Task: Research Airbnb accommodation in Yokkaichi, Japan from 5th November, 2023 to 16th November, 2023 for 2 adults.1  bedroom having 1 bed and 1 bathroom. Property type can be hotel. Booking option can be shelf check-in. Look for 3 properties as per requirement.
Action: Mouse moved to (569, 83)
Screenshot: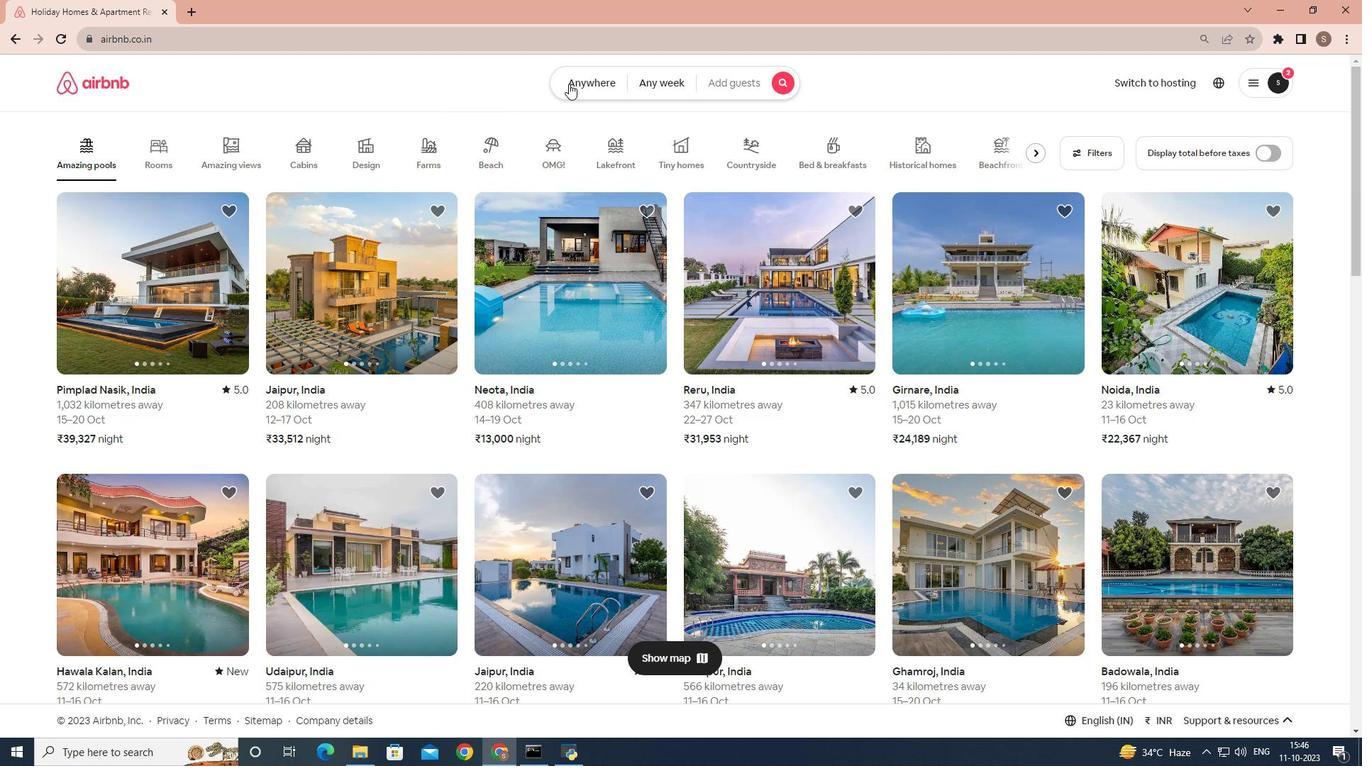 
Action: Mouse pressed left at (569, 83)
Screenshot: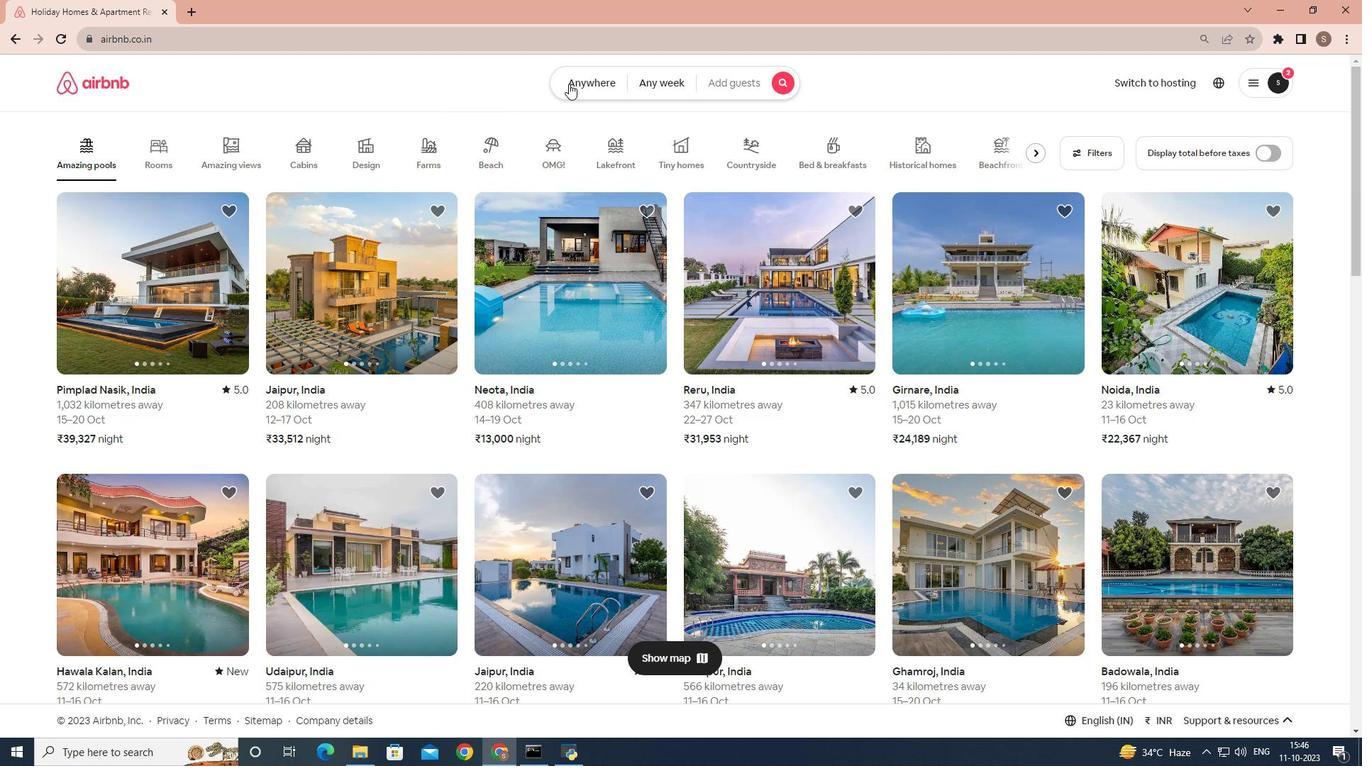 
Action: Mouse moved to (493, 141)
Screenshot: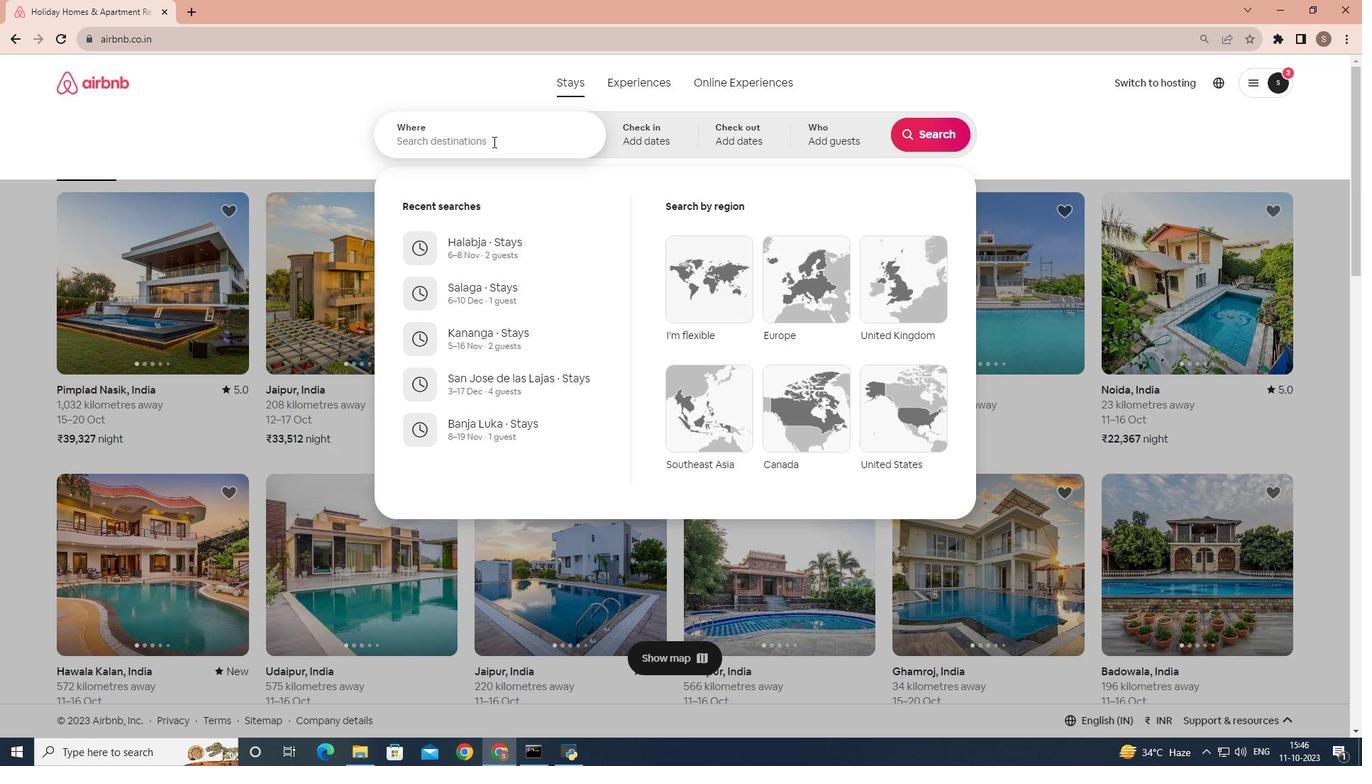 
Action: Mouse pressed left at (493, 141)
Screenshot: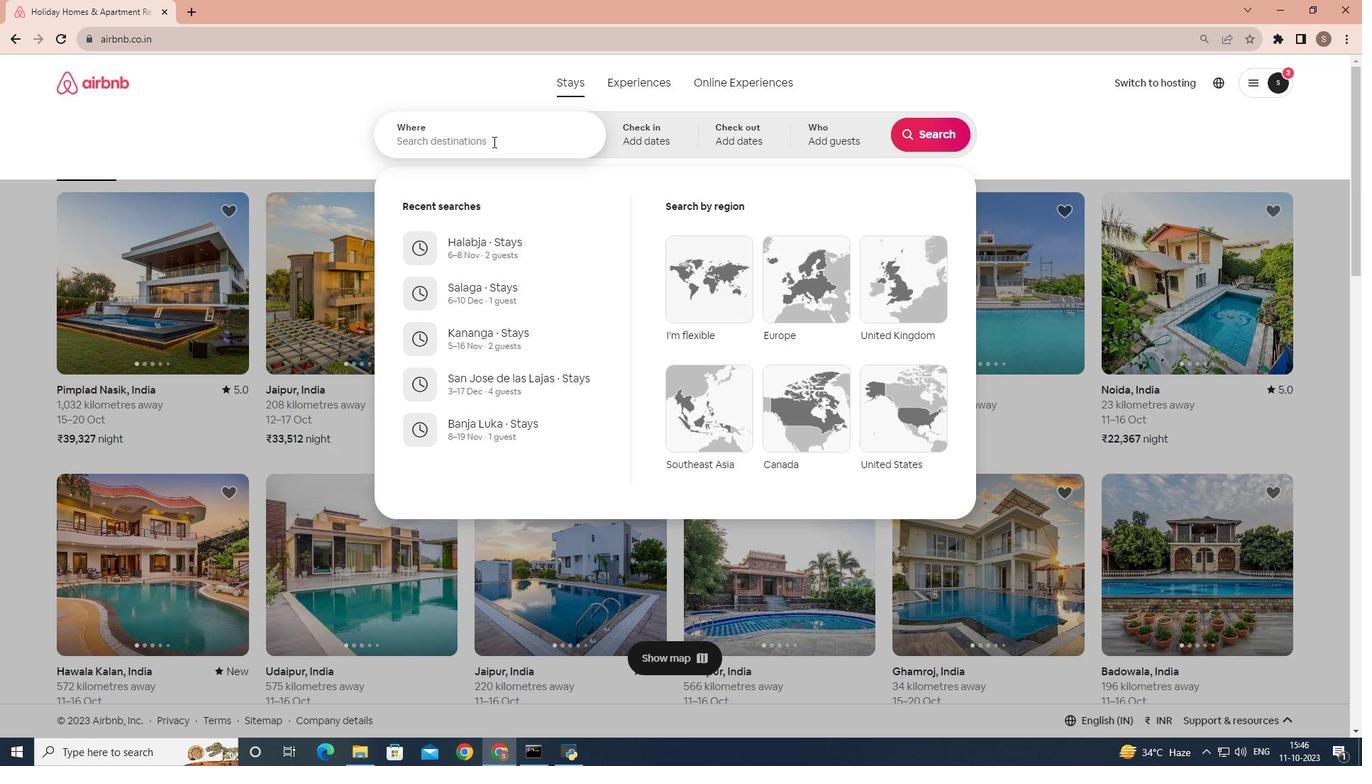 
Action: Mouse moved to (464, 154)
Screenshot: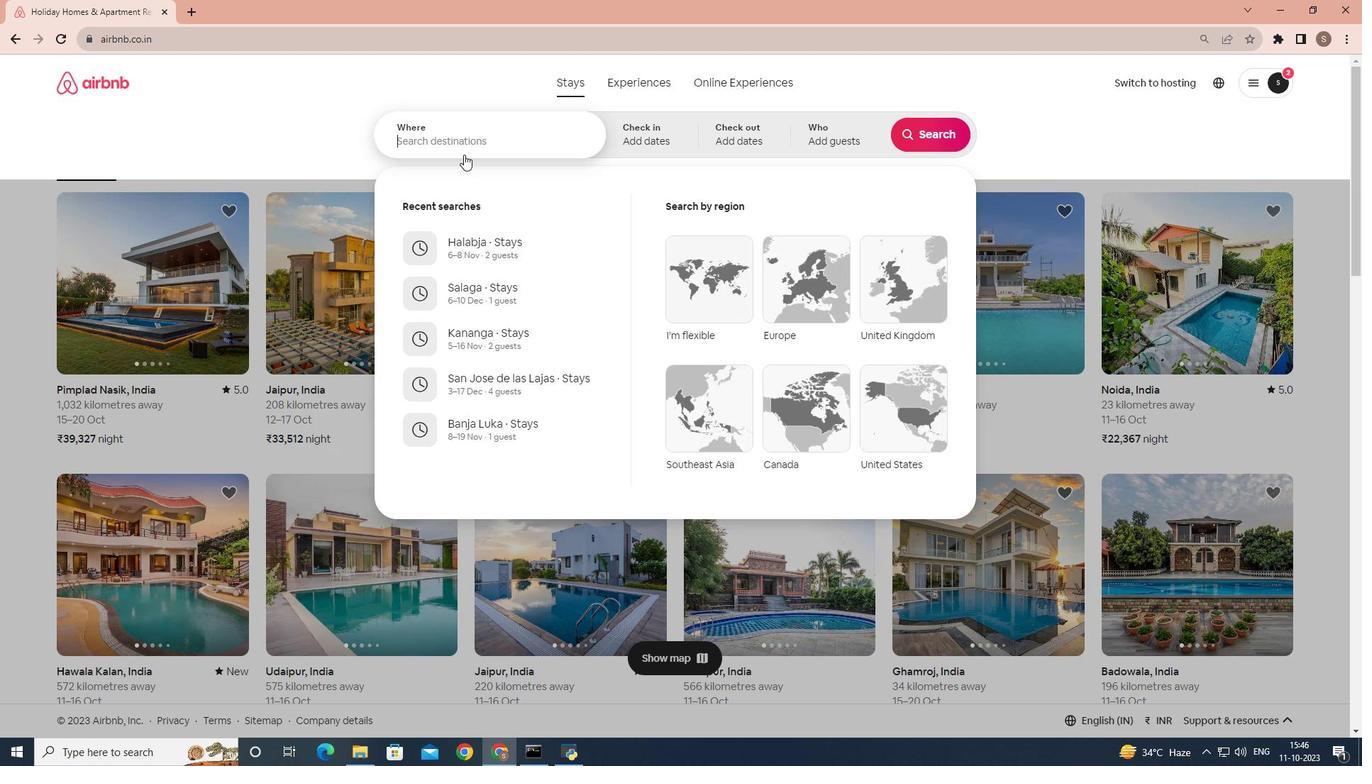 
Action: Key pressed <Key.shift><Key.shift><Key.shift><Key.shift><Key.shift><Key.shift><Key.shift><Key.shift><Key.shift><Key.shift>Yokkaichi,<Key.space><Key.shift>Japan
Screenshot: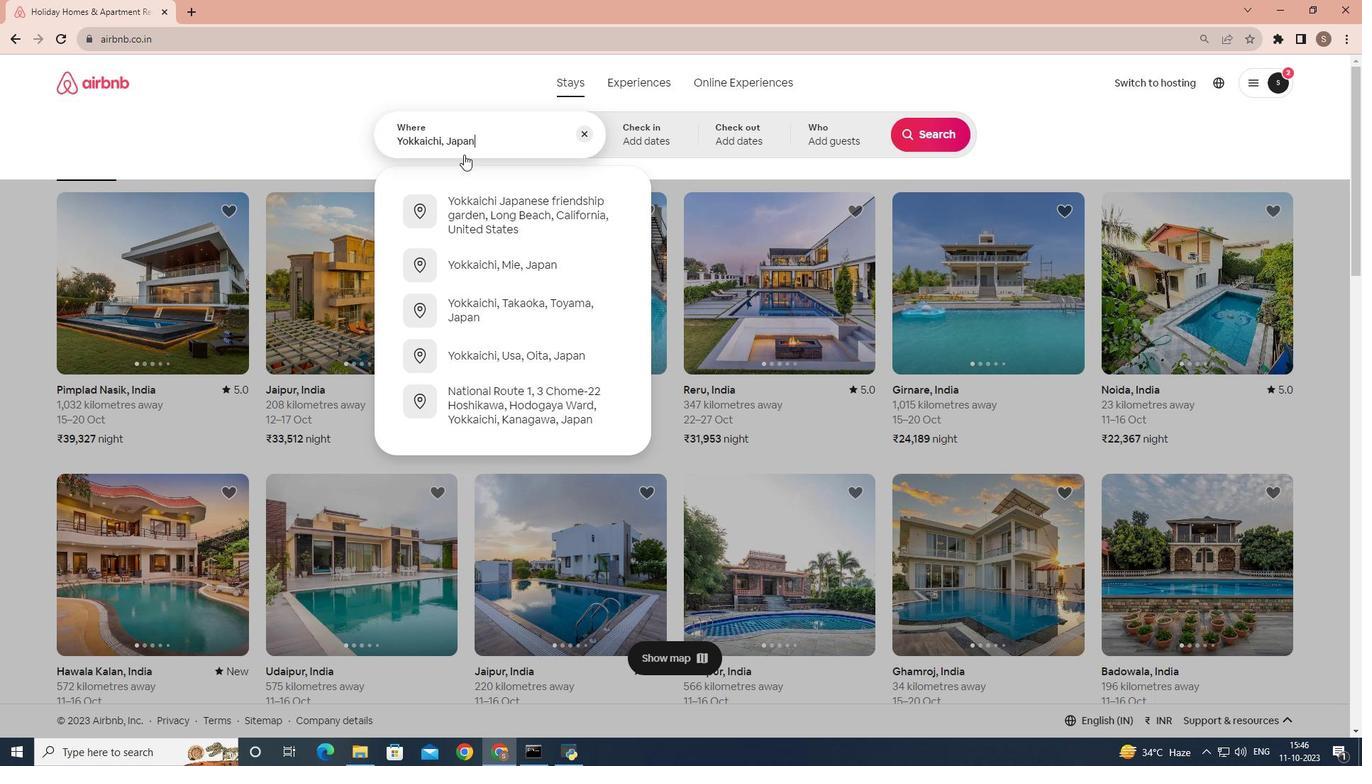
Action: Mouse moved to (641, 133)
Screenshot: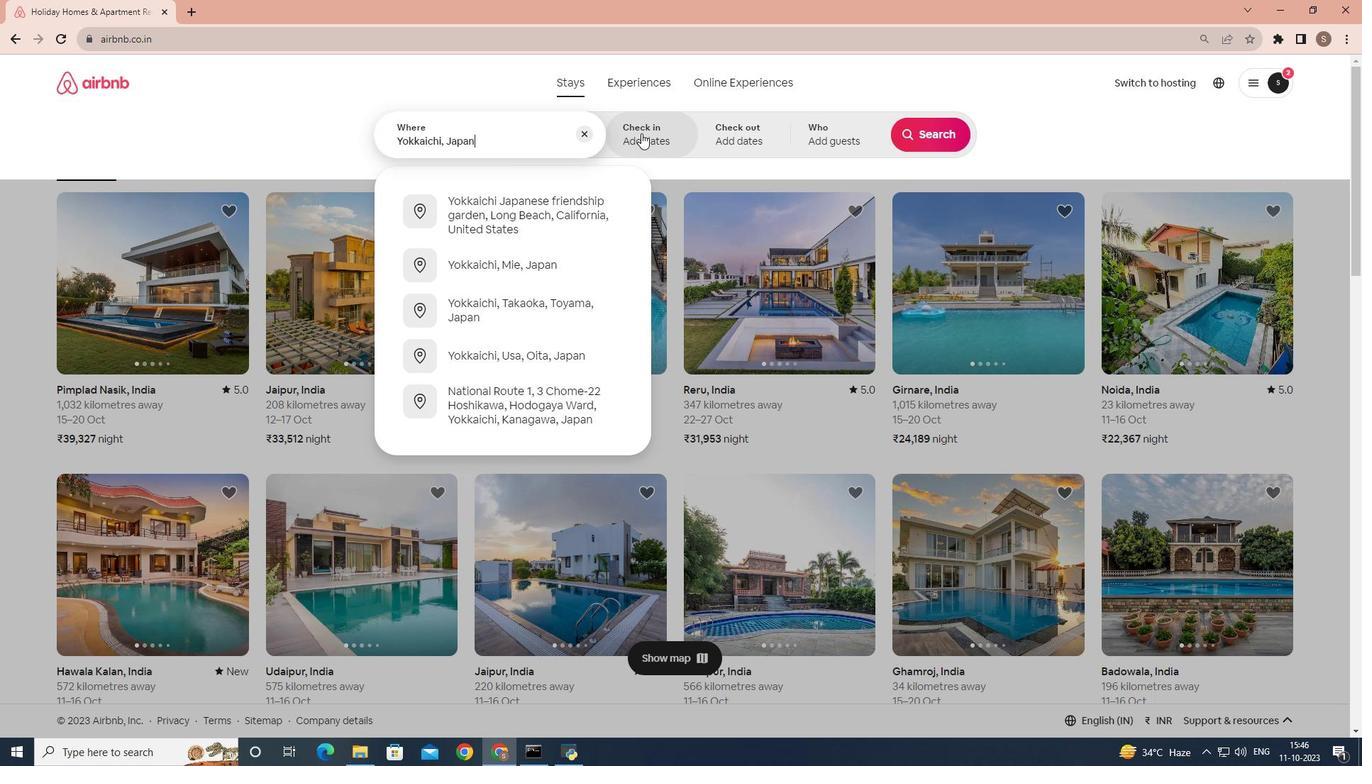
Action: Mouse pressed left at (641, 133)
Screenshot: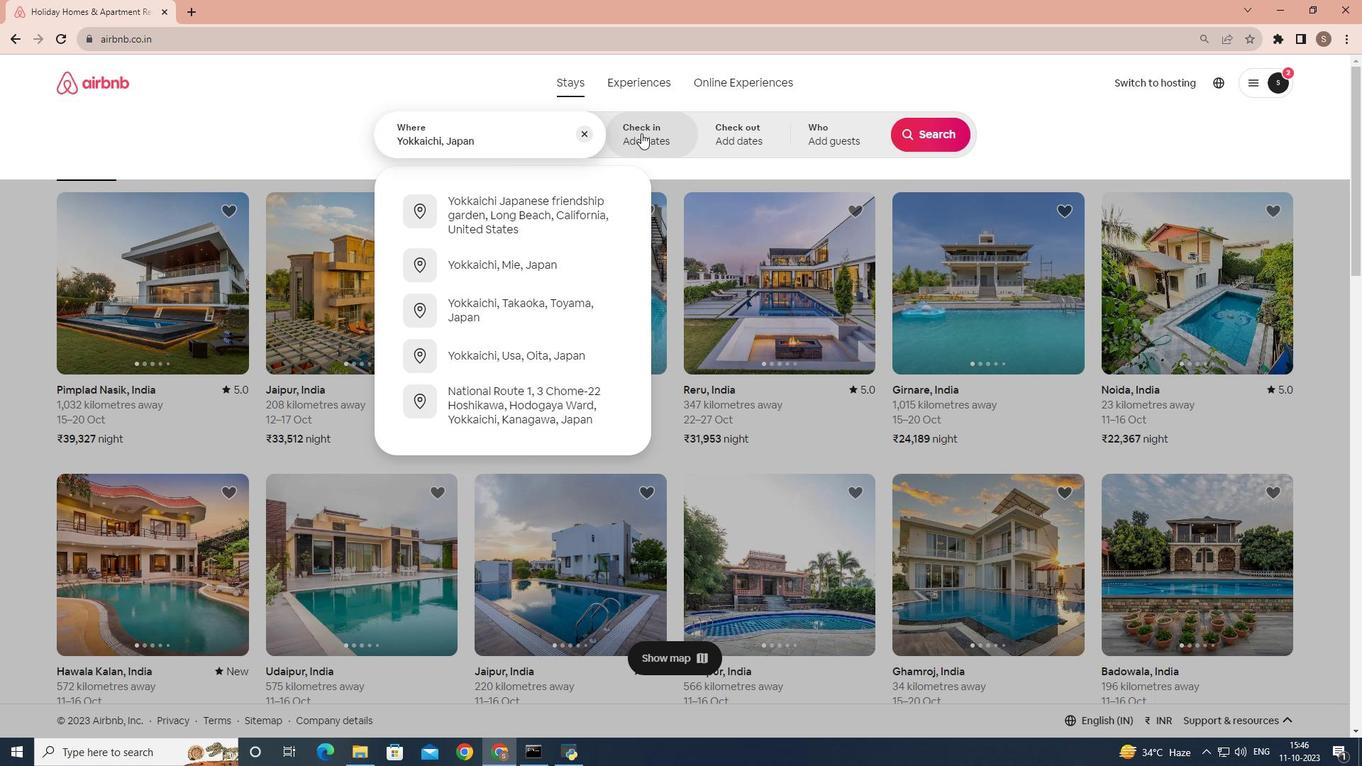
Action: Mouse moved to (723, 336)
Screenshot: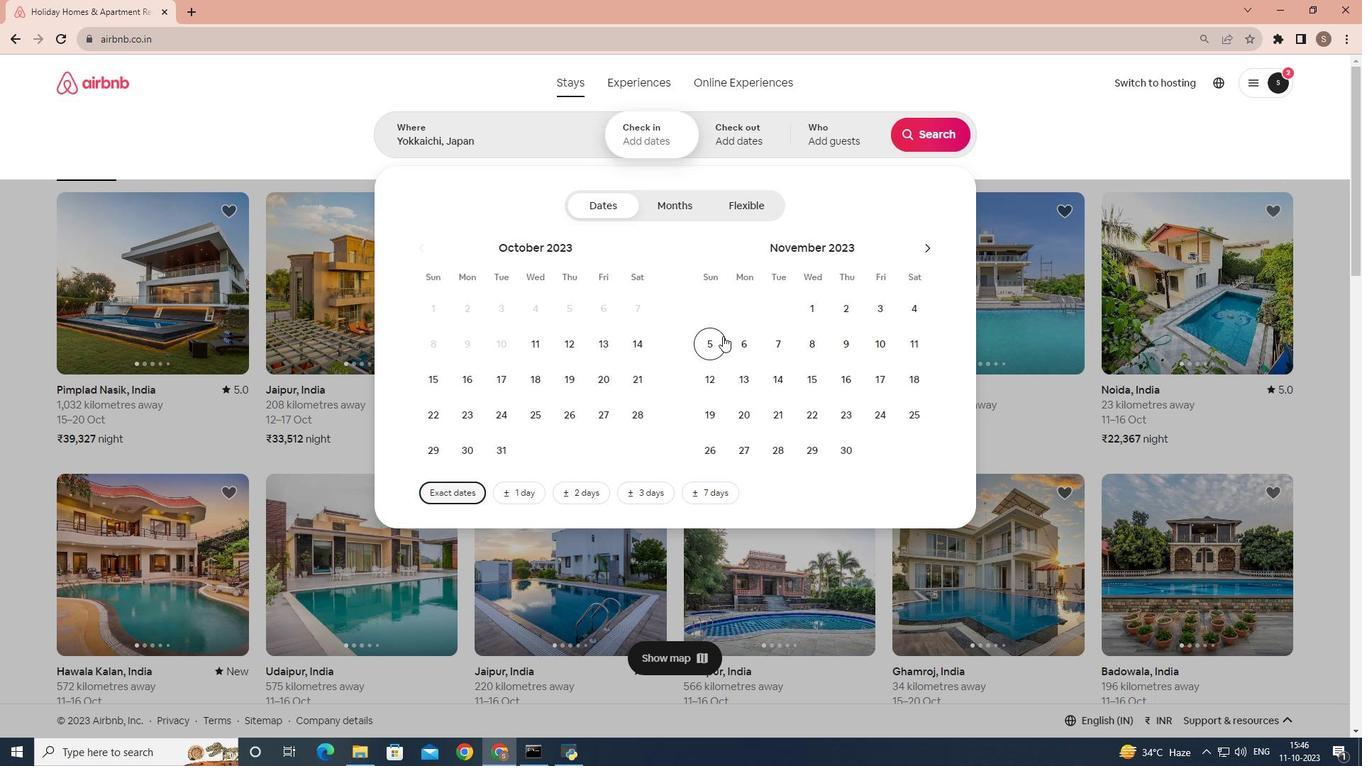 
Action: Mouse pressed left at (723, 336)
Screenshot: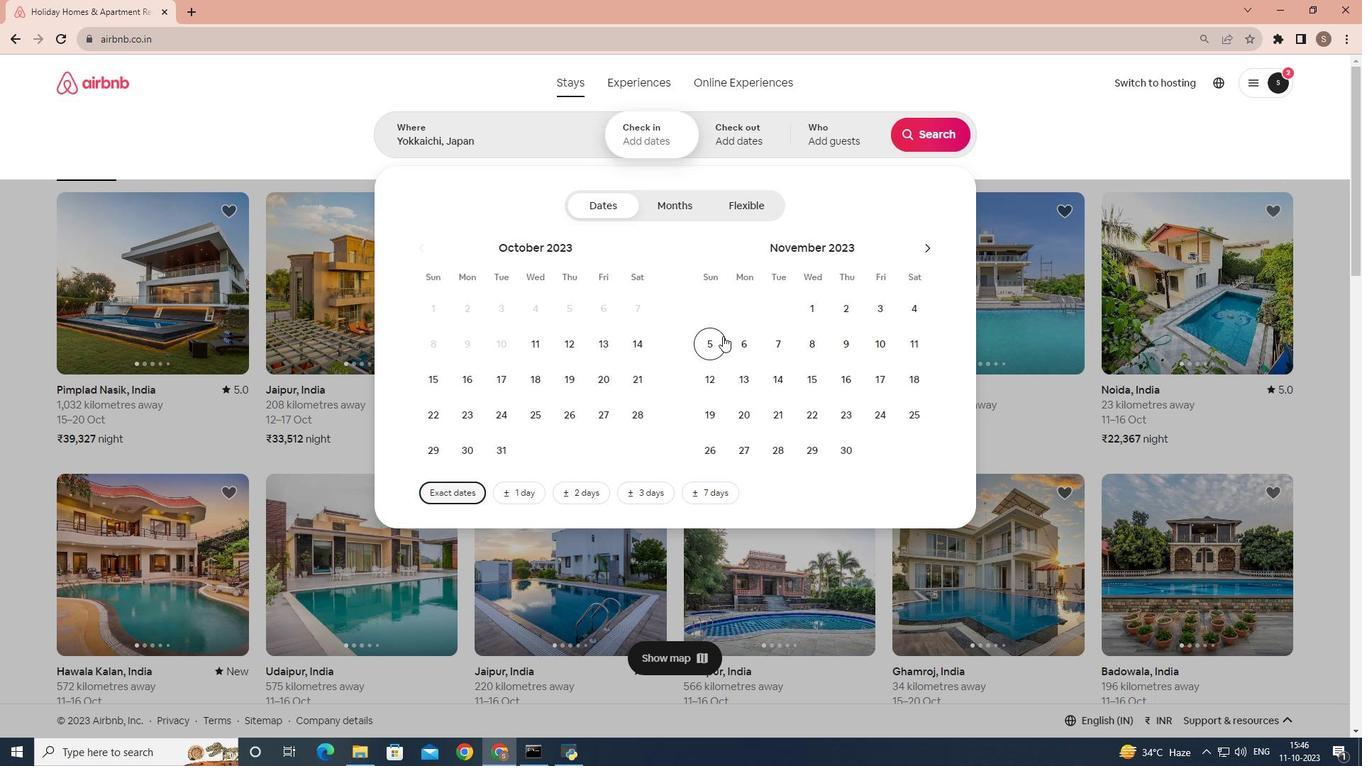 
Action: Mouse moved to (835, 381)
Screenshot: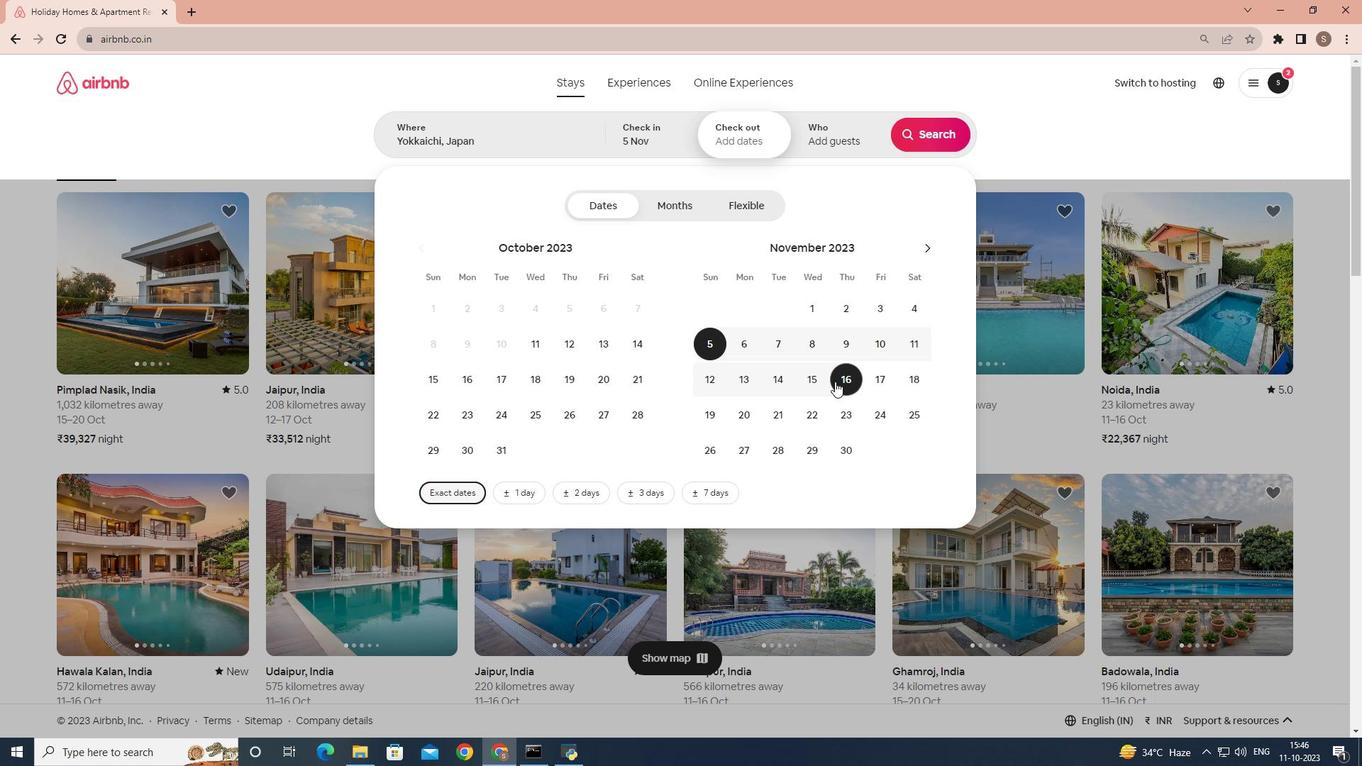 
Action: Mouse pressed left at (835, 381)
Screenshot: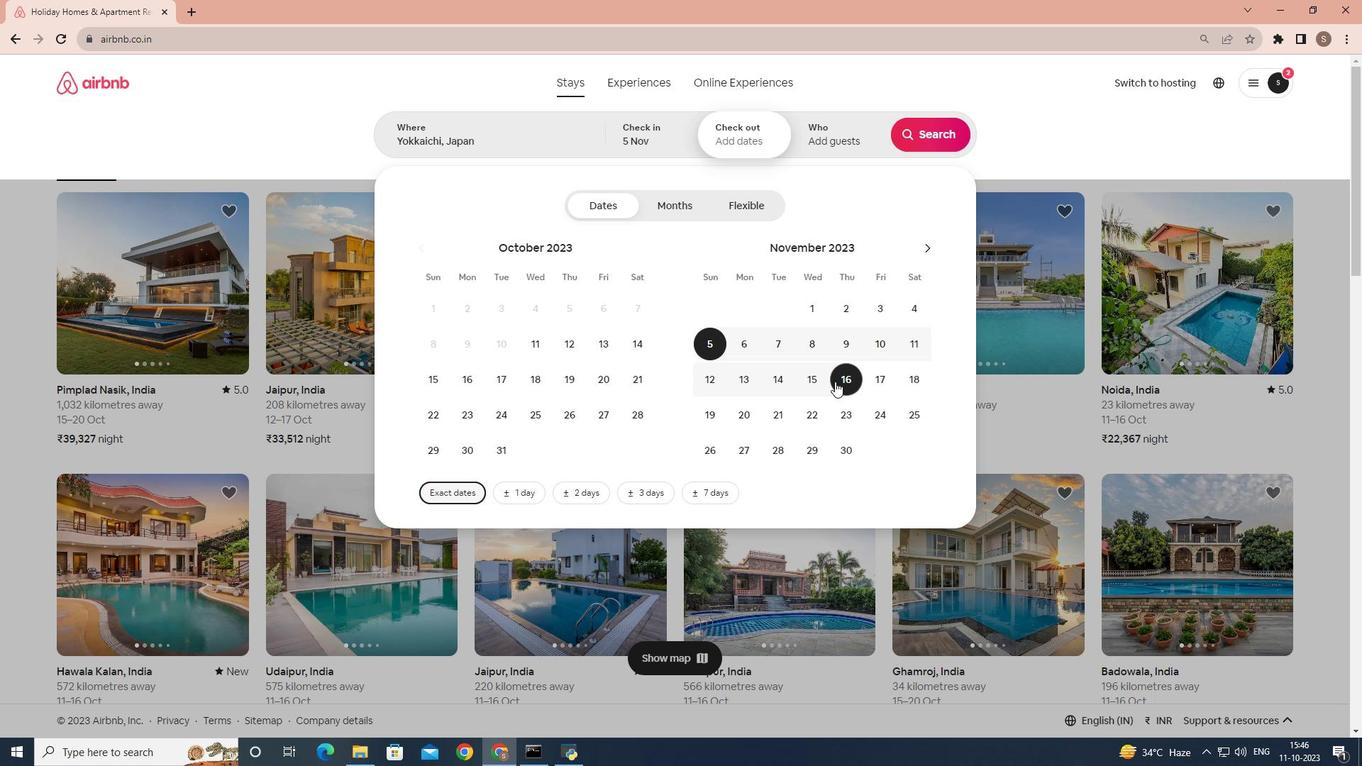 
Action: Mouse moved to (816, 140)
Screenshot: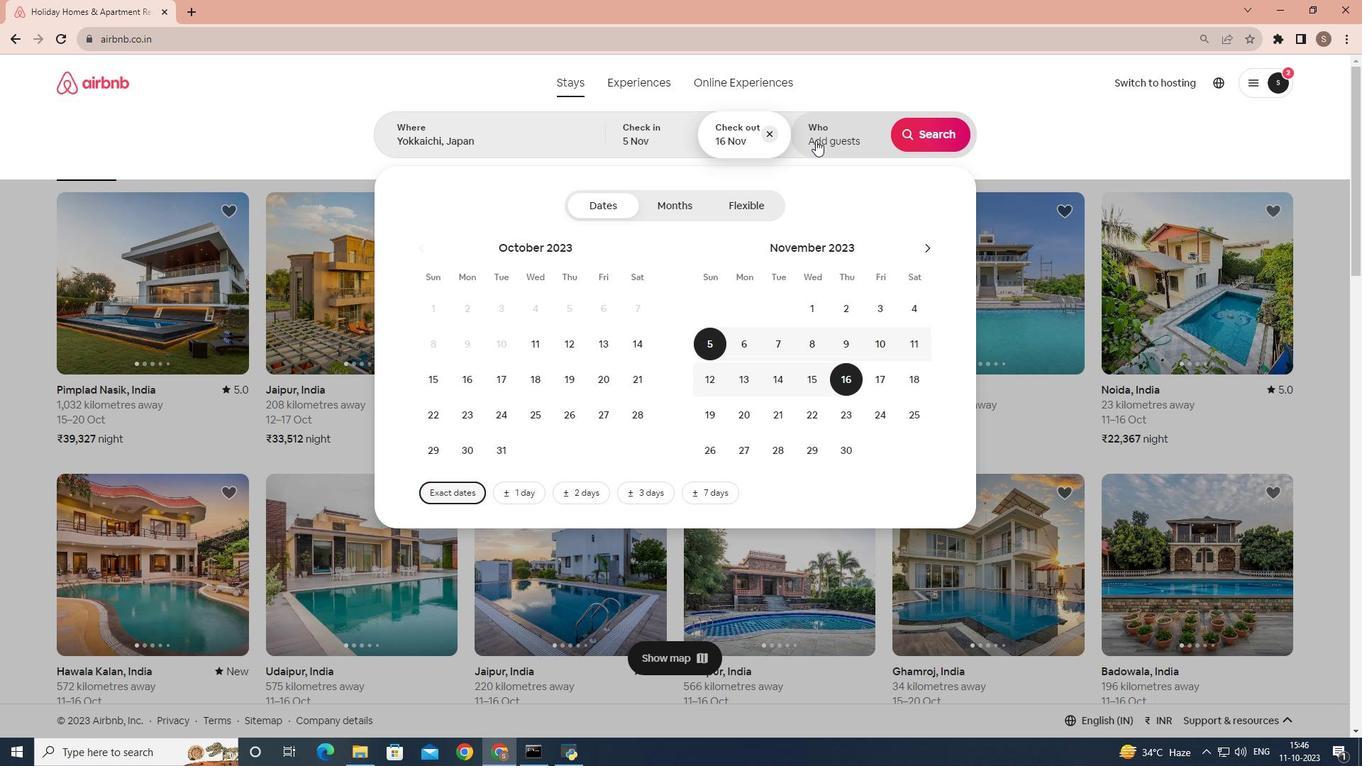 
Action: Mouse pressed left at (816, 140)
Screenshot: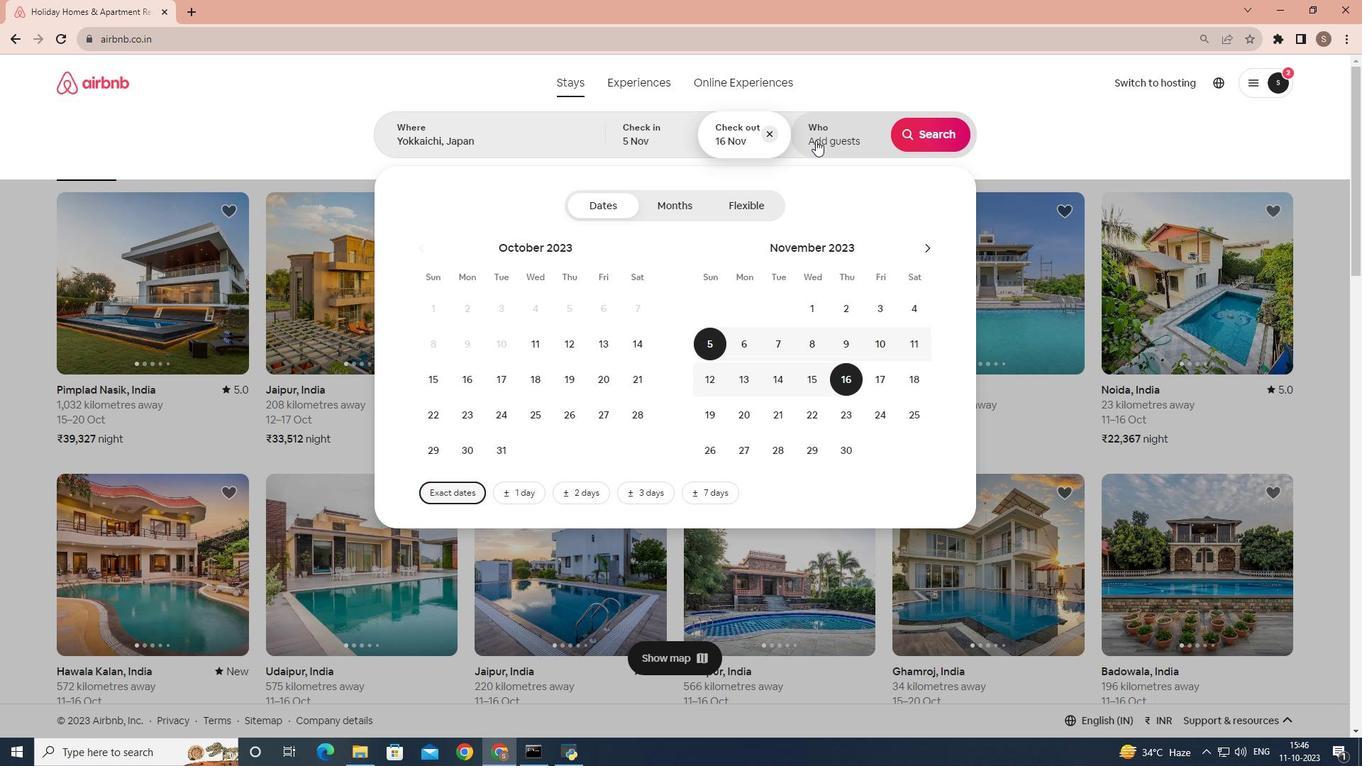 
Action: Mouse moved to (926, 210)
Screenshot: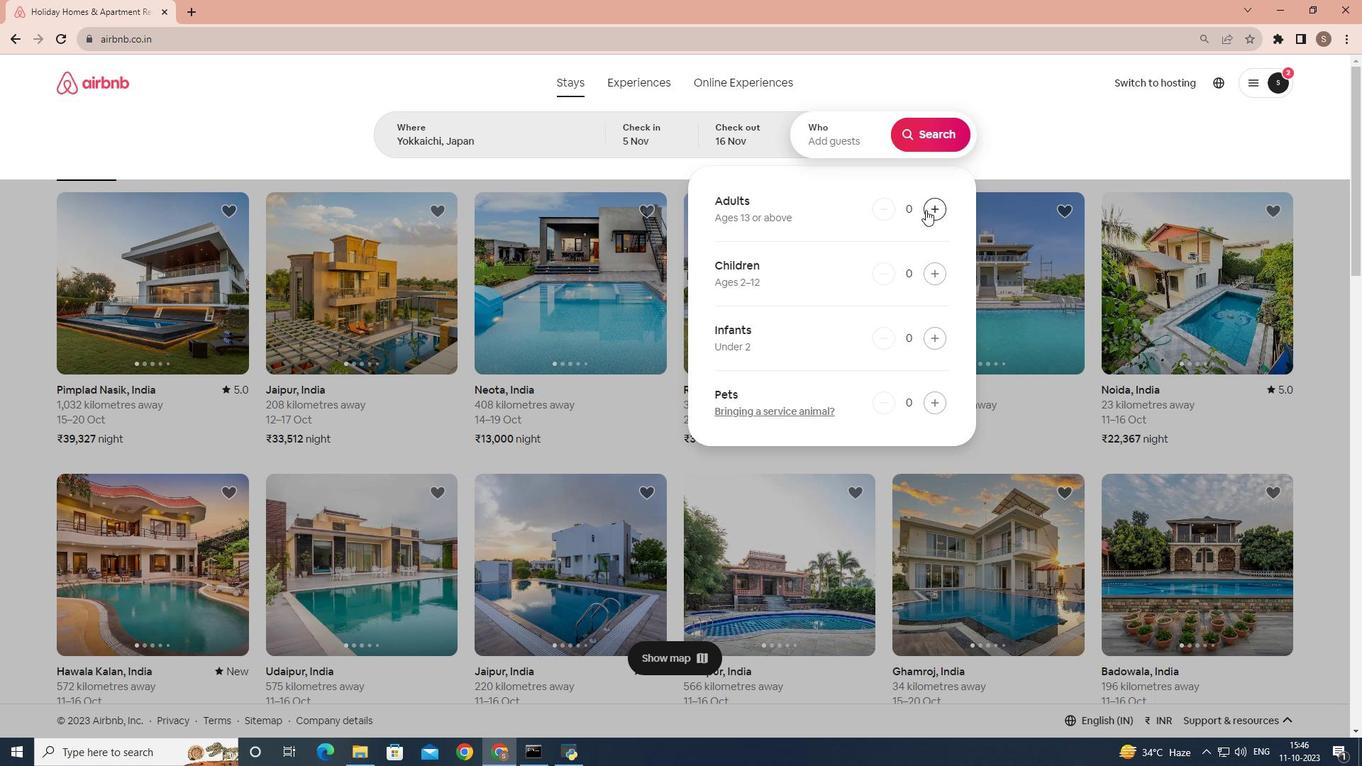 
Action: Mouse pressed left at (926, 210)
Screenshot: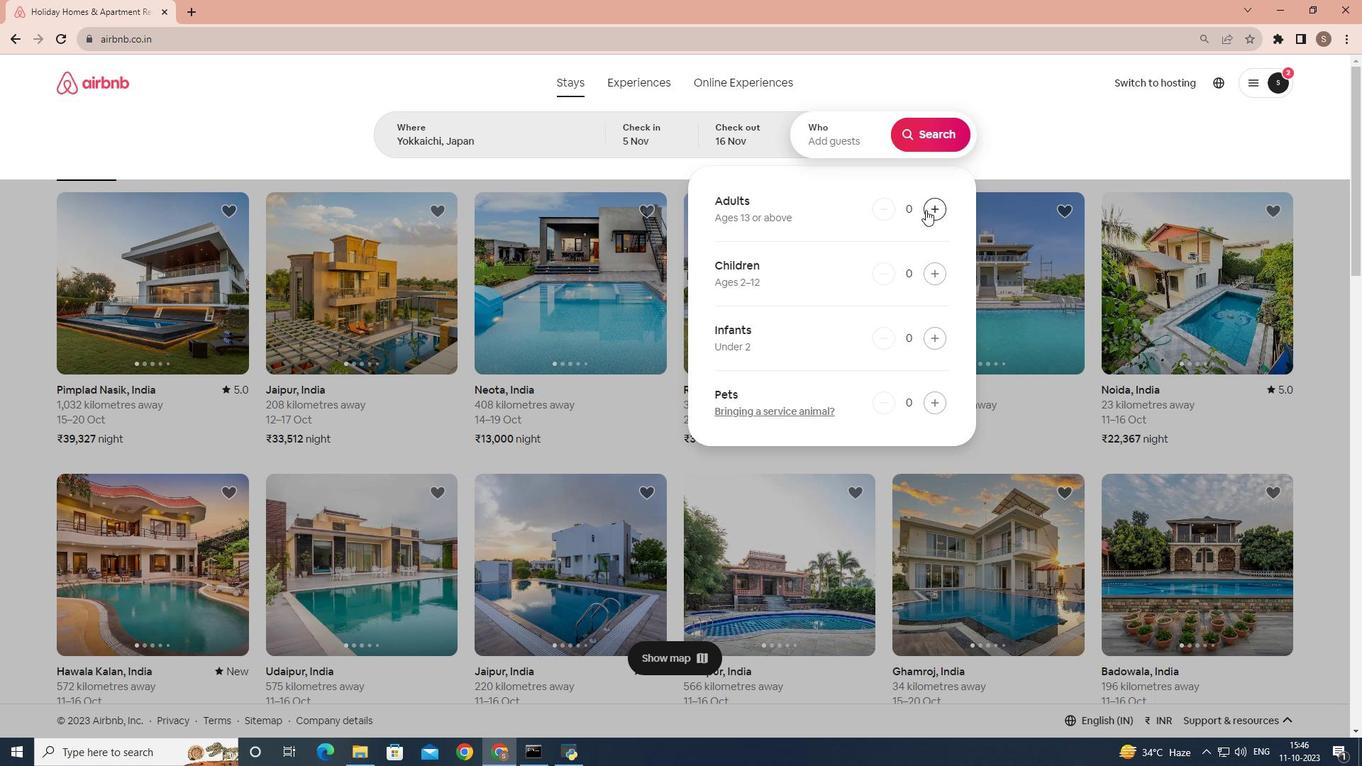 
Action: Mouse pressed left at (926, 210)
Screenshot: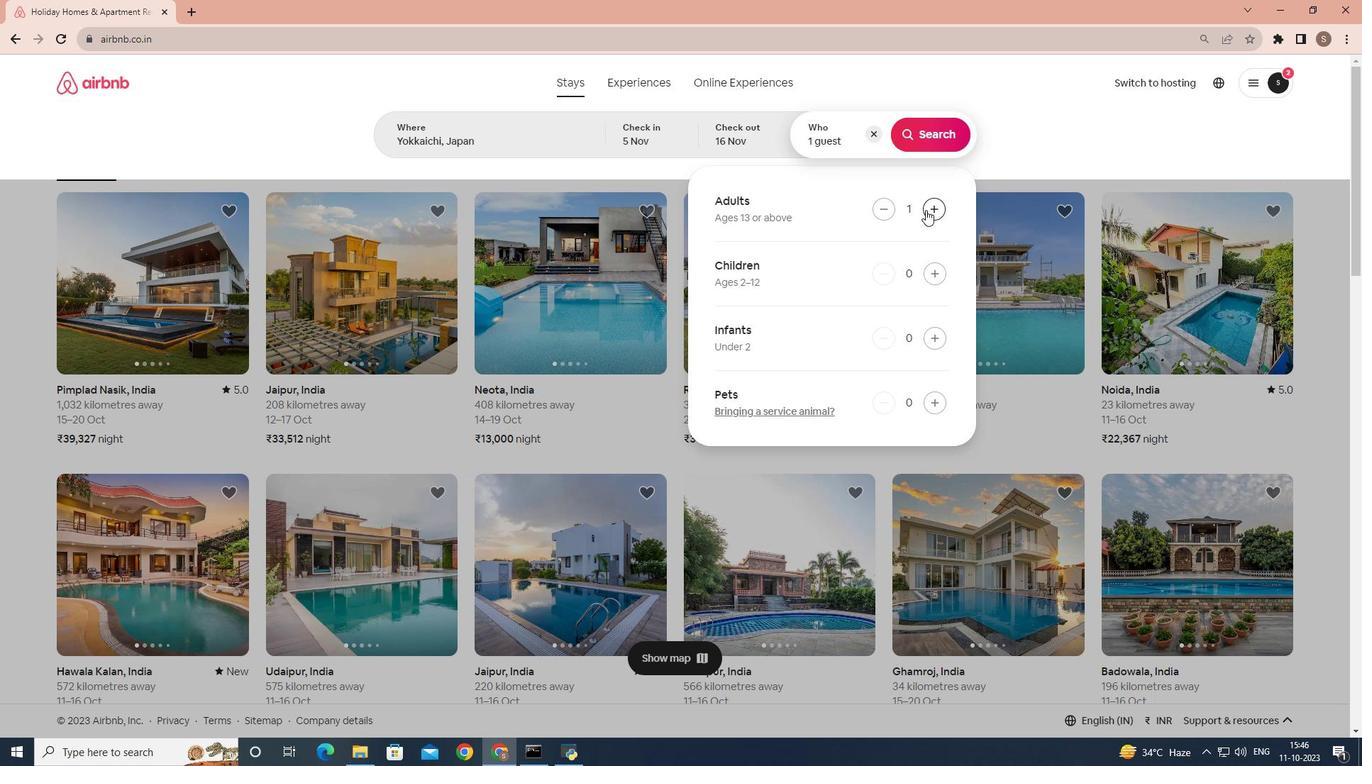 
Action: Mouse moved to (938, 124)
Screenshot: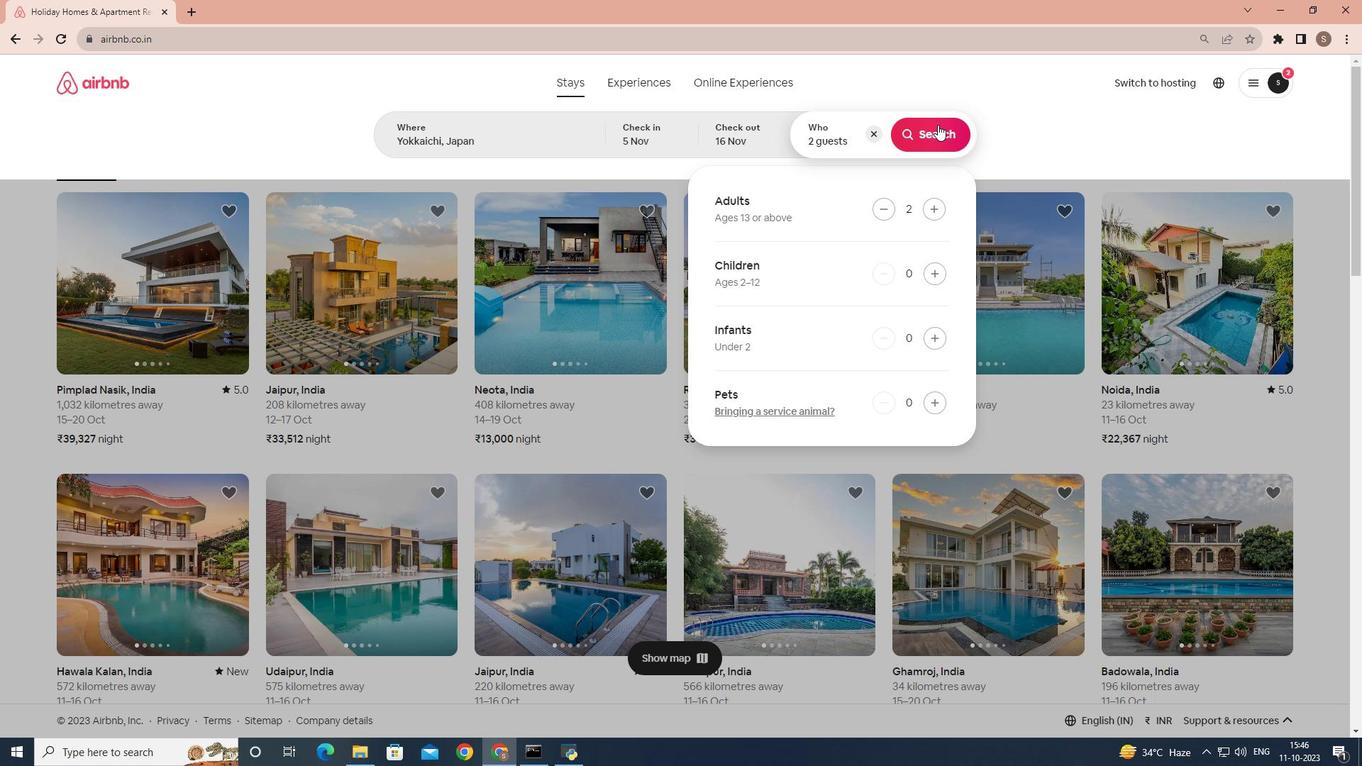 
Action: Mouse pressed left at (938, 124)
Screenshot: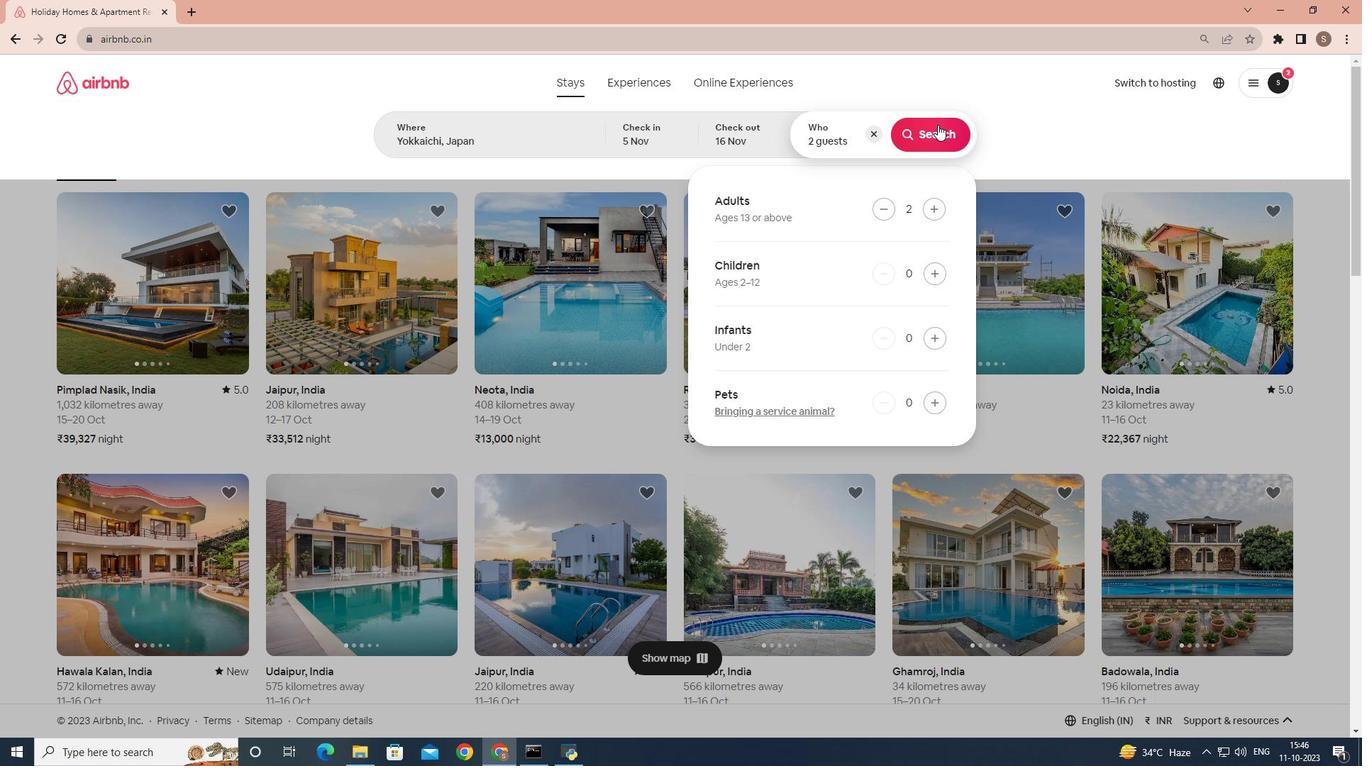 
Action: Mouse moved to (1137, 137)
Screenshot: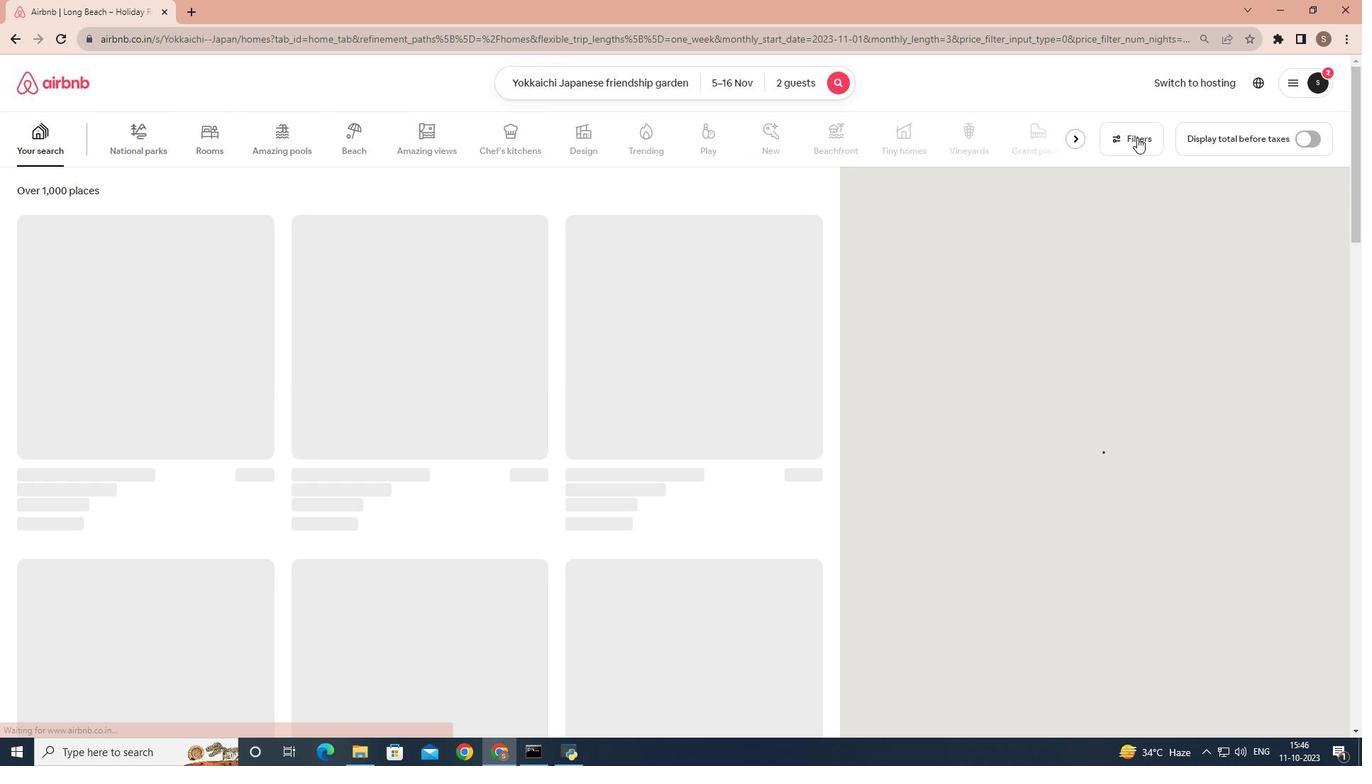 
Action: Mouse pressed left at (1137, 137)
Screenshot: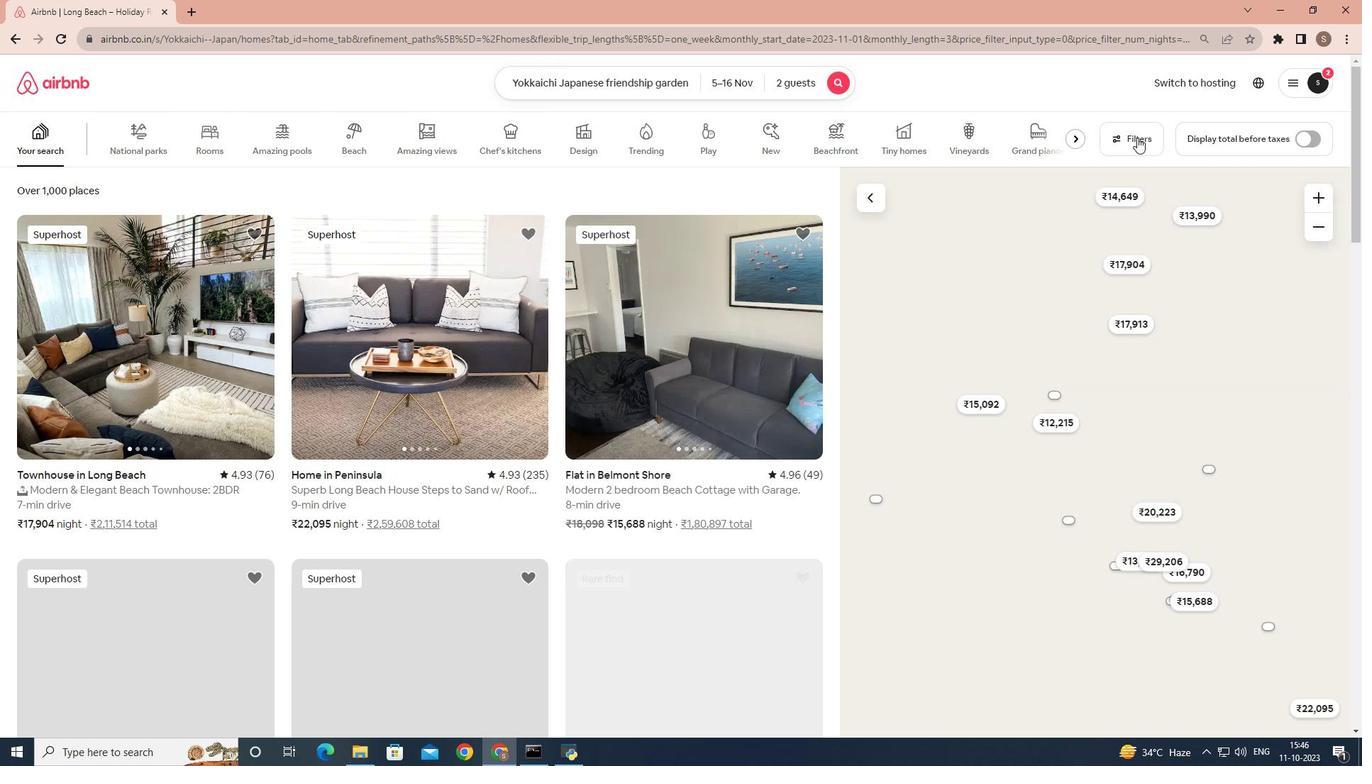 
Action: Mouse moved to (687, 389)
Screenshot: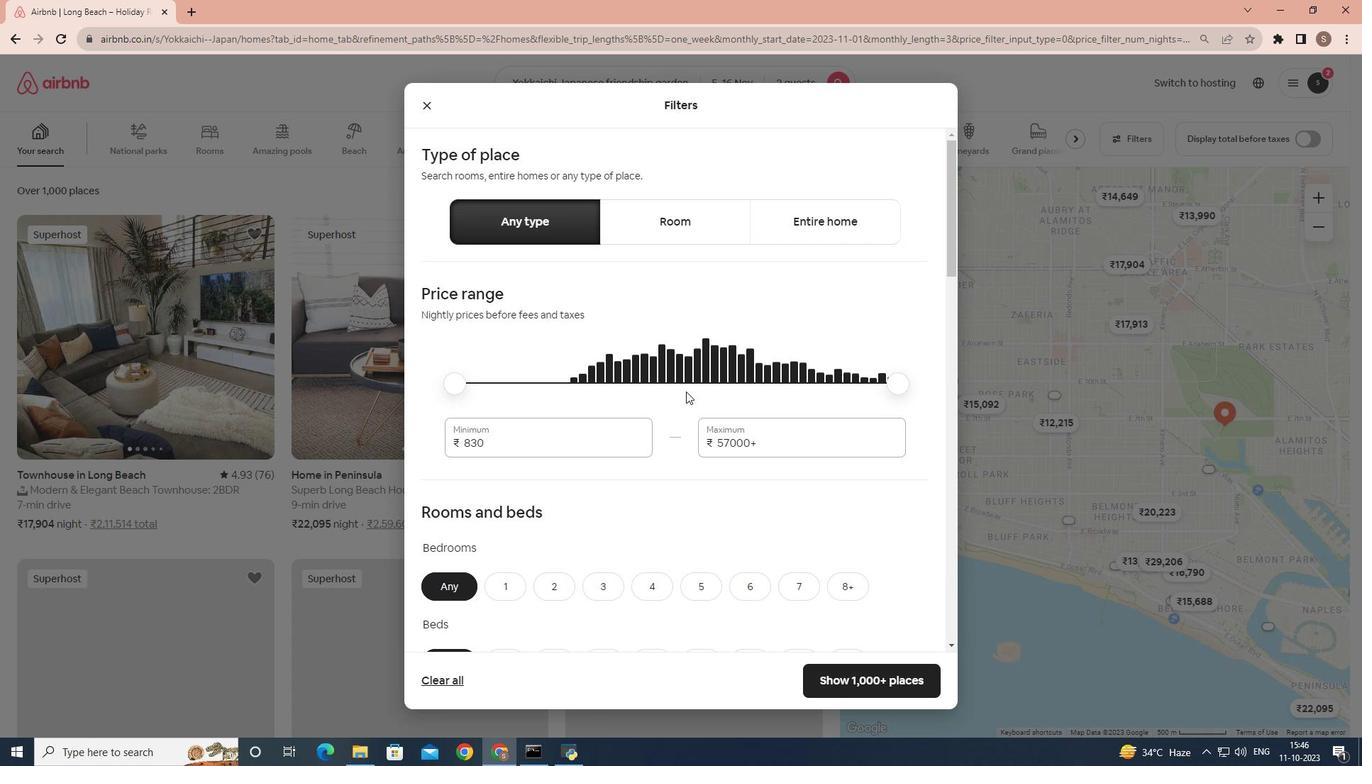 
Action: Mouse scrolled (687, 388) with delta (0, 0)
Screenshot: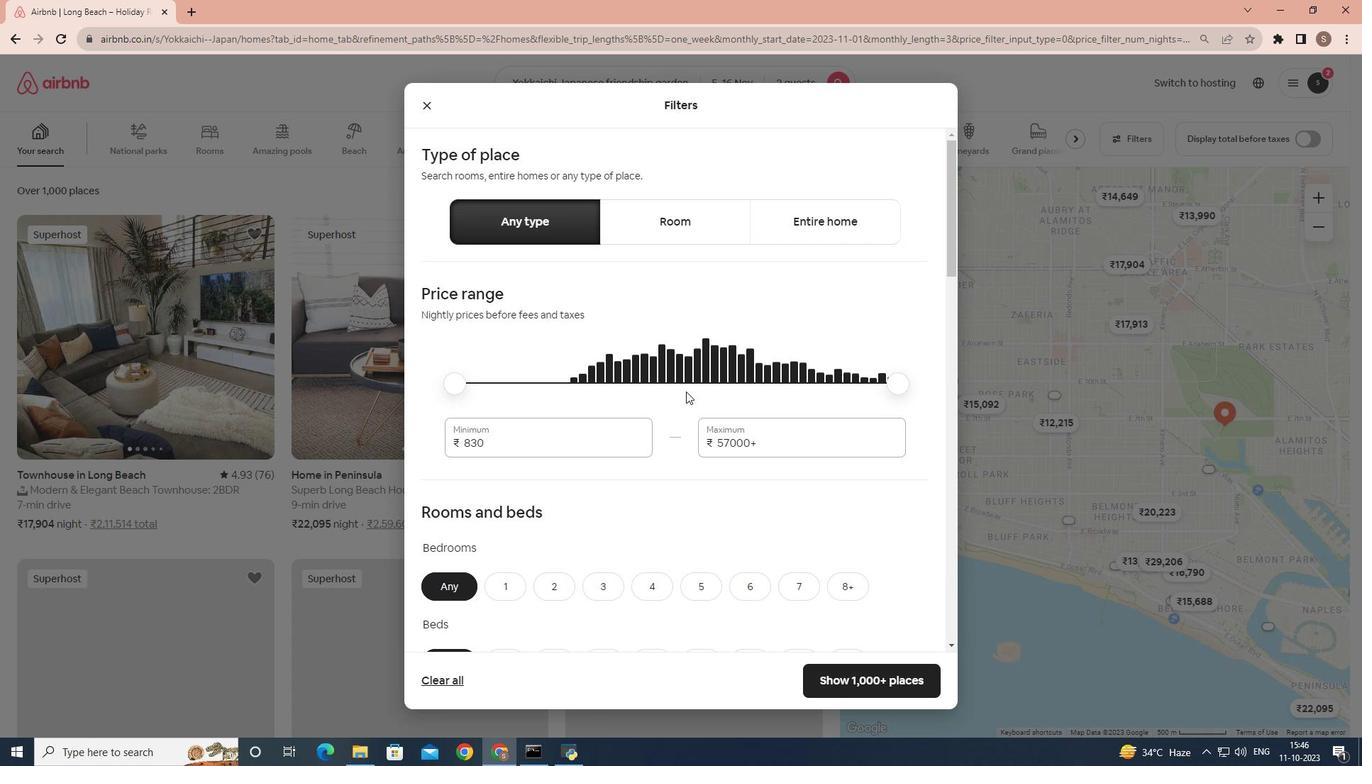 
Action: Mouse moved to (686, 391)
Screenshot: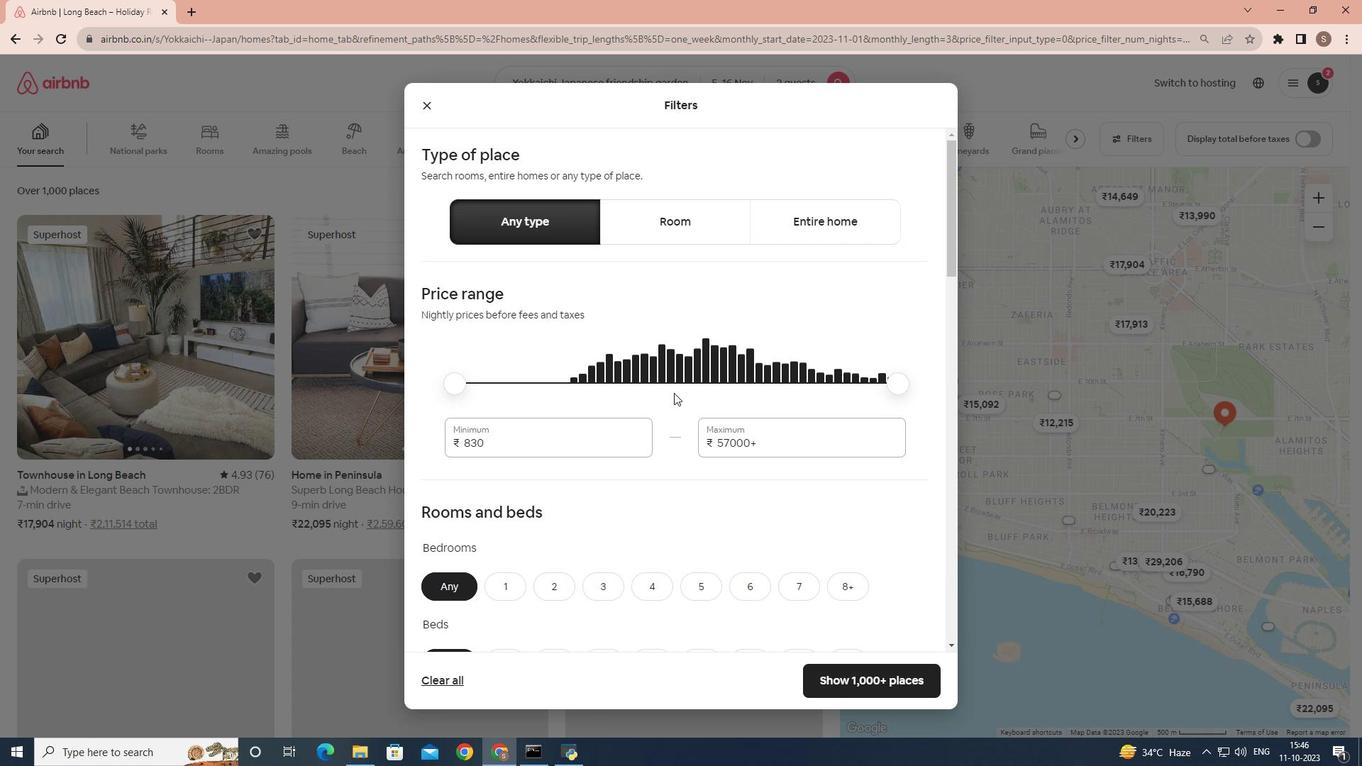 
Action: Mouse scrolled (686, 391) with delta (0, 0)
Screenshot: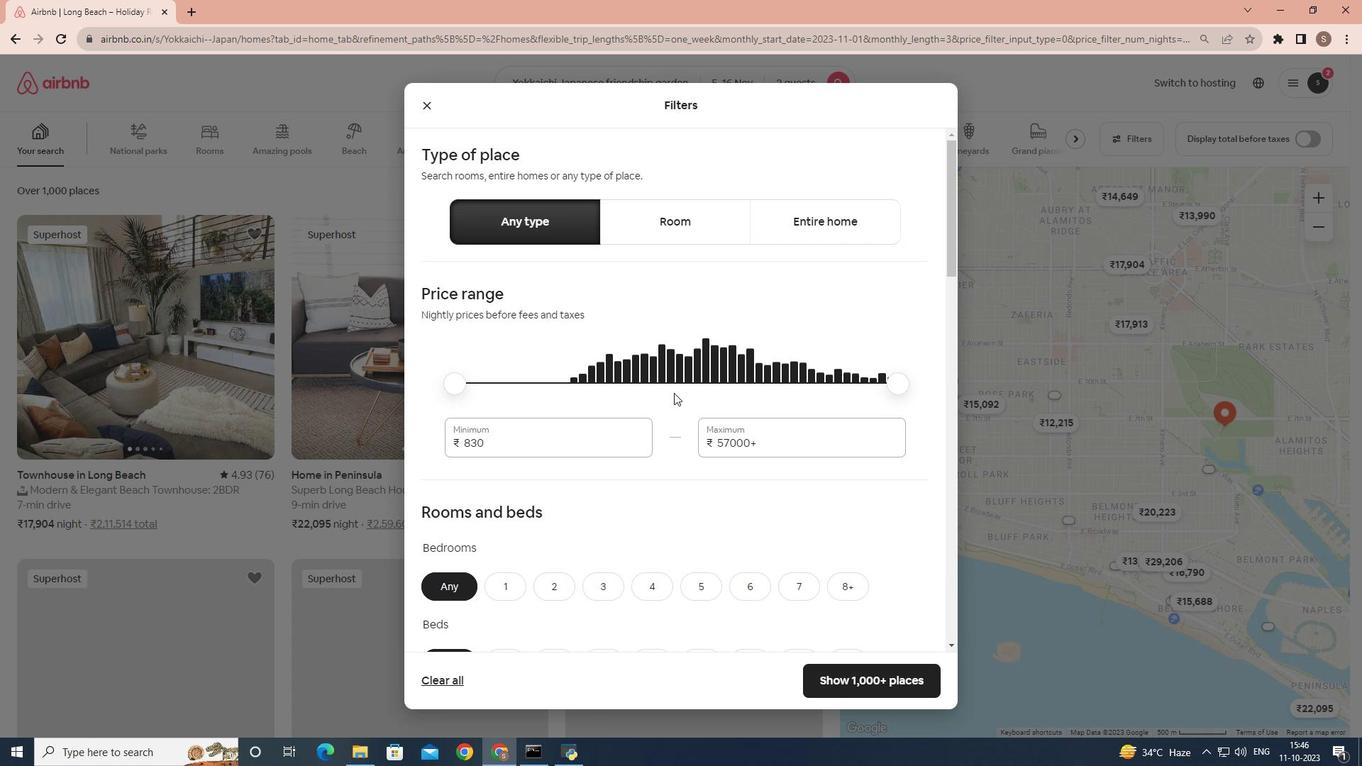 
Action: Mouse moved to (506, 444)
Screenshot: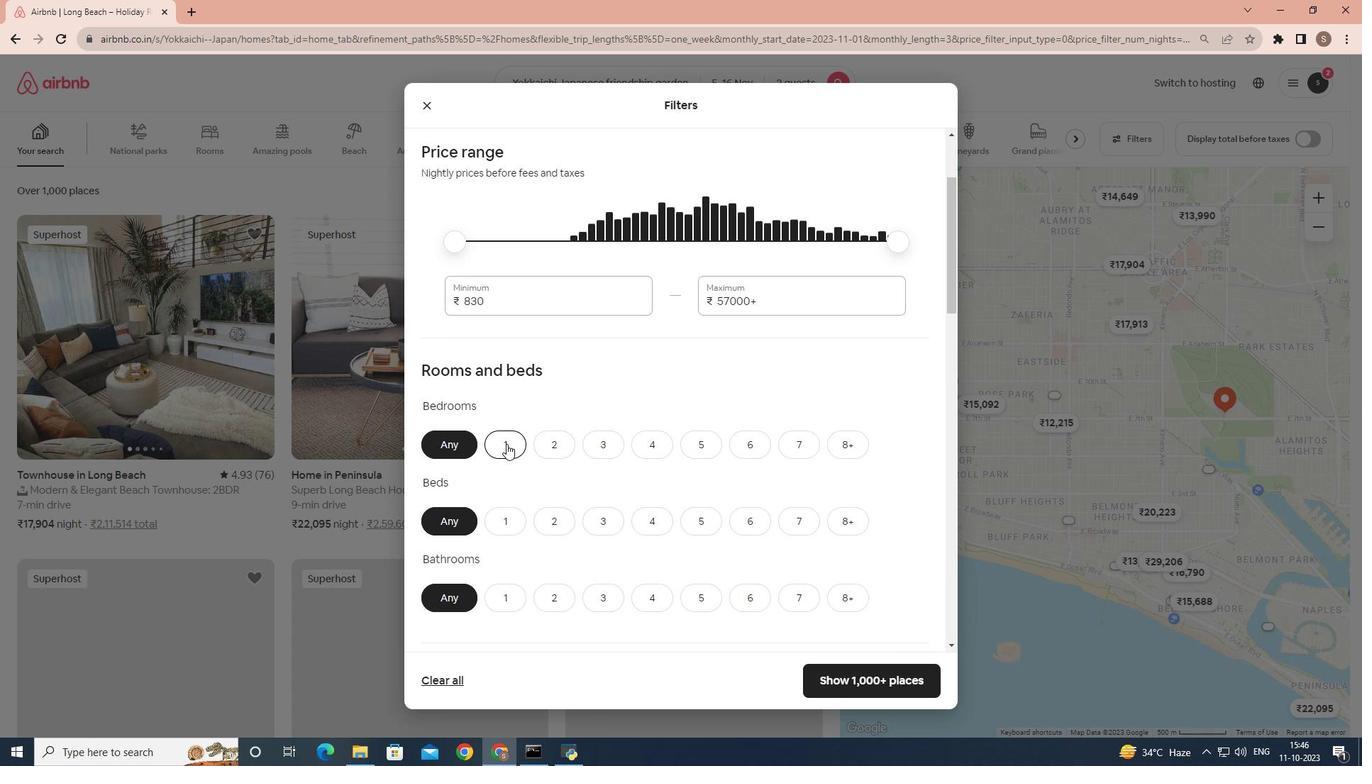 
Action: Mouse pressed left at (506, 444)
Screenshot: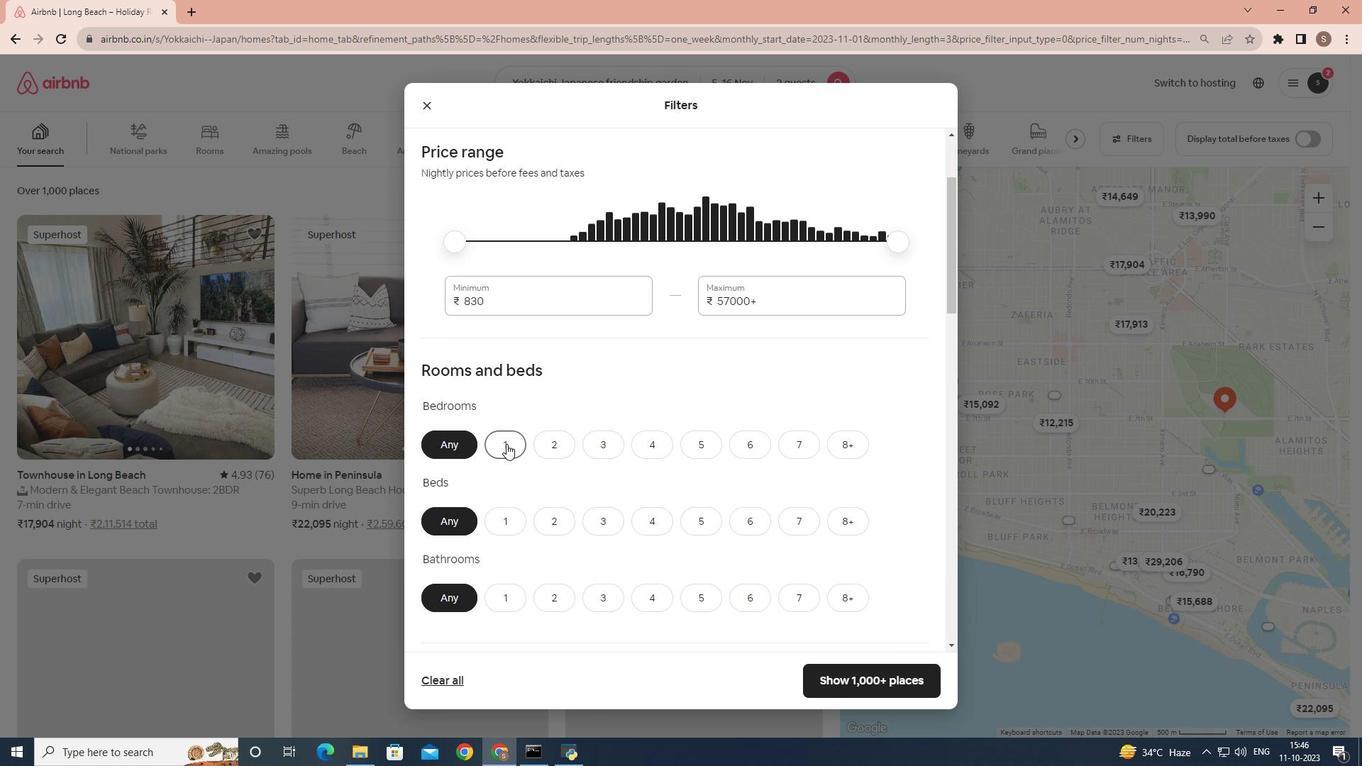 
Action: Mouse scrolled (506, 443) with delta (0, 0)
Screenshot: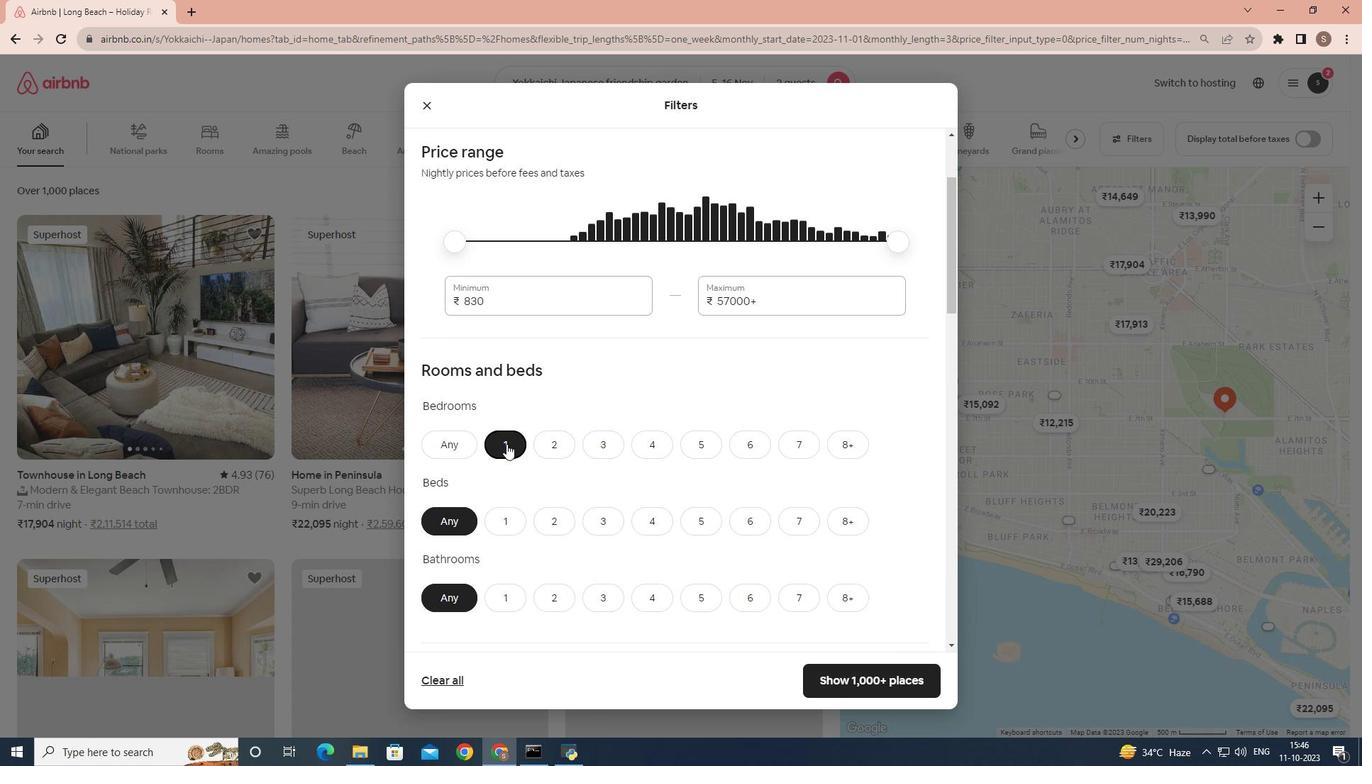 
Action: Mouse moved to (503, 459)
Screenshot: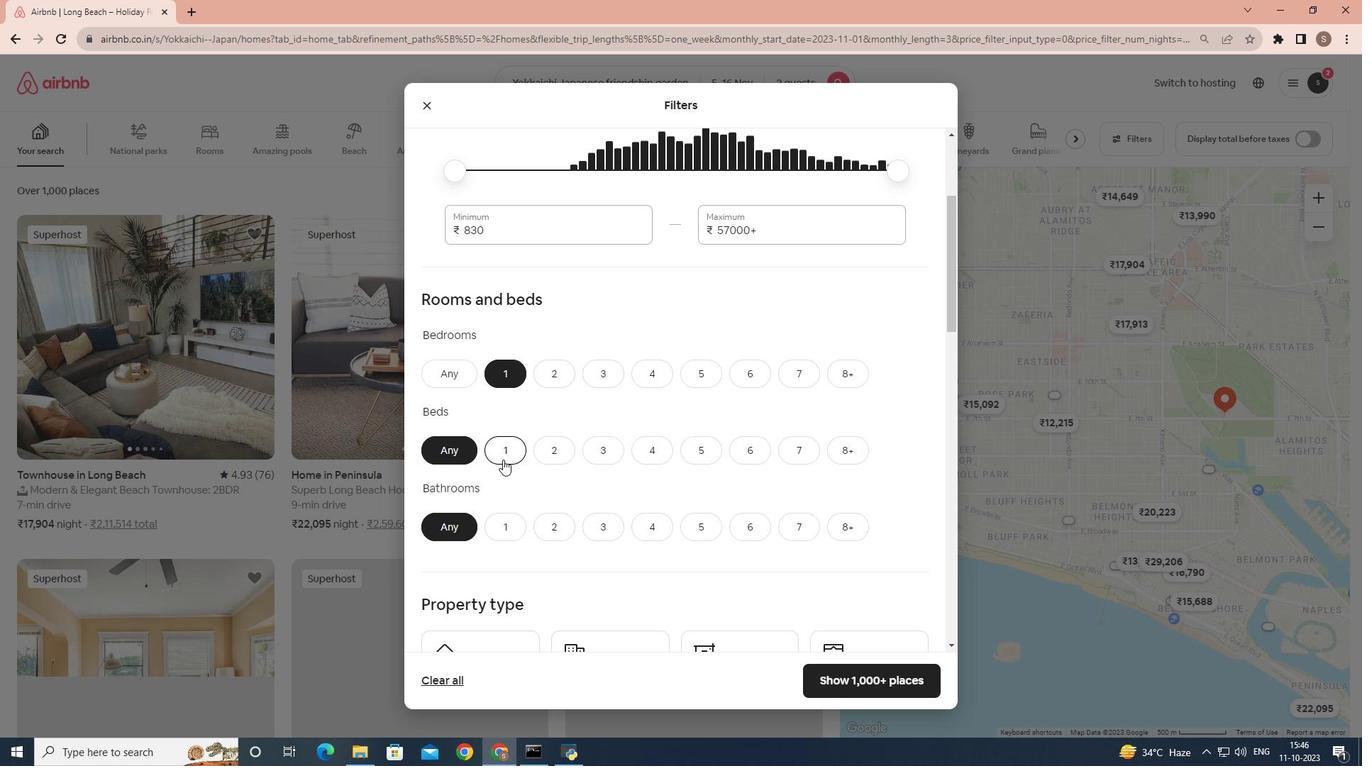 
Action: Mouse pressed left at (503, 459)
Screenshot: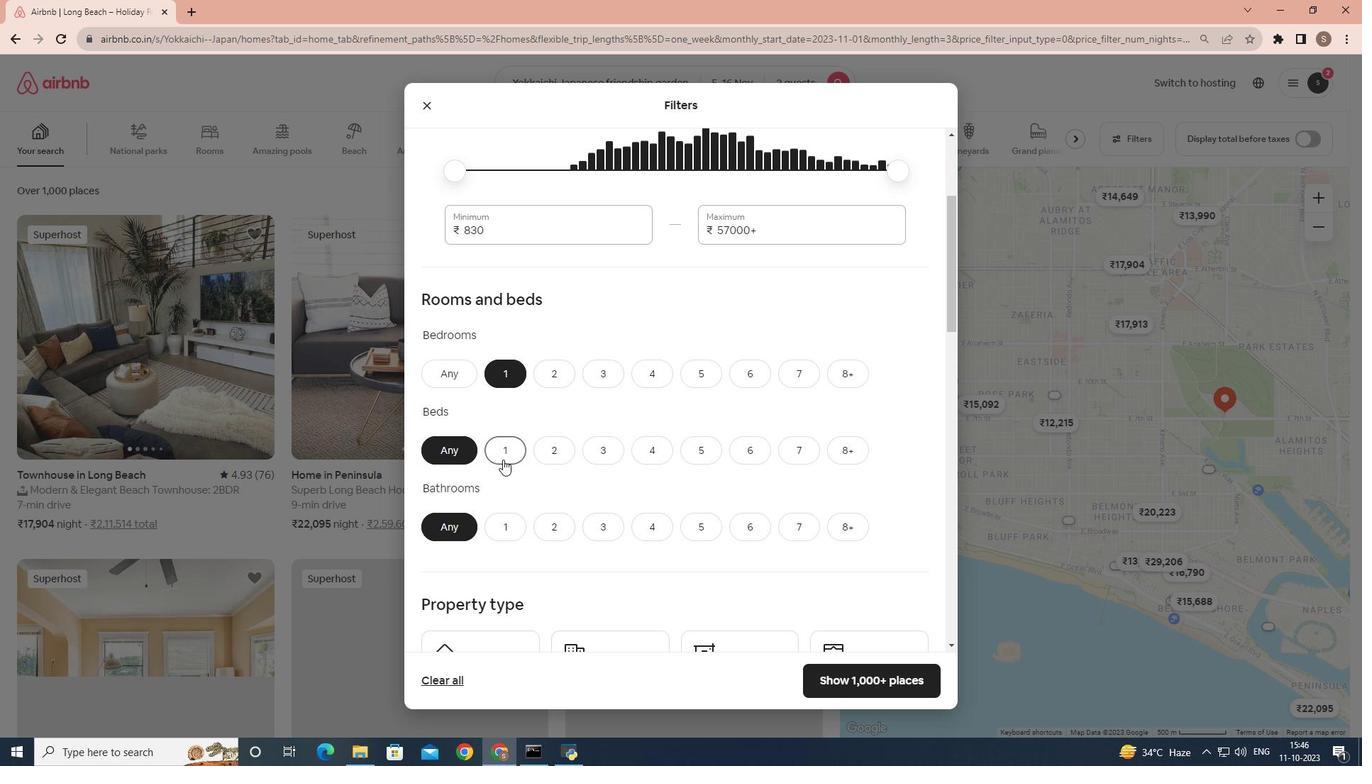 
Action: Mouse moved to (504, 520)
Screenshot: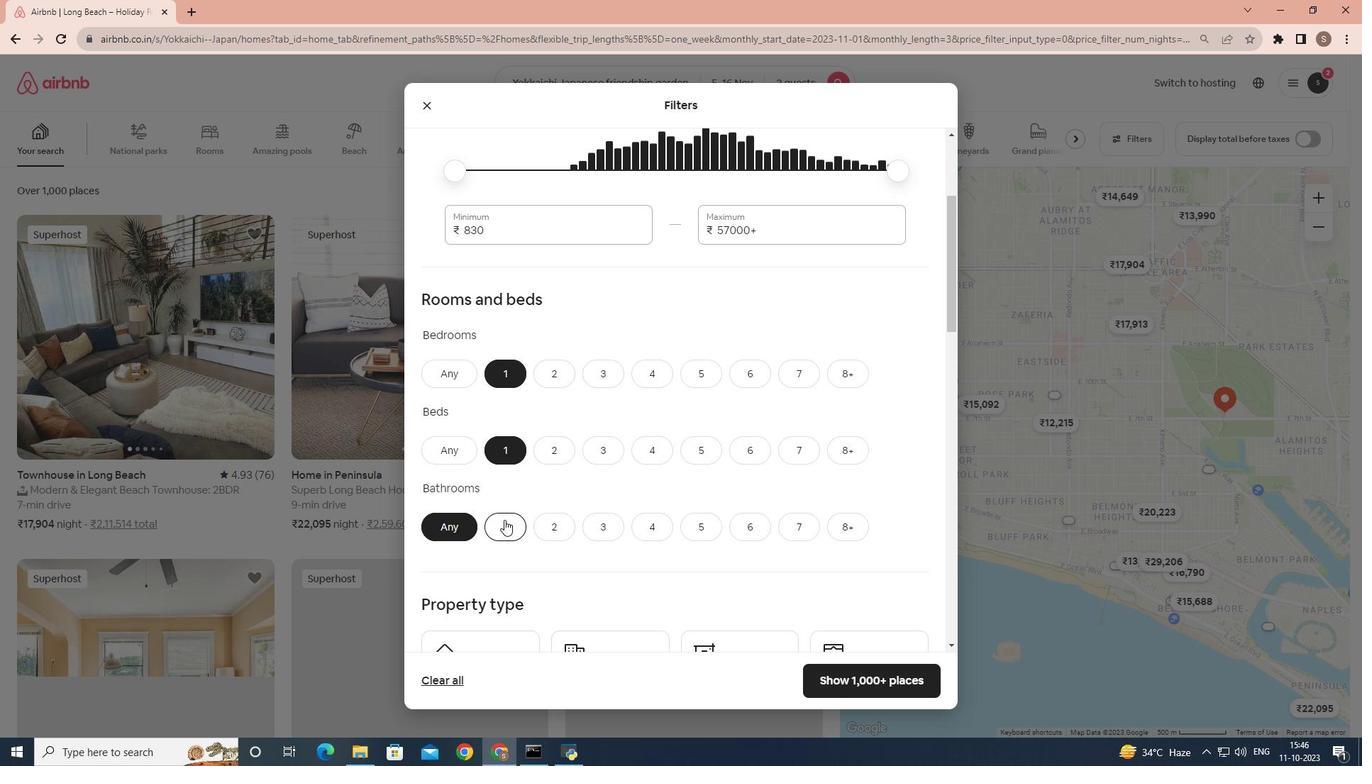 
Action: Mouse pressed left at (504, 520)
Screenshot: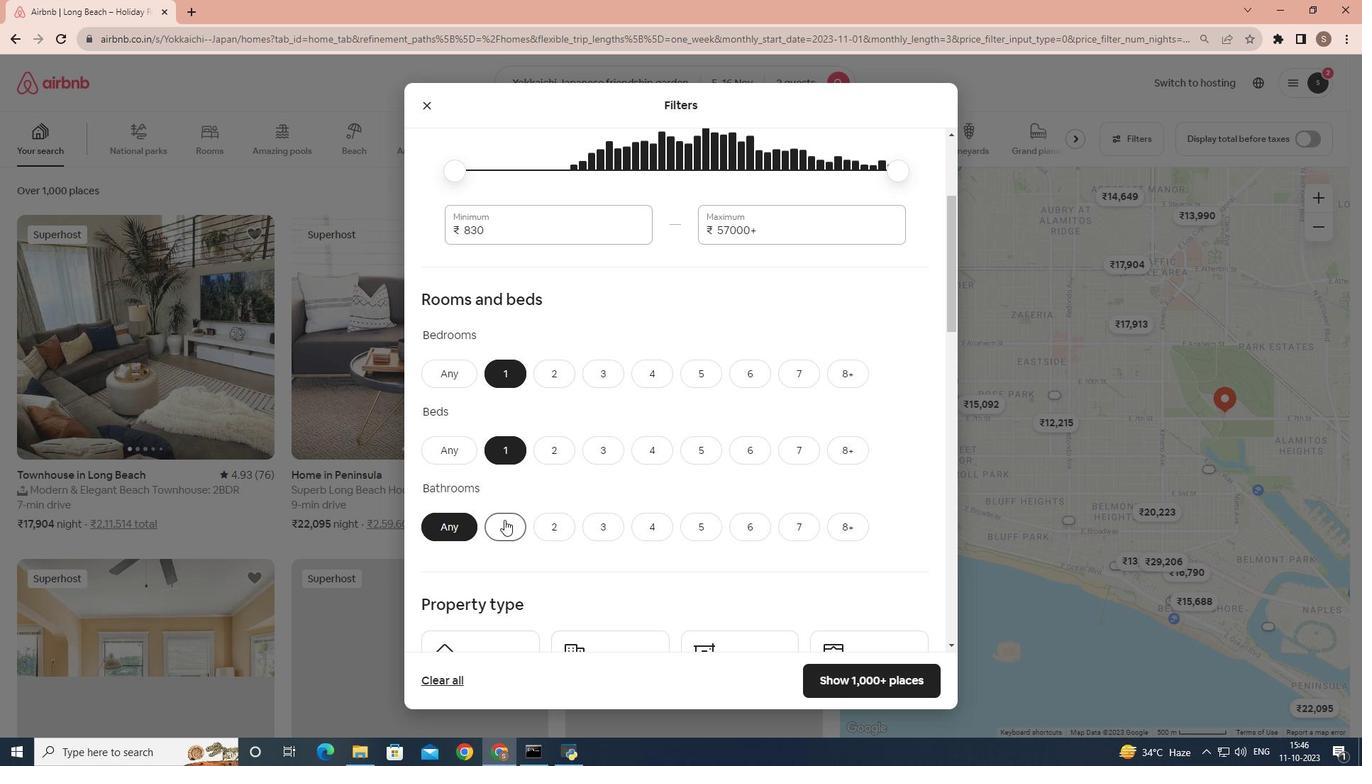 
Action: Mouse scrolled (504, 519) with delta (0, 0)
Screenshot: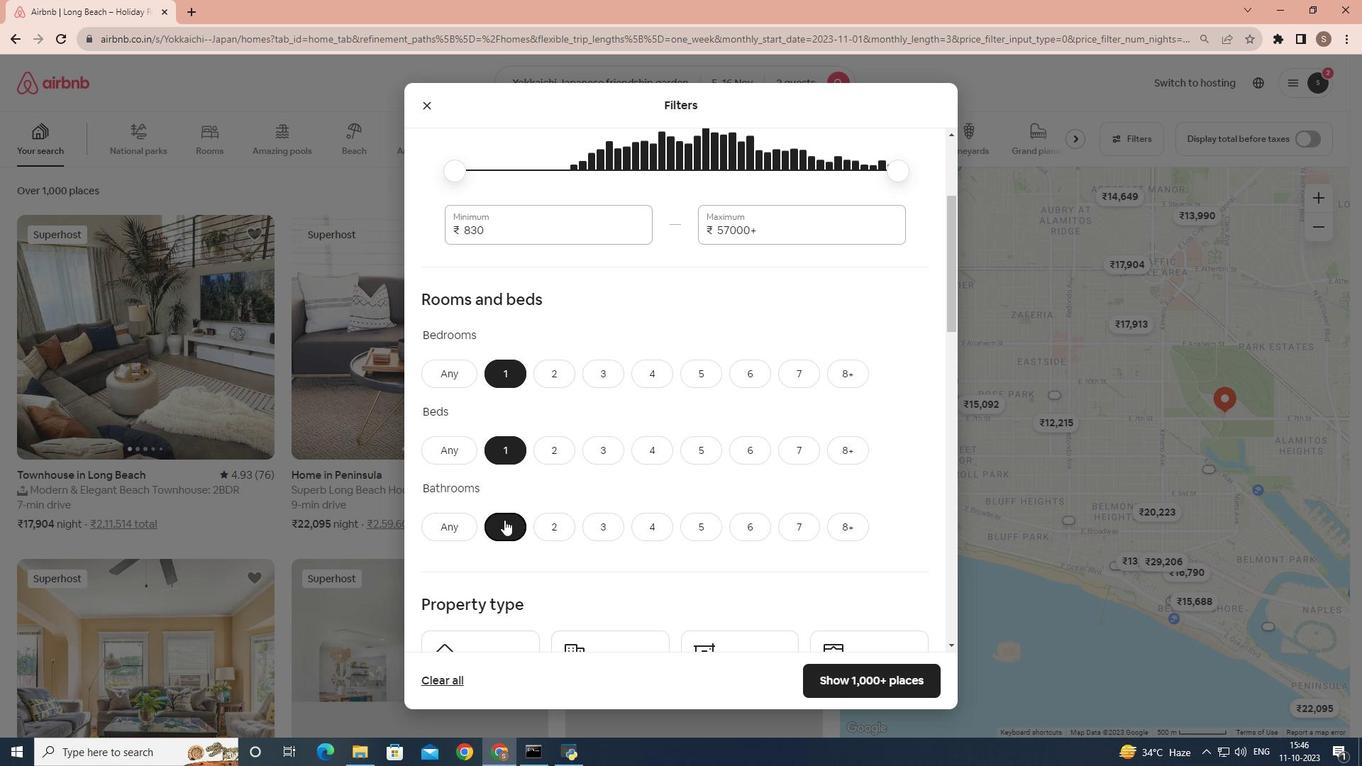 
Action: Mouse scrolled (504, 519) with delta (0, 0)
Screenshot: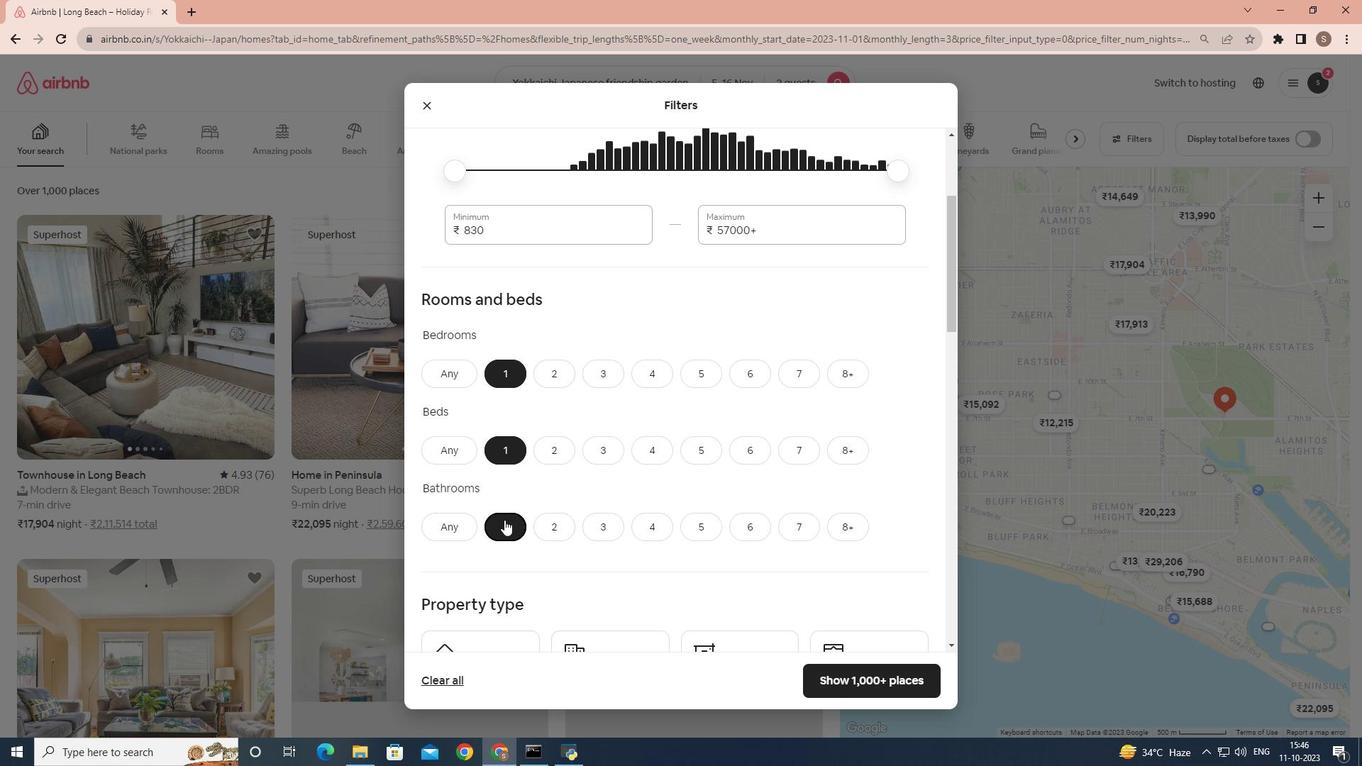 
Action: Mouse moved to (862, 535)
Screenshot: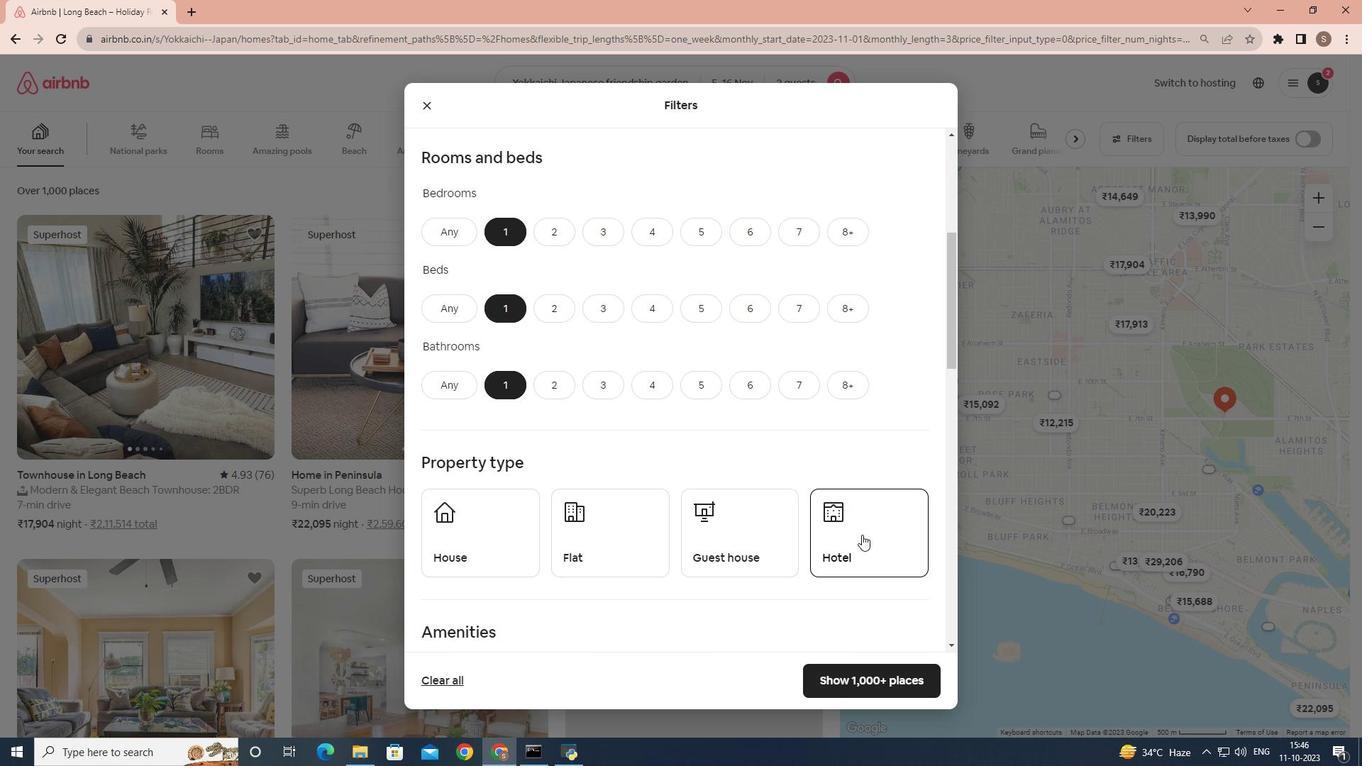 
Action: Mouse pressed left at (862, 535)
Screenshot: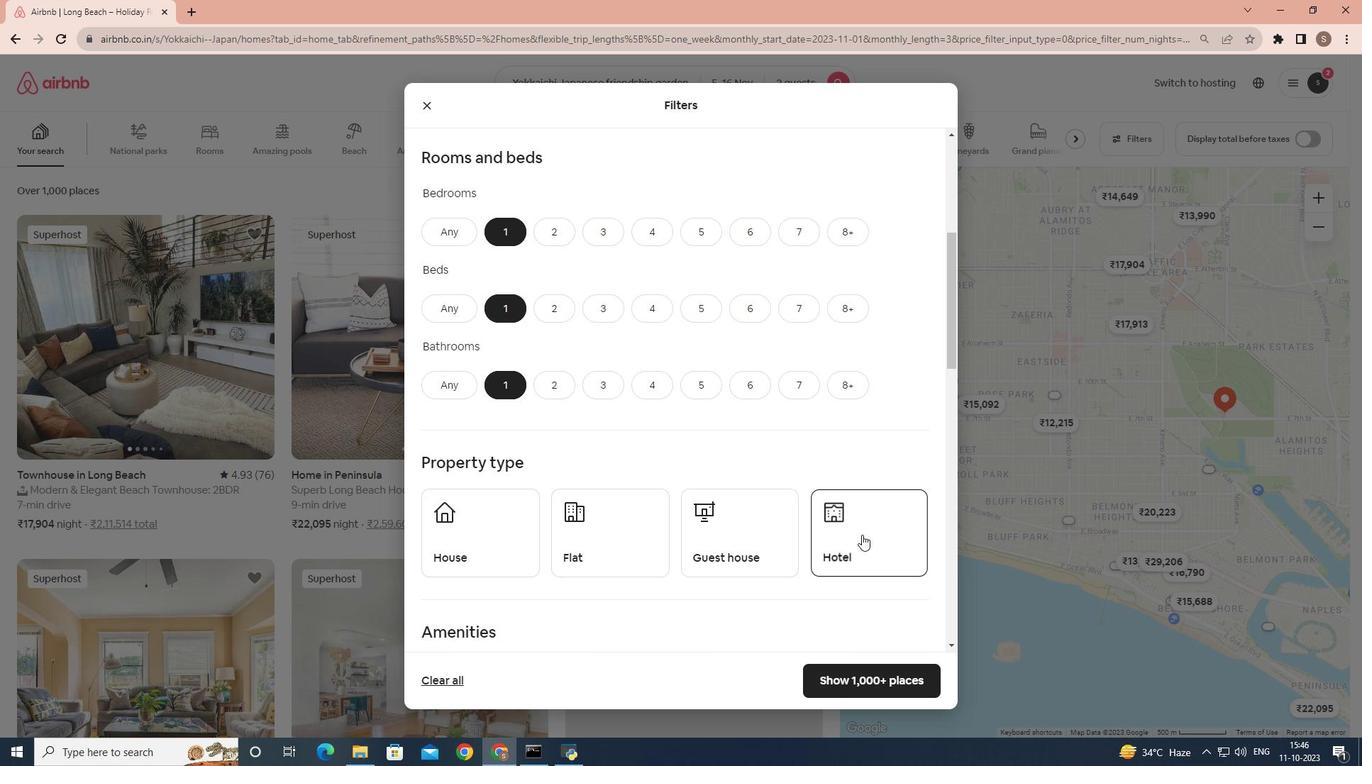 
Action: Mouse moved to (710, 471)
Screenshot: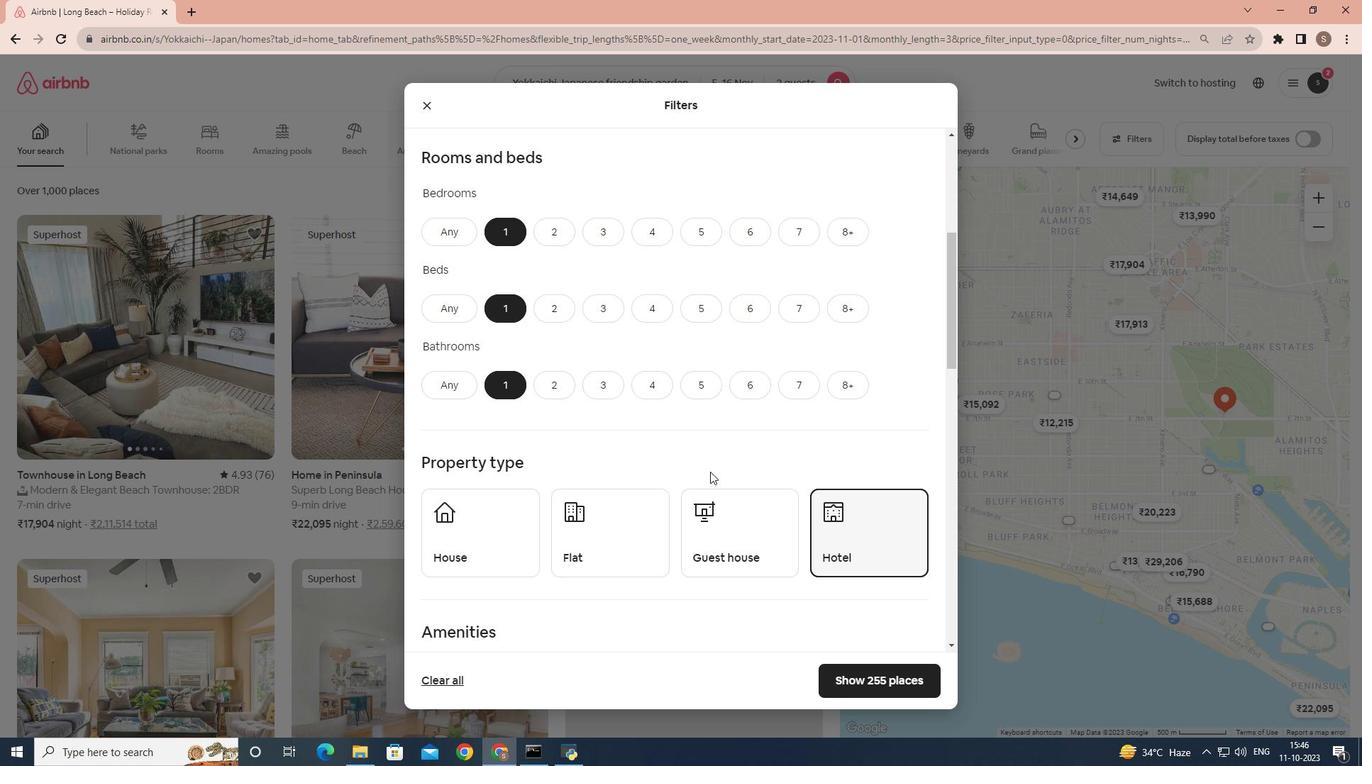 
Action: Mouse scrolled (710, 471) with delta (0, 0)
Screenshot: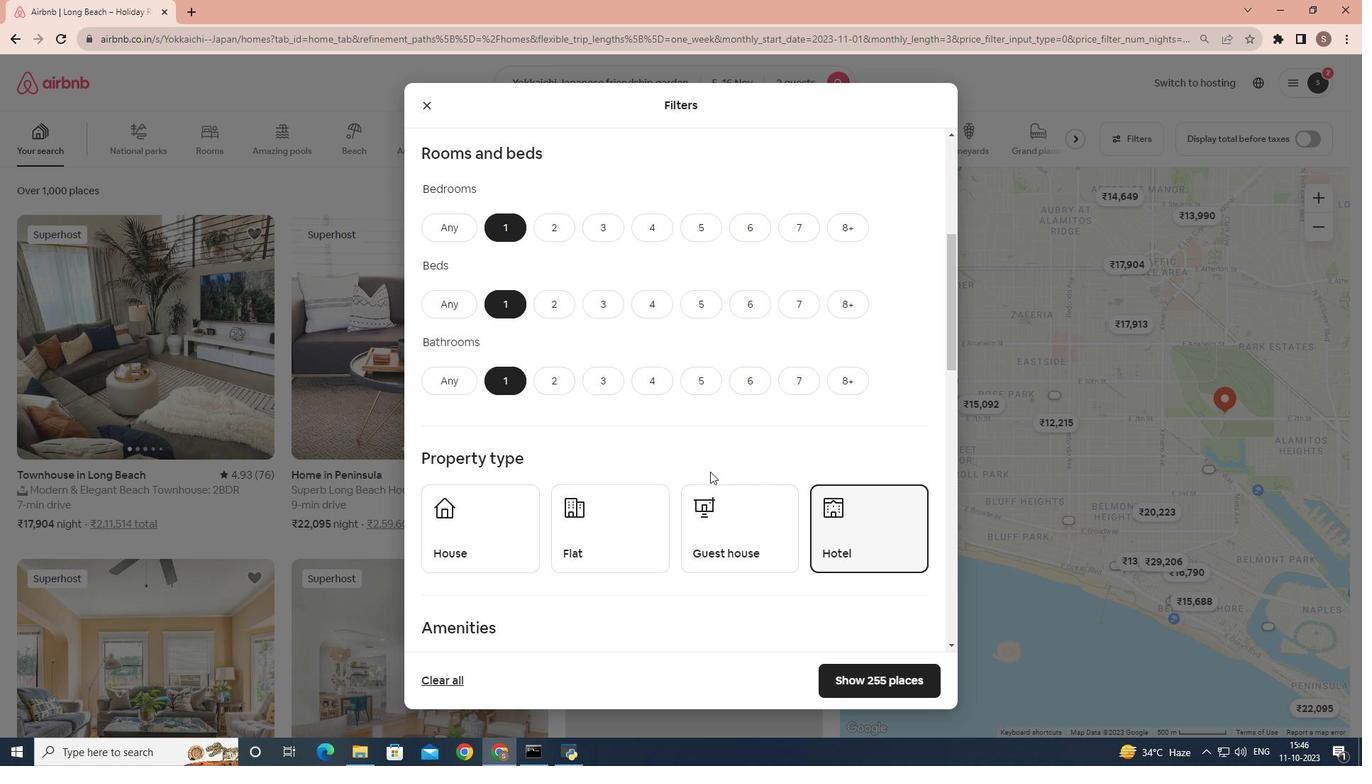 
Action: Mouse scrolled (710, 471) with delta (0, 0)
Screenshot: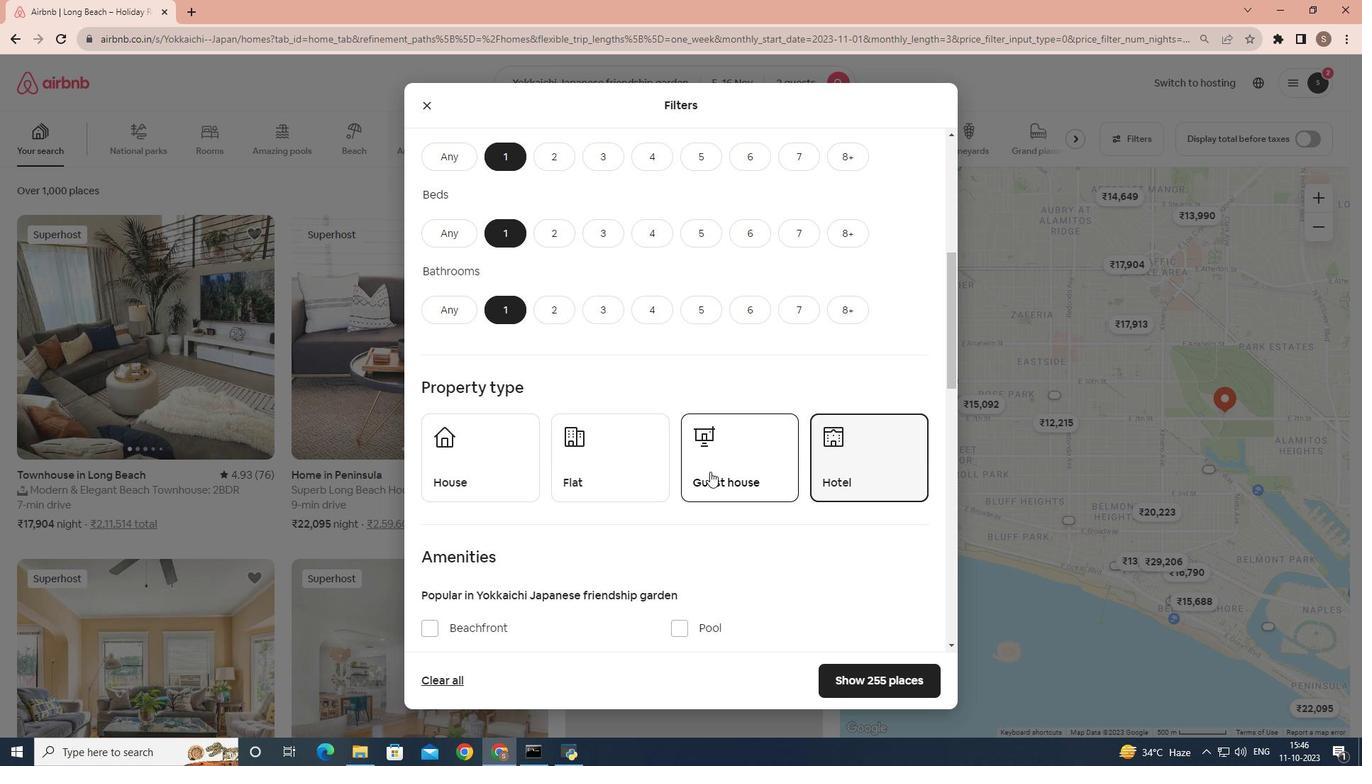 
Action: Mouse scrolled (710, 471) with delta (0, 0)
Screenshot: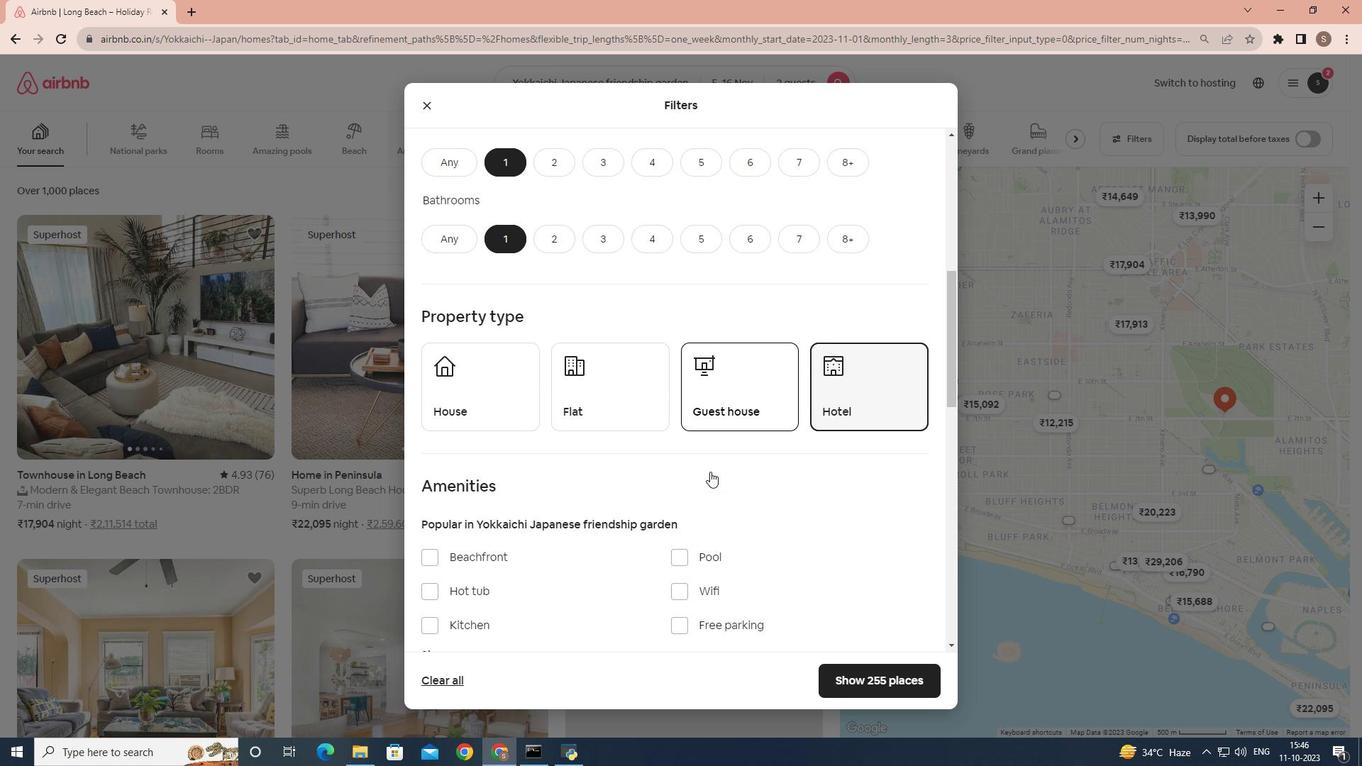 
Action: Mouse scrolled (710, 471) with delta (0, 0)
Screenshot: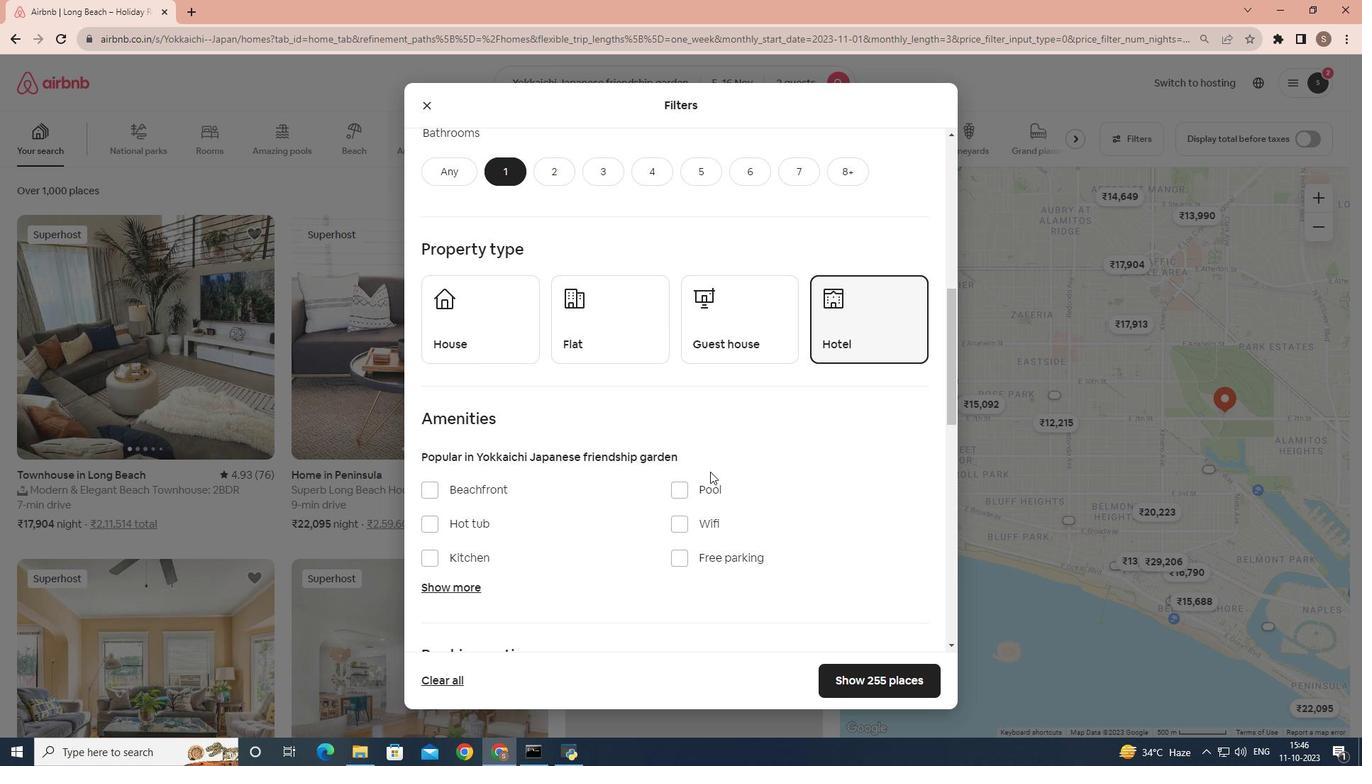 
Action: Mouse moved to (710, 471)
Screenshot: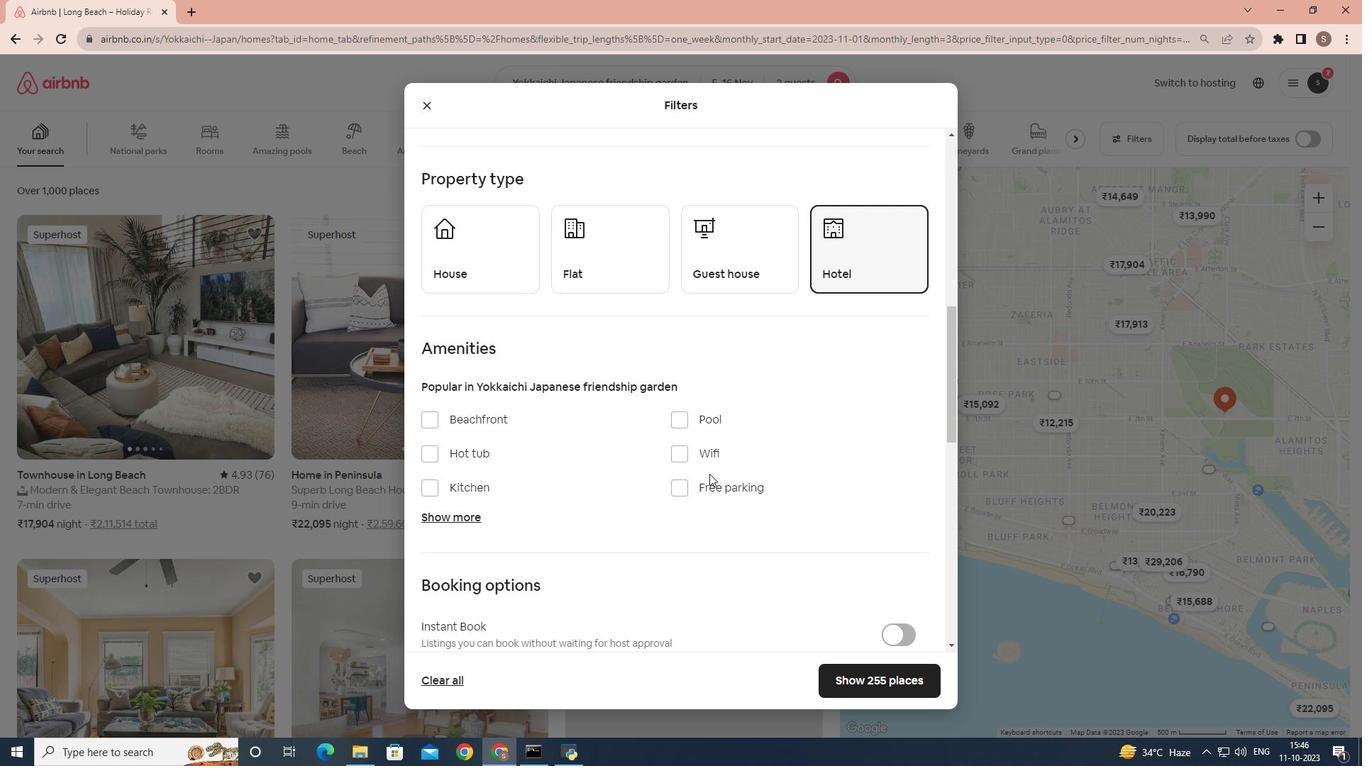 
Action: Mouse scrolled (710, 471) with delta (0, 0)
Screenshot: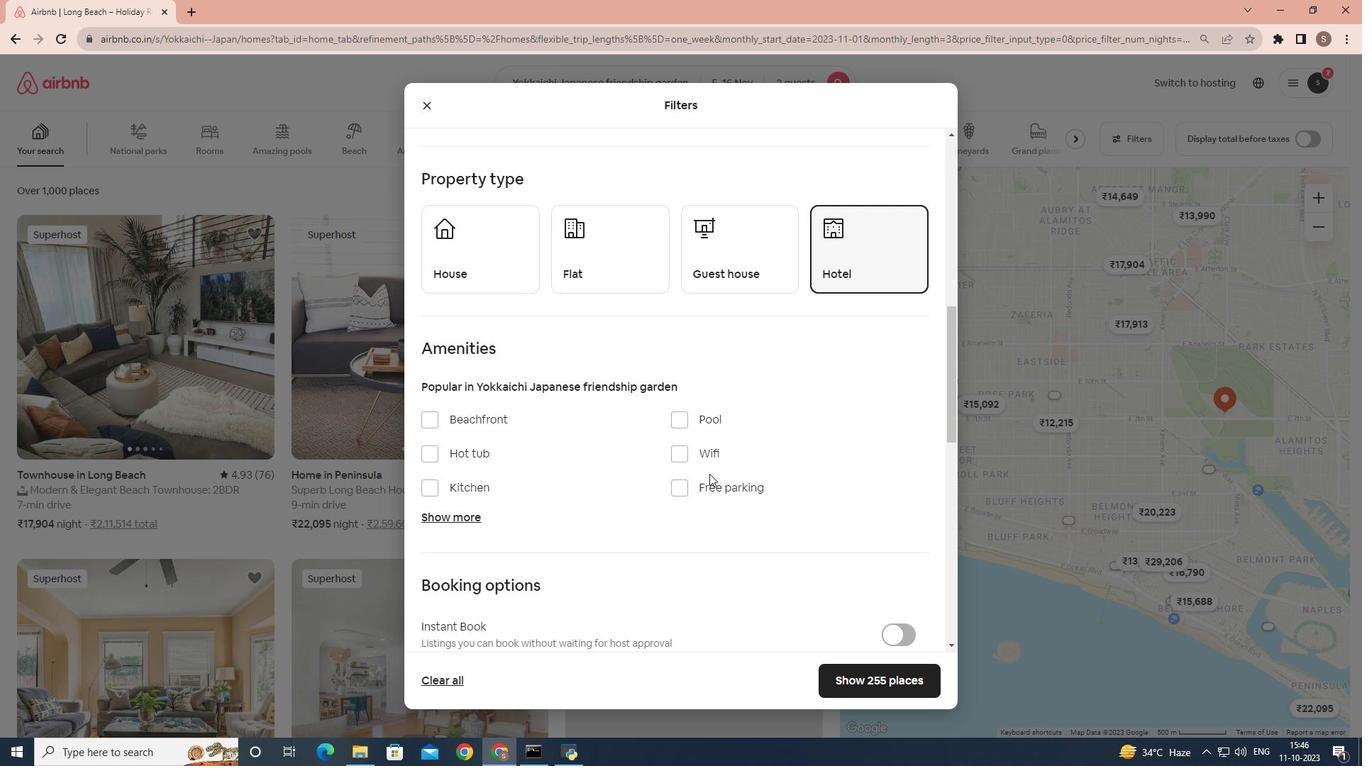 
Action: Mouse moved to (709, 474)
Screenshot: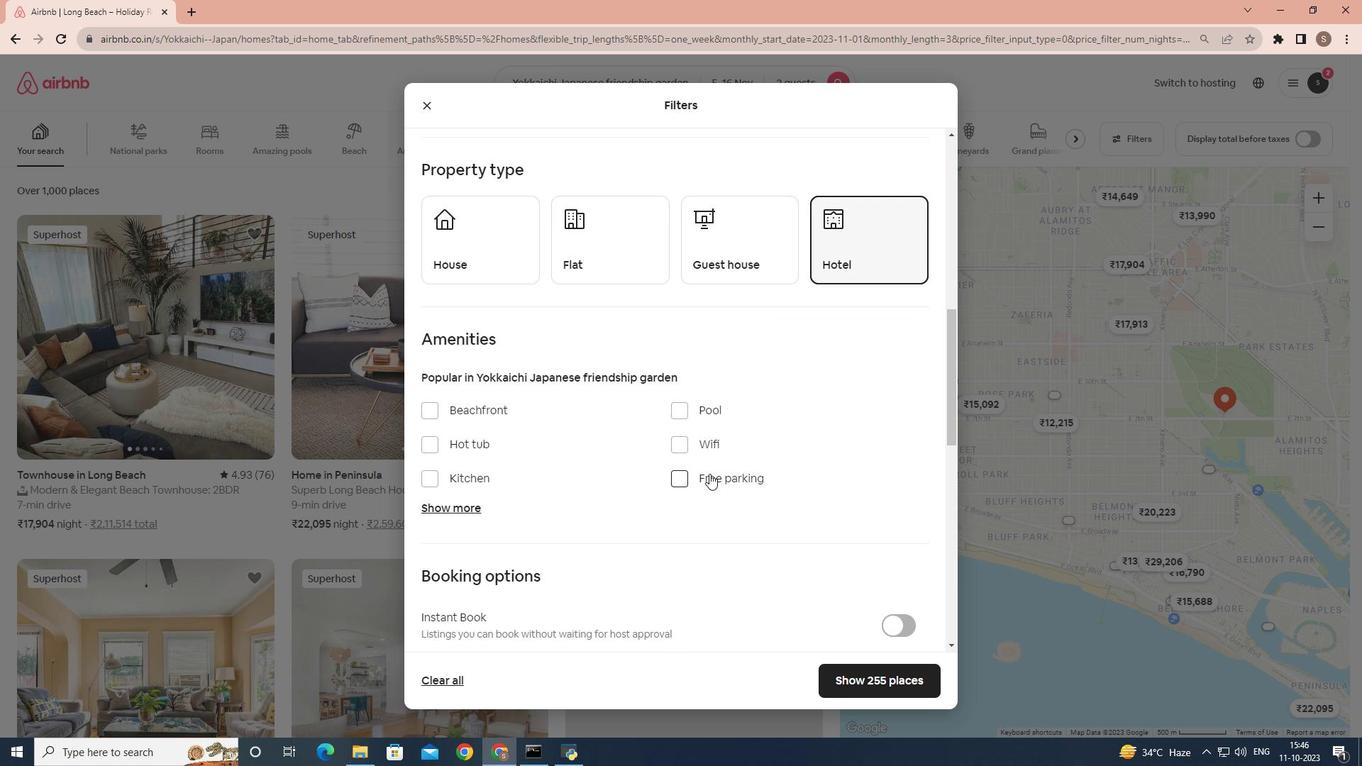
Action: Mouse scrolled (709, 473) with delta (0, 0)
Screenshot: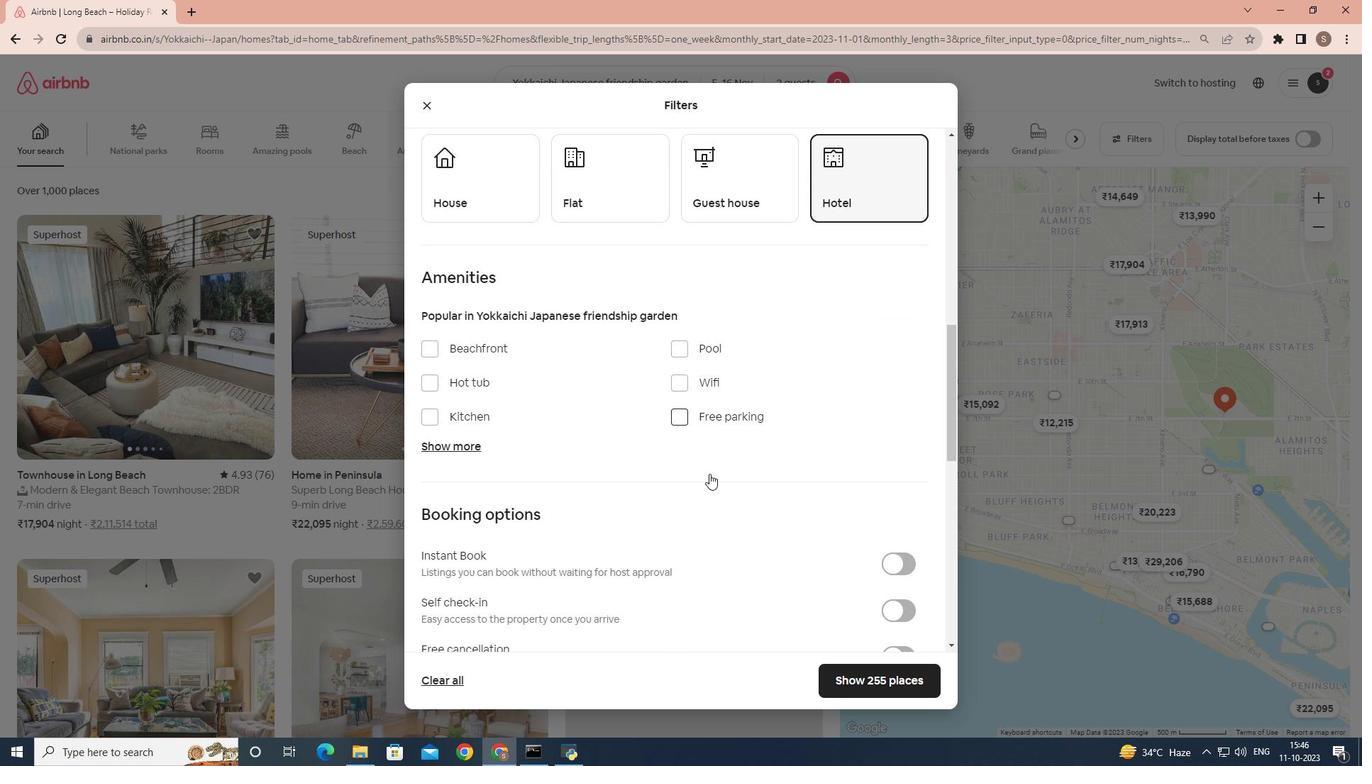 
Action: Mouse scrolled (709, 473) with delta (0, 0)
Screenshot: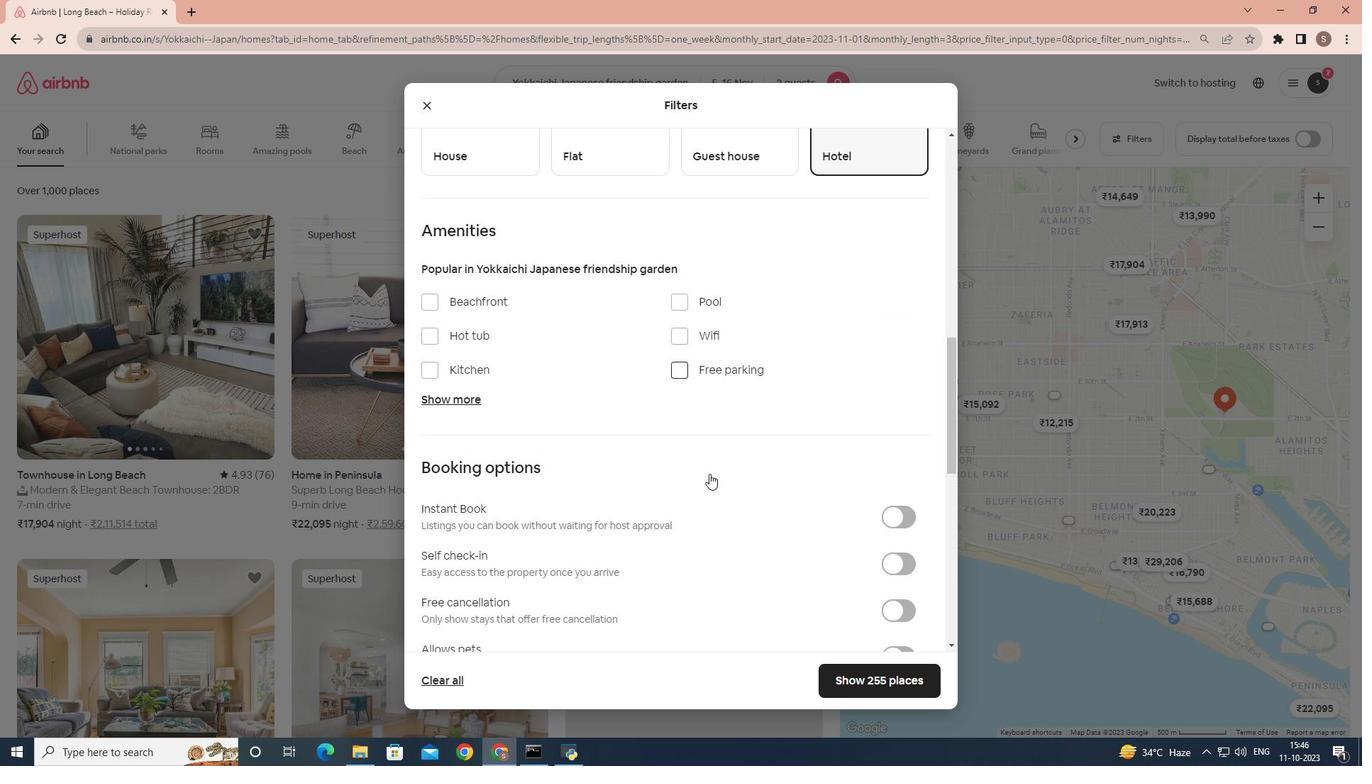 
Action: Mouse moved to (901, 469)
Screenshot: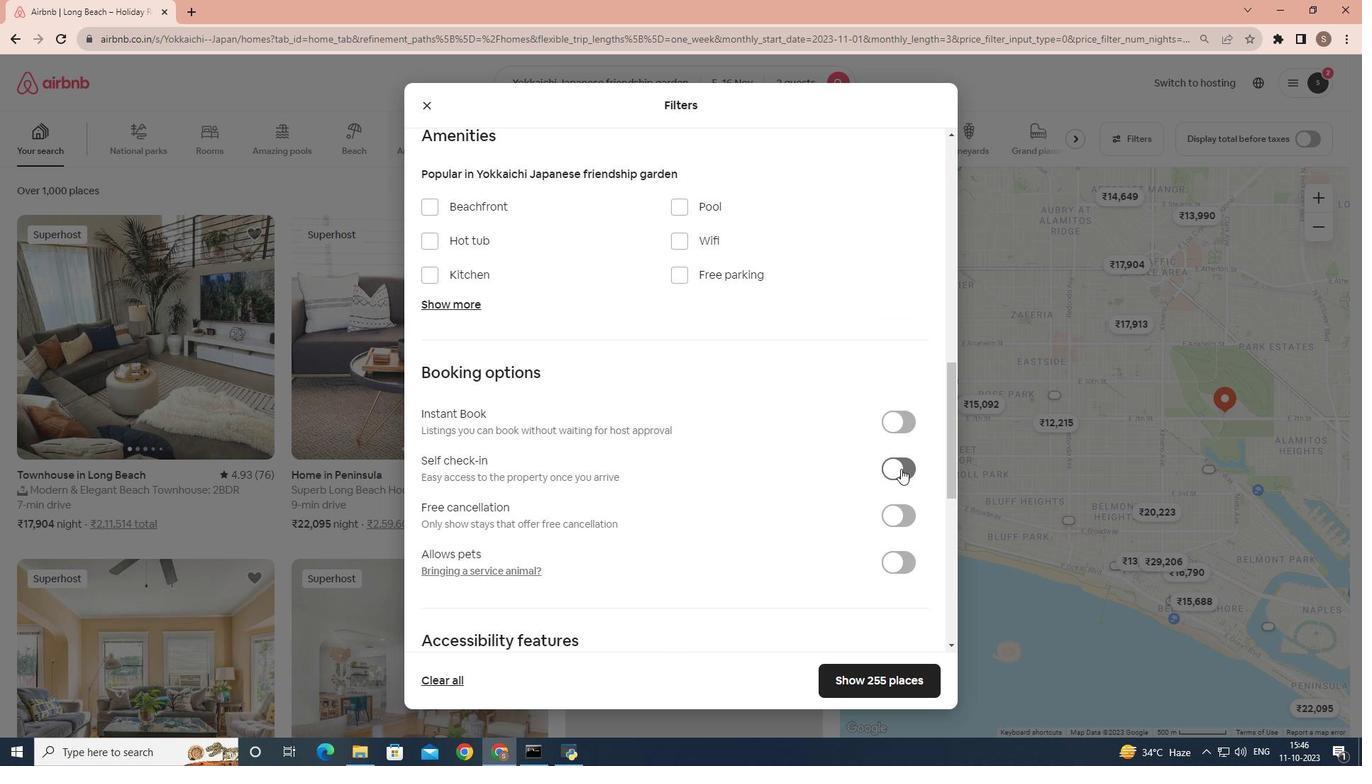 
Action: Mouse pressed left at (901, 469)
Screenshot: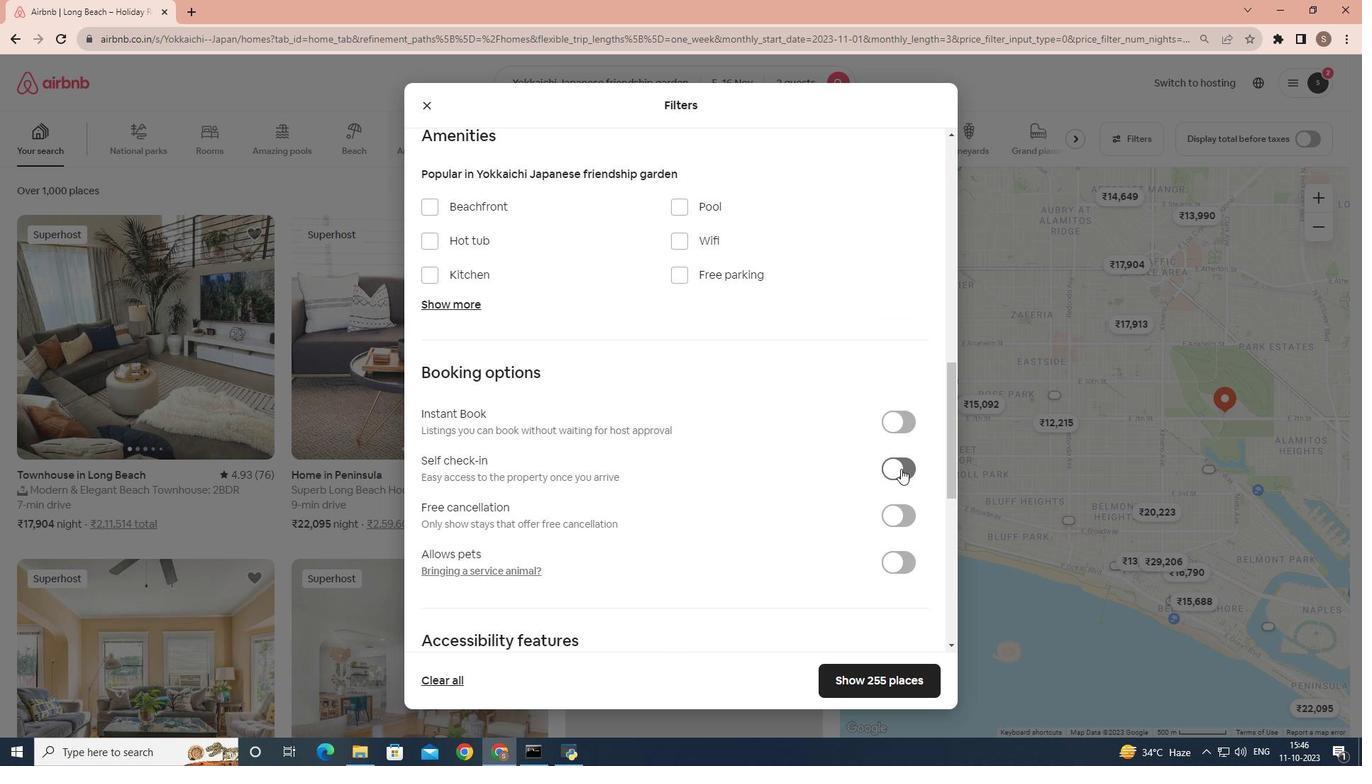 
Action: Mouse moved to (863, 479)
Screenshot: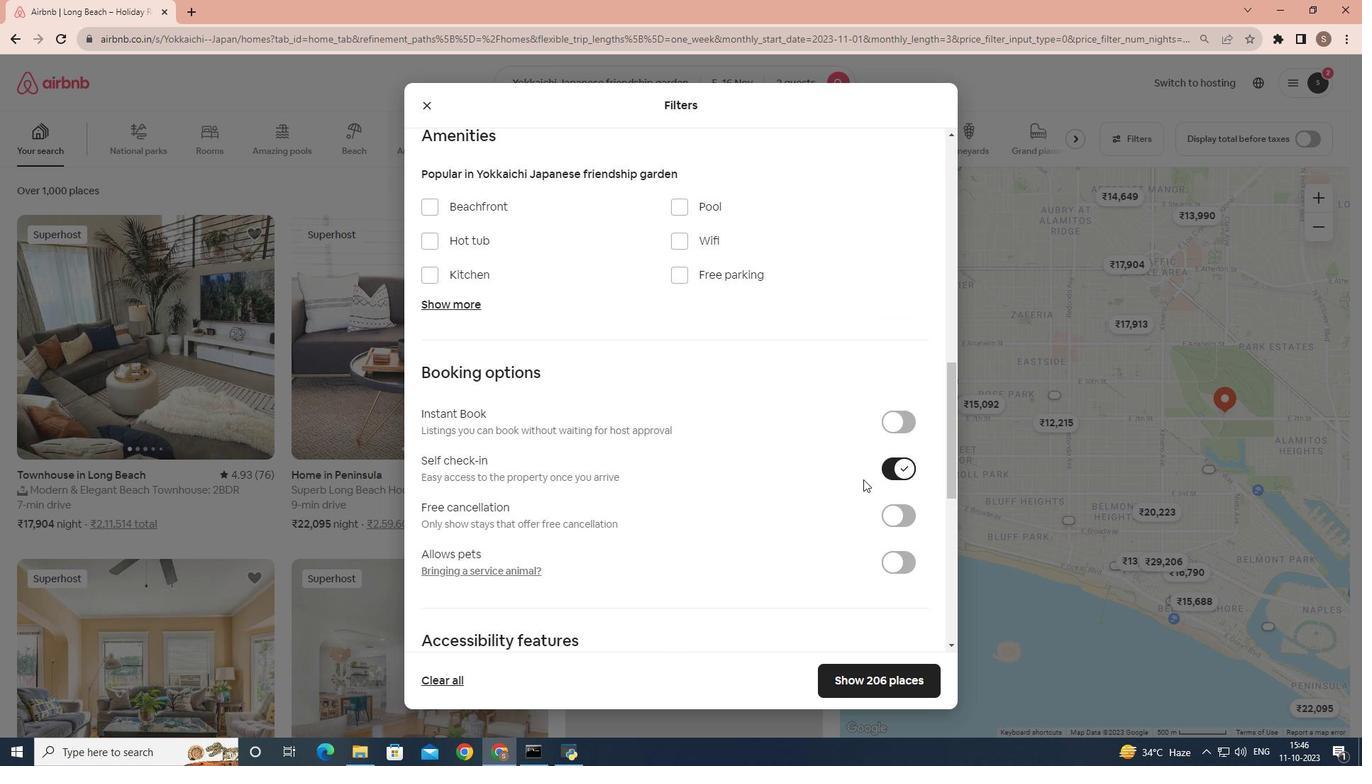 
Action: Mouse scrolled (863, 479) with delta (0, 0)
Screenshot: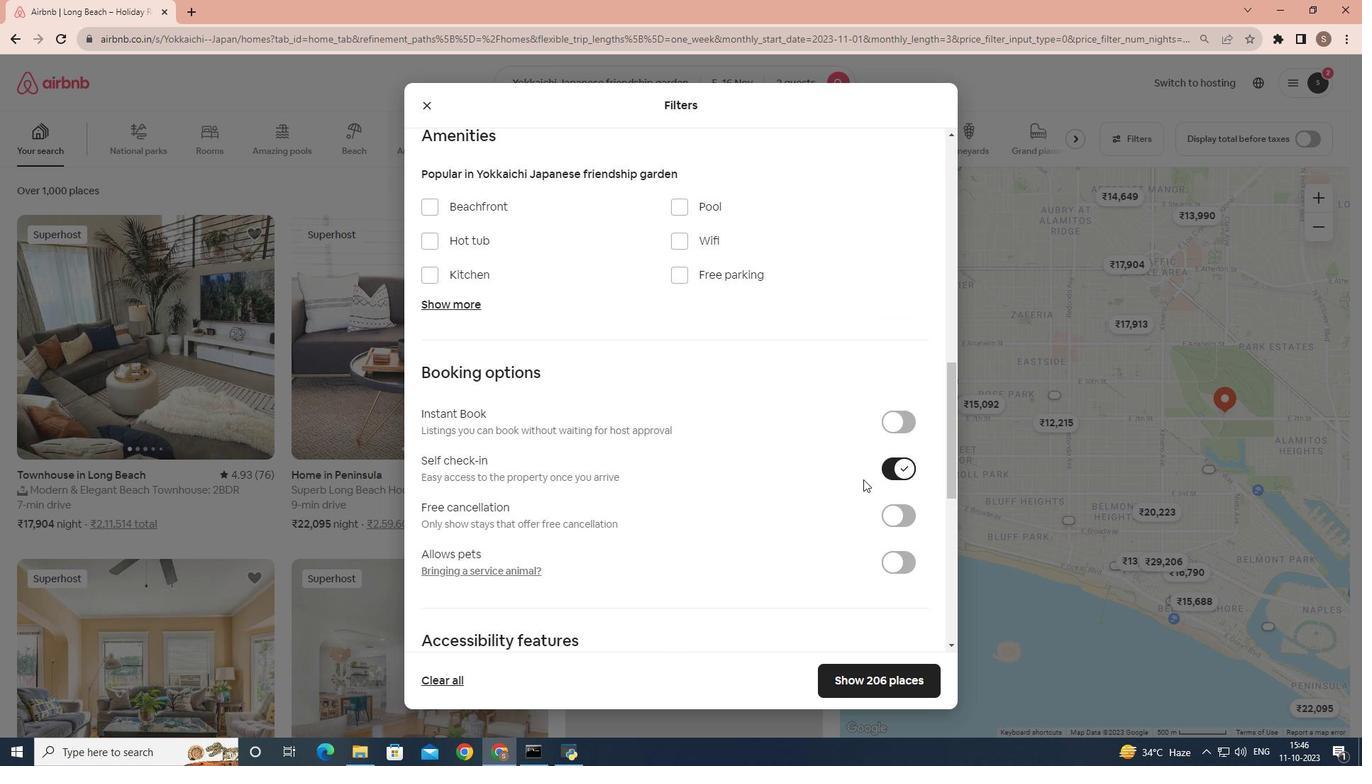
Action: Mouse moved to (877, 674)
Screenshot: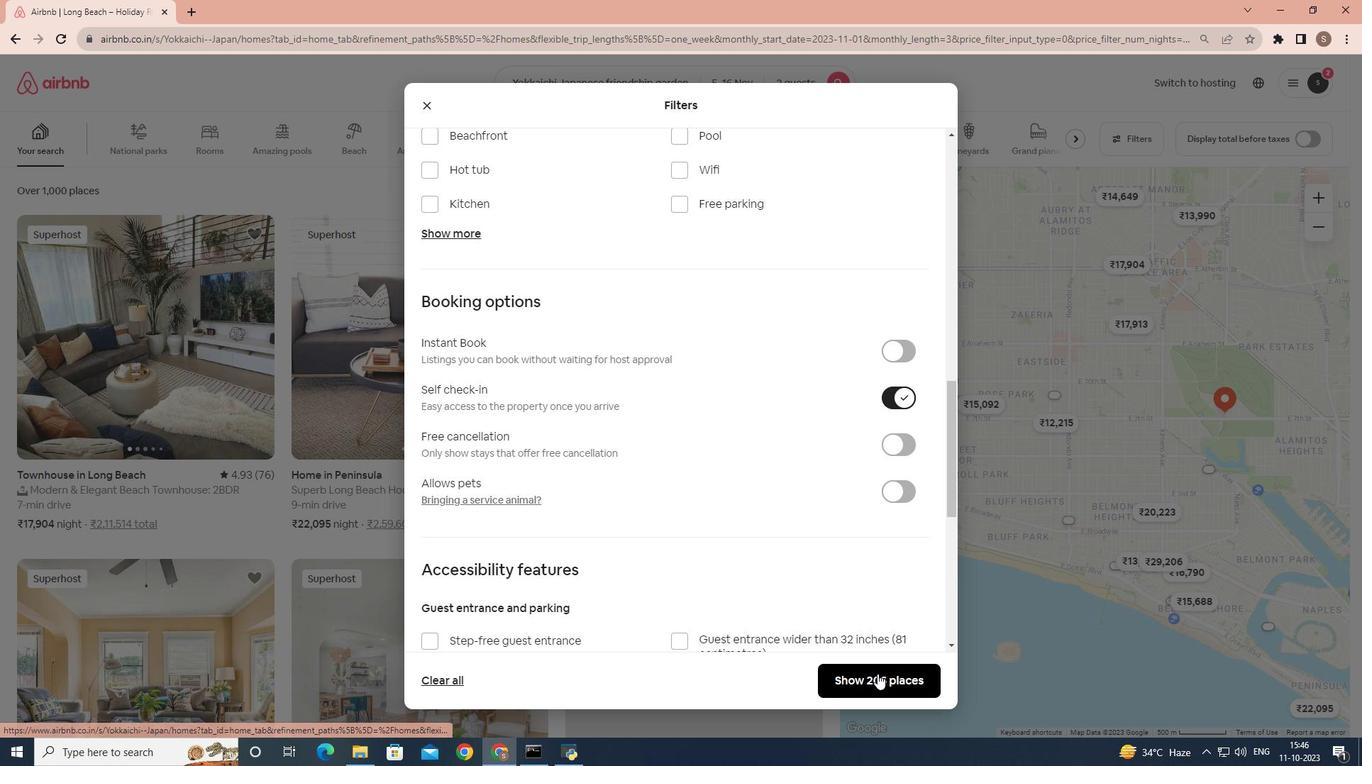 
Action: Mouse pressed left at (877, 674)
Screenshot: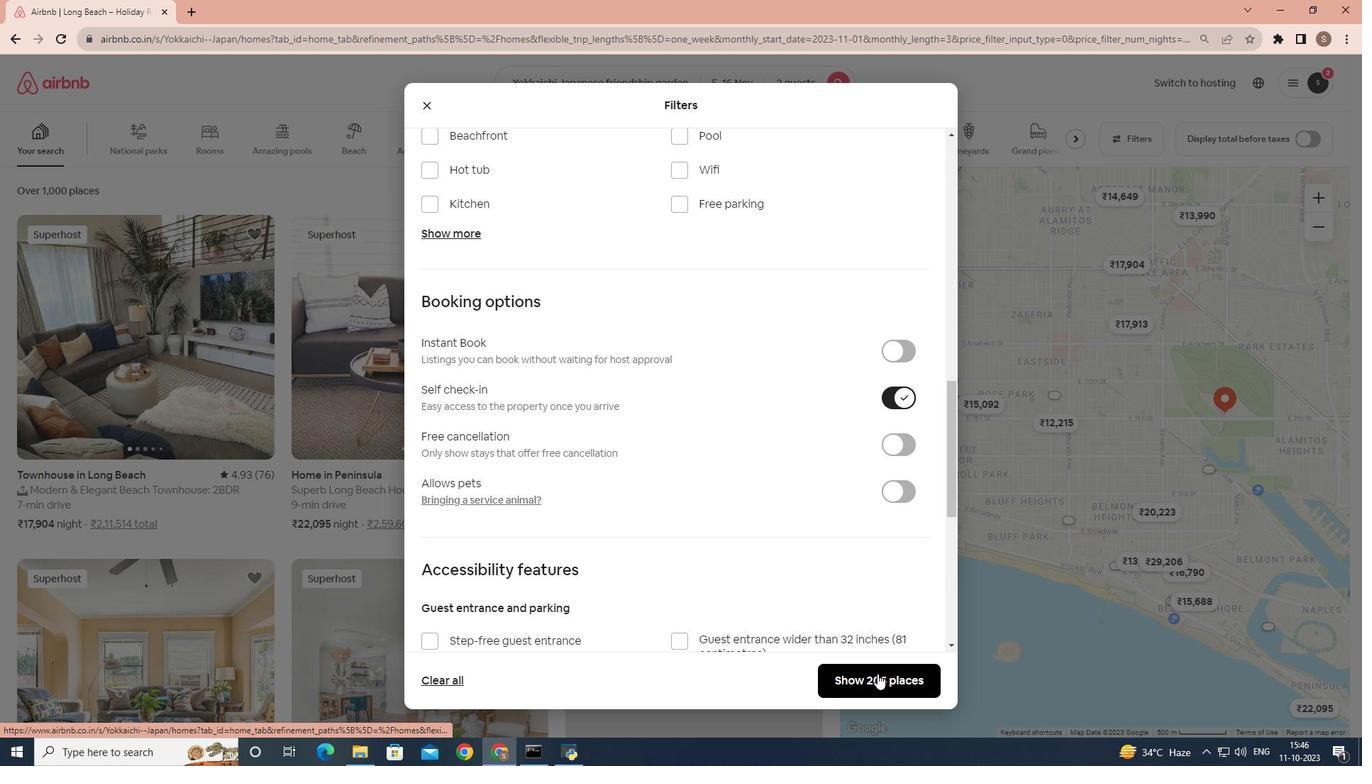 
Action: Mouse moved to (212, 386)
Screenshot: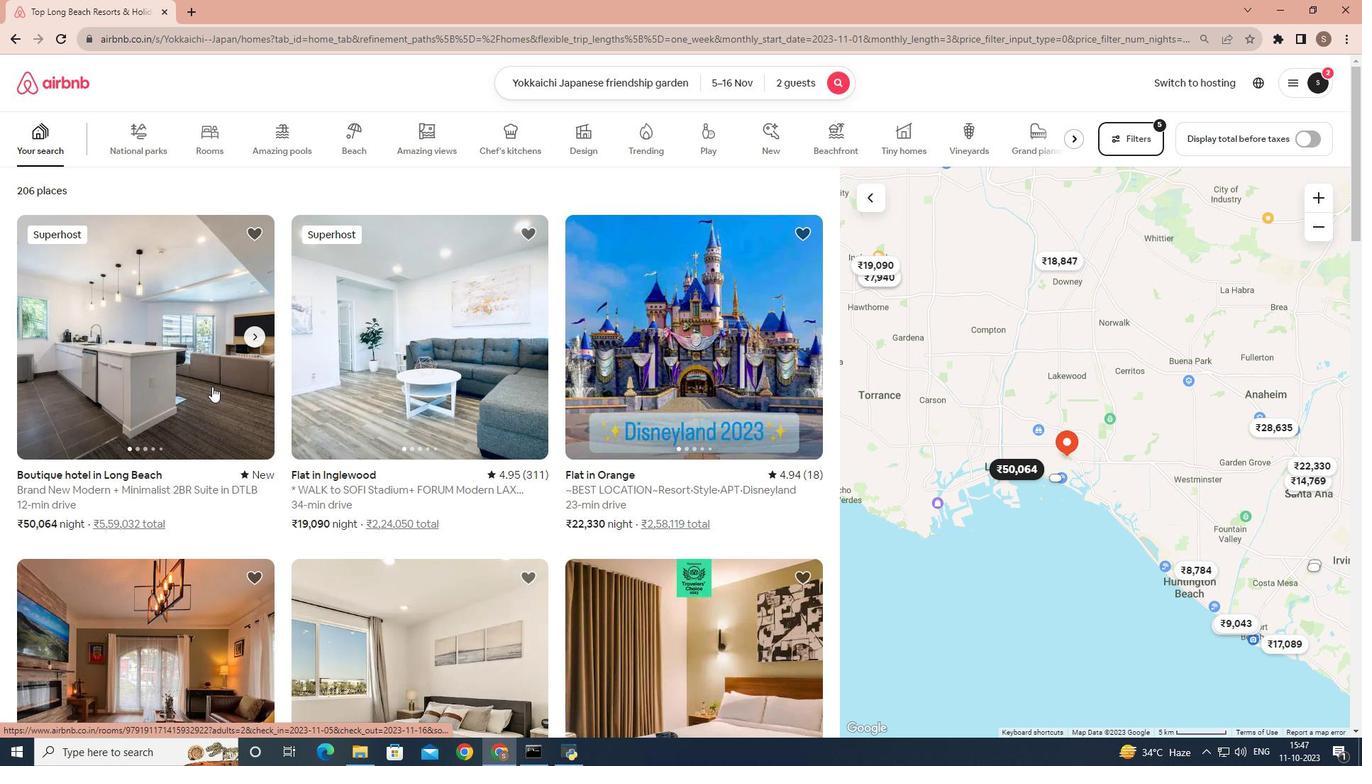 
Action: Mouse pressed left at (212, 386)
Screenshot: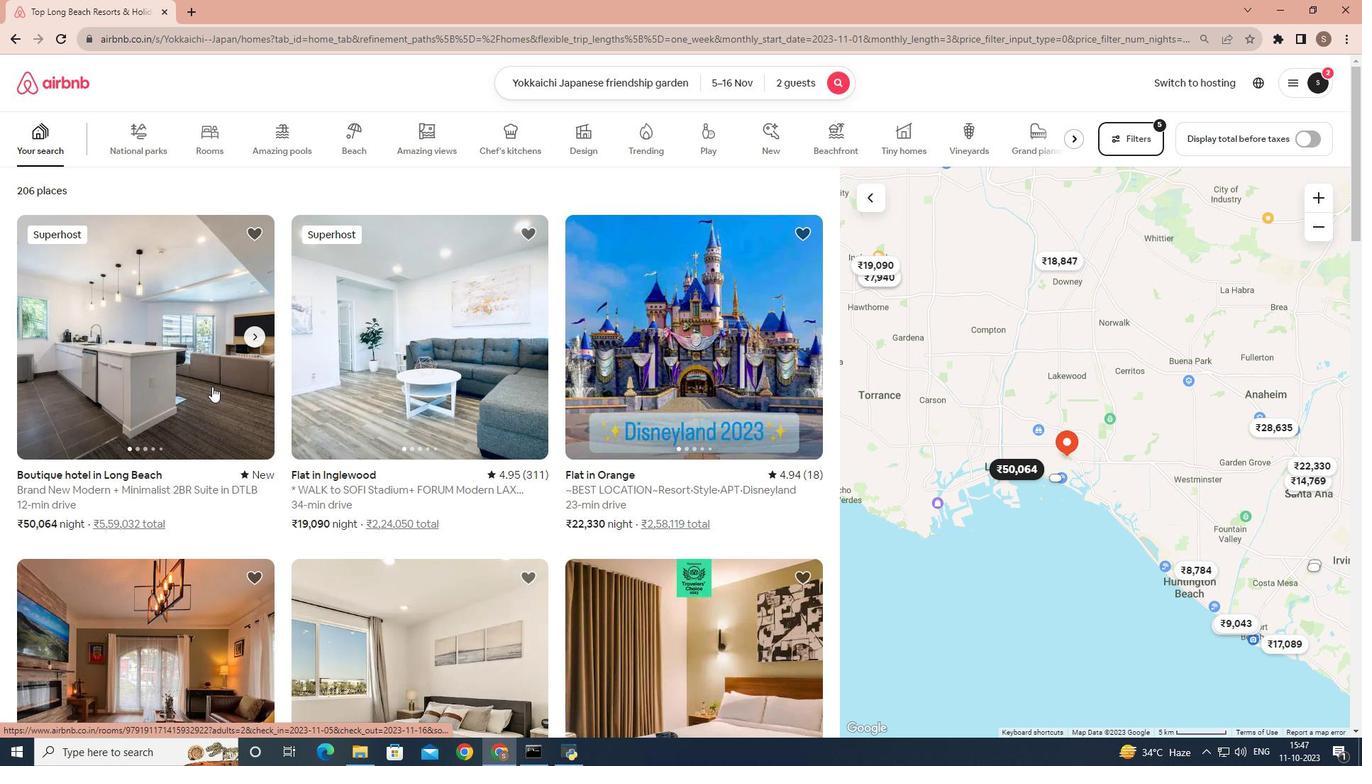 
Action: Mouse moved to (986, 527)
Screenshot: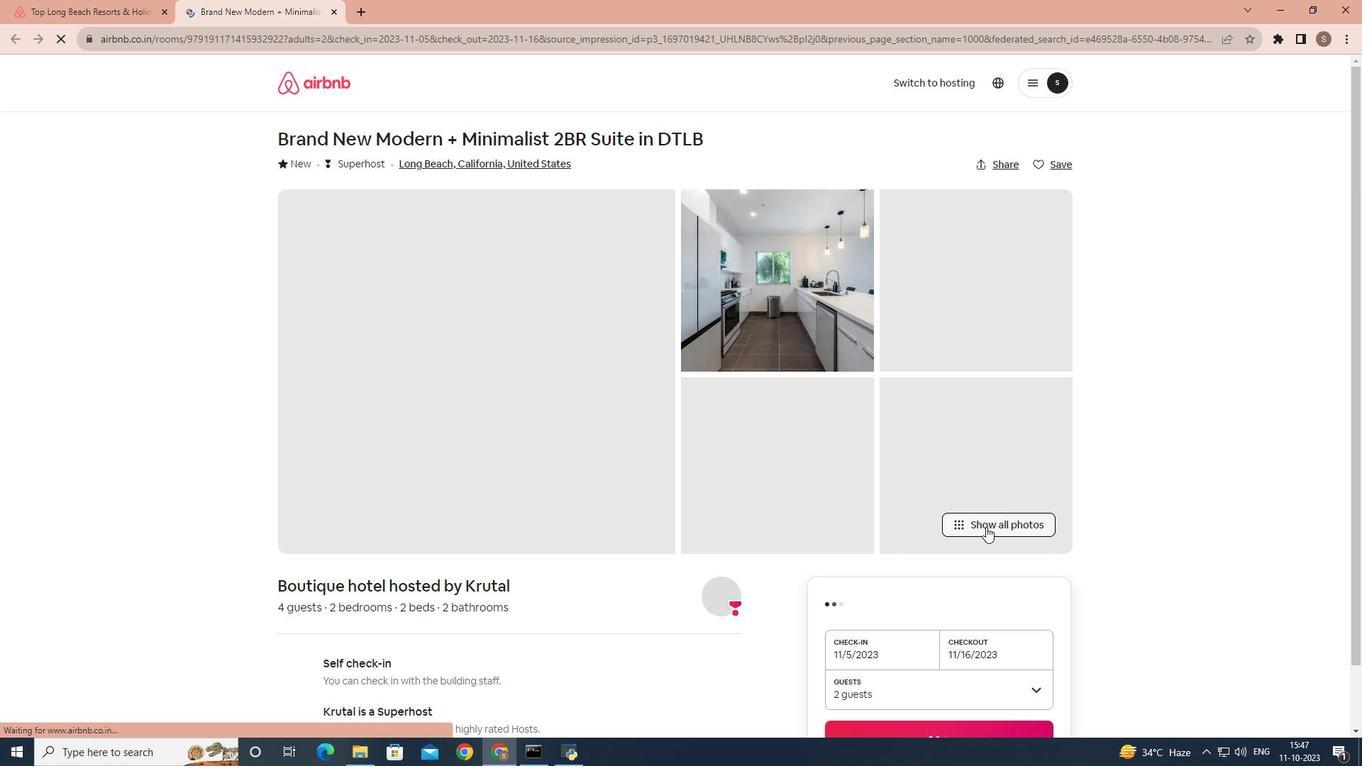 
Action: Mouse pressed left at (986, 527)
Screenshot: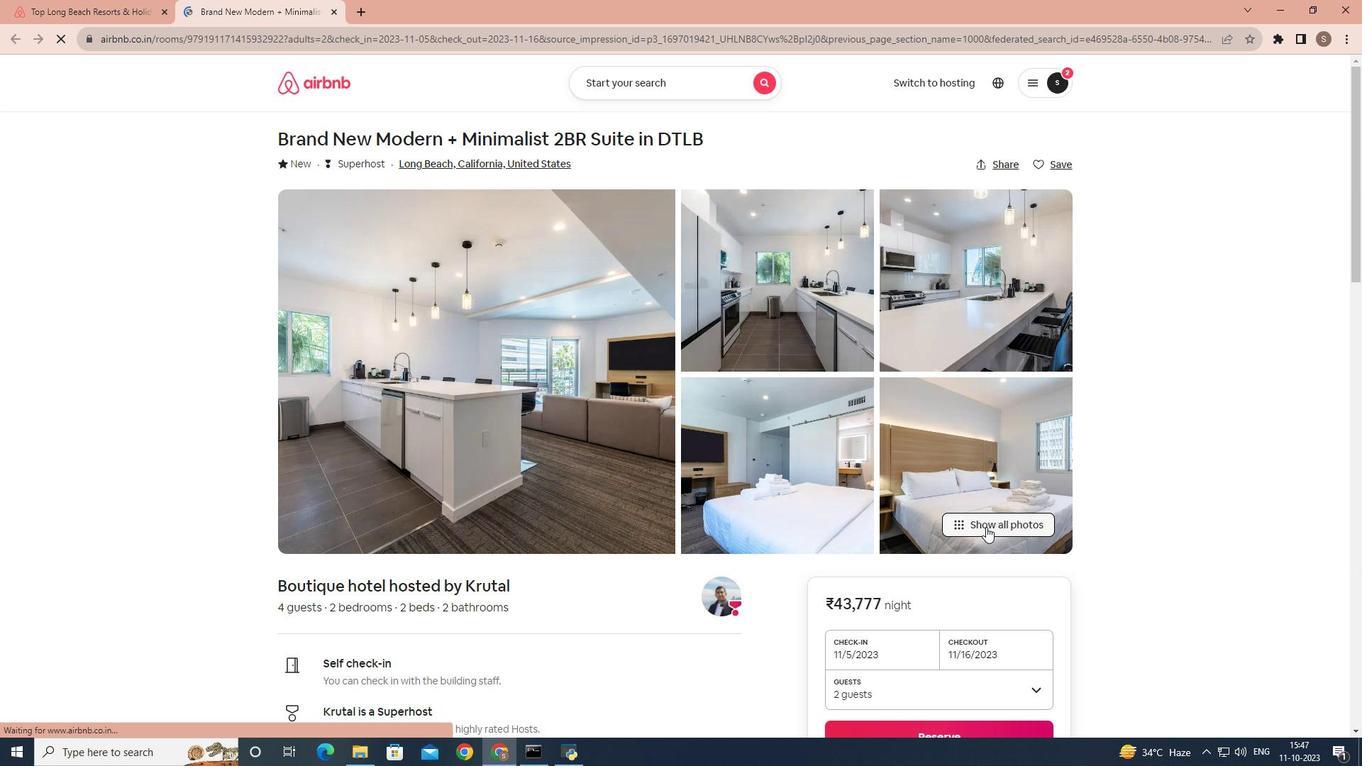 
Action: Mouse moved to (882, 512)
Screenshot: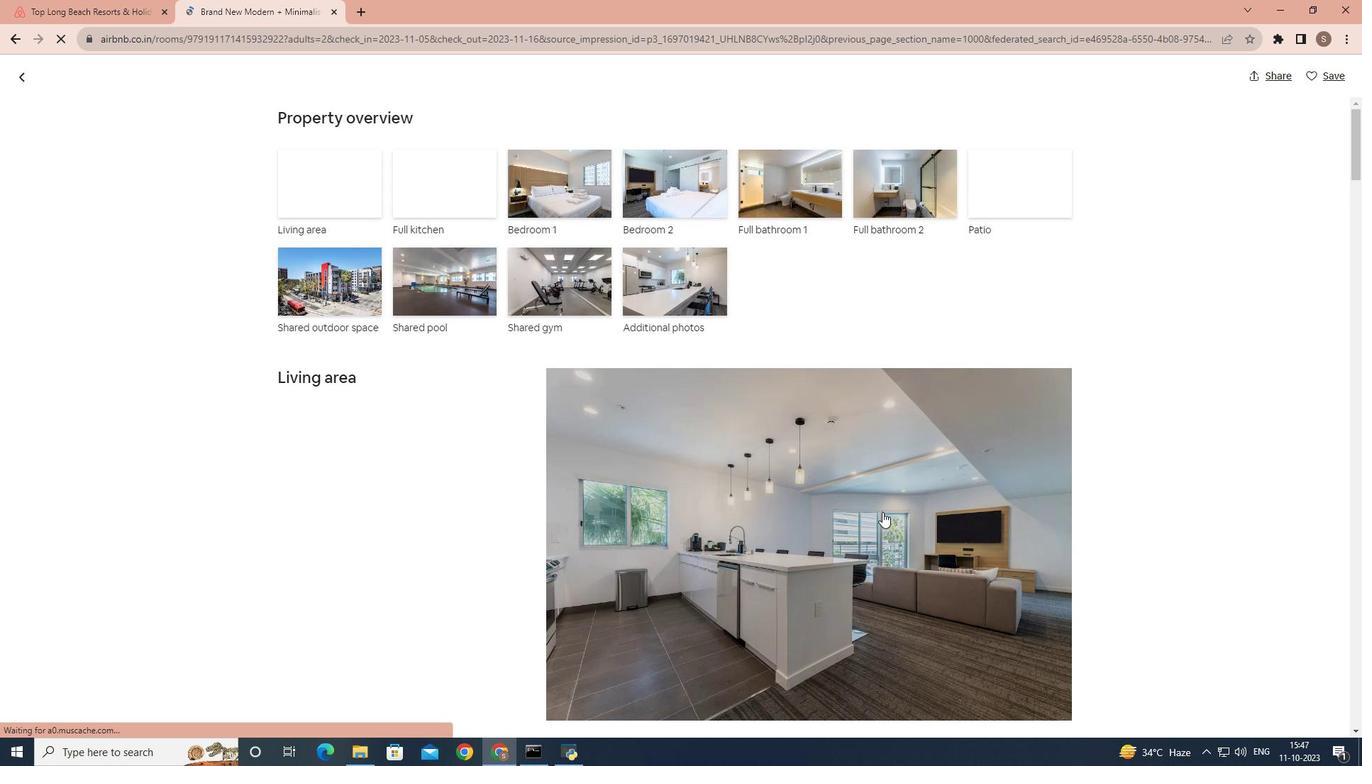 
Action: Mouse scrolled (882, 511) with delta (0, 0)
Screenshot: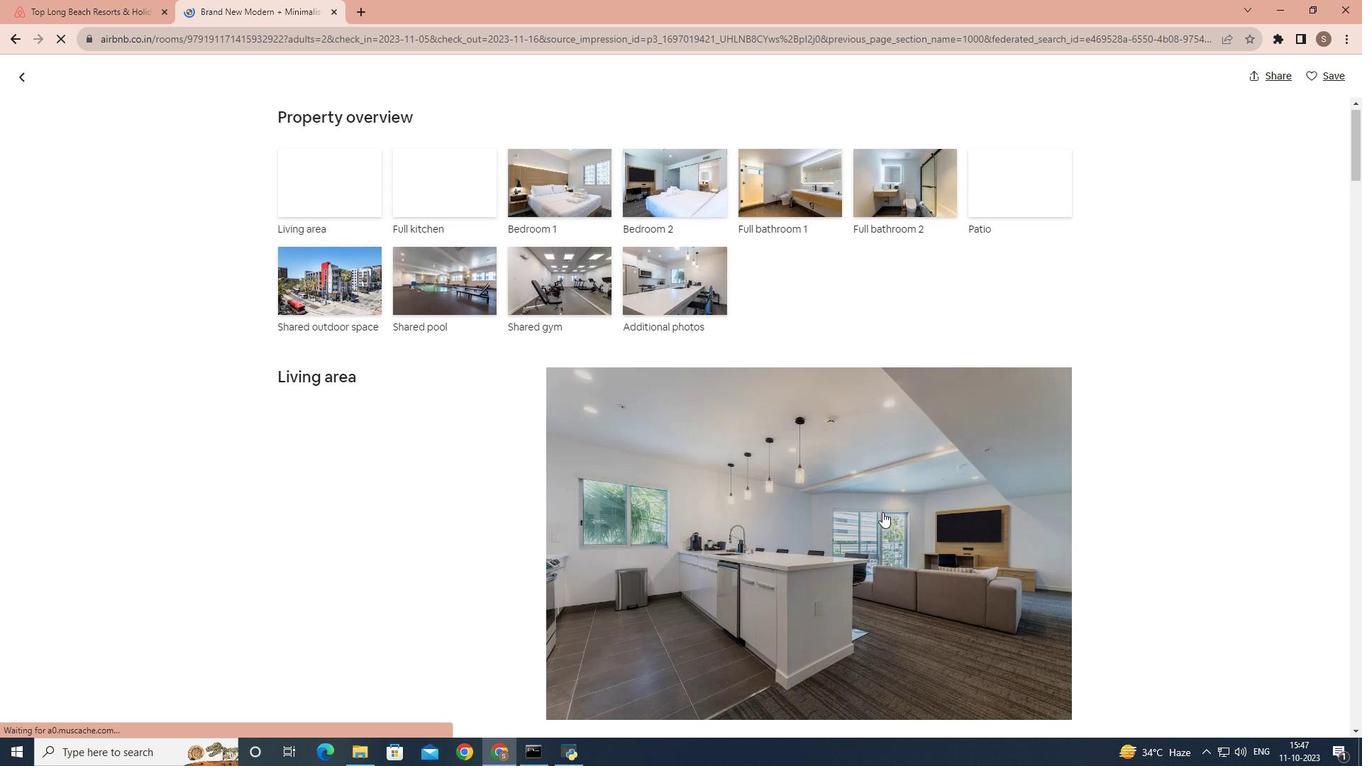 
Action: Mouse scrolled (882, 511) with delta (0, 0)
Screenshot: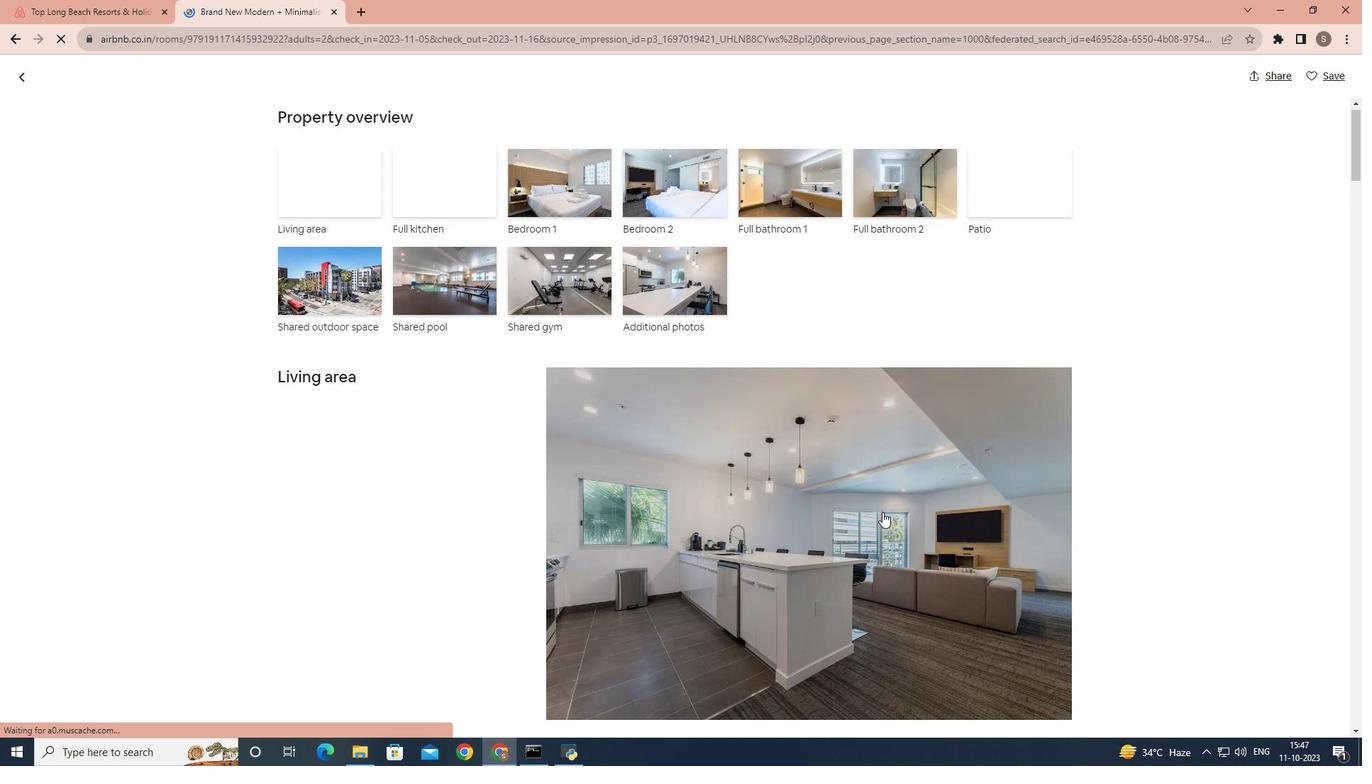 
Action: Mouse scrolled (882, 511) with delta (0, 0)
Screenshot: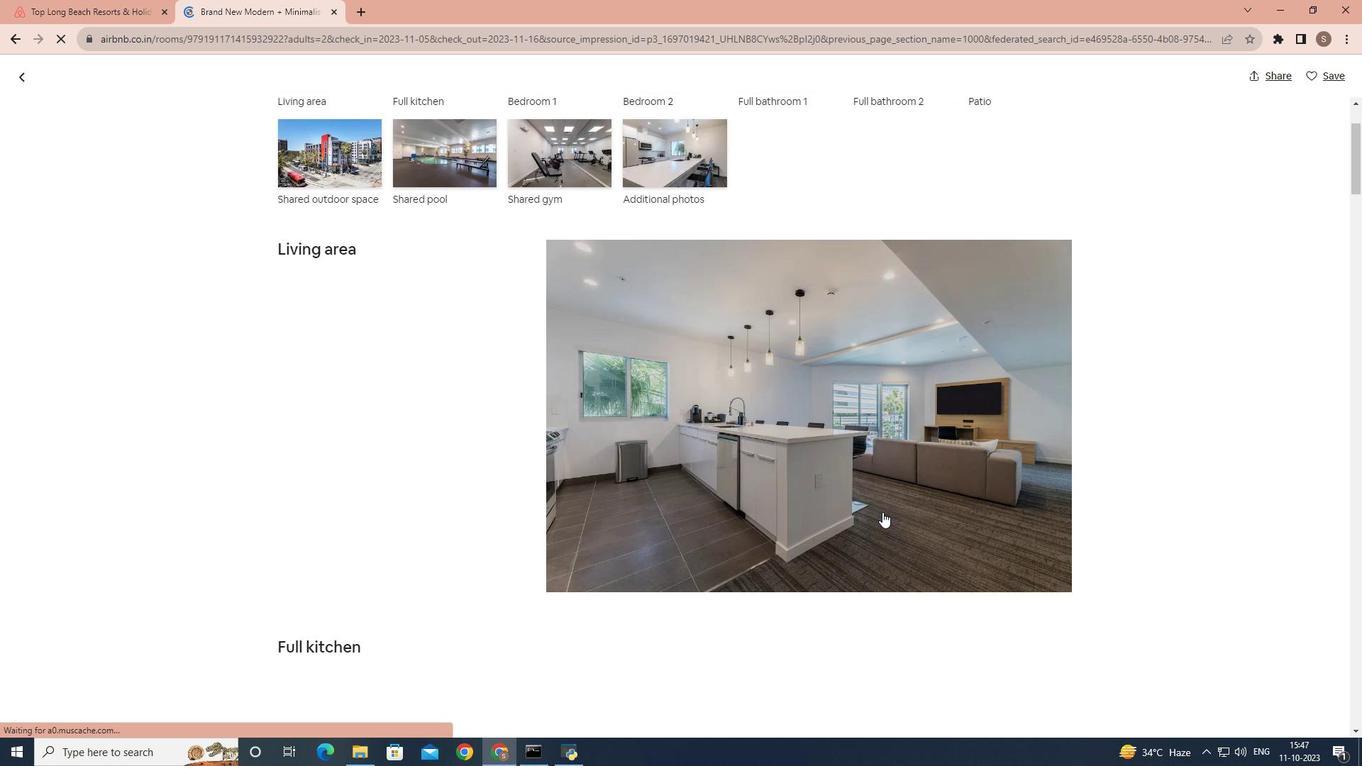 
Action: Mouse scrolled (882, 511) with delta (0, 0)
Screenshot: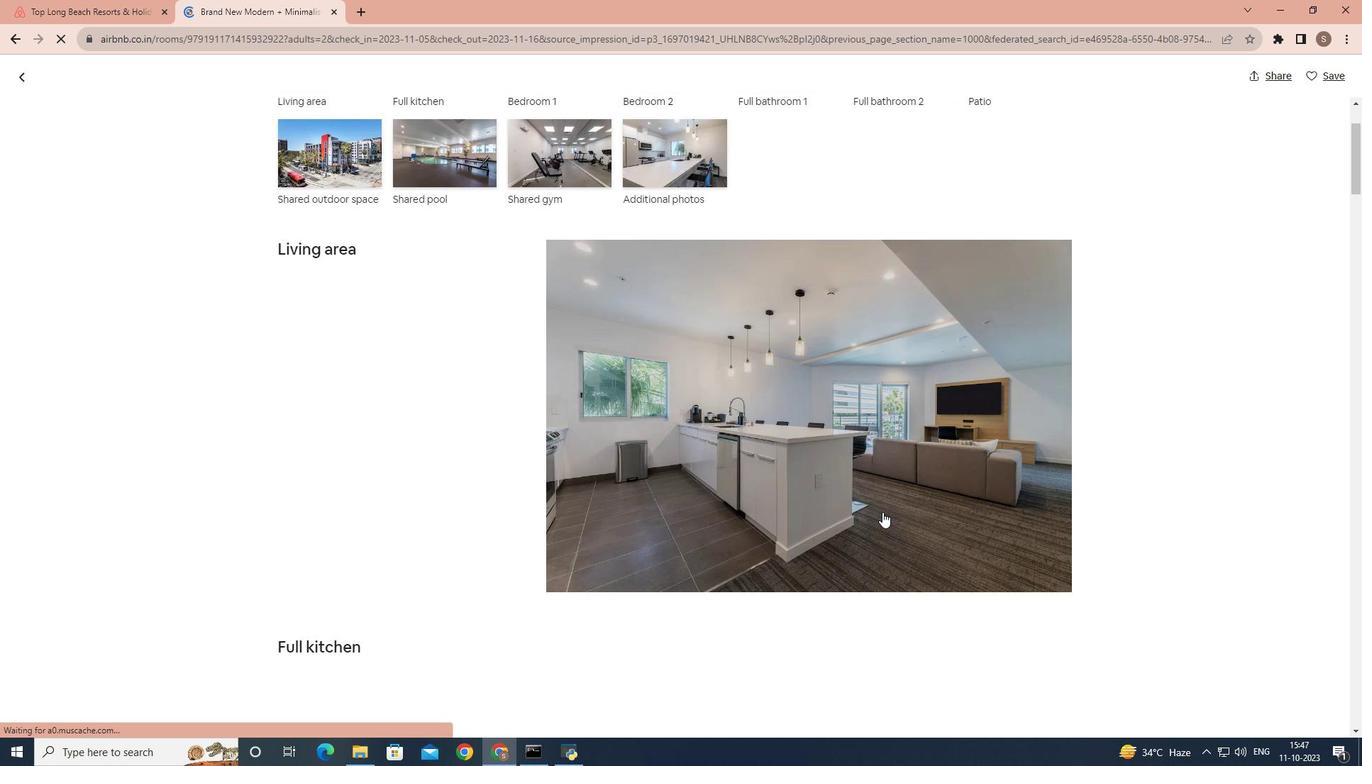 
Action: Mouse scrolled (882, 511) with delta (0, 0)
Screenshot: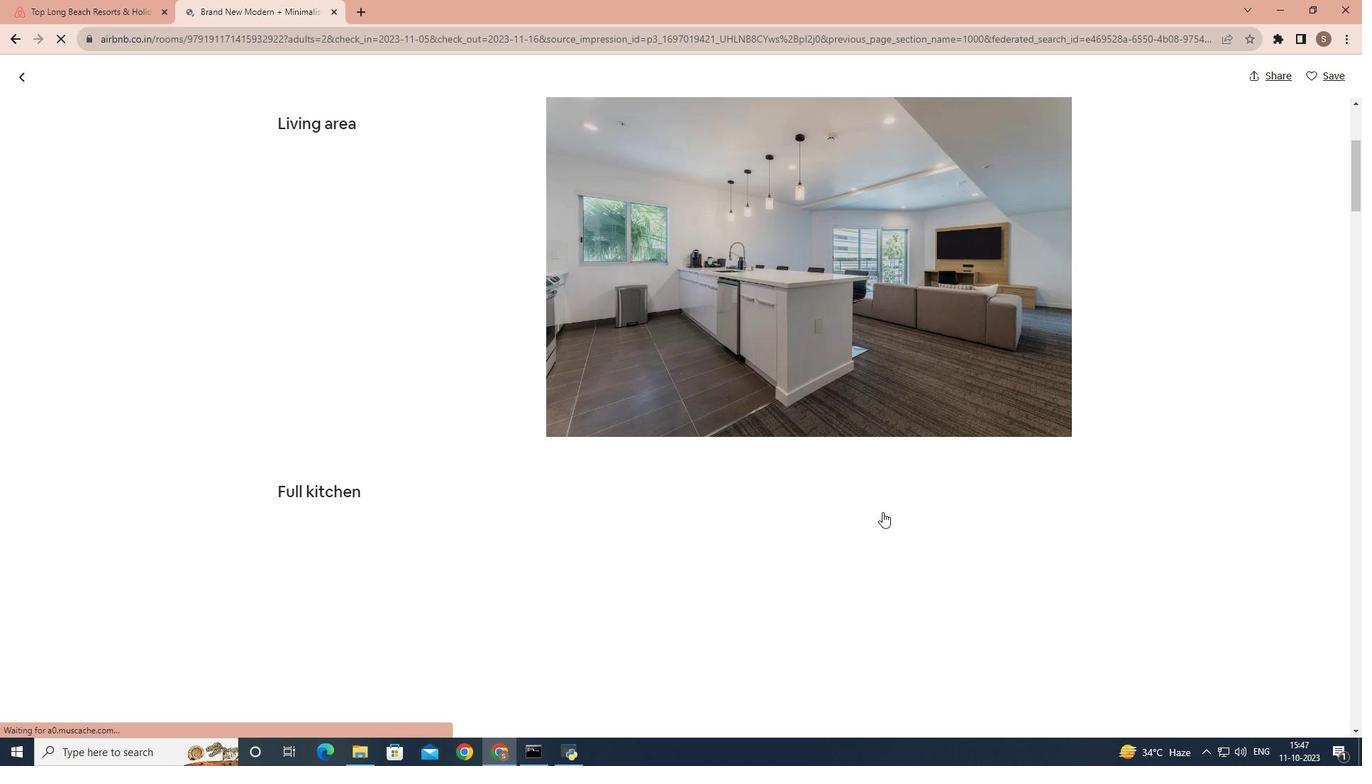 
Action: Mouse scrolled (882, 511) with delta (0, 0)
Screenshot: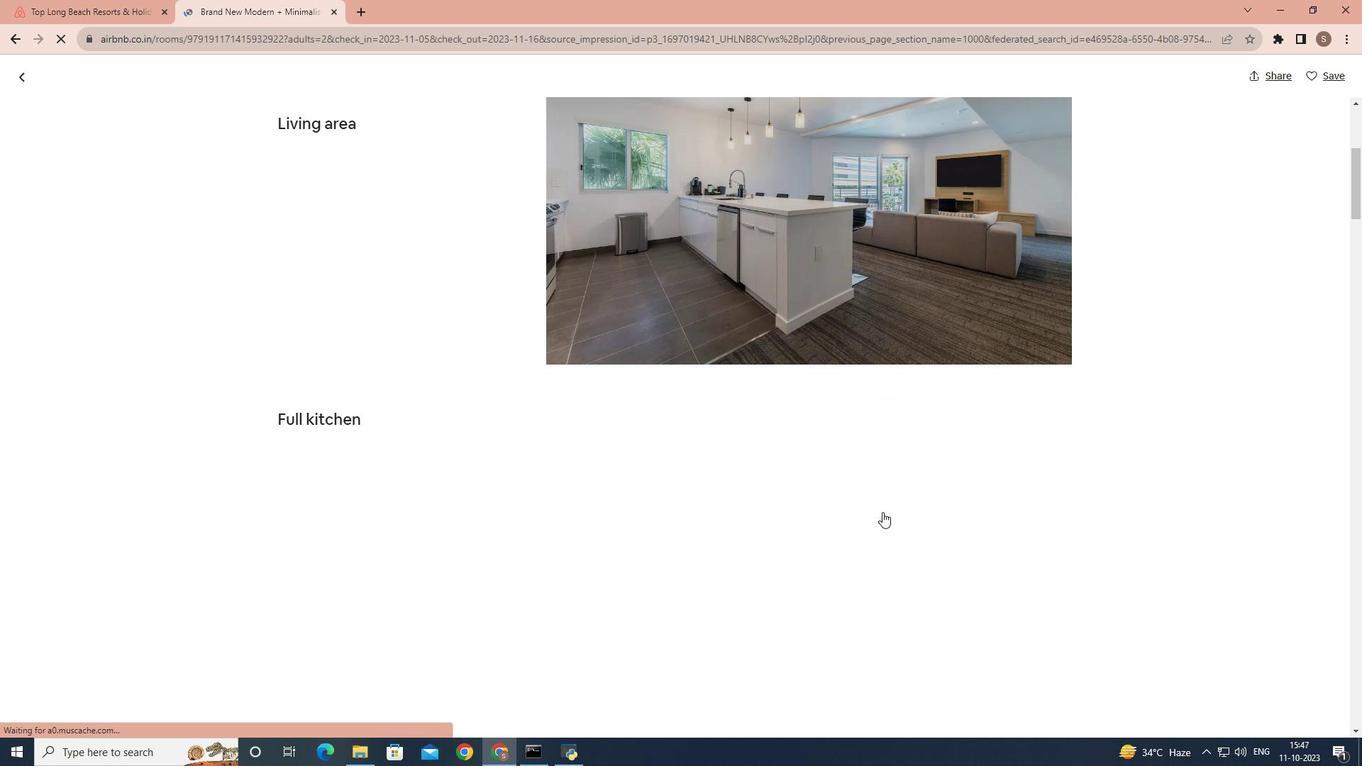 
Action: Mouse scrolled (882, 511) with delta (0, 0)
Screenshot: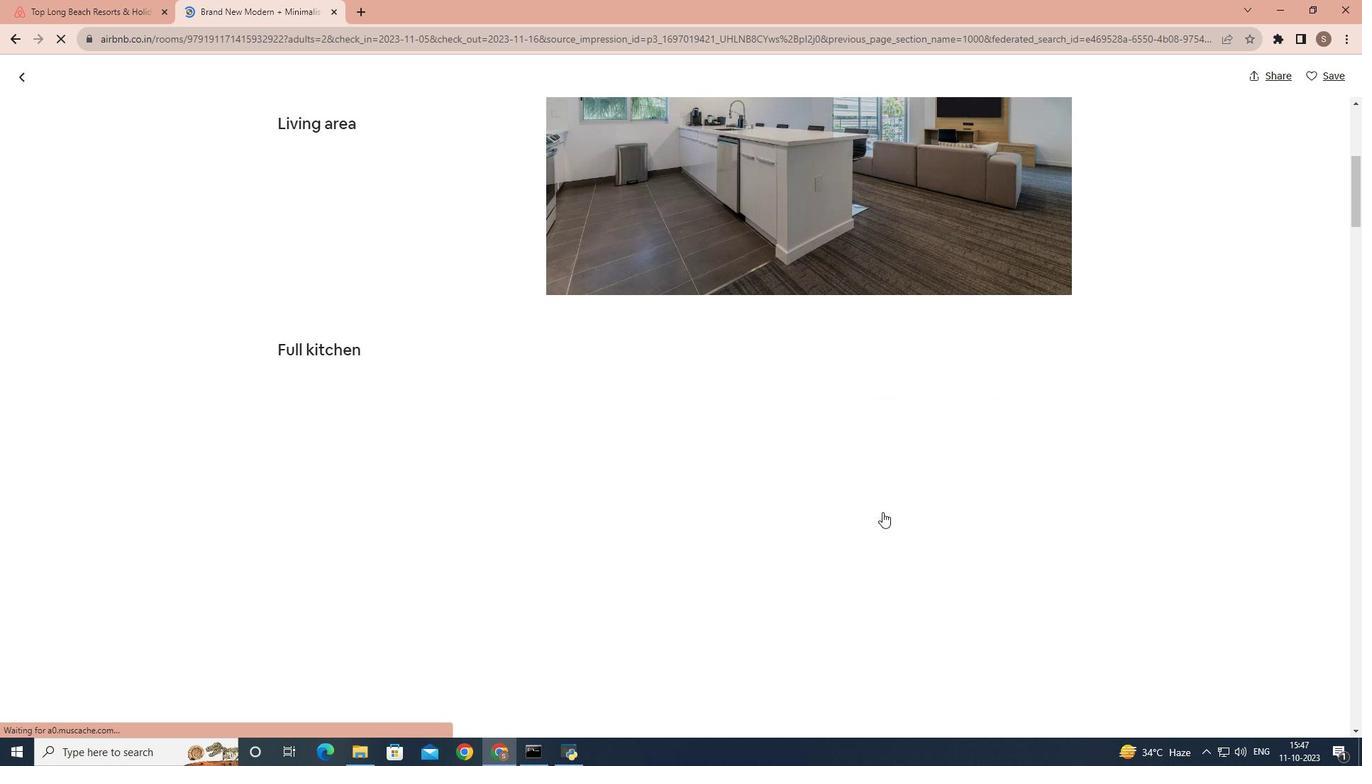 
Action: Mouse scrolled (882, 511) with delta (0, 0)
Screenshot: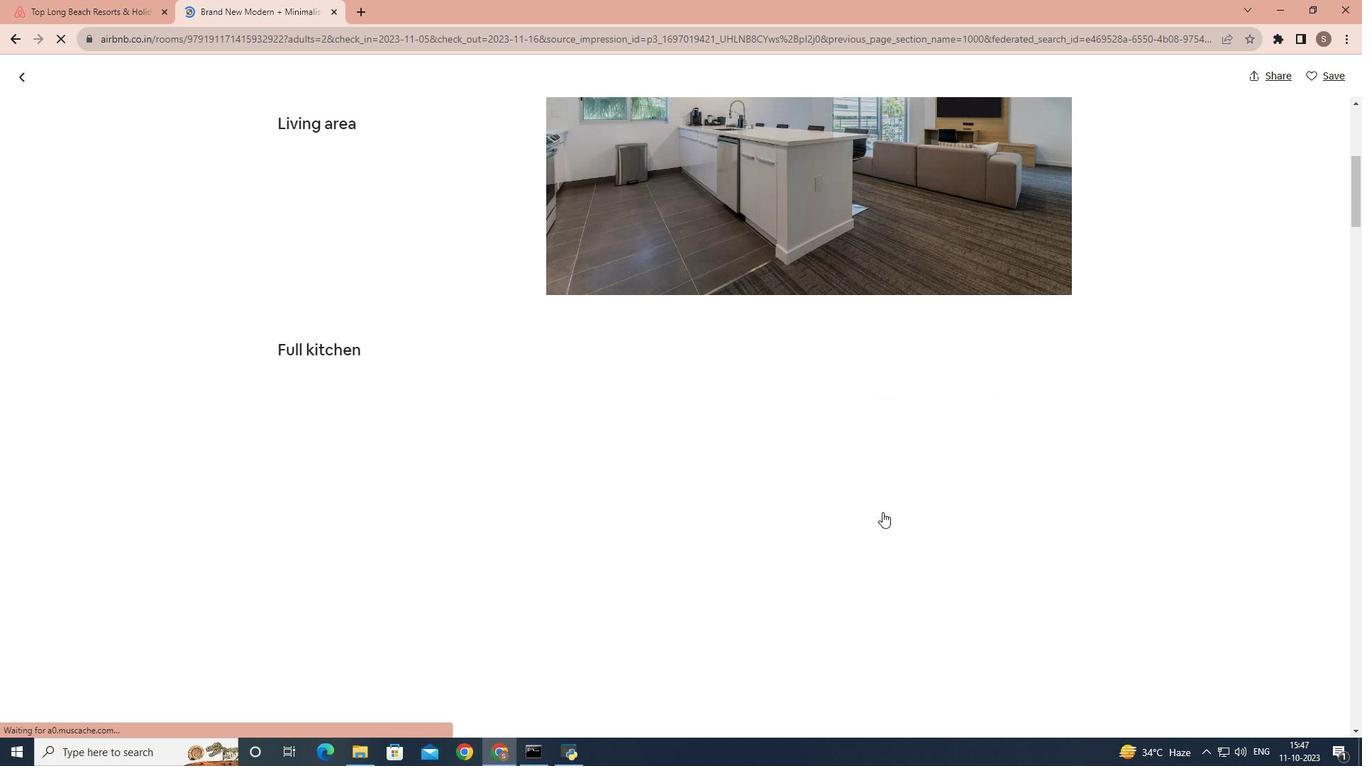 
Action: Mouse scrolled (882, 511) with delta (0, 0)
Screenshot: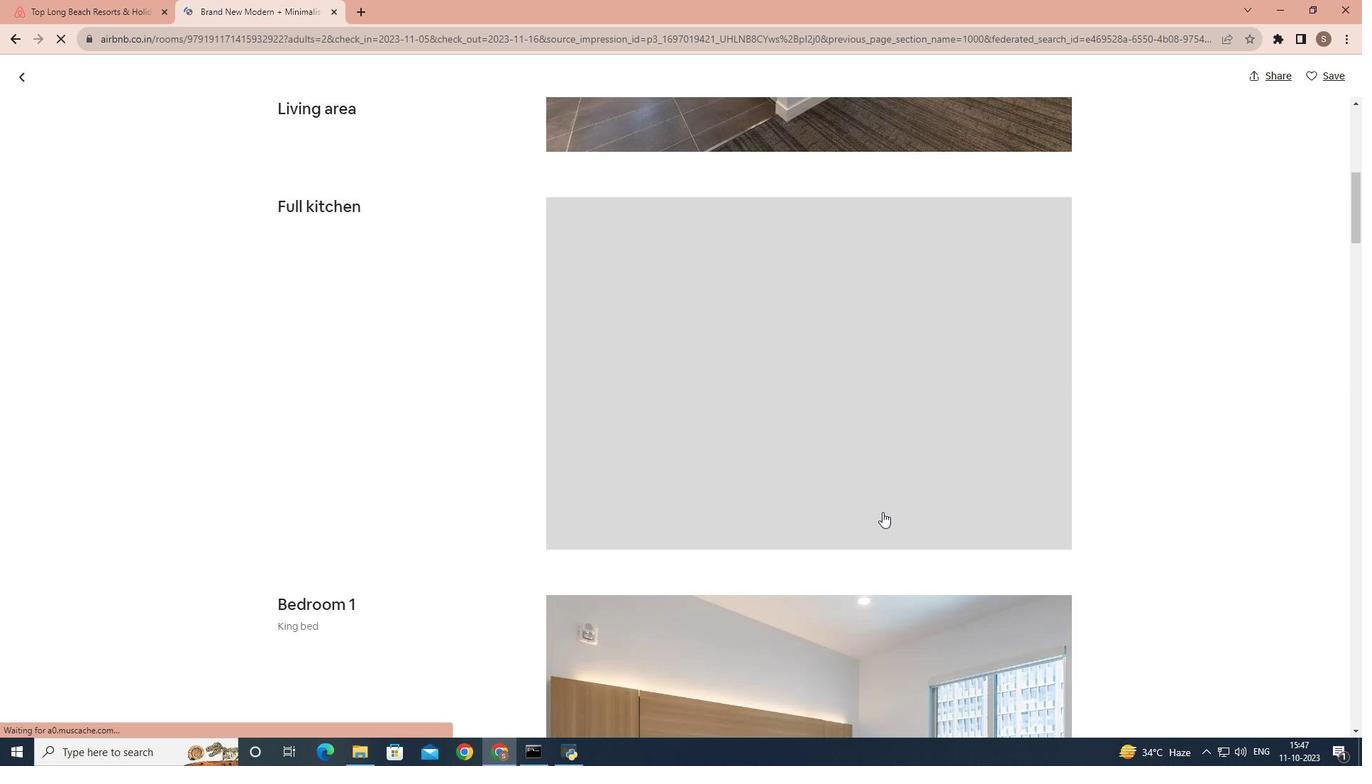 
Action: Mouse scrolled (882, 511) with delta (0, 0)
Screenshot: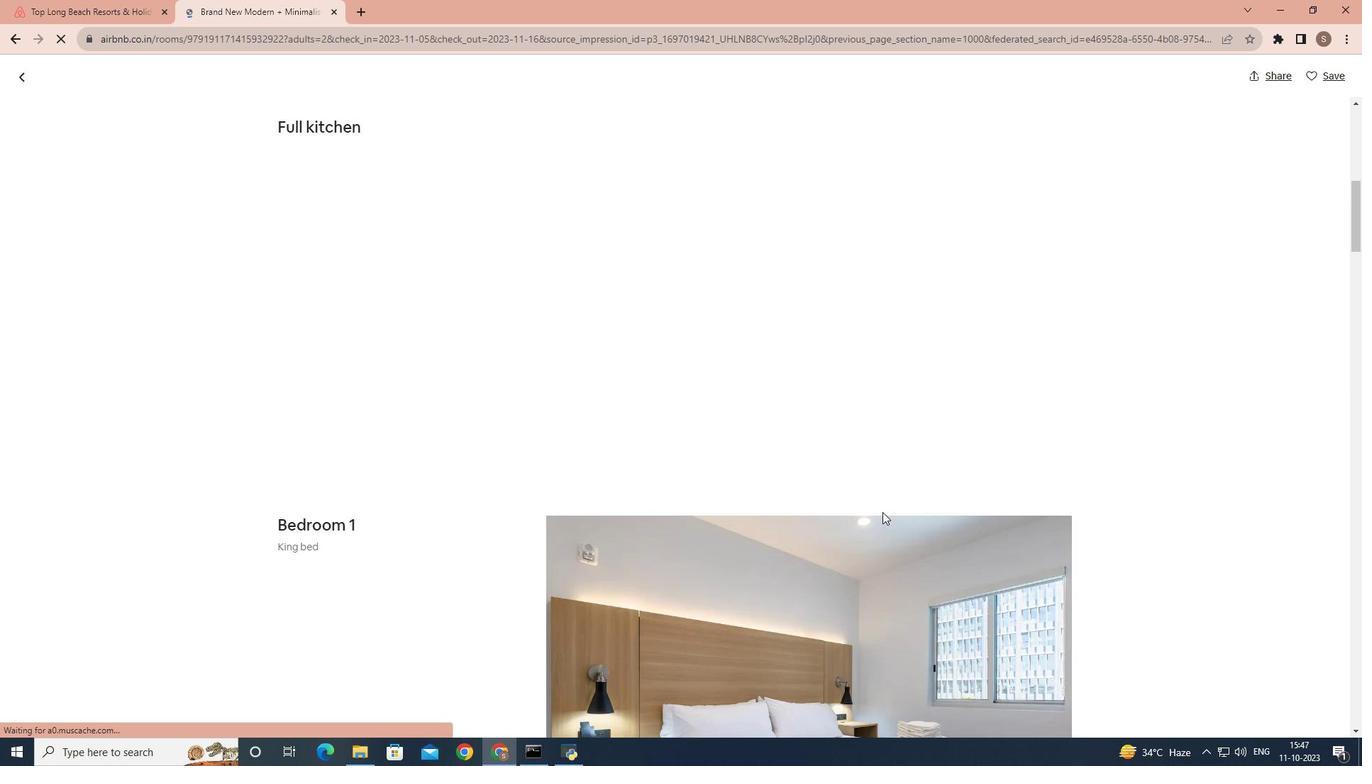 
Action: Mouse scrolled (882, 511) with delta (0, 0)
Screenshot: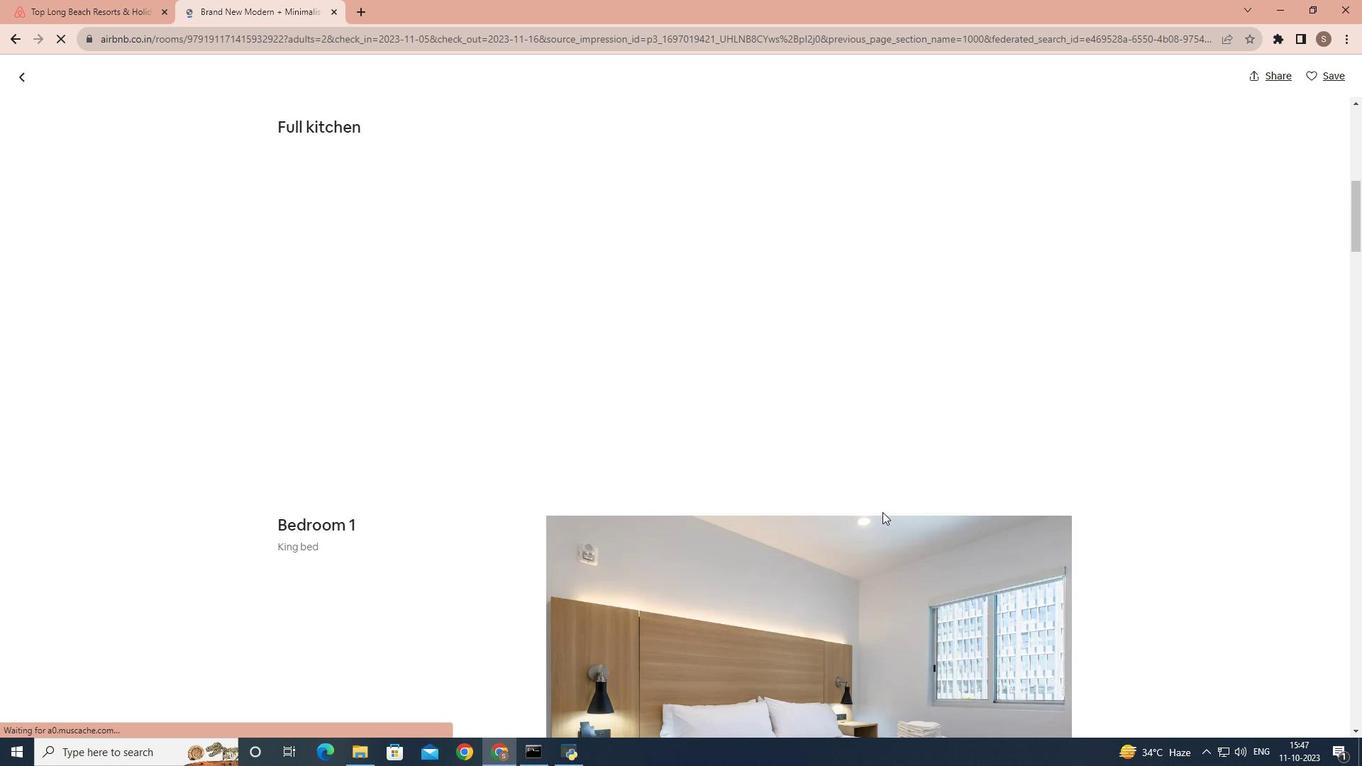 
Action: Mouse scrolled (882, 511) with delta (0, 0)
Screenshot: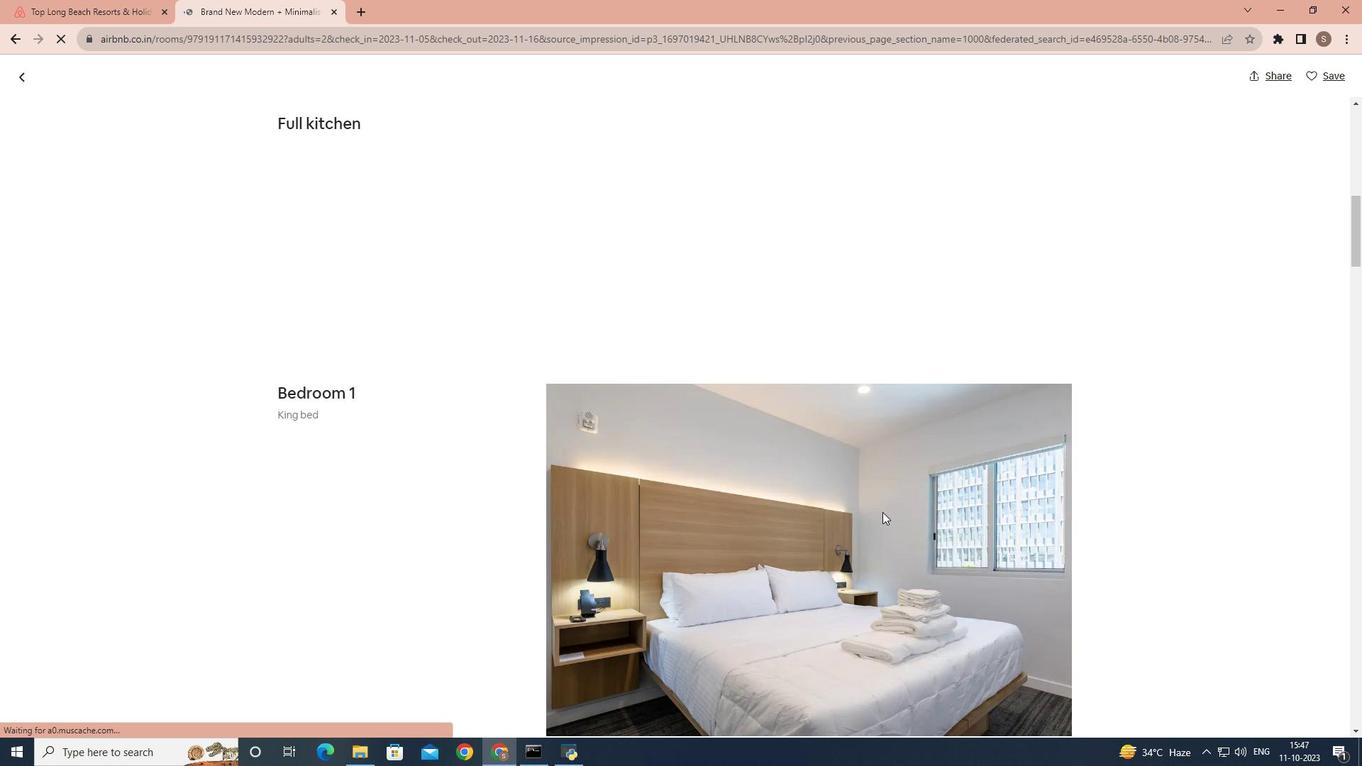 
Action: Mouse scrolled (882, 511) with delta (0, 0)
Screenshot: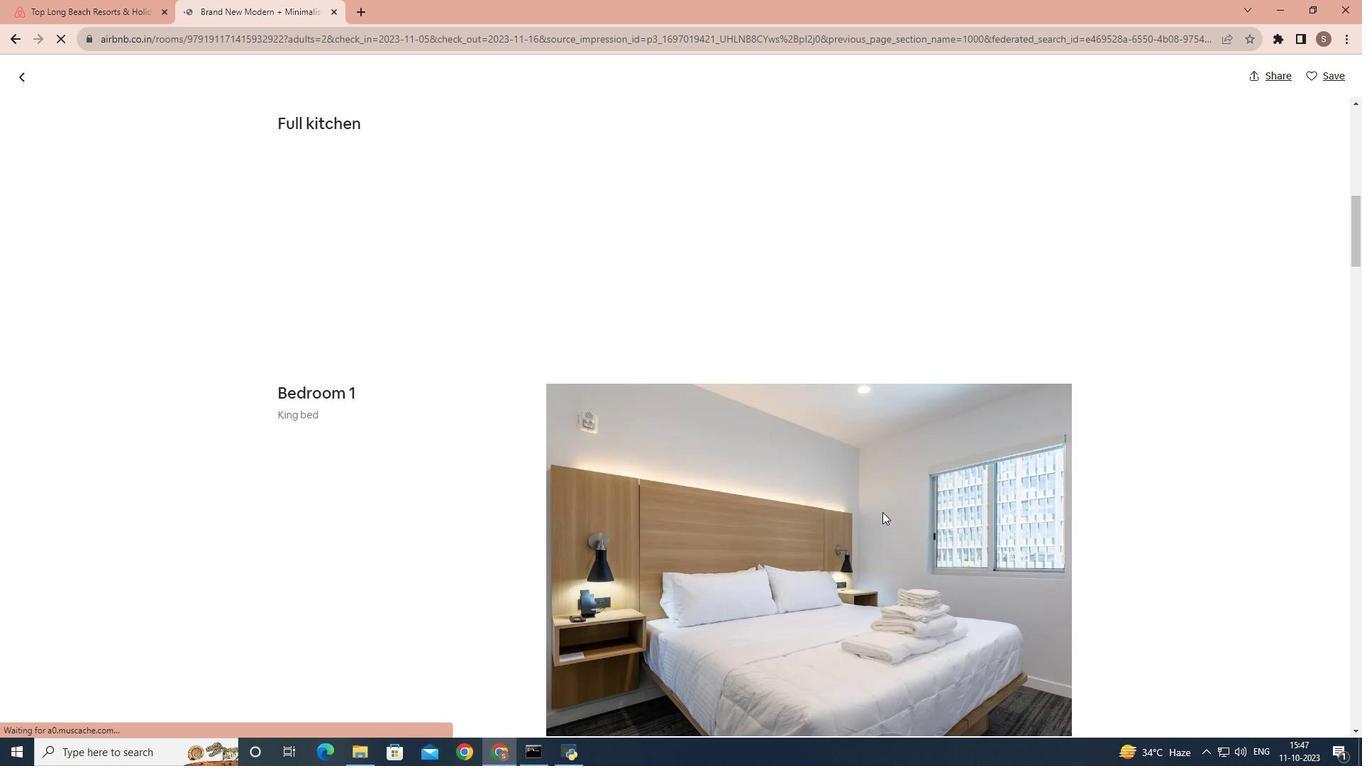 
Action: Mouse scrolled (882, 511) with delta (0, 0)
Screenshot: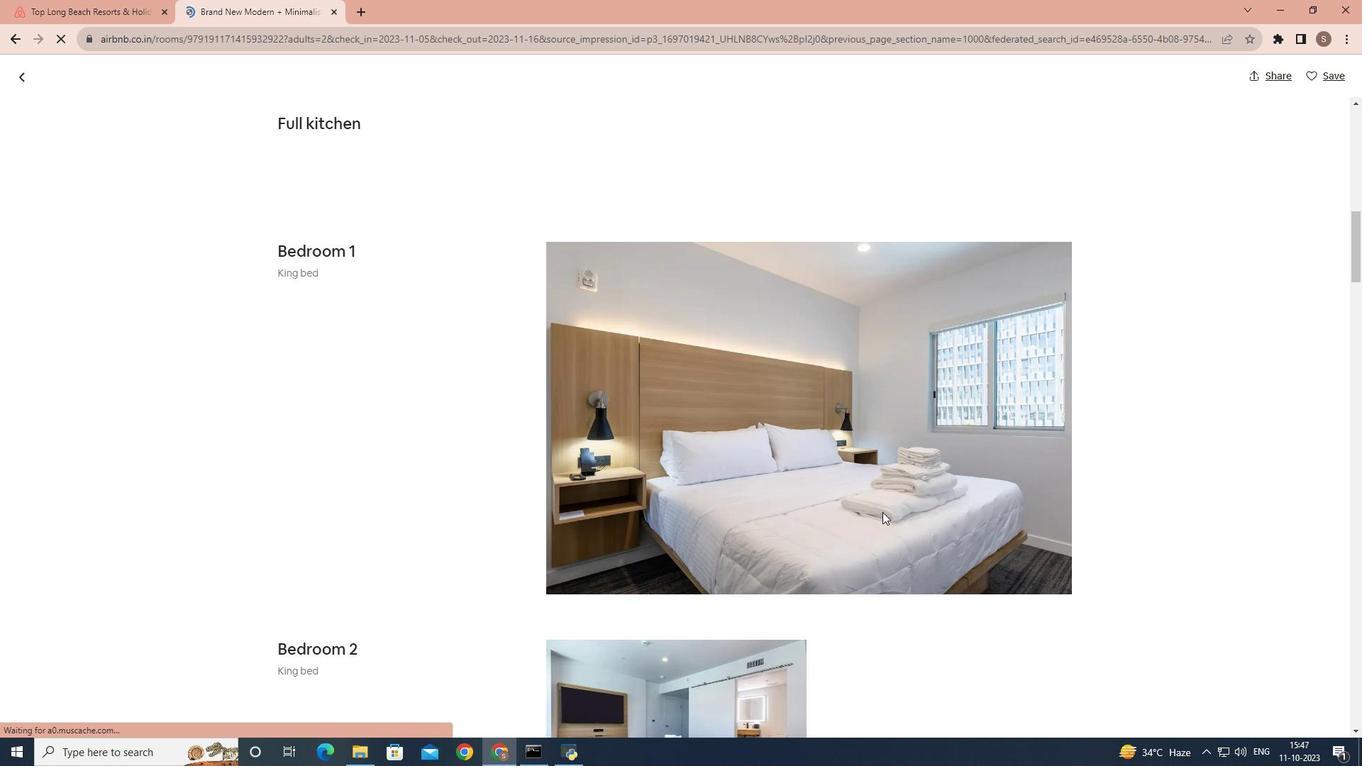 
Action: Mouse scrolled (882, 511) with delta (0, 0)
Screenshot: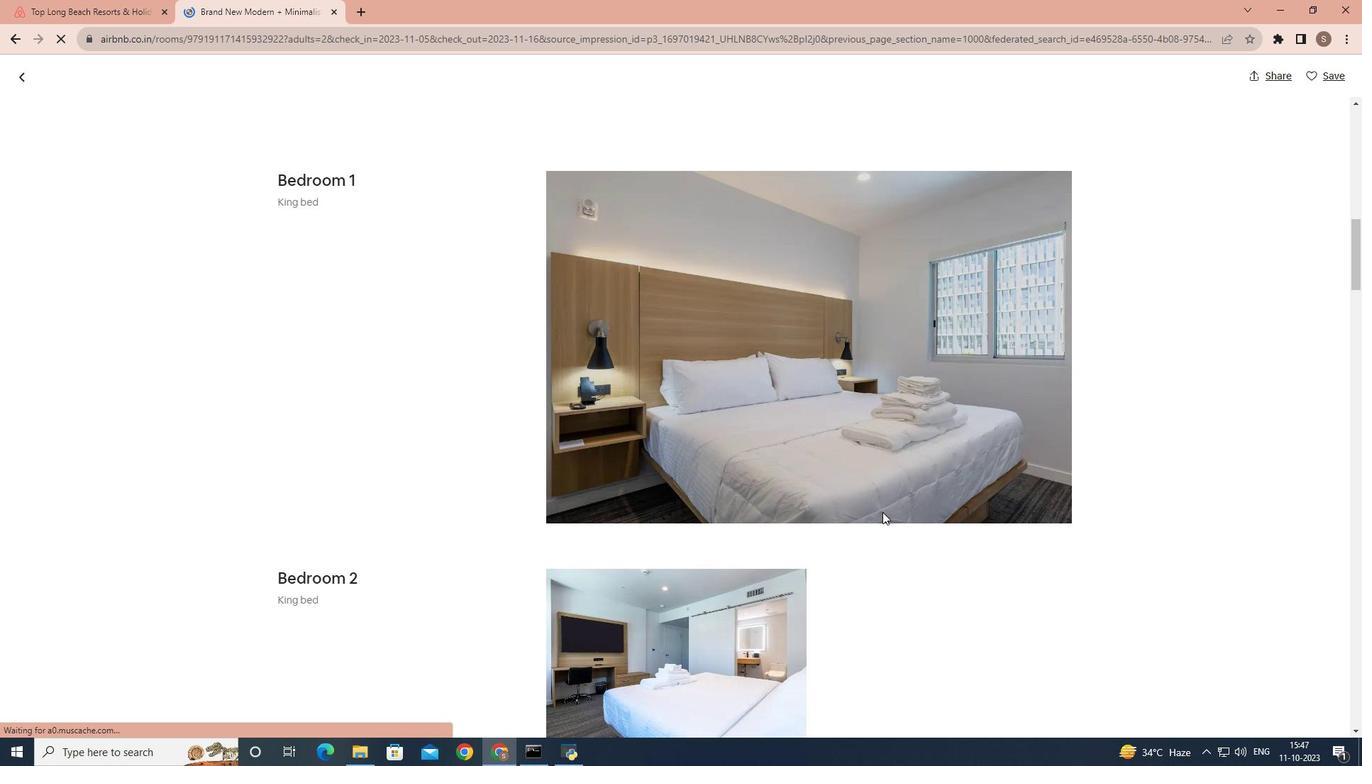 
Action: Mouse scrolled (882, 511) with delta (0, 0)
Screenshot: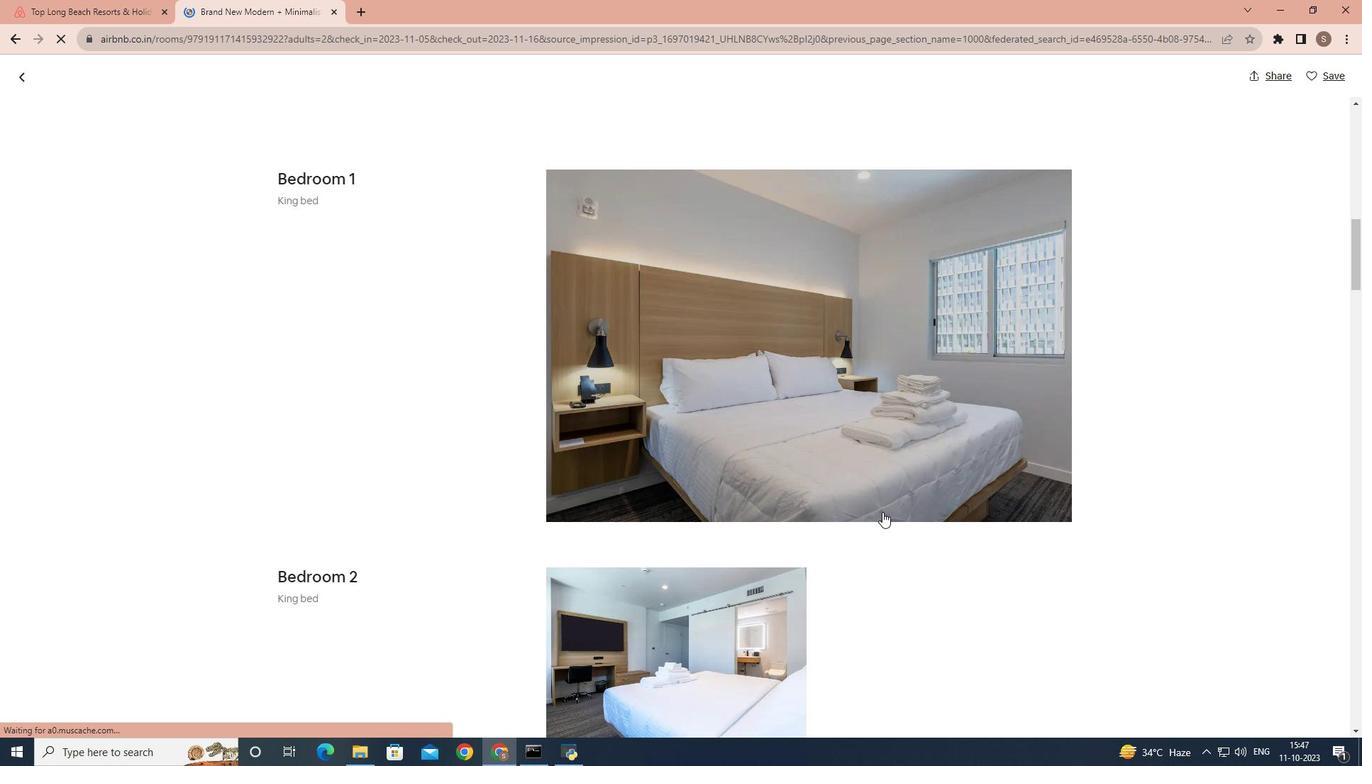 
Action: Mouse scrolled (882, 511) with delta (0, 0)
Screenshot: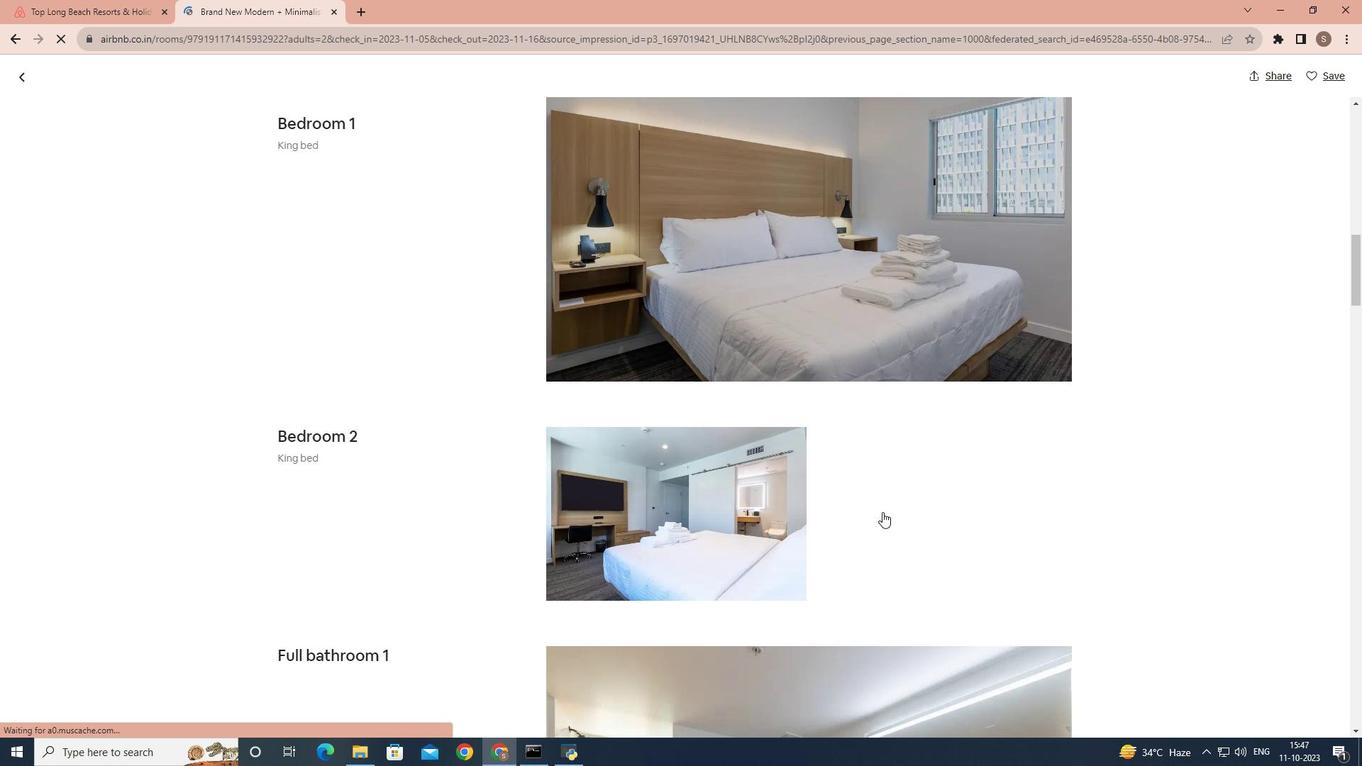 
Action: Mouse scrolled (882, 511) with delta (0, 0)
Screenshot: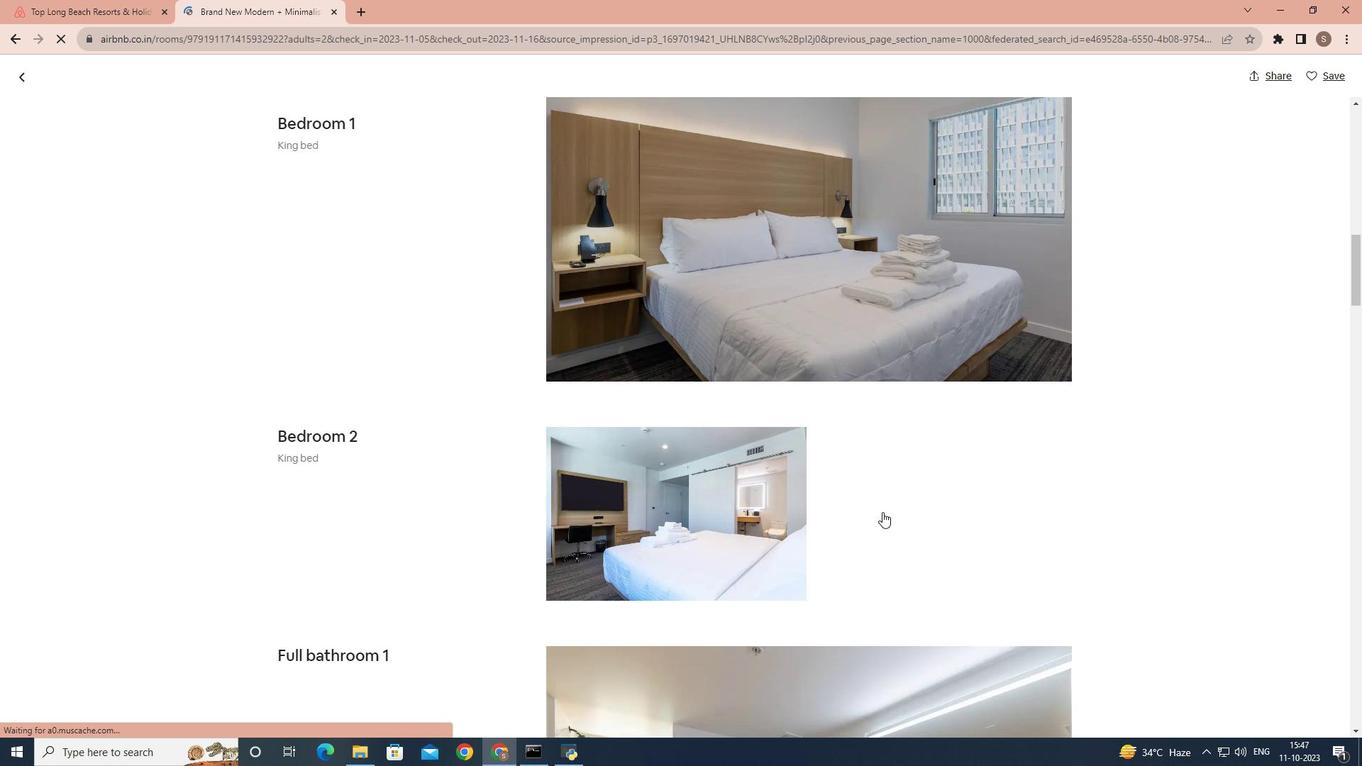 
Action: Mouse scrolled (882, 511) with delta (0, 0)
Screenshot: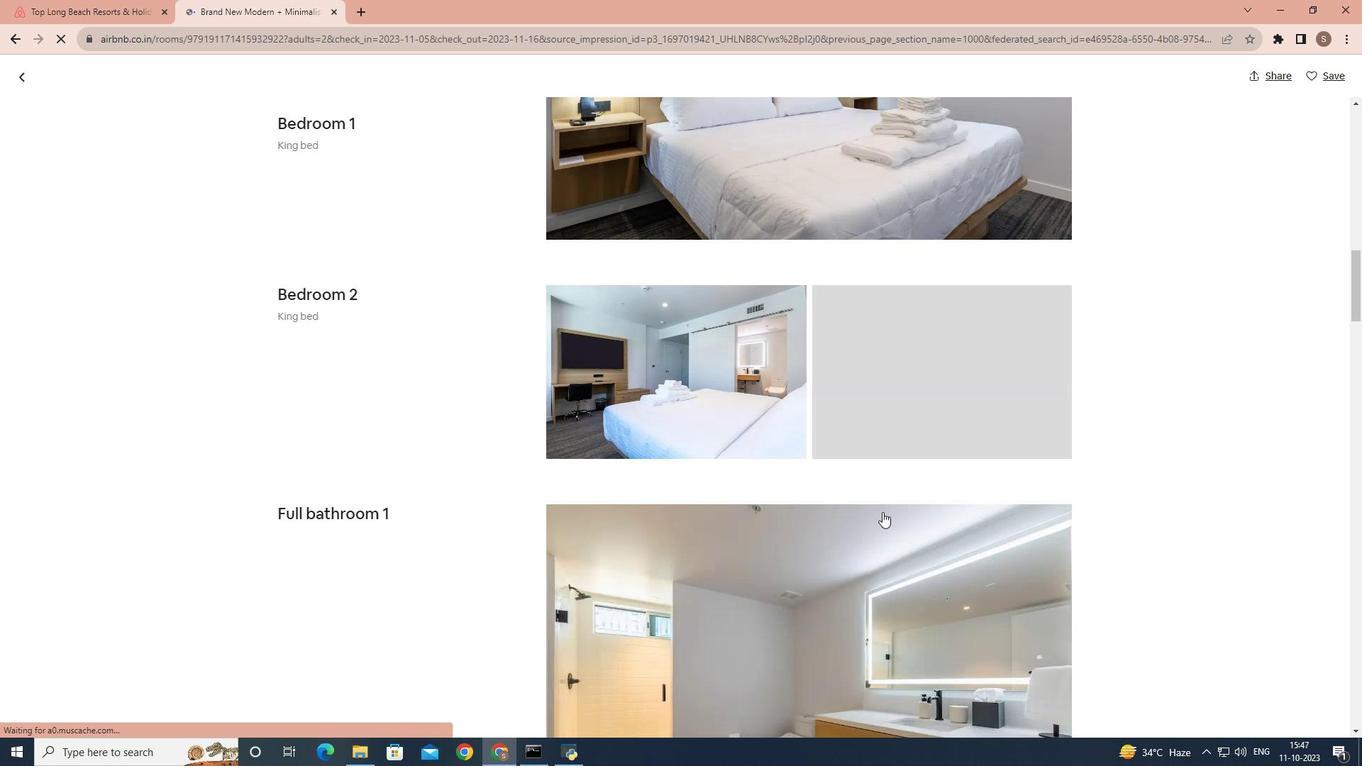 
Action: Mouse scrolled (882, 511) with delta (0, 0)
Screenshot: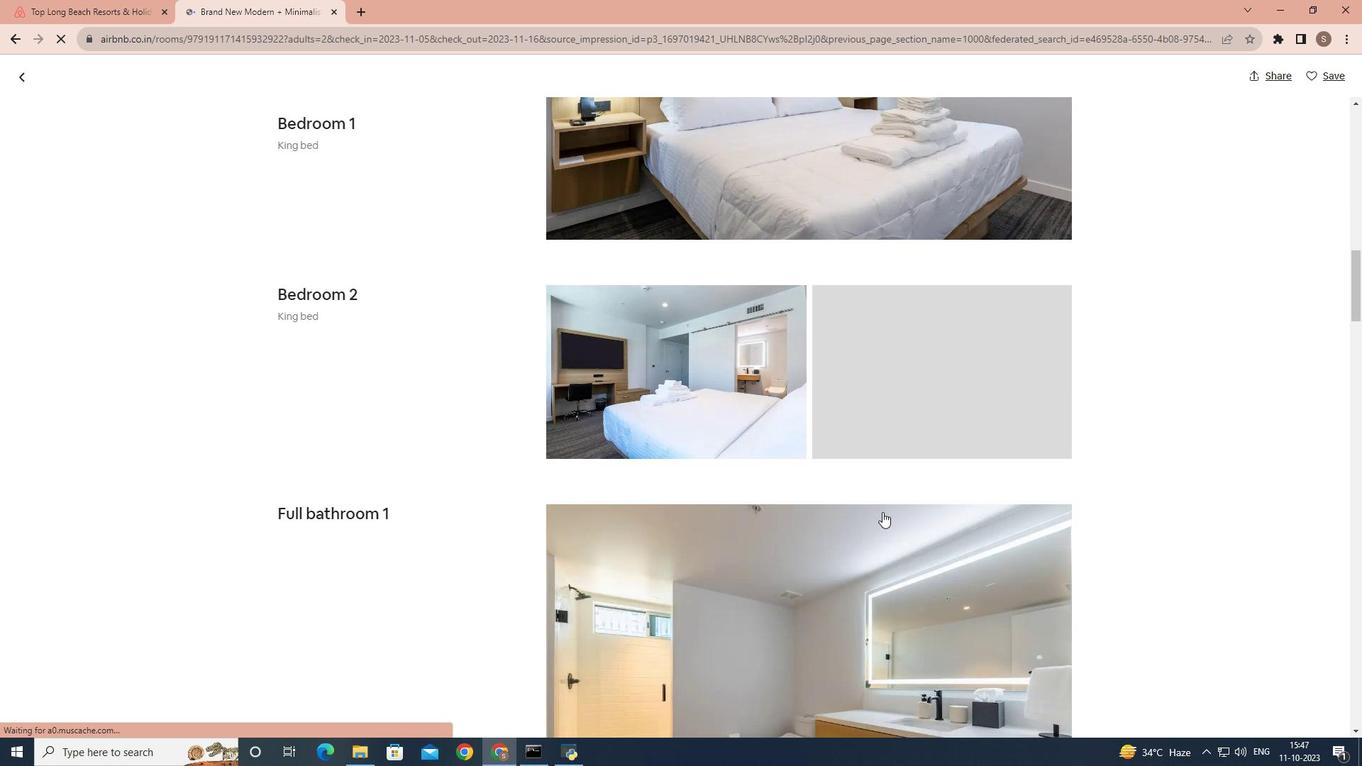 
Action: Mouse scrolled (882, 511) with delta (0, 0)
Screenshot: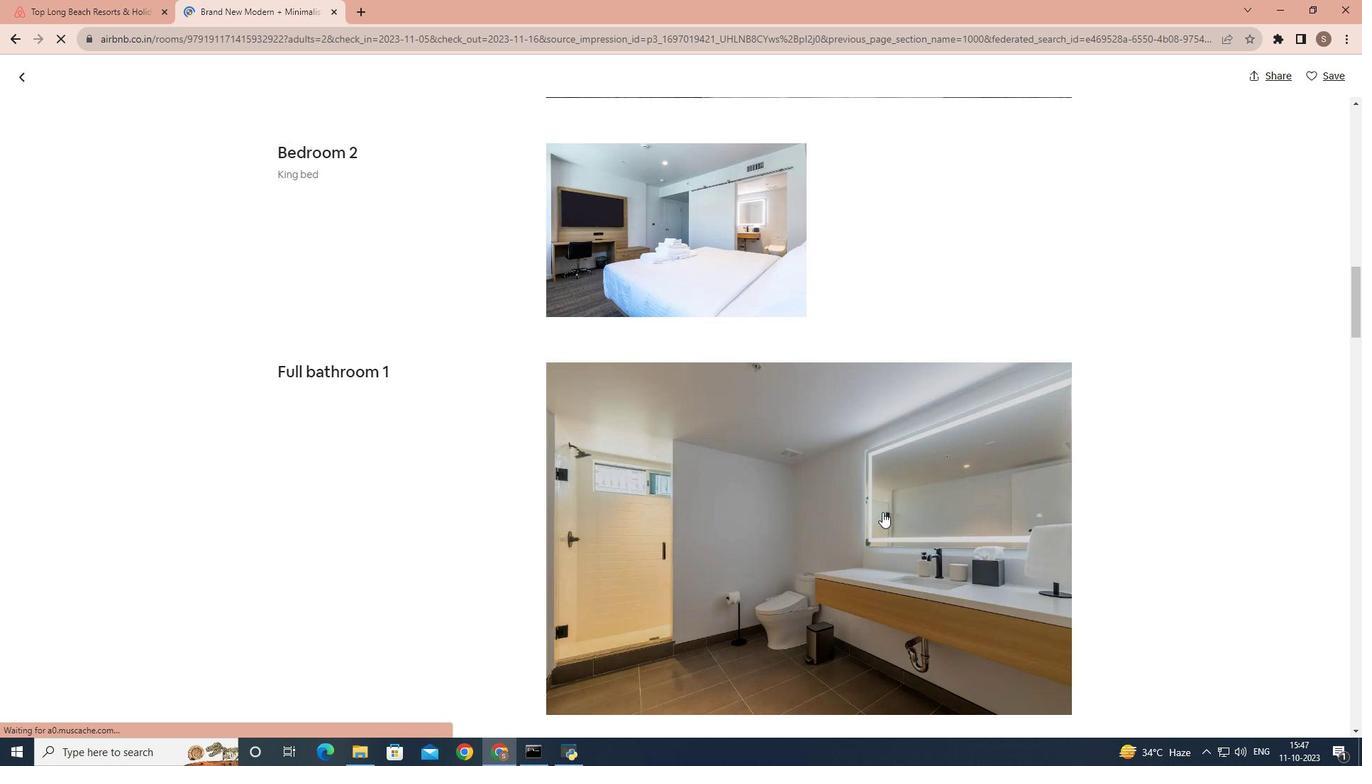 
Action: Mouse scrolled (882, 511) with delta (0, 0)
Screenshot: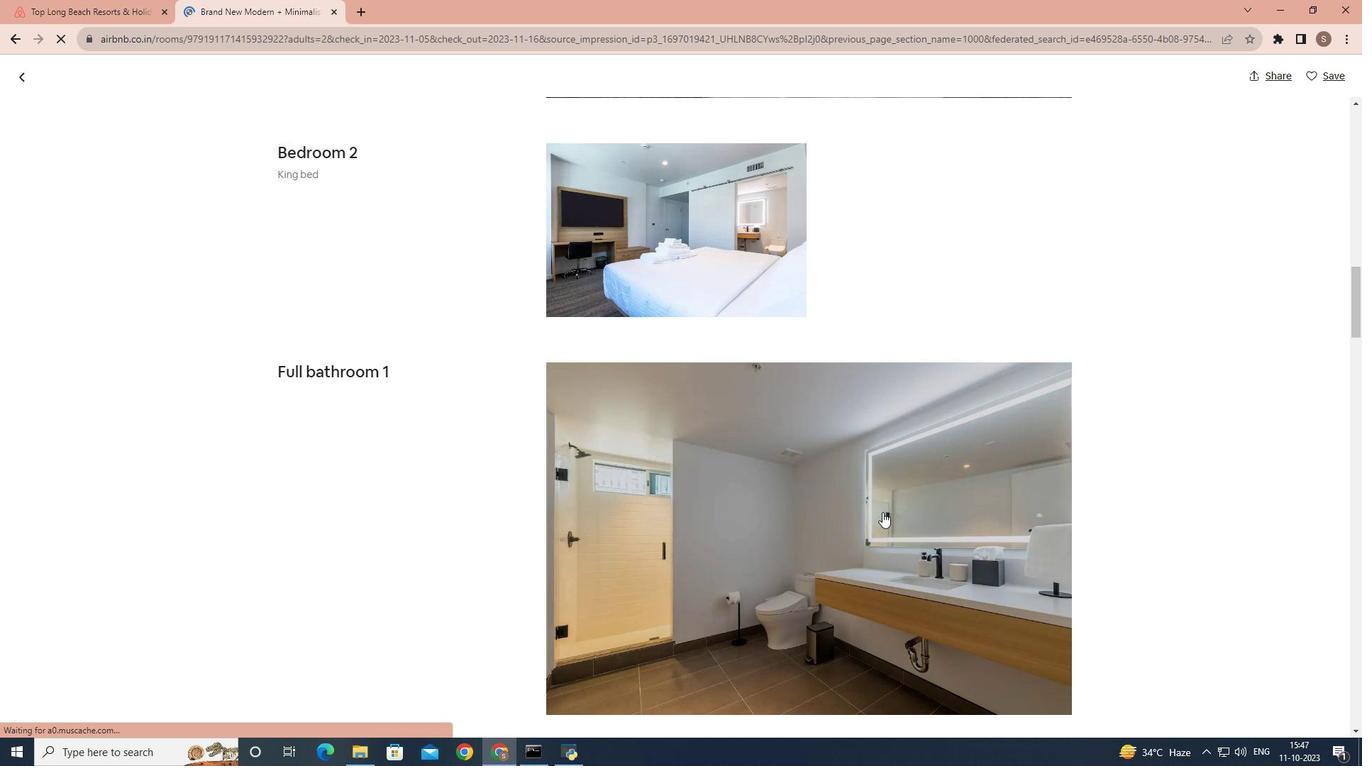 
Action: Mouse scrolled (882, 511) with delta (0, 0)
Screenshot: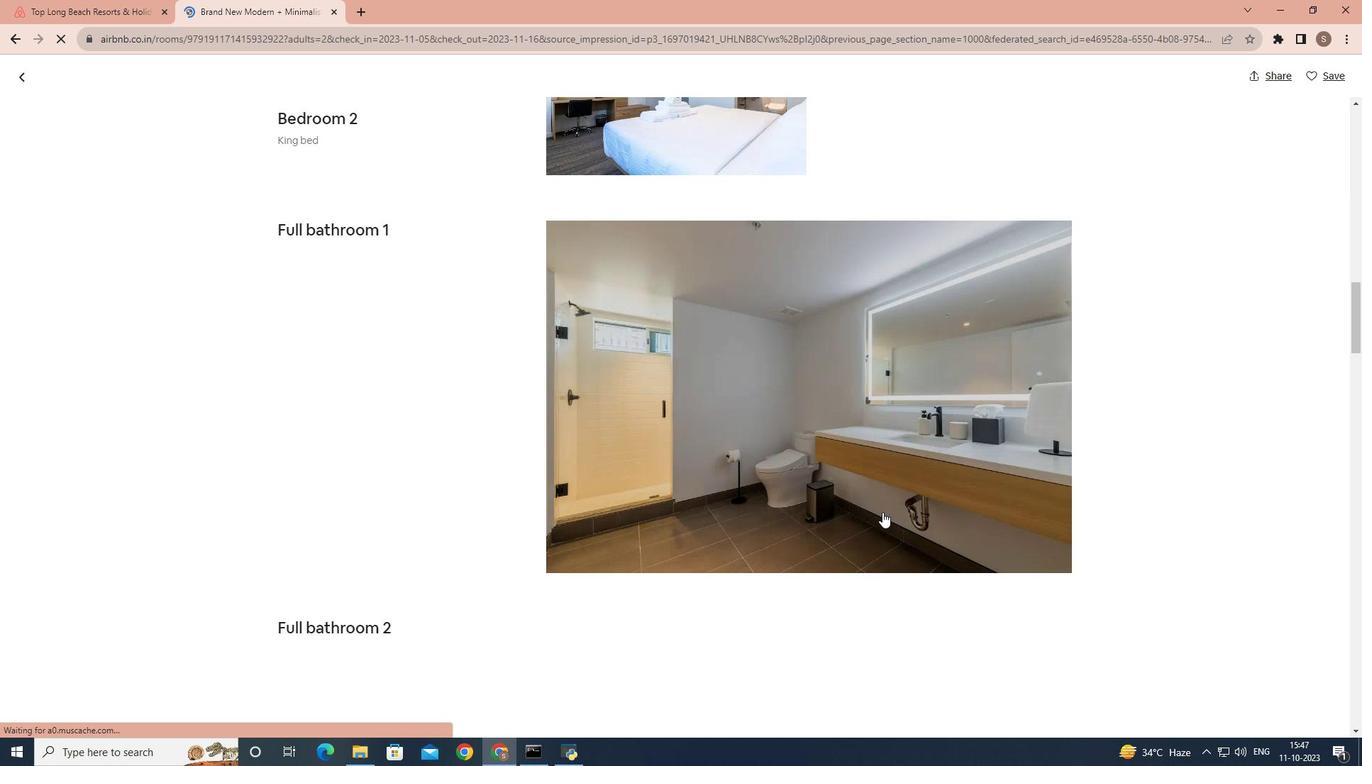 
Action: Mouse scrolled (882, 511) with delta (0, 0)
Screenshot: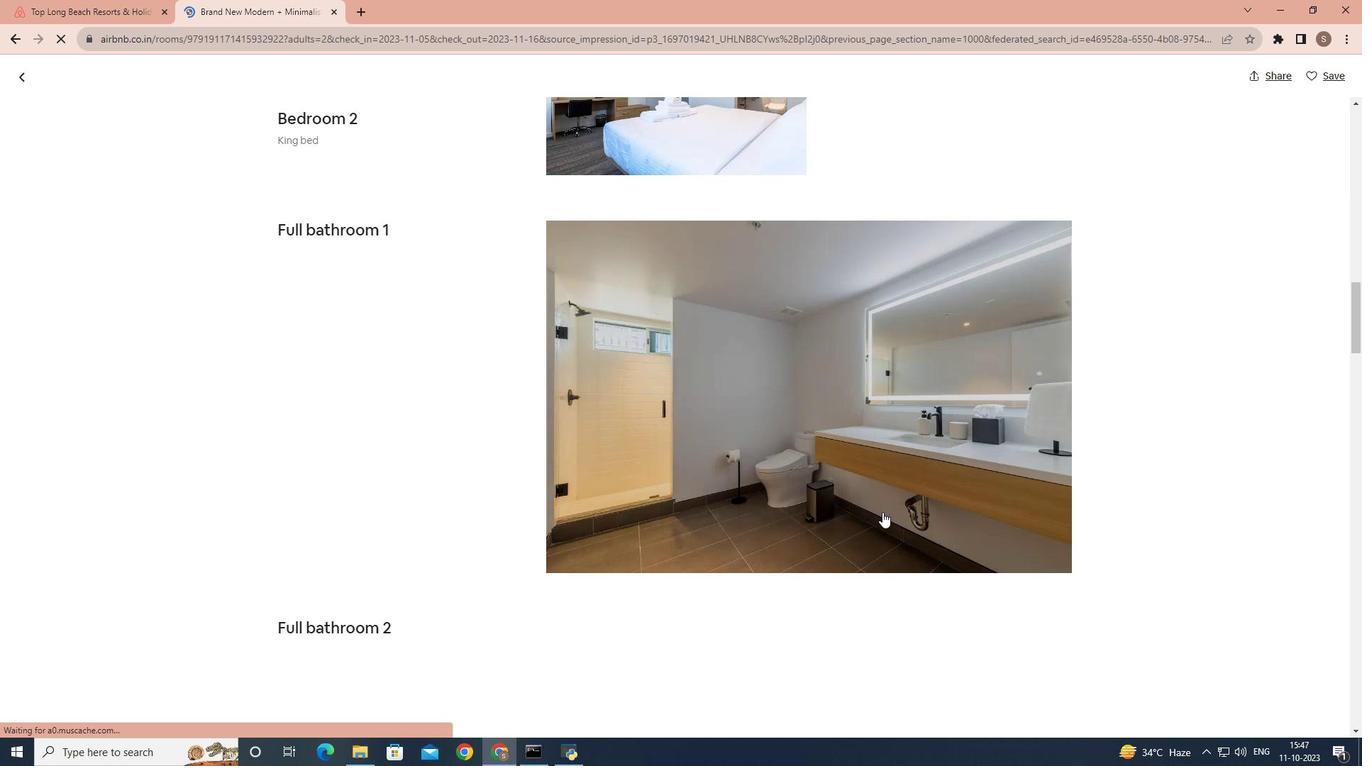 
Action: Mouse scrolled (882, 511) with delta (0, 0)
Screenshot: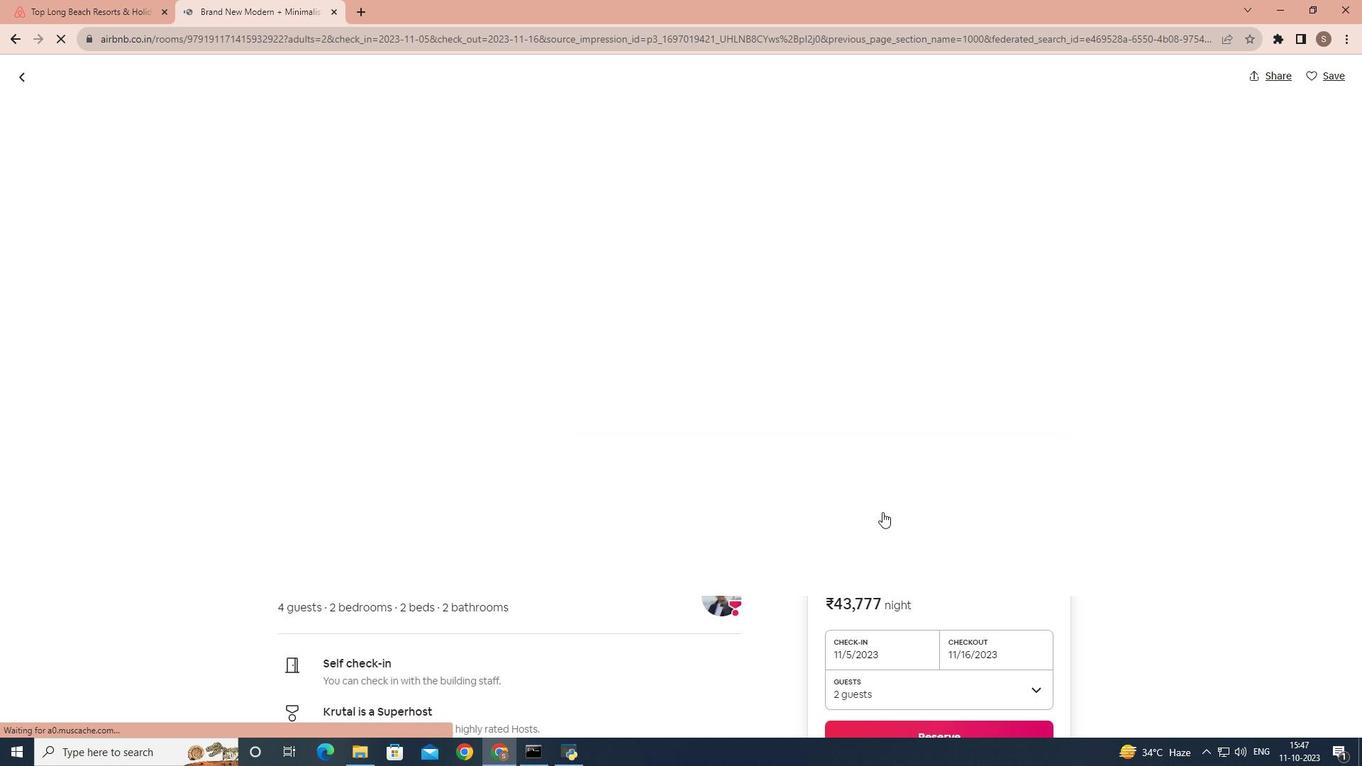 
Action: Mouse scrolled (882, 511) with delta (0, 0)
Screenshot: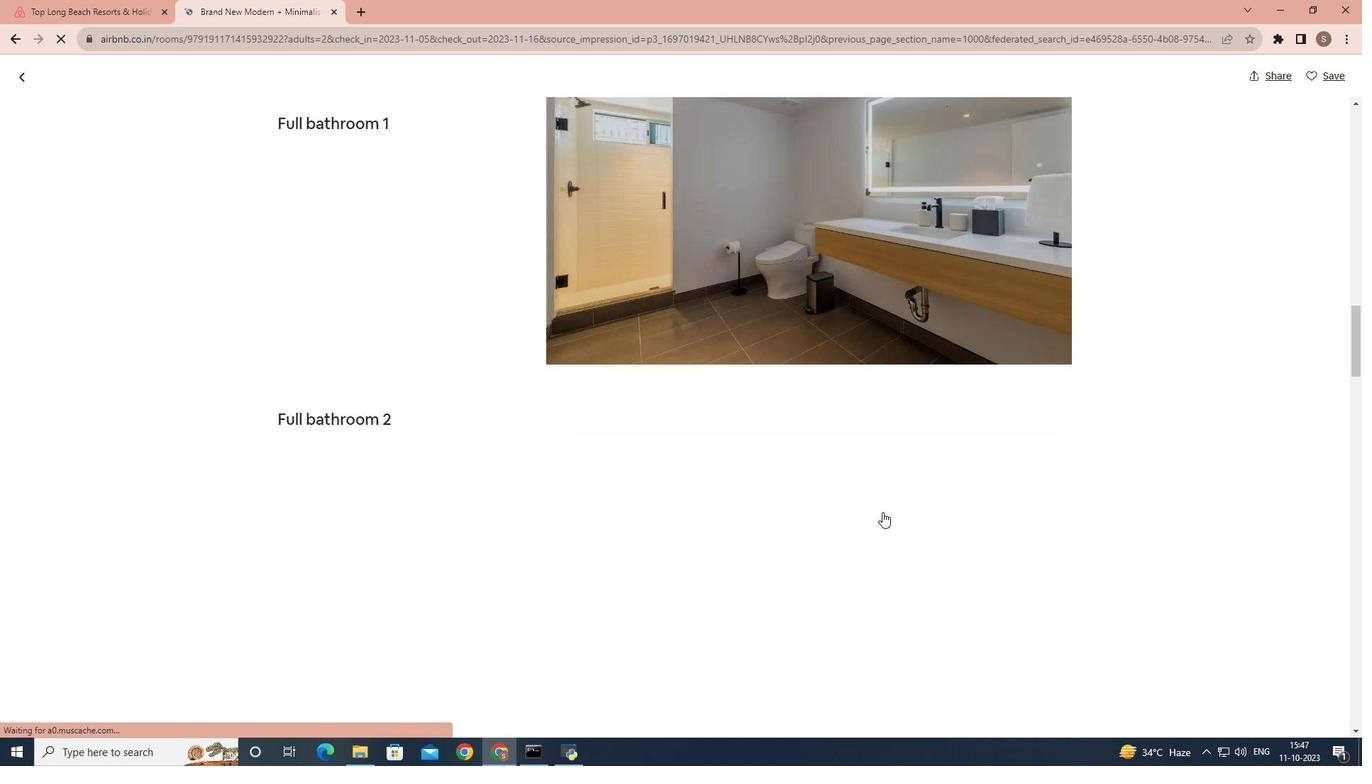 
Action: Mouse scrolled (882, 511) with delta (0, 0)
Screenshot: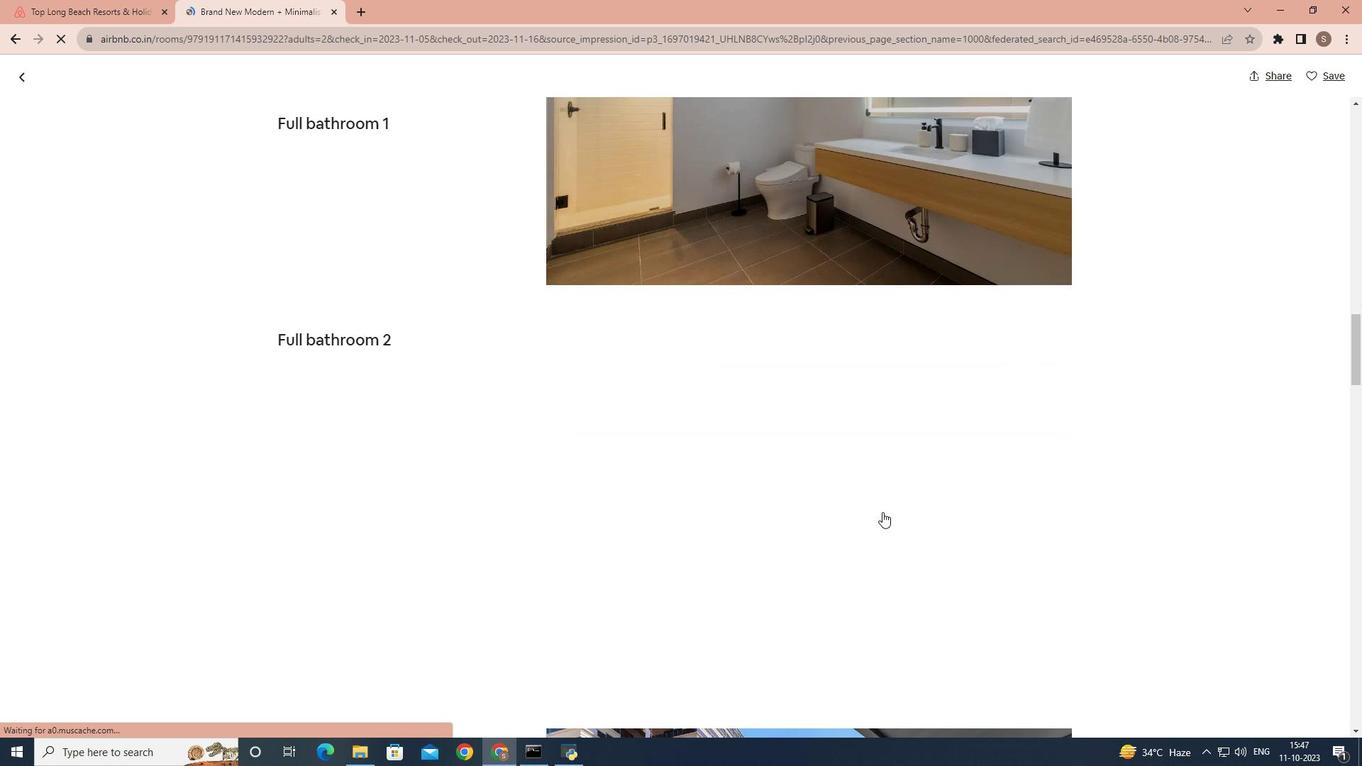 
Action: Mouse scrolled (882, 511) with delta (0, 0)
Screenshot: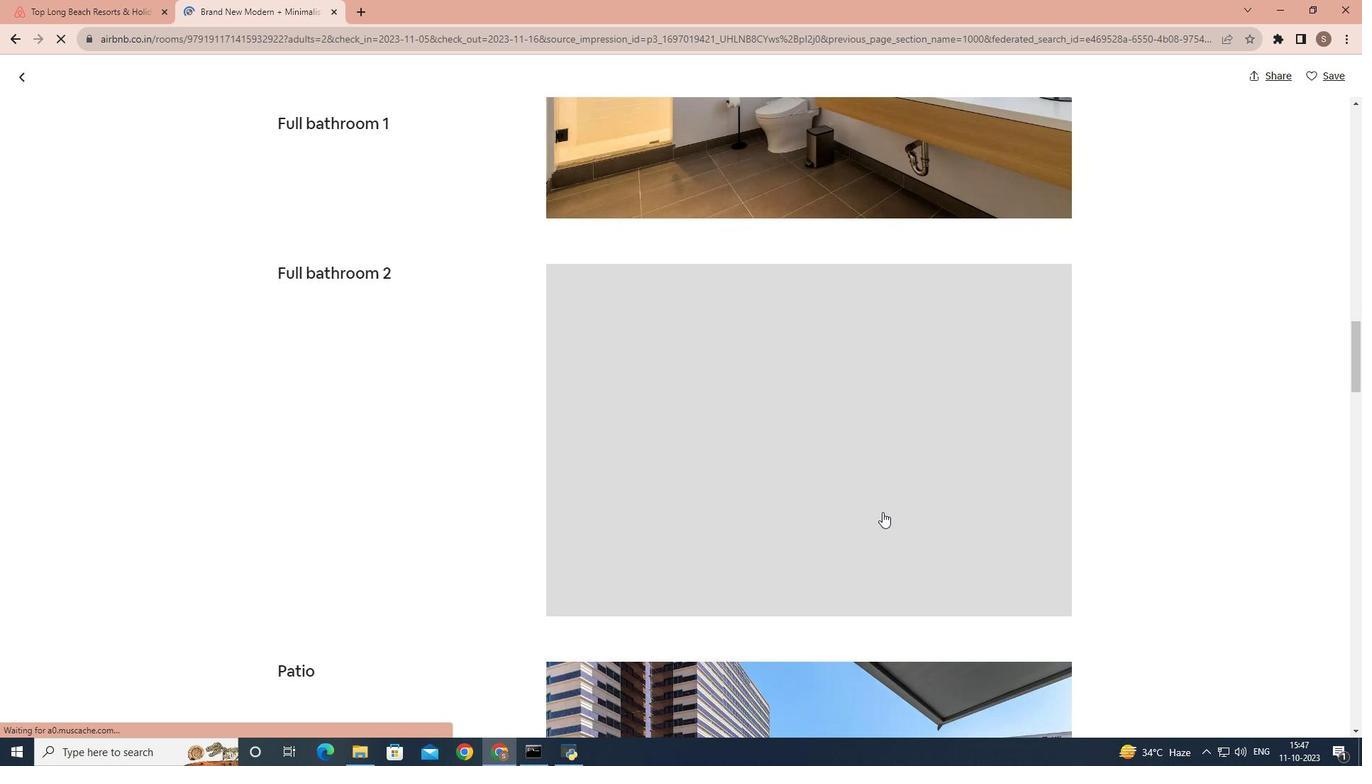 
Action: Mouse scrolled (882, 511) with delta (0, 0)
Screenshot: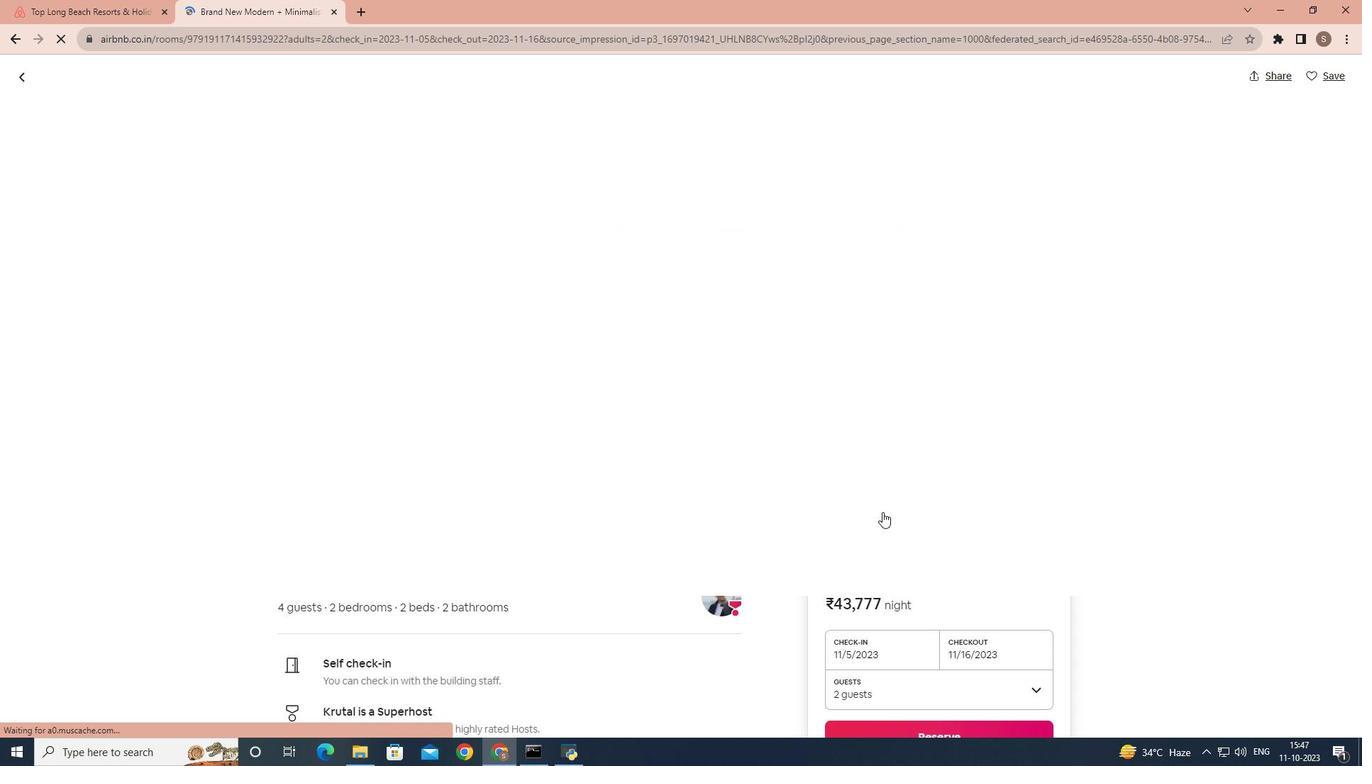 
Action: Mouse scrolled (882, 511) with delta (0, 0)
Screenshot: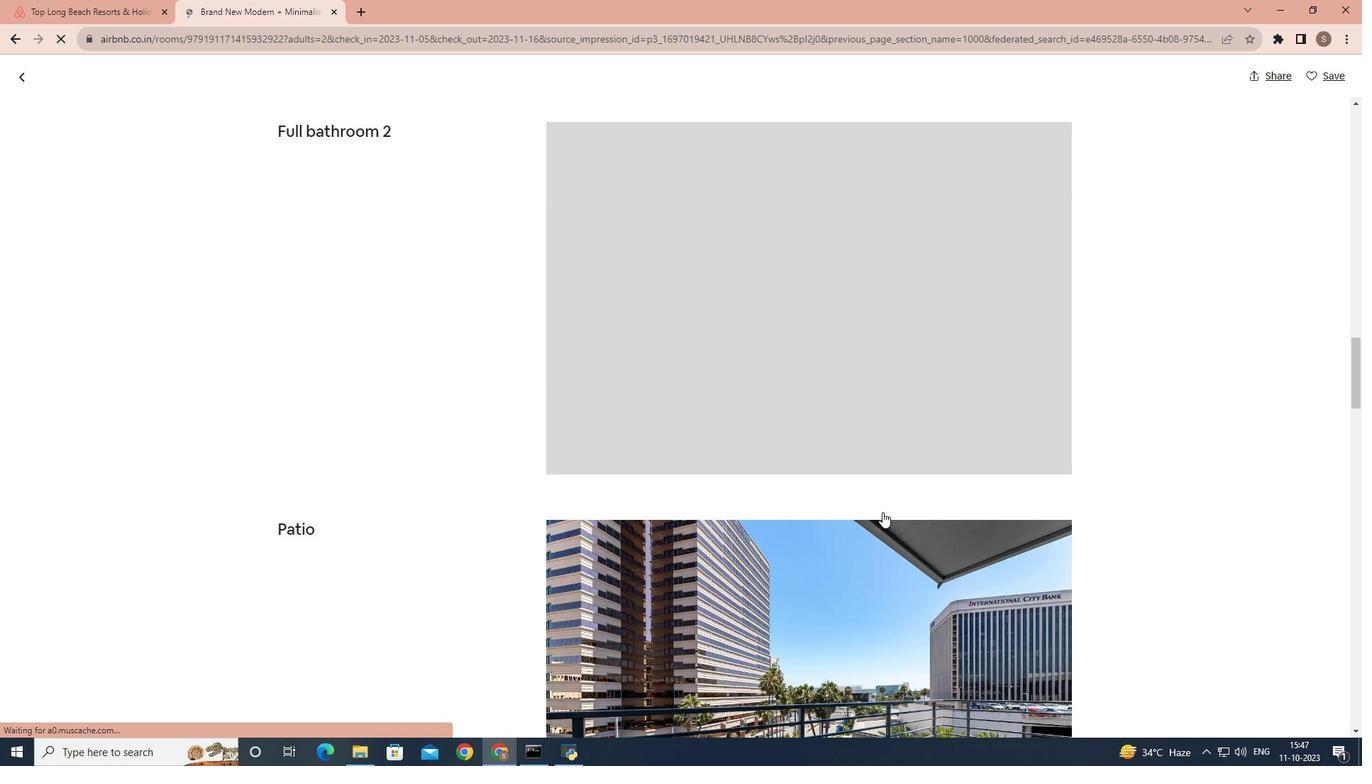 
Action: Mouse scrolled (882, 511) with delta (0, 0)
Screenshot: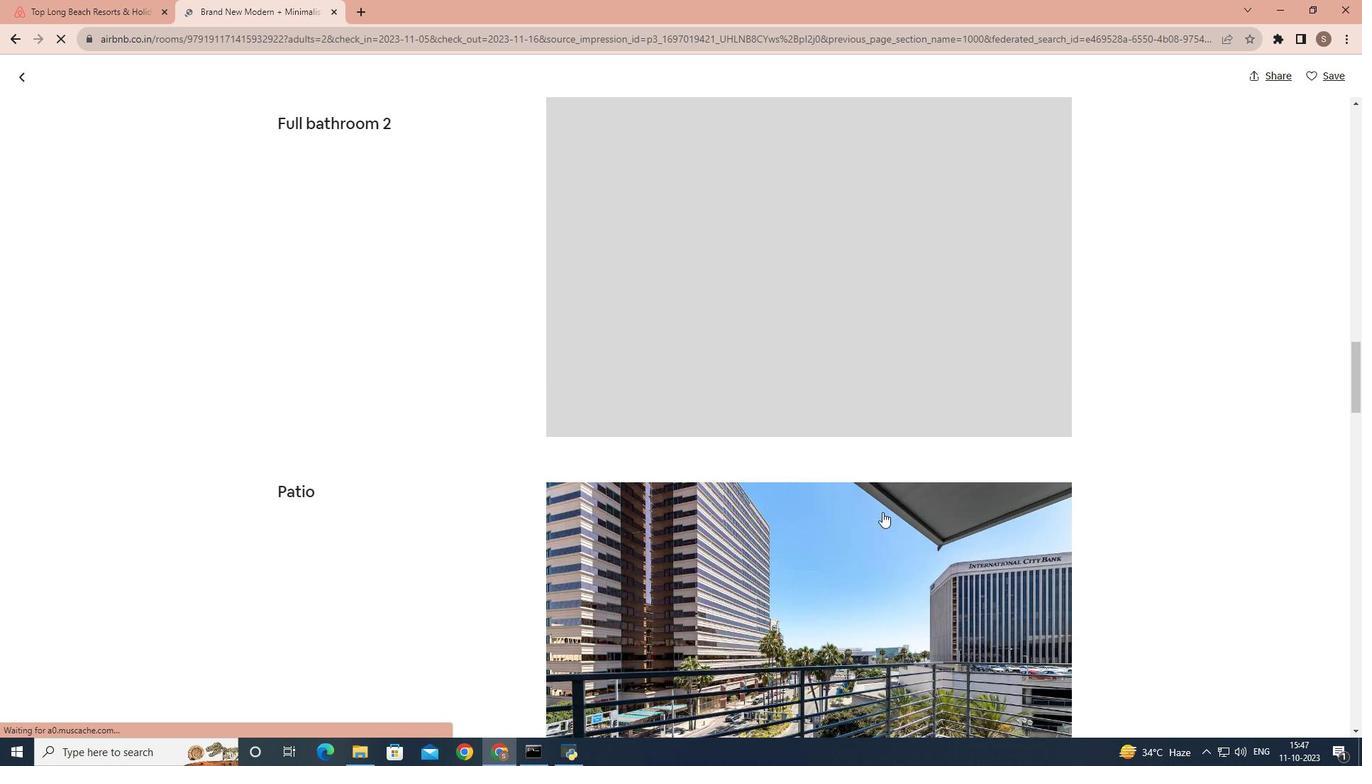 
Action: Mouse scrolled (882, 511) with delta (0, 0)
Screenshot: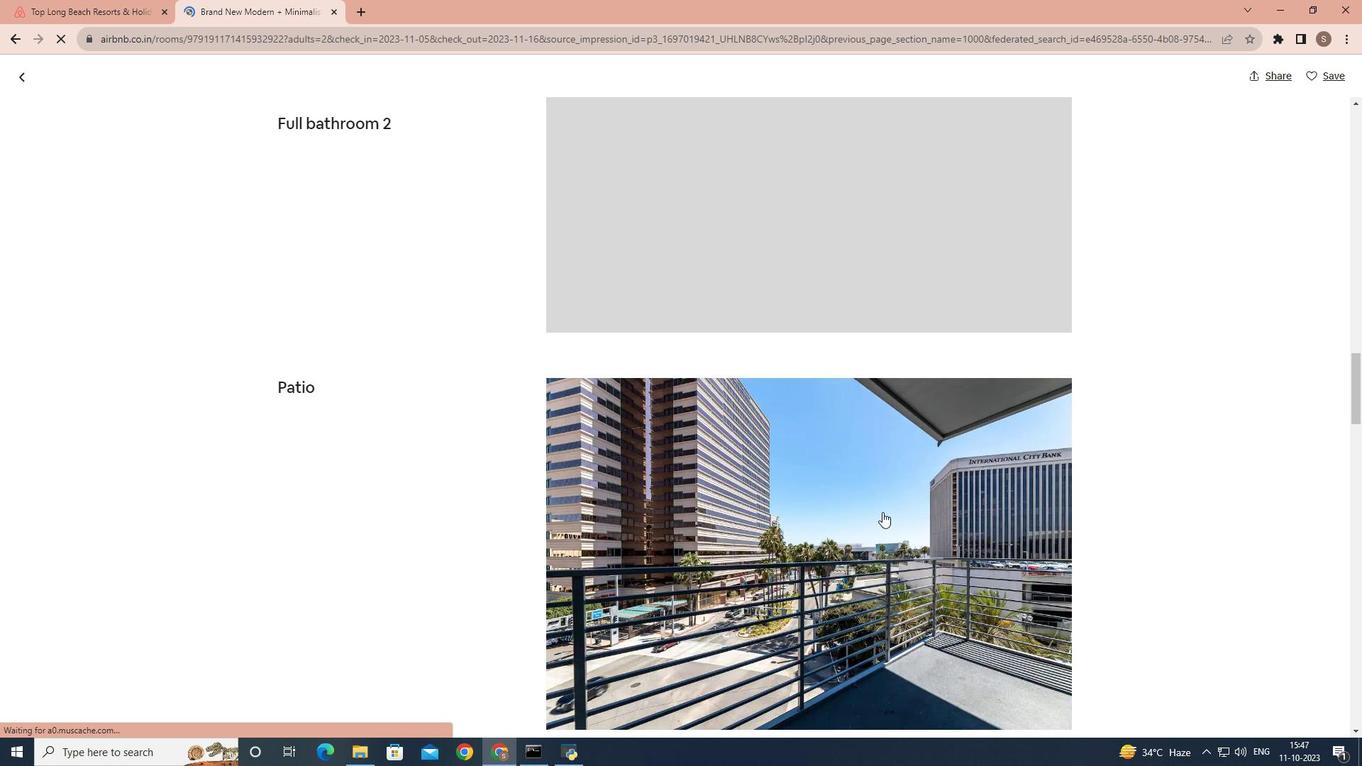 
Action: Mouse scrolled (882, 511) with delta (0, 0)
Screenshot: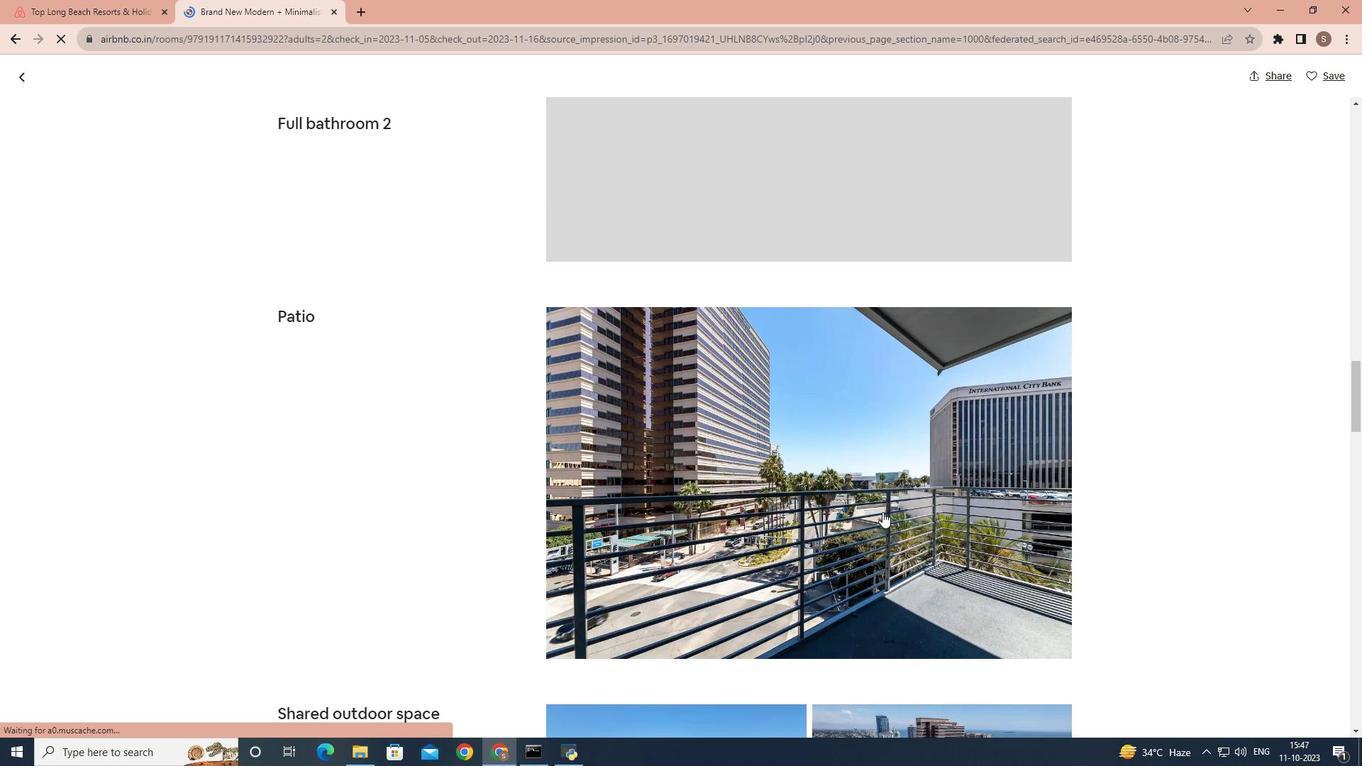 
Action: Mouse scrolled (882, 511) with delta (0, 0)
Screenshot: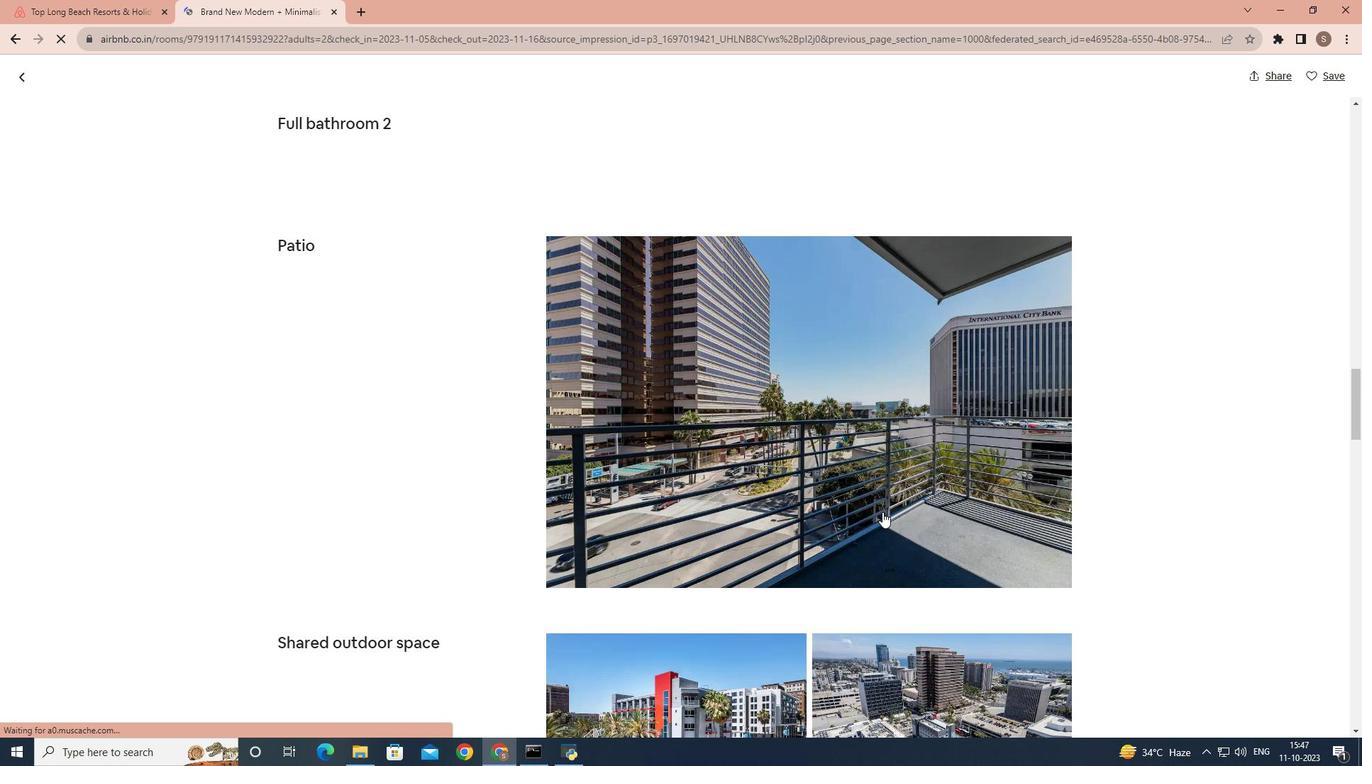 
Action: Mouse scrolled (882, 511) with delta (0, 0)
Screenshot: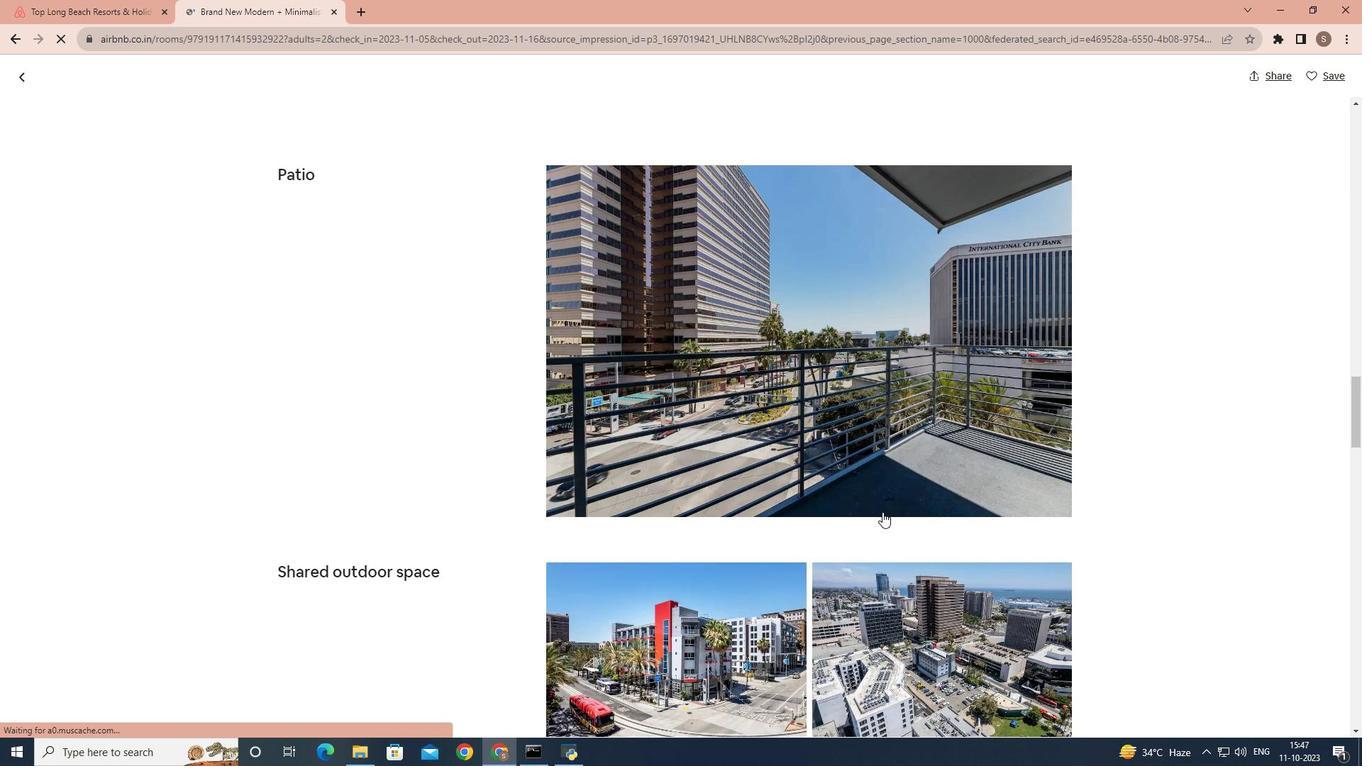 
Action: Mouse scrolled (882, 511) with delta (0, 0)
Screenshot: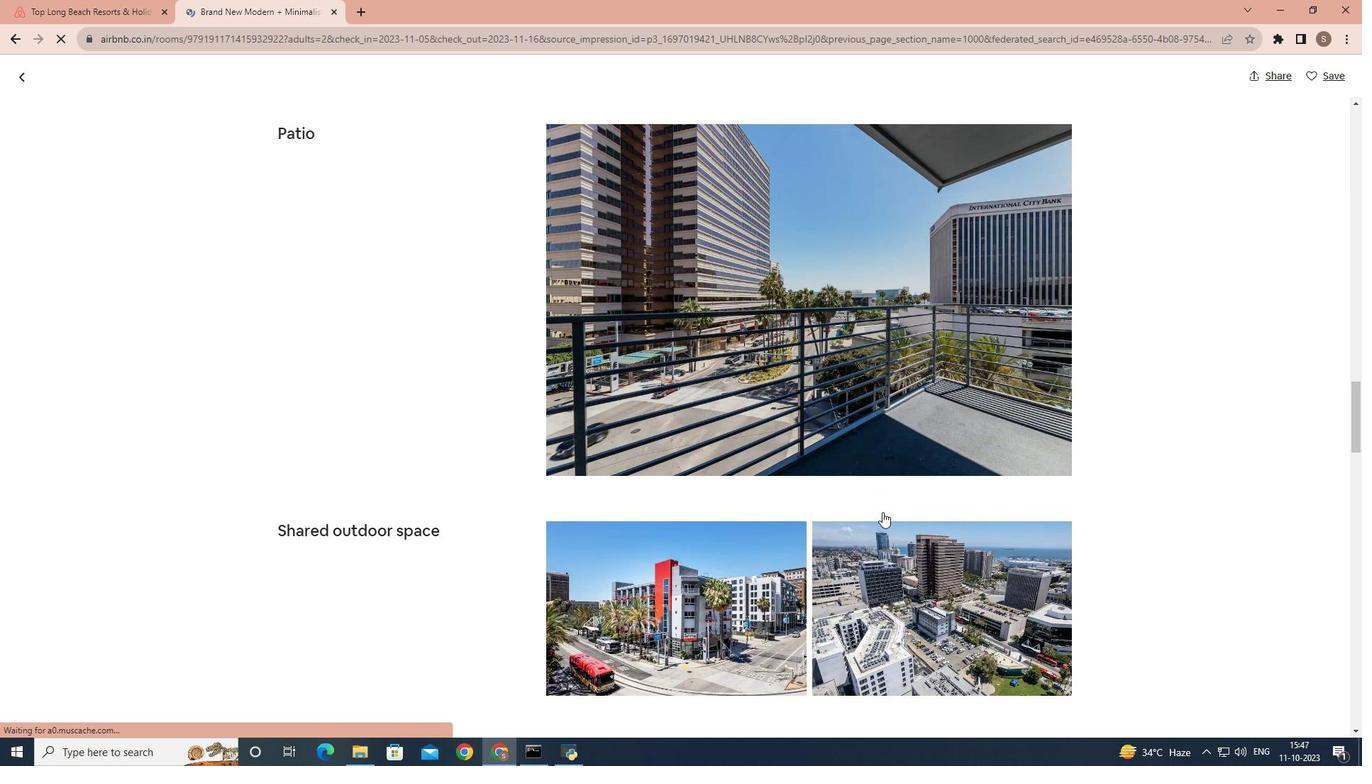 
Action: Mouse scrolled (882, 511) with delta (0, 0)
Screenshot: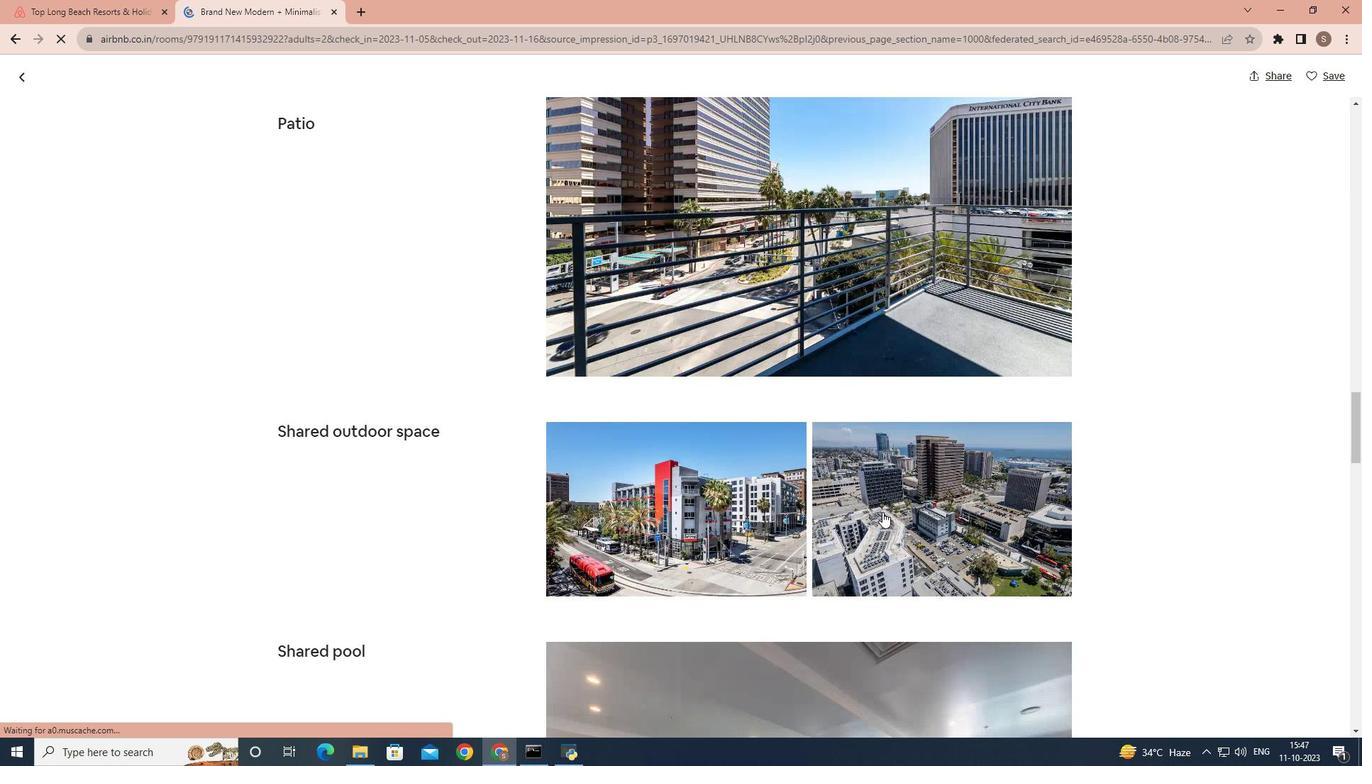 
Action: Mouse scrolled (882, 511) with delta (0, 0)
Screenshot: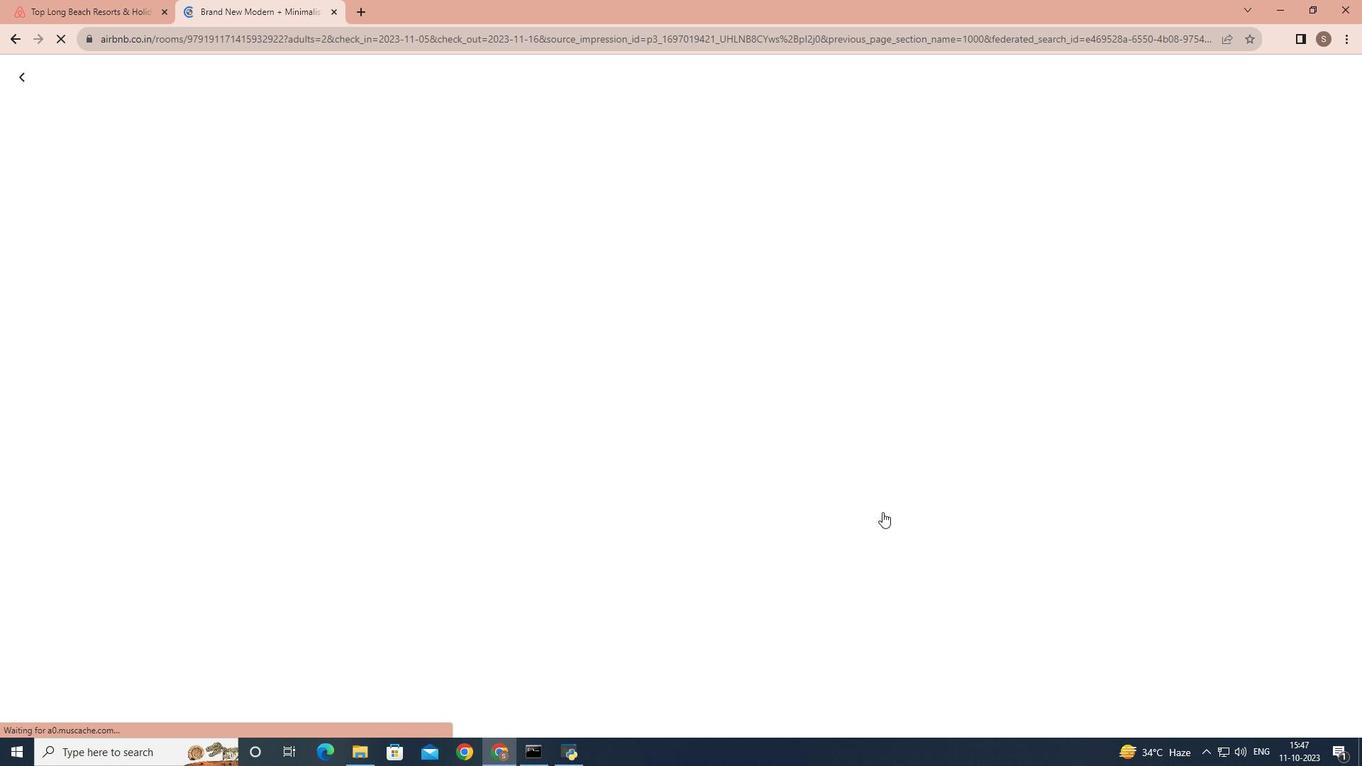 
Action: Mouse scrolled (882, 511) with delta (0, 0)
Screenshot: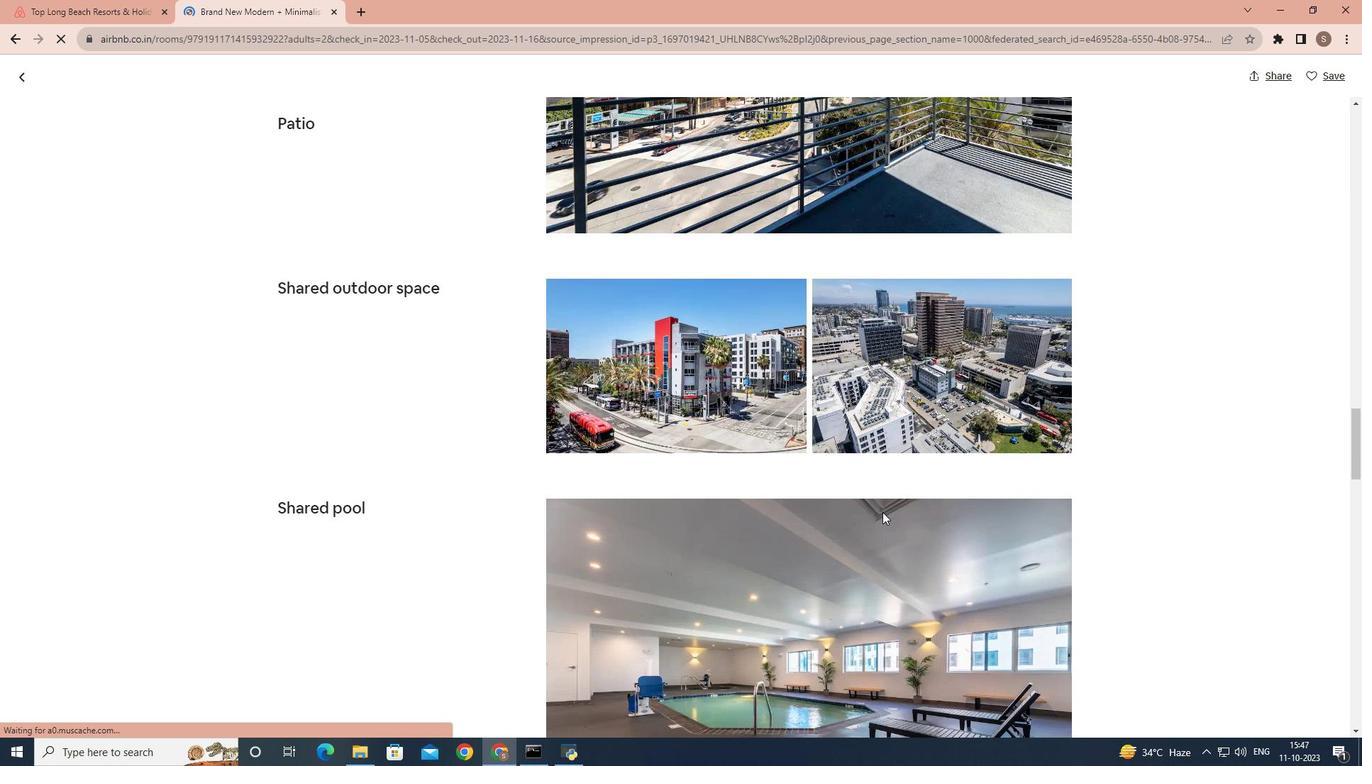 
Action: Mouse scrolled (882, 511) with delta (0, 0)
Screenshot: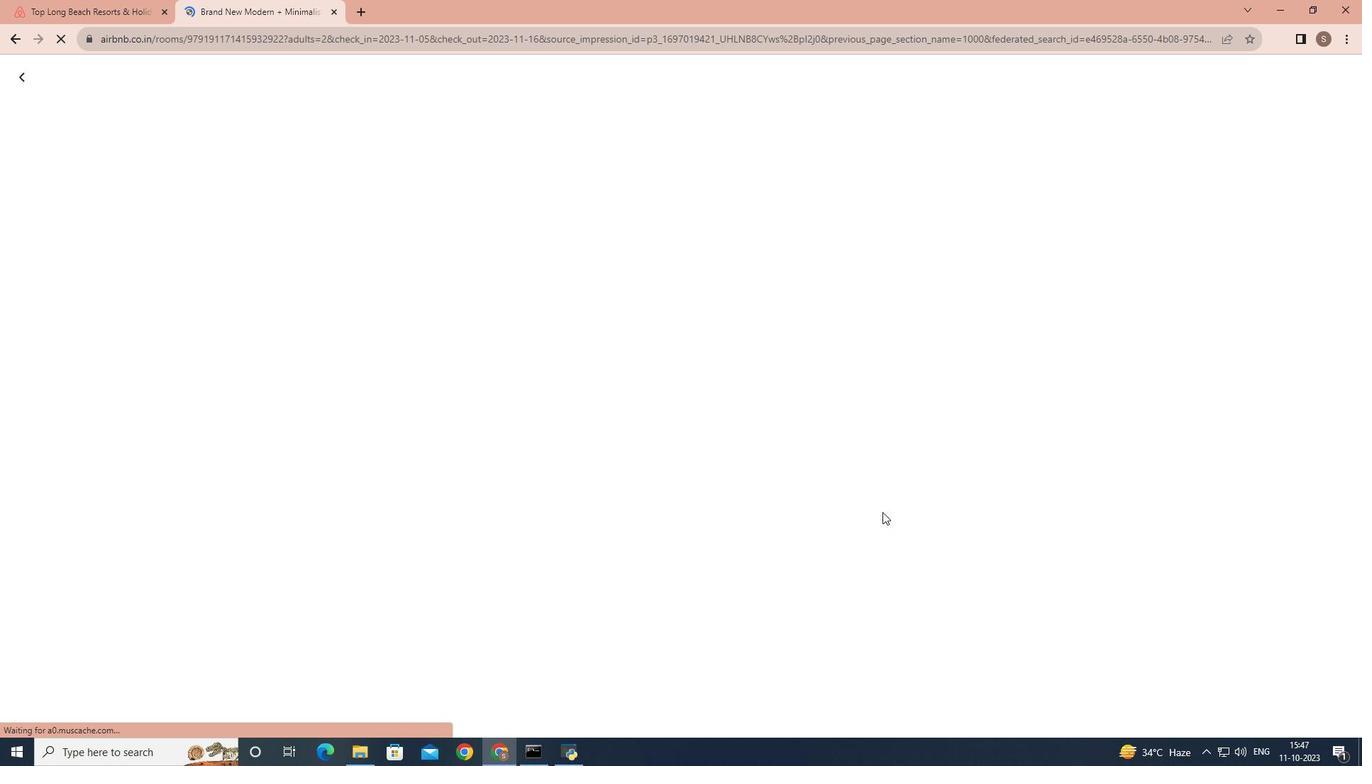 
Action: Mouse scrolled (882, 511) with delta (0, 0)
Screenshot: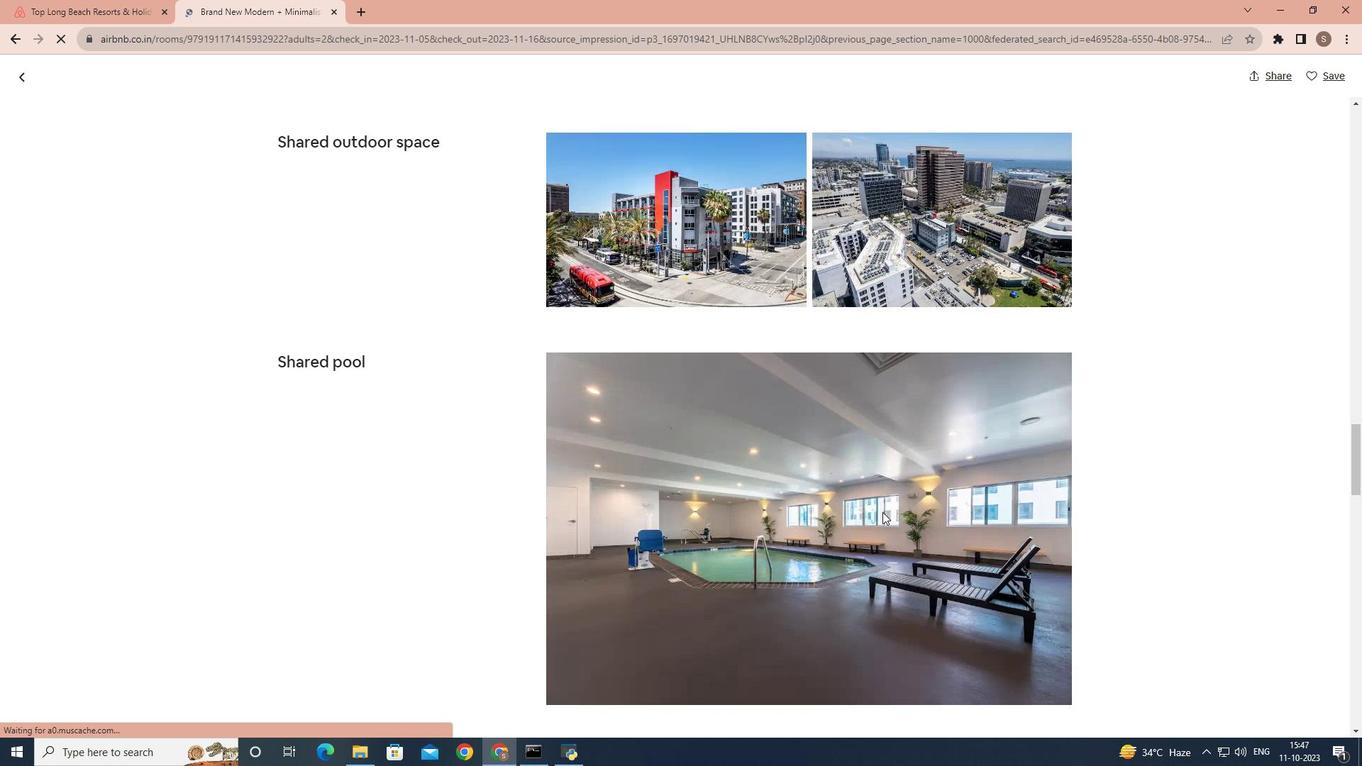 
Action: Mouse scrolled (882, 511) with delta (0, 0)
Screenshot: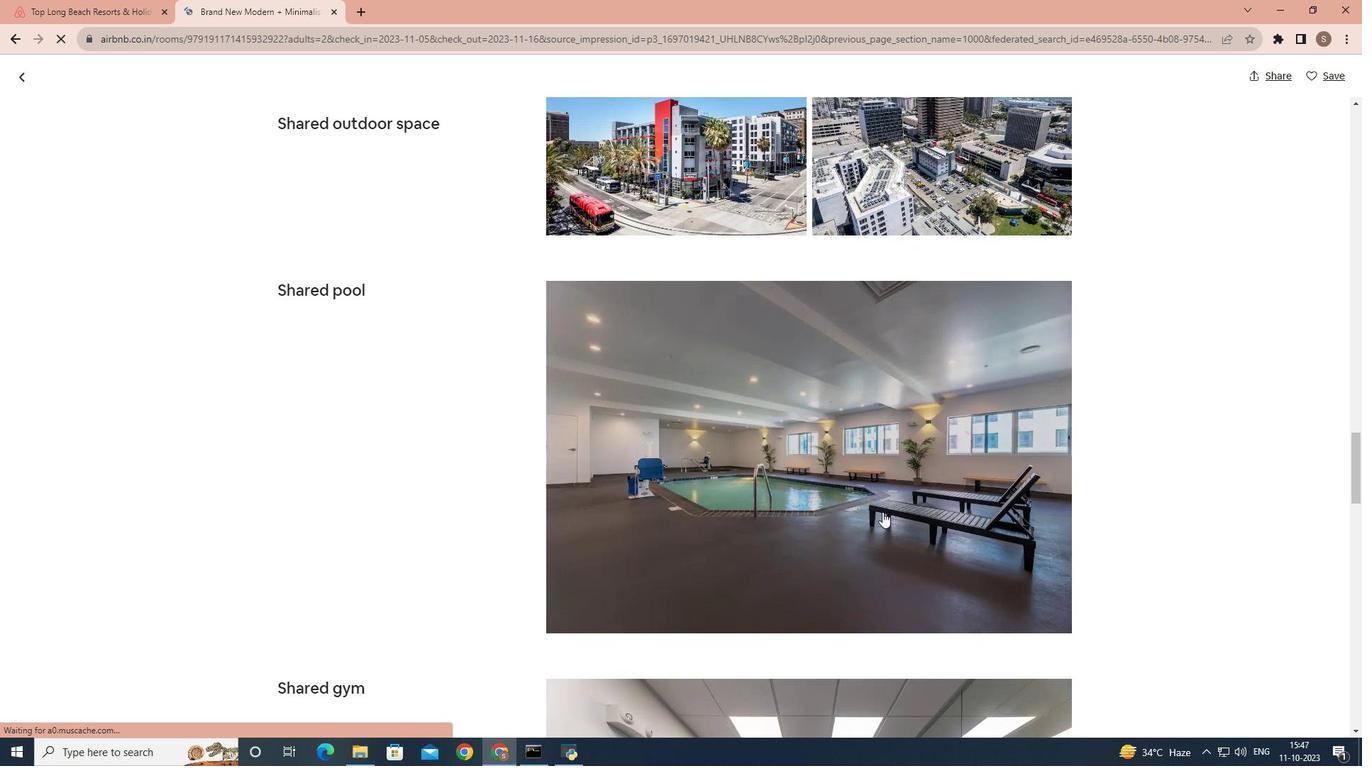 
Action: Mouse scrolled (882, 511) with delta (0, 0)
Screenshot: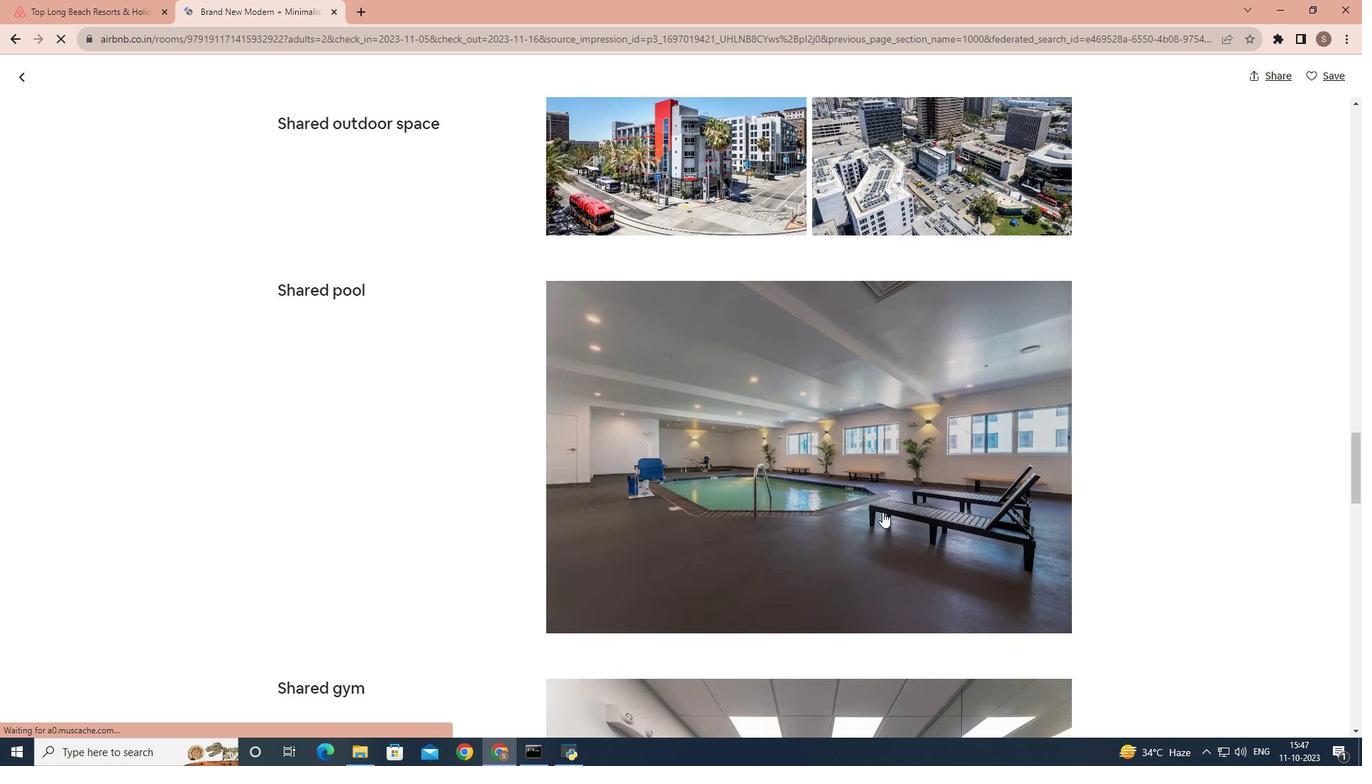 
Action: Mouse scrolled (882, 511) with delta (0, 0)
Screenshot: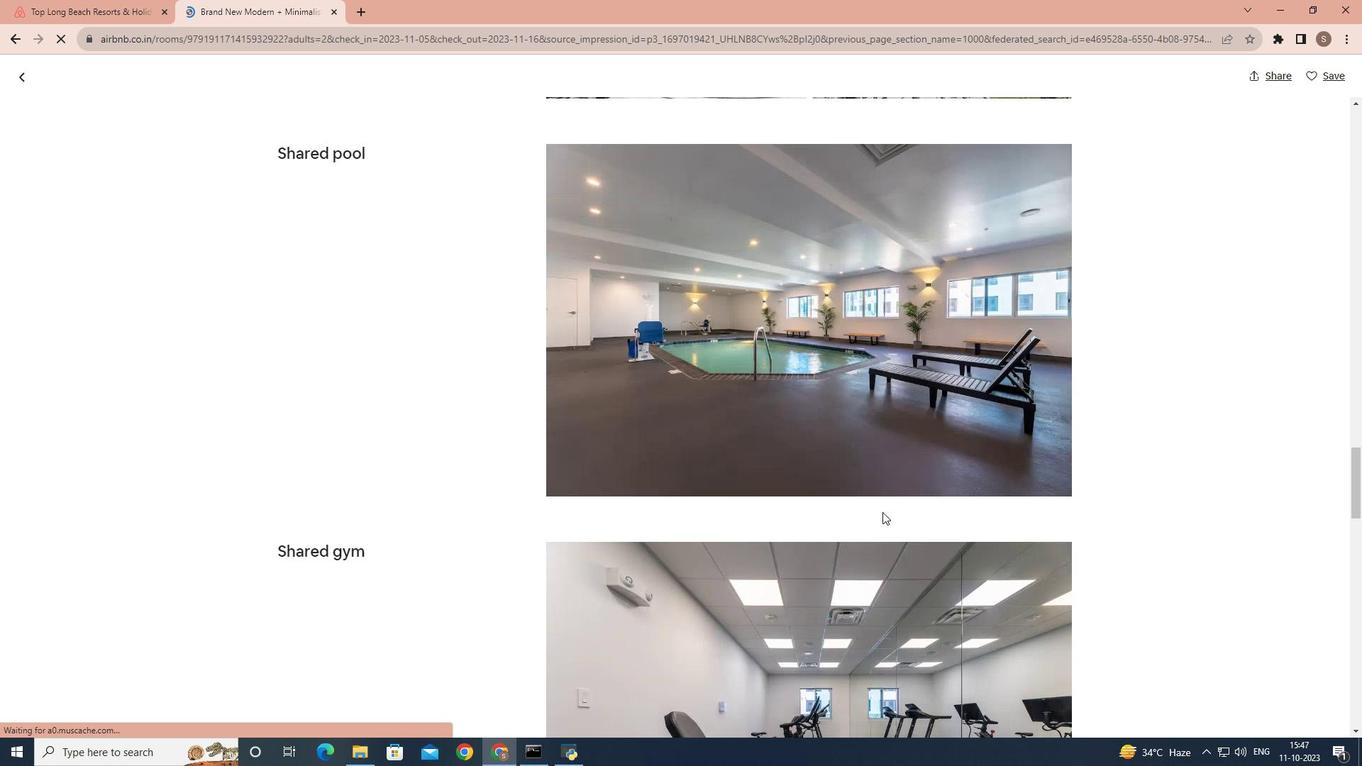 
Action: Mouse scrolled (882, 511) with delta (0, 0)
Screenshot: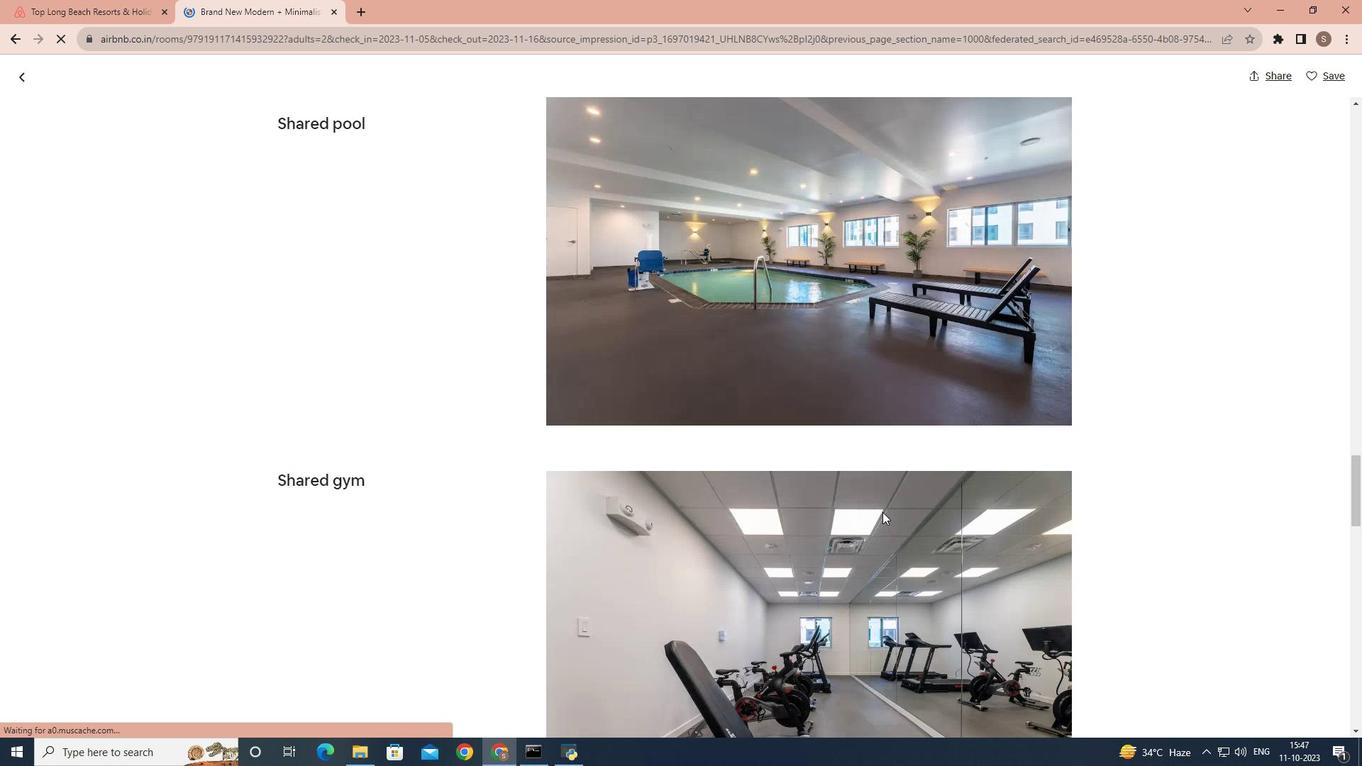 
Action: Mouse scrolled (882, 511) with delta (0, 0)
Screenshot: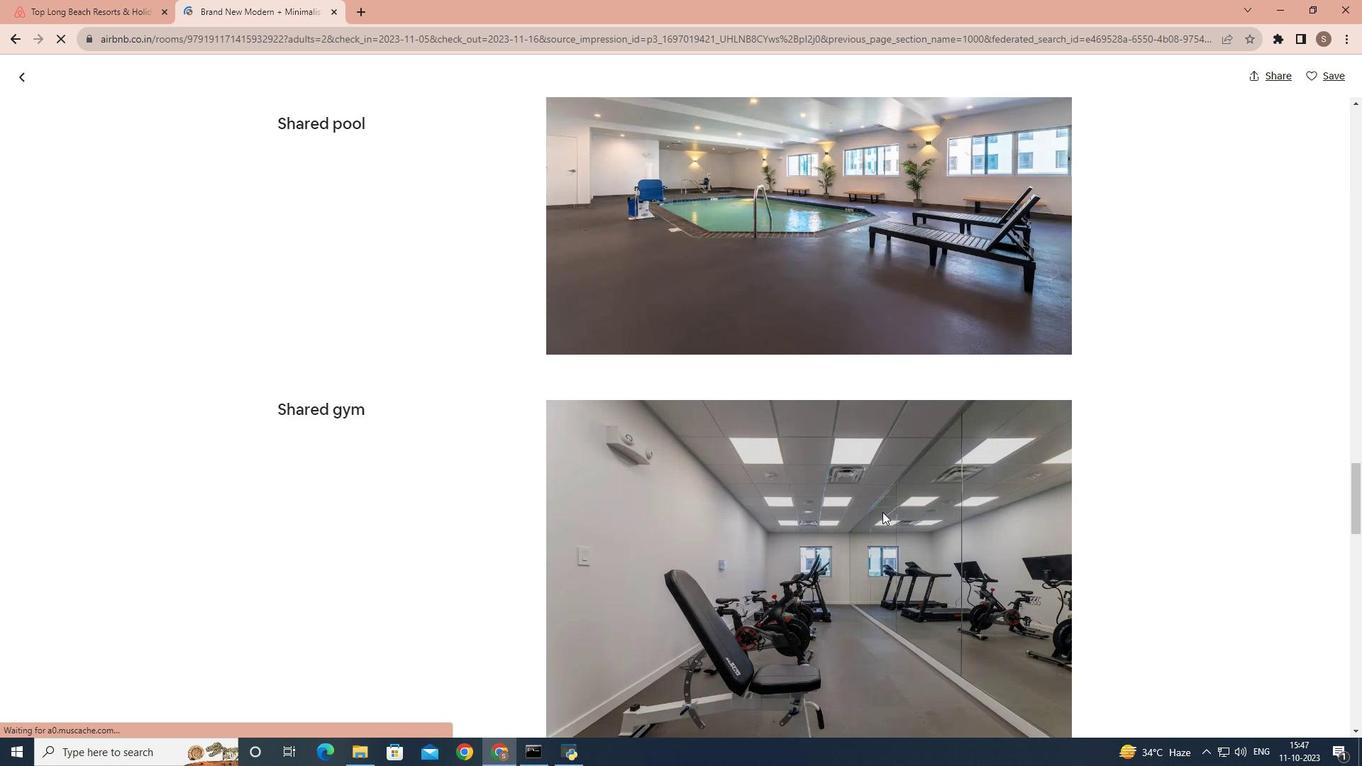 
Action: Mouse scrolled (882, 511) with delta (0, 0)
Screenshot: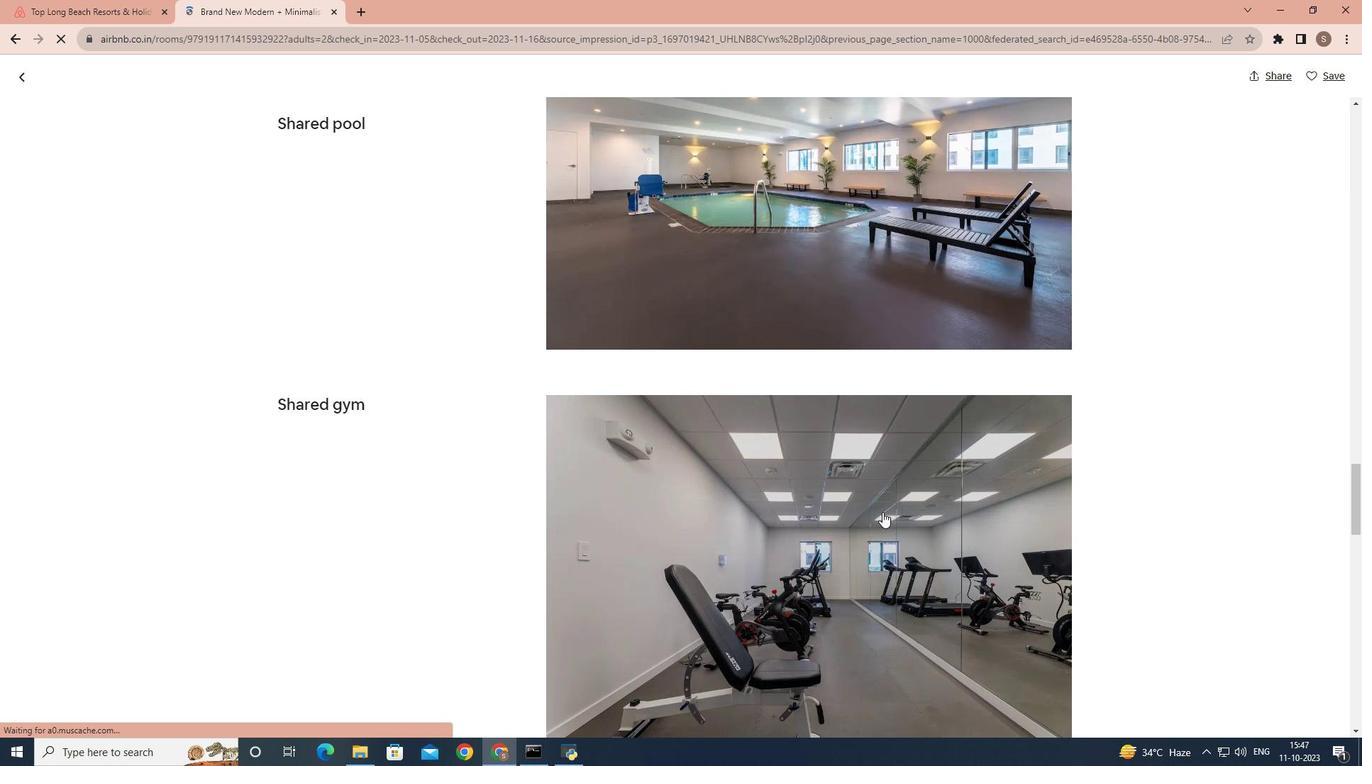 
Action: Mouse scrolled (882, 511) with delta (0, 0)
Screenshot: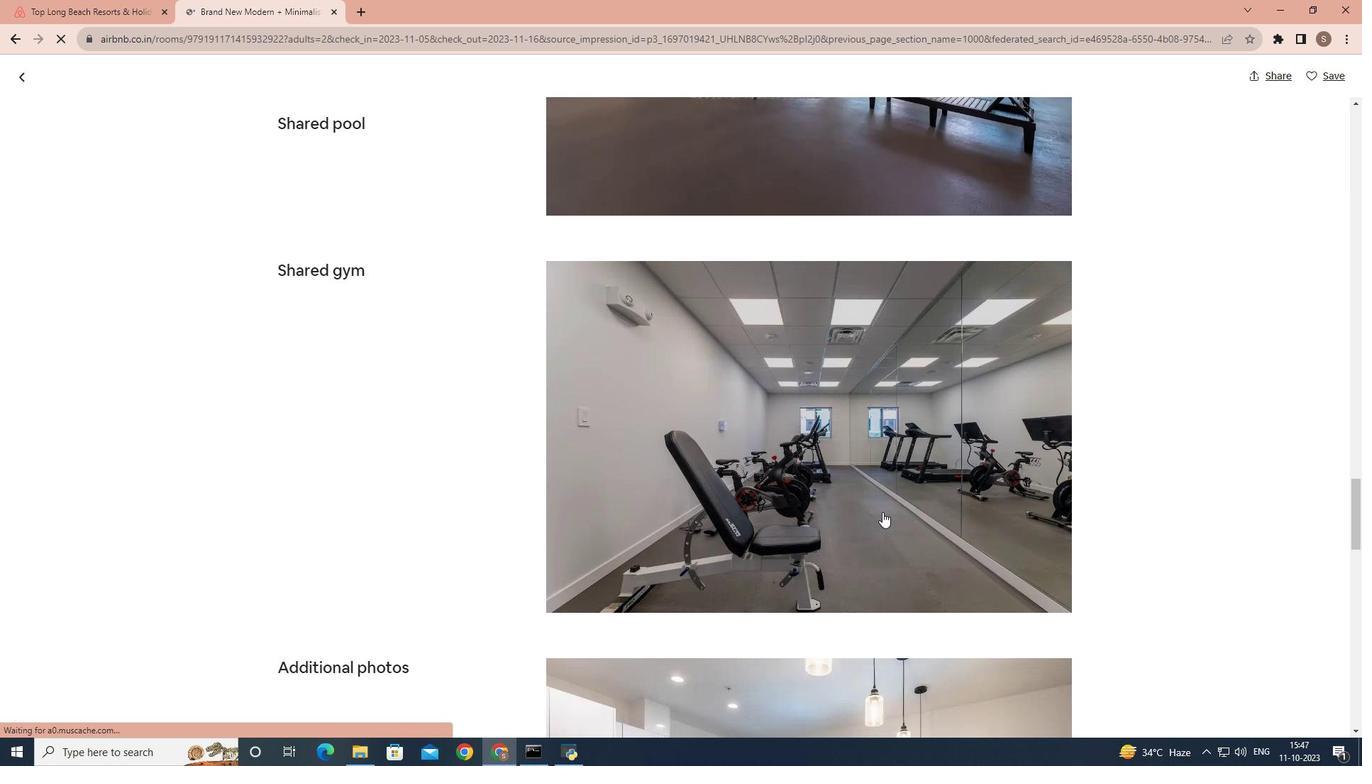 
Action: Mouse scrolled (882, 511) with delta (0, 0)
Screenshot: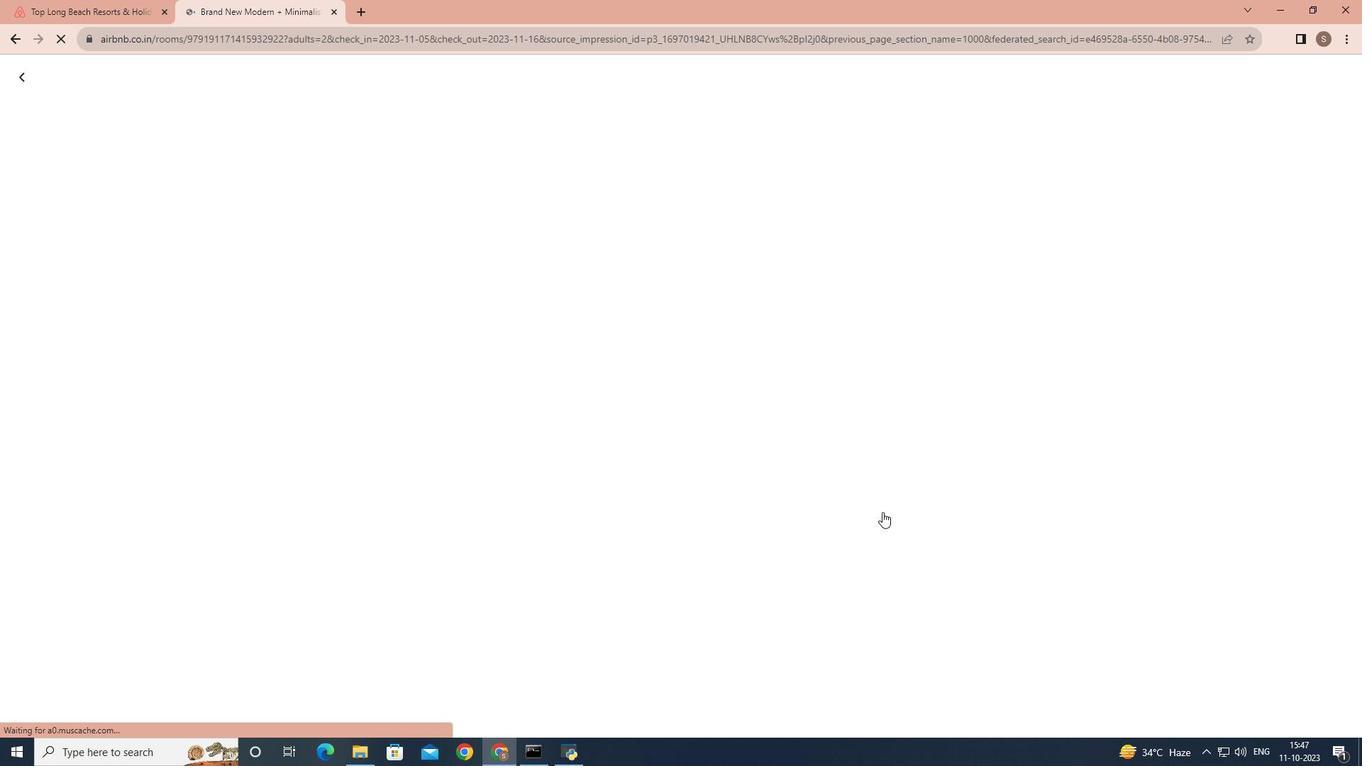 
Action: Mouse scrolled (882, 511) with delta (0, 0)
Screenshot: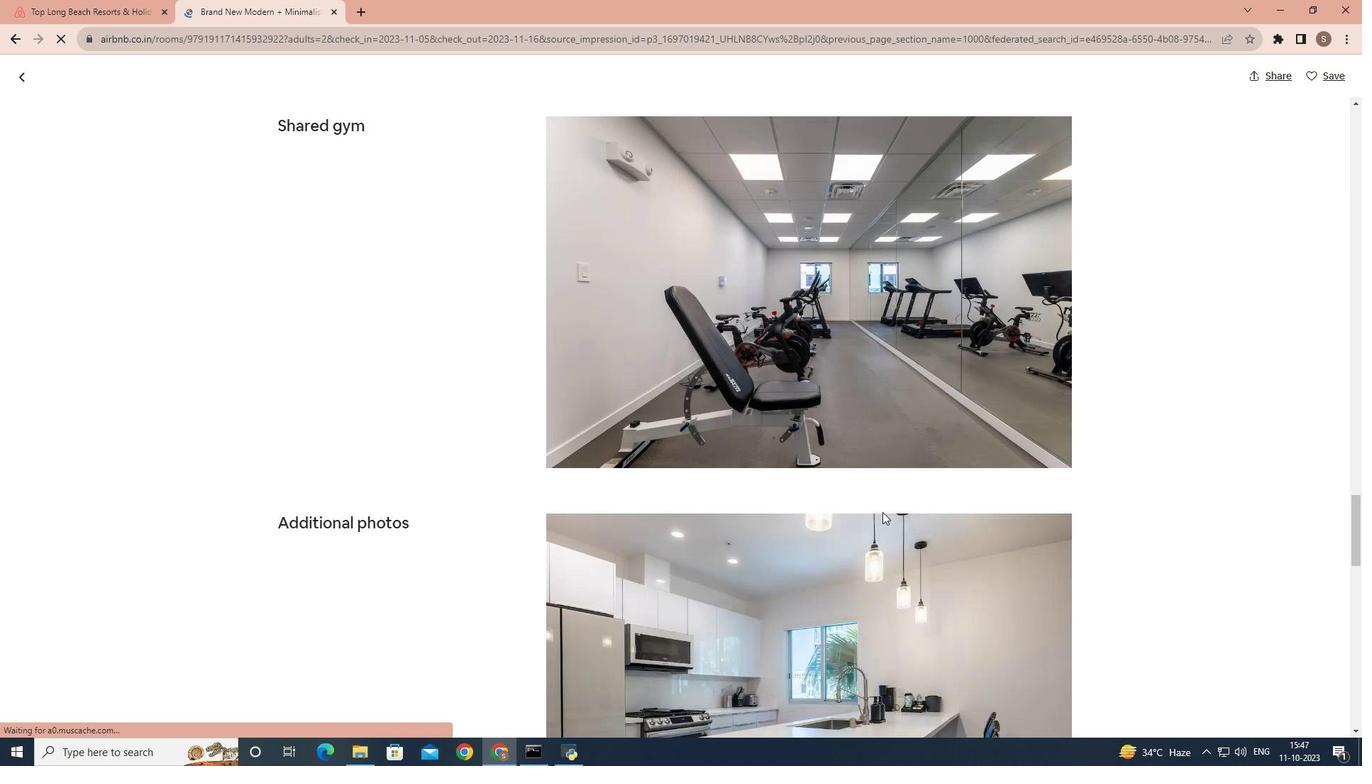 
Action: Mouse scrolled (882, 511) with delta (0, 0)
Screenshot: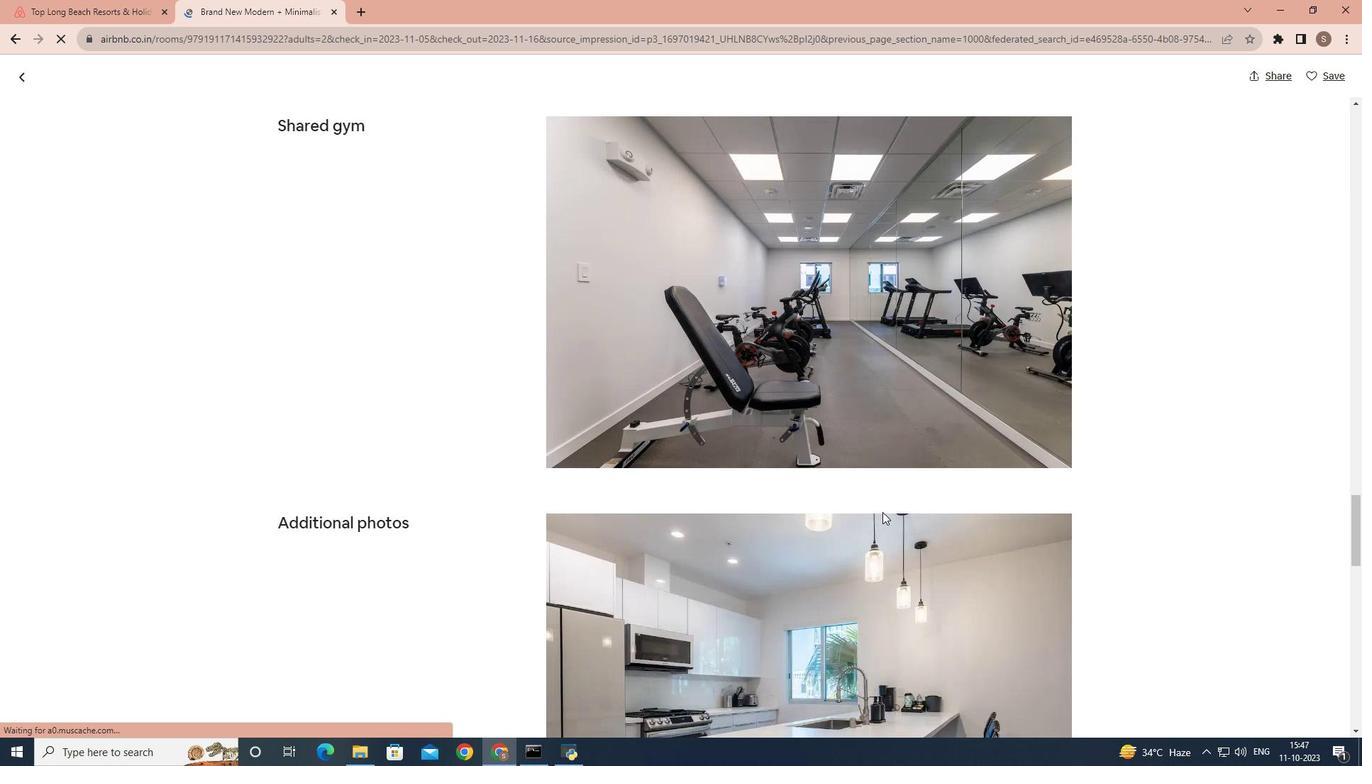 
Action: Mouse scrolled (882, 511) with delta (0, 0)
Screenshot: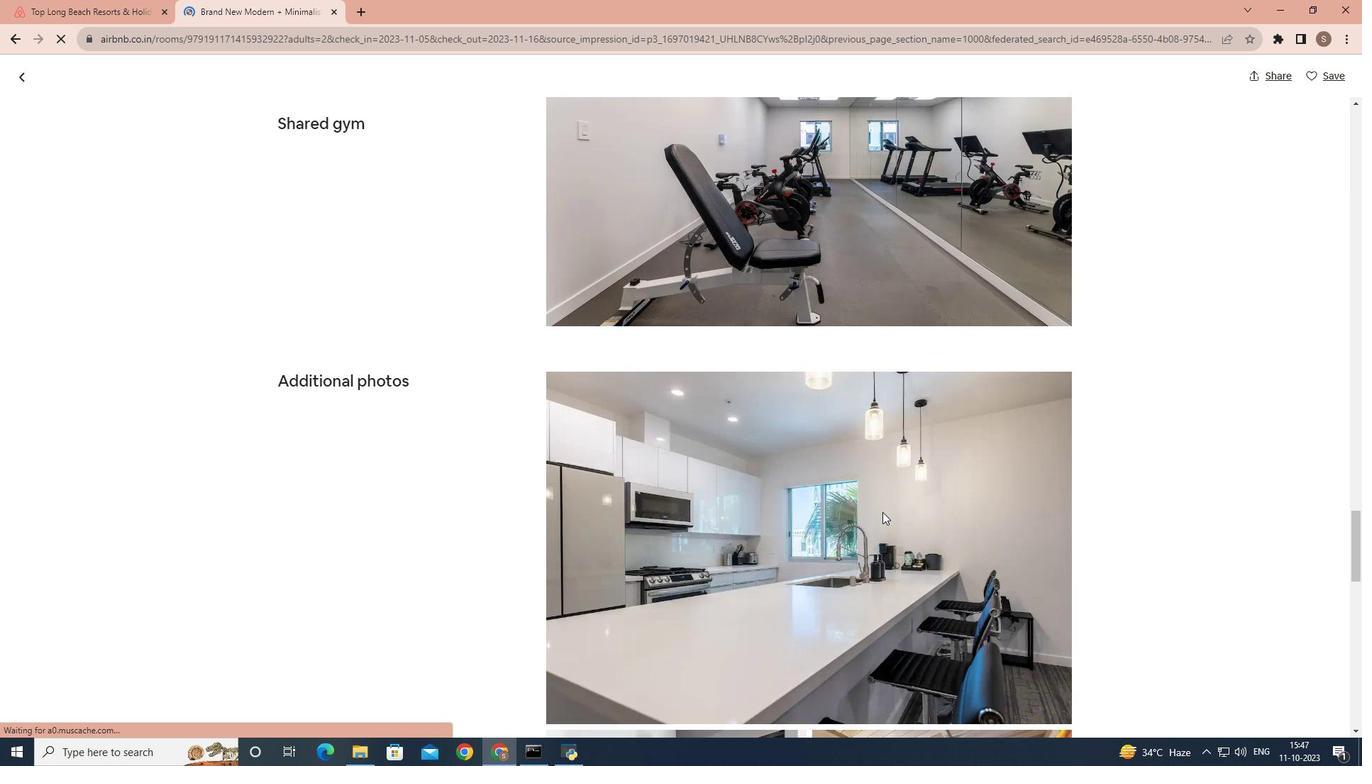 
Action: Mouse scrolled (882, 511) with delta (0, 0)
Screenshot: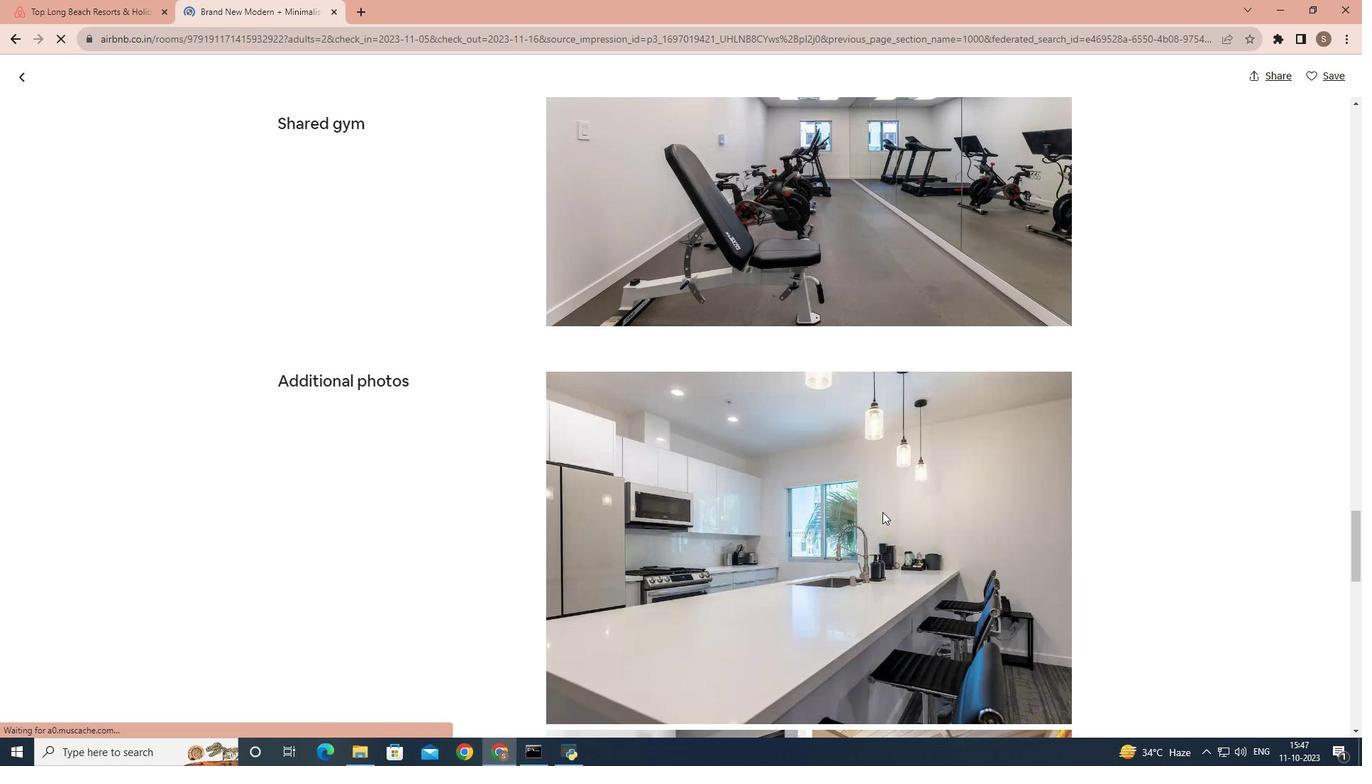 
Action: Mouse scrolled (882, 511) with delta (0, 0)
Screenshot: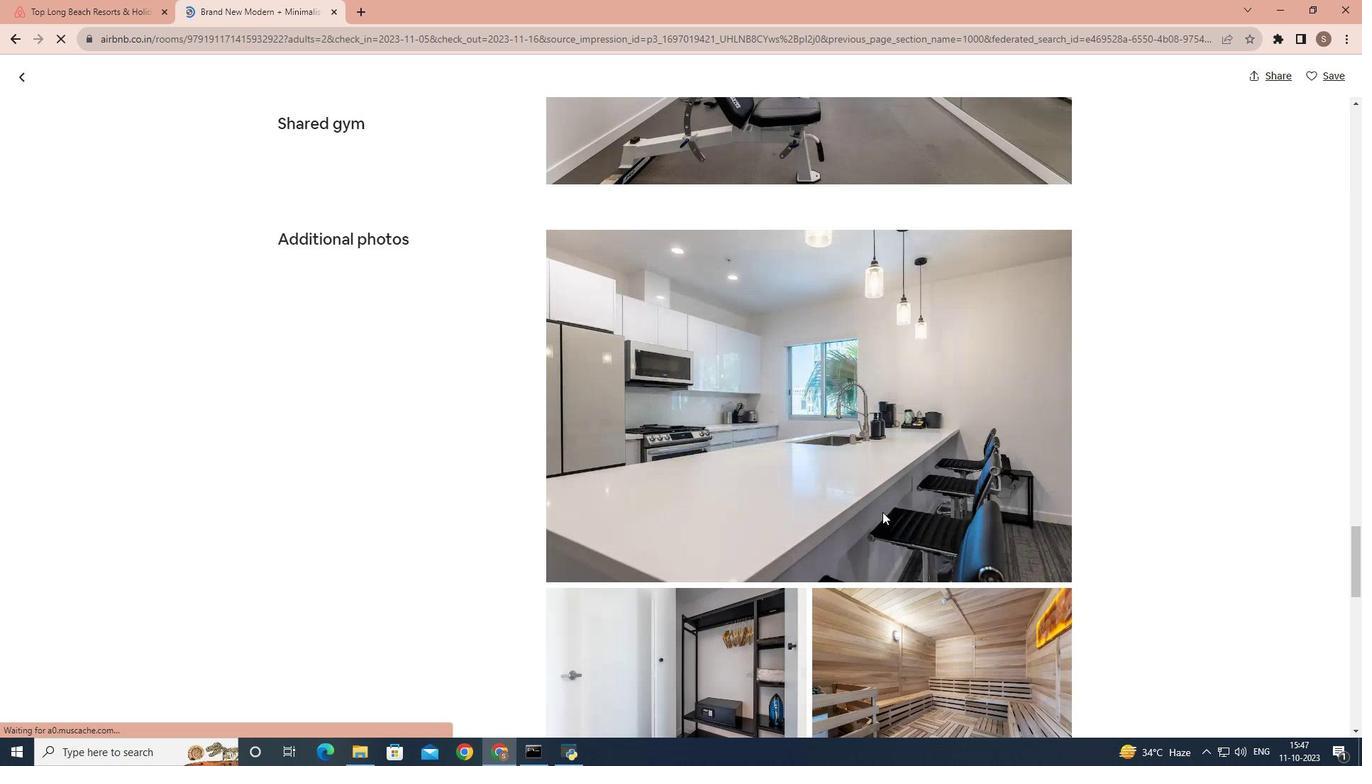 
Action: Mouse scrolled (882, 511) with delta (0, 0)
Screenshot: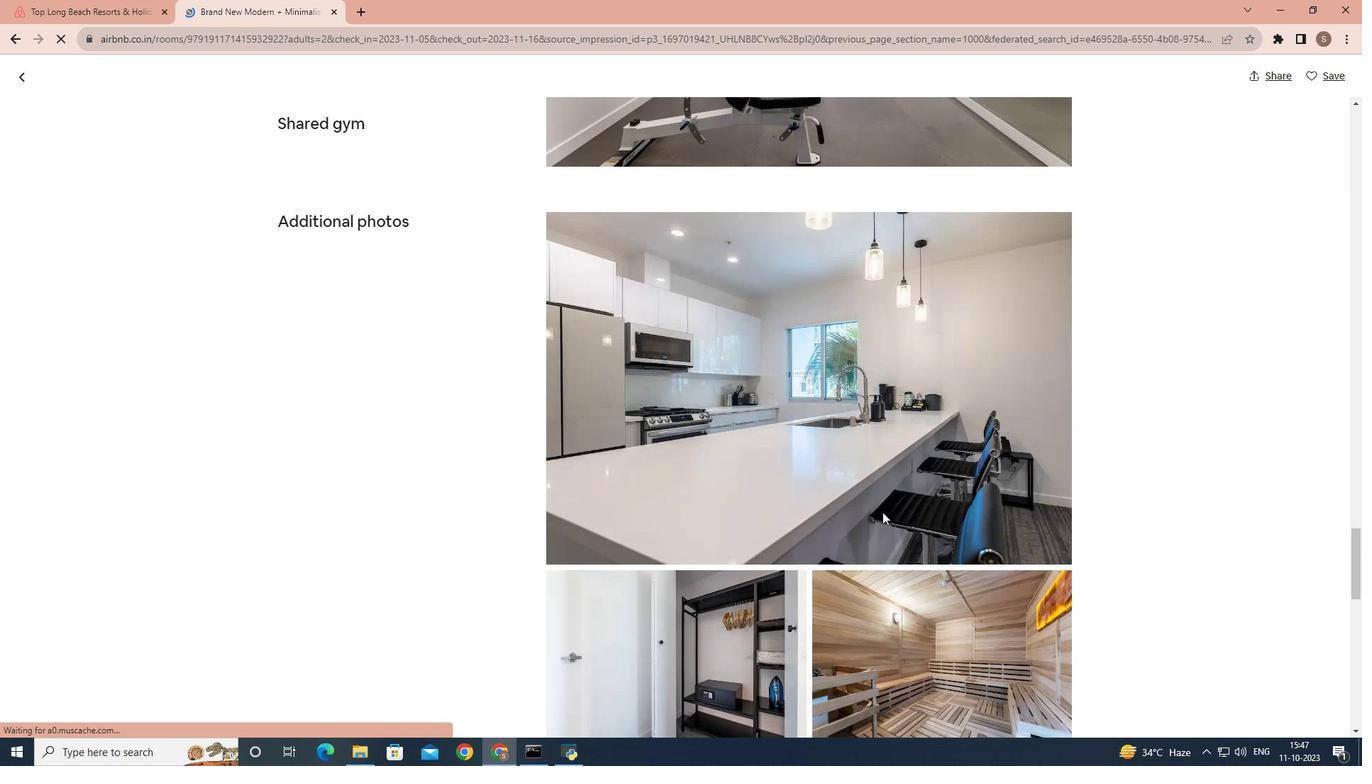 
Action: Mouse scrolled (882, 511) with delta (0, 0)
Screenshot: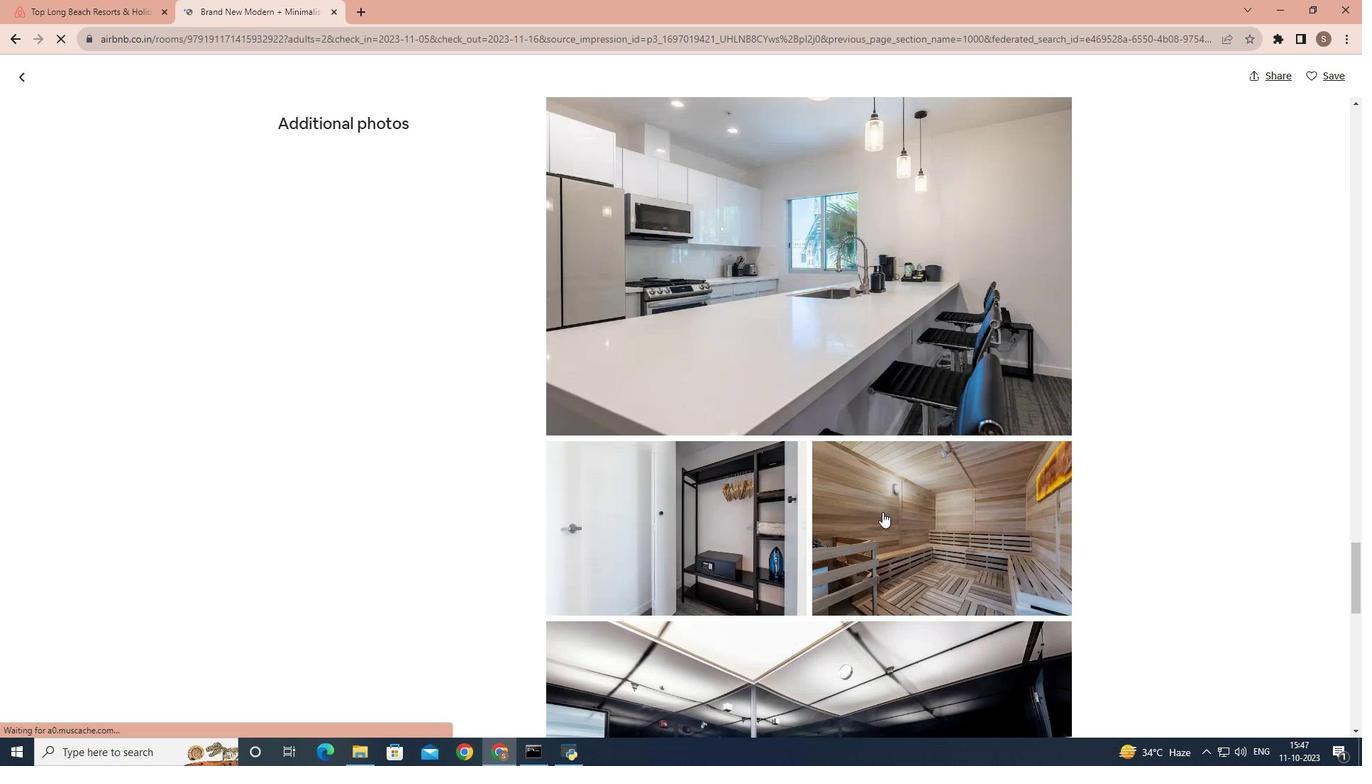 
Action: Mouse scrolled (882, 511) with delta (0, 0)
Screenshot: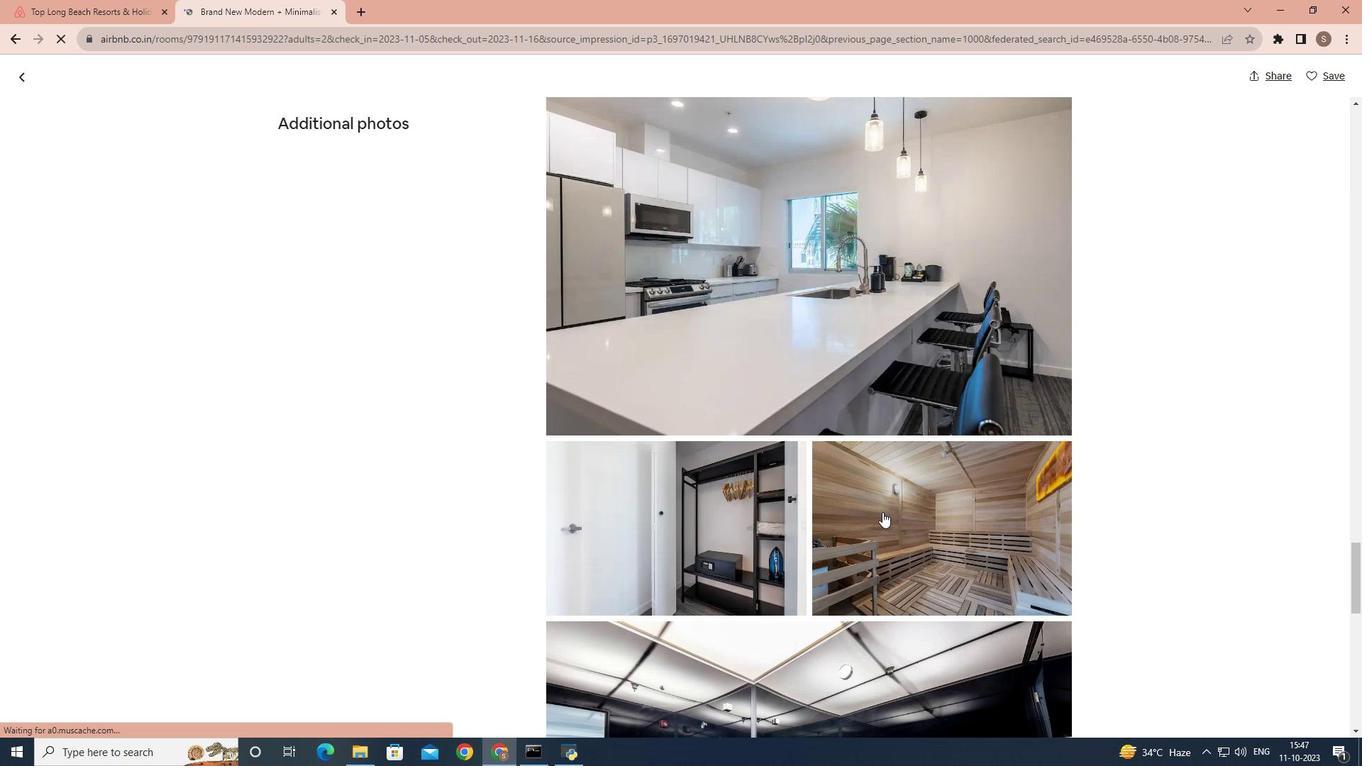 
Action: Mouse scrolled (882, 511) with delta (0, 0)
Screenshot: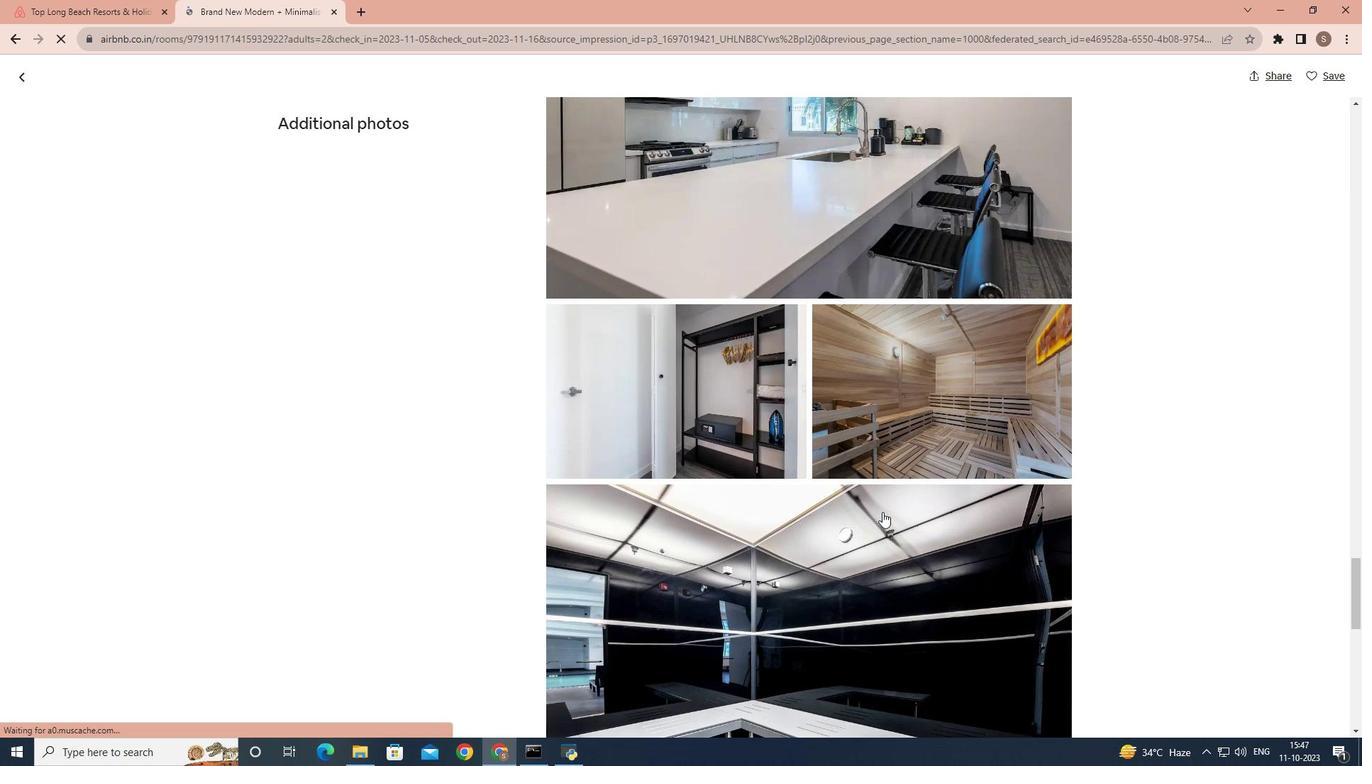 
Action: Mouse scrolled (882, 511) with delta (0, 0)
Screenshot: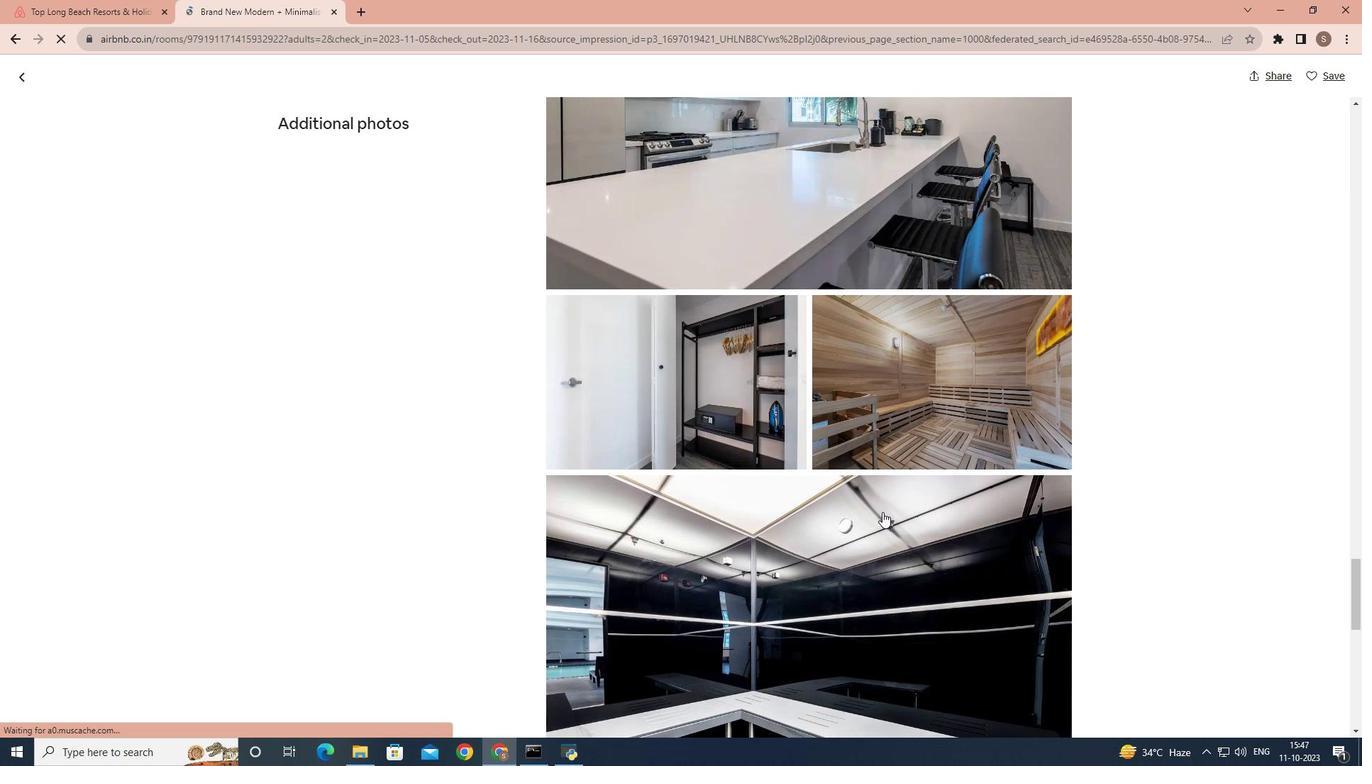
Action: Mouse scrolled (882, 511) with delta (0, 0)
Screenshot: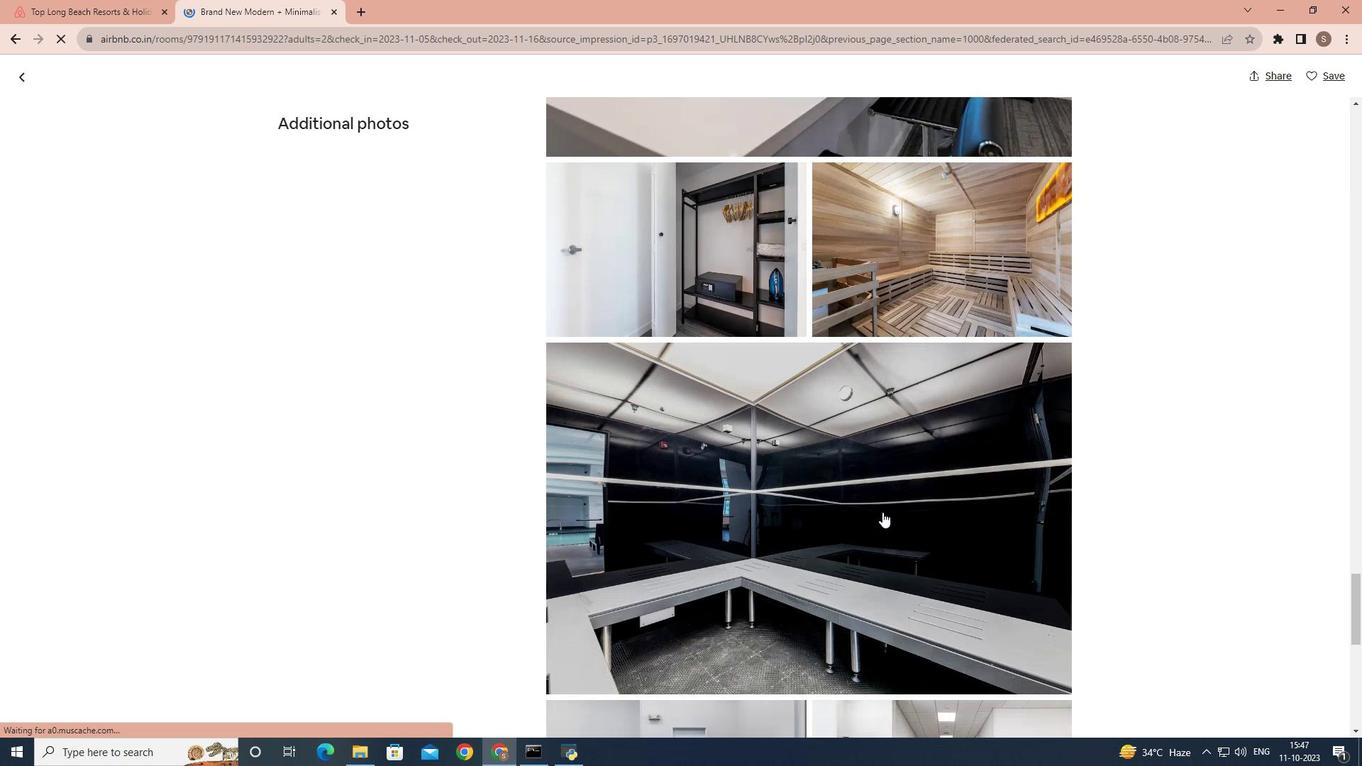 
Action: Mouse scrolled (882, 511) with delta (0, 0)
Screenshot: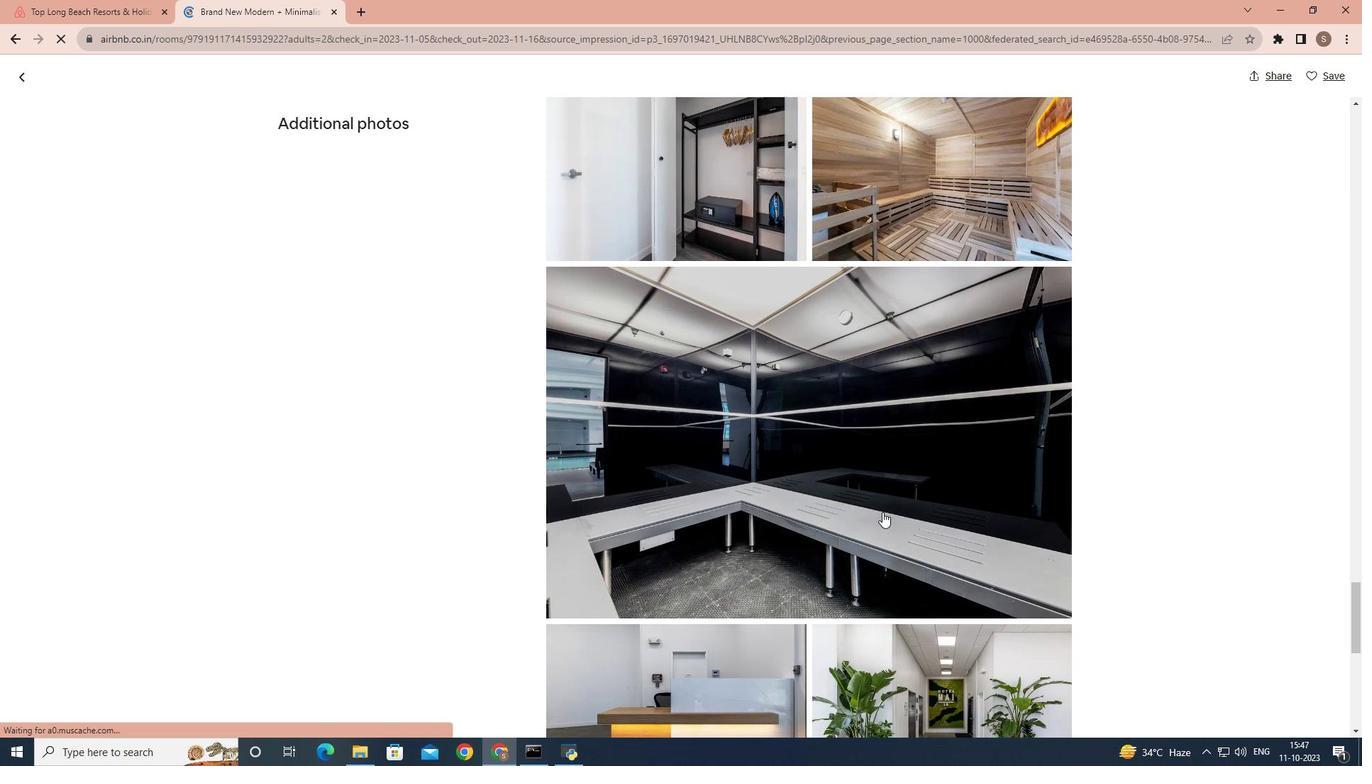 
Action: Mouse scrolled (882, 511) with delta (0, 0)
Screenshot: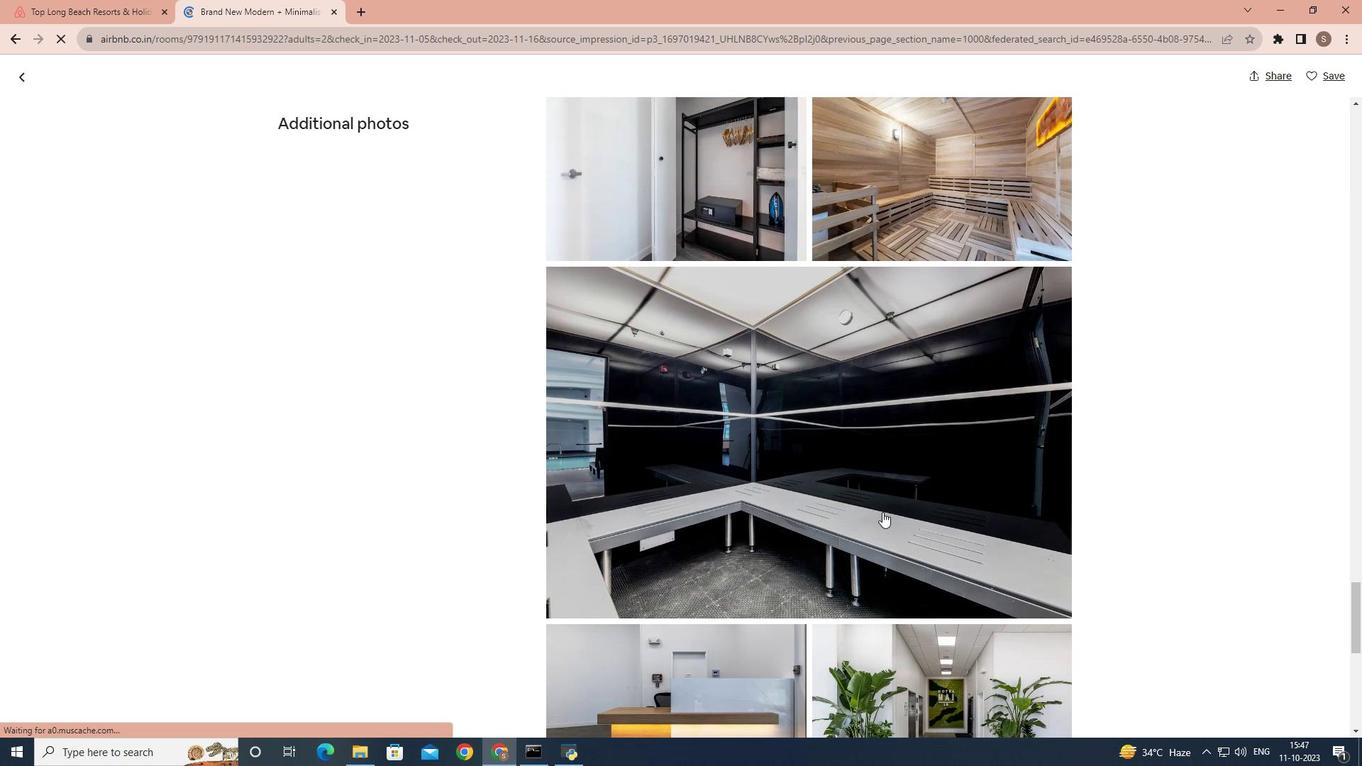 
Action: Mouse scrolled (882, 511) with delta (0, 0)
Screenshot: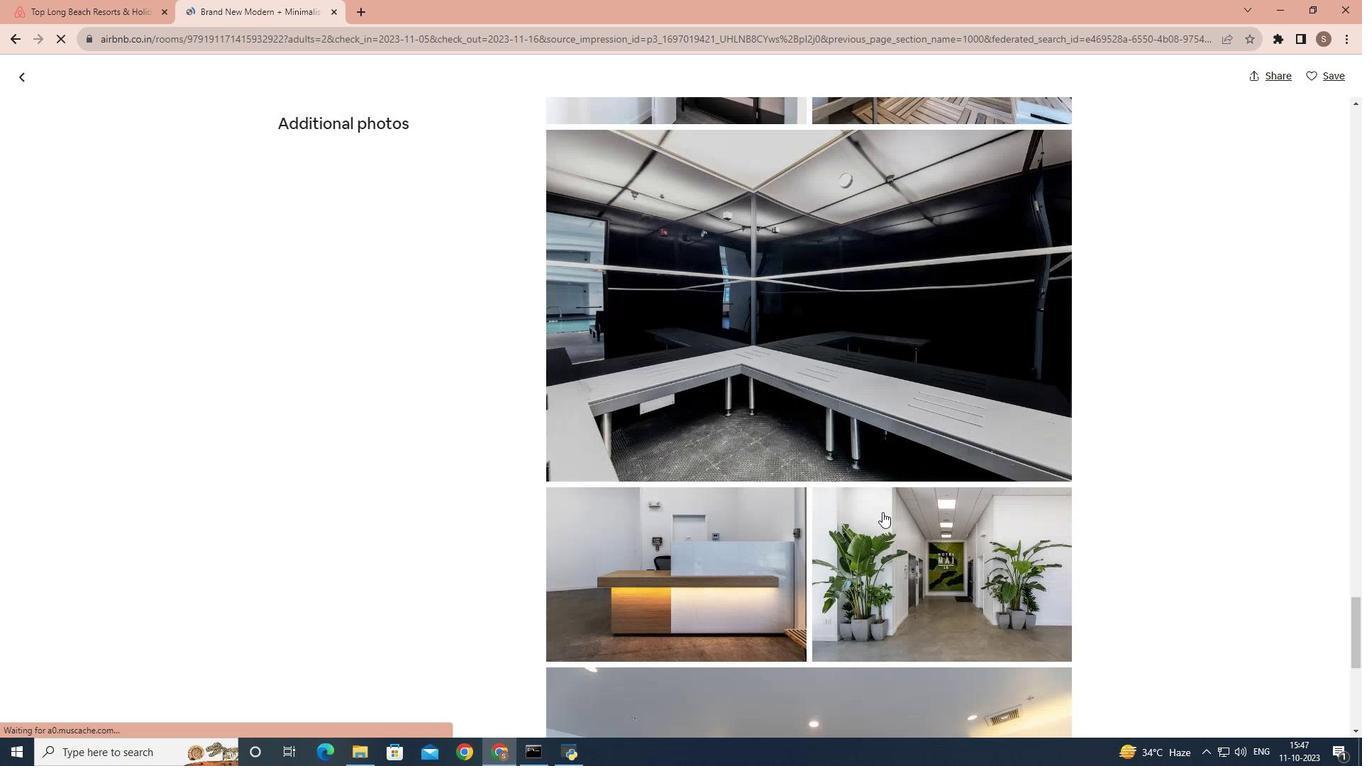 
Action: Mouse scrolled (882, 511) with delta (0, 0)
Screenshot: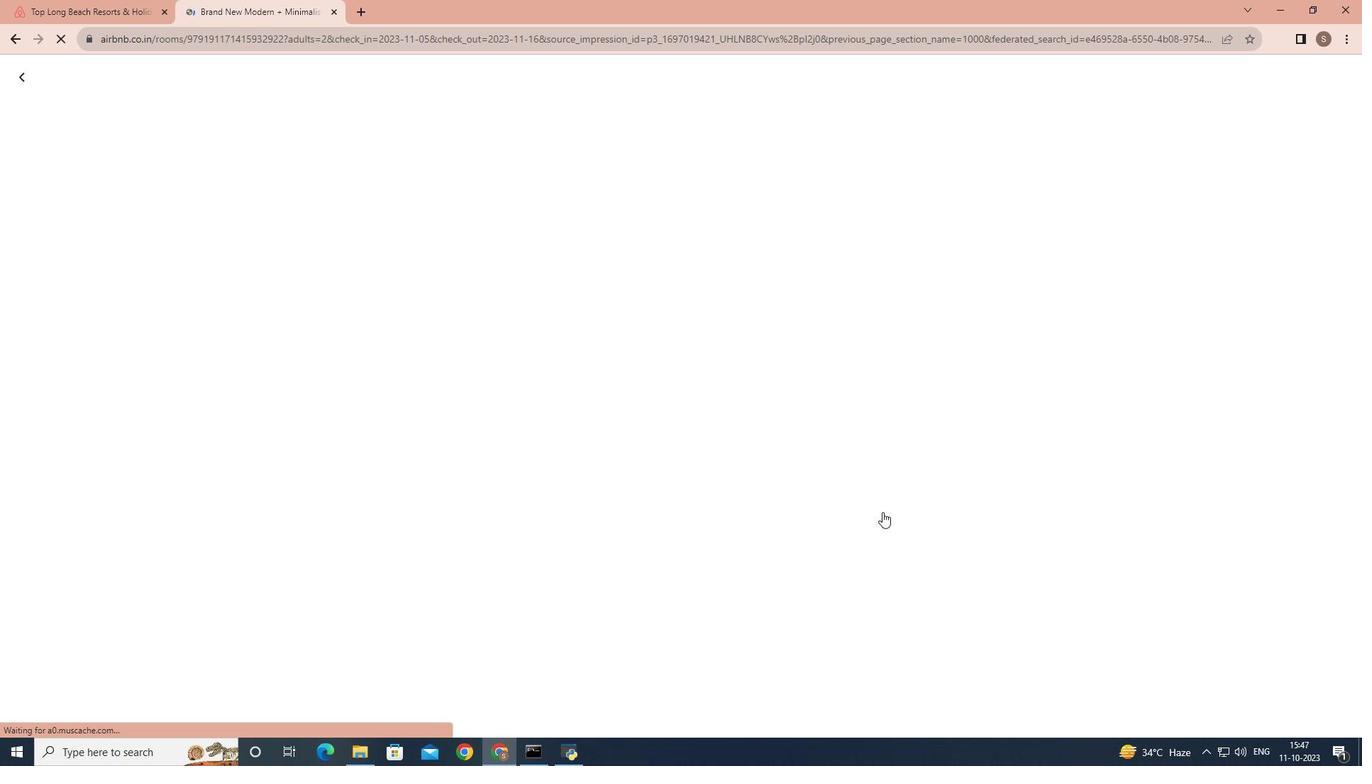 
Action: Mouse scrolled (882, 511) with delta (0, 0)
Screenshot: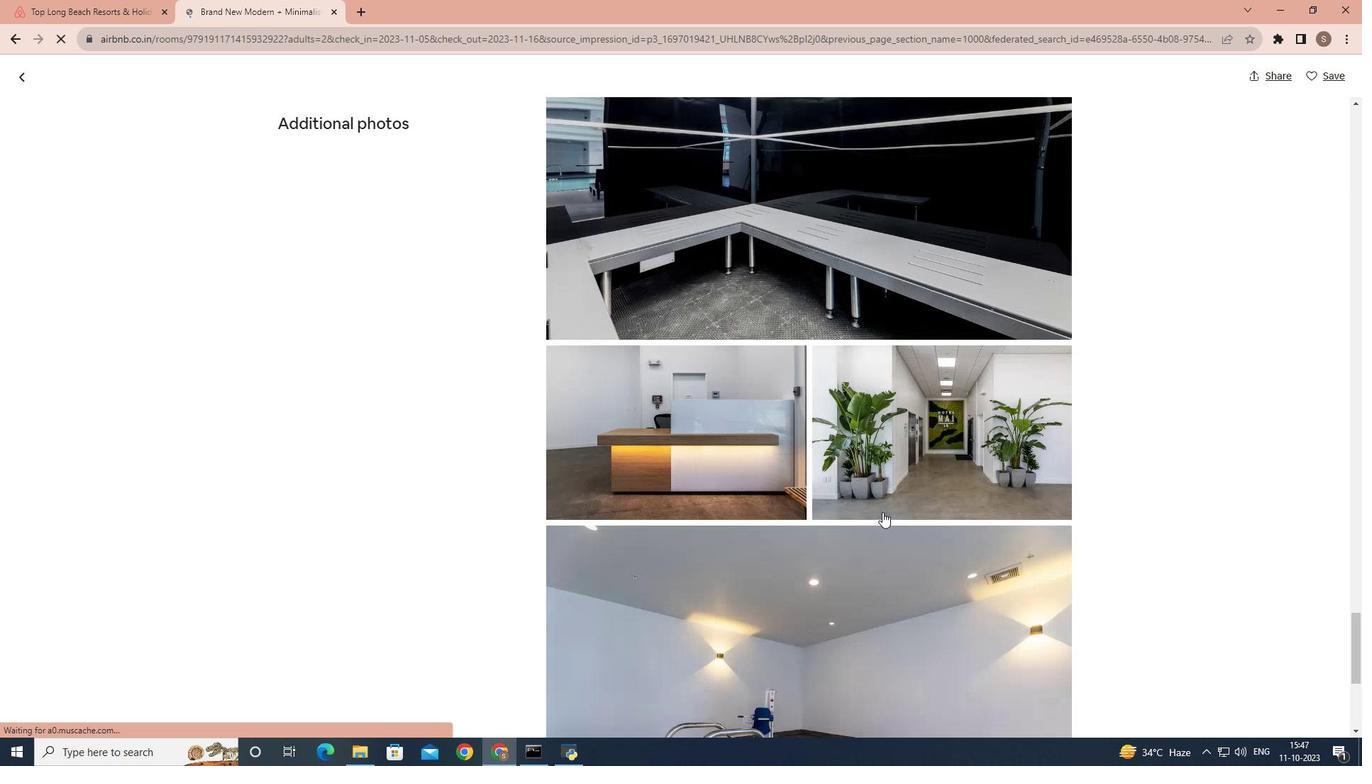 
Action: Mouse scrolled (882, 511) with delta (0, 0)
Screenshot: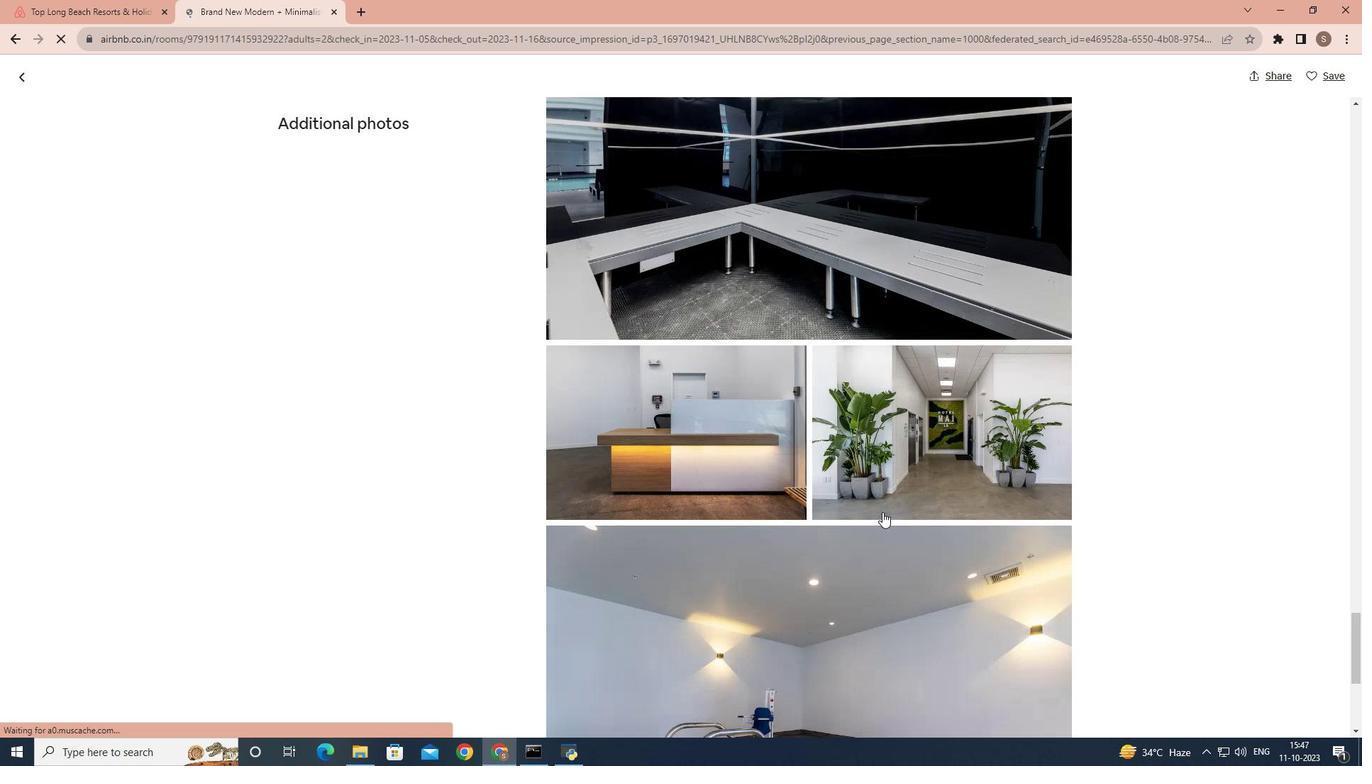 
Action: Mouse scrolled (882, 511) with delta (0, 0)
Screenshot: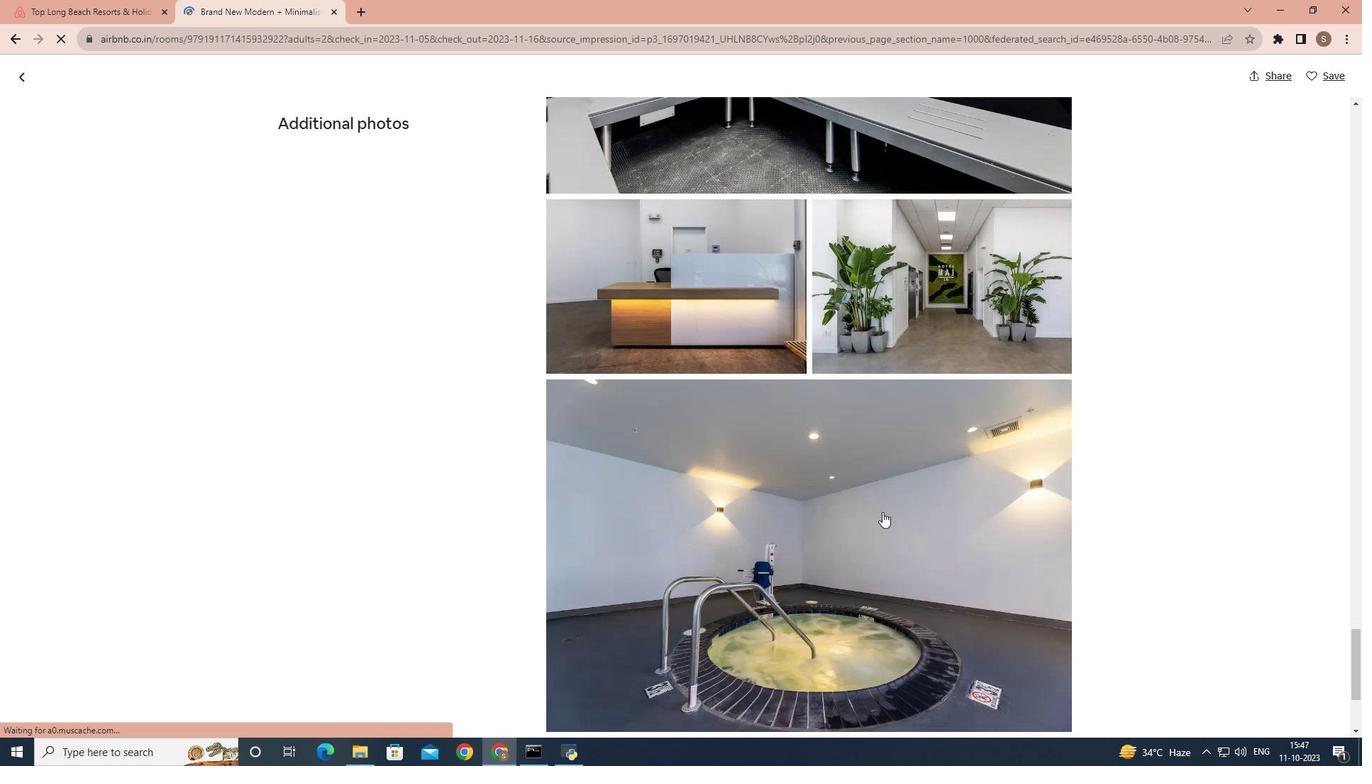 
Action: Mouse scrolled (882, 511) with delta (0, 0)
Screenshot: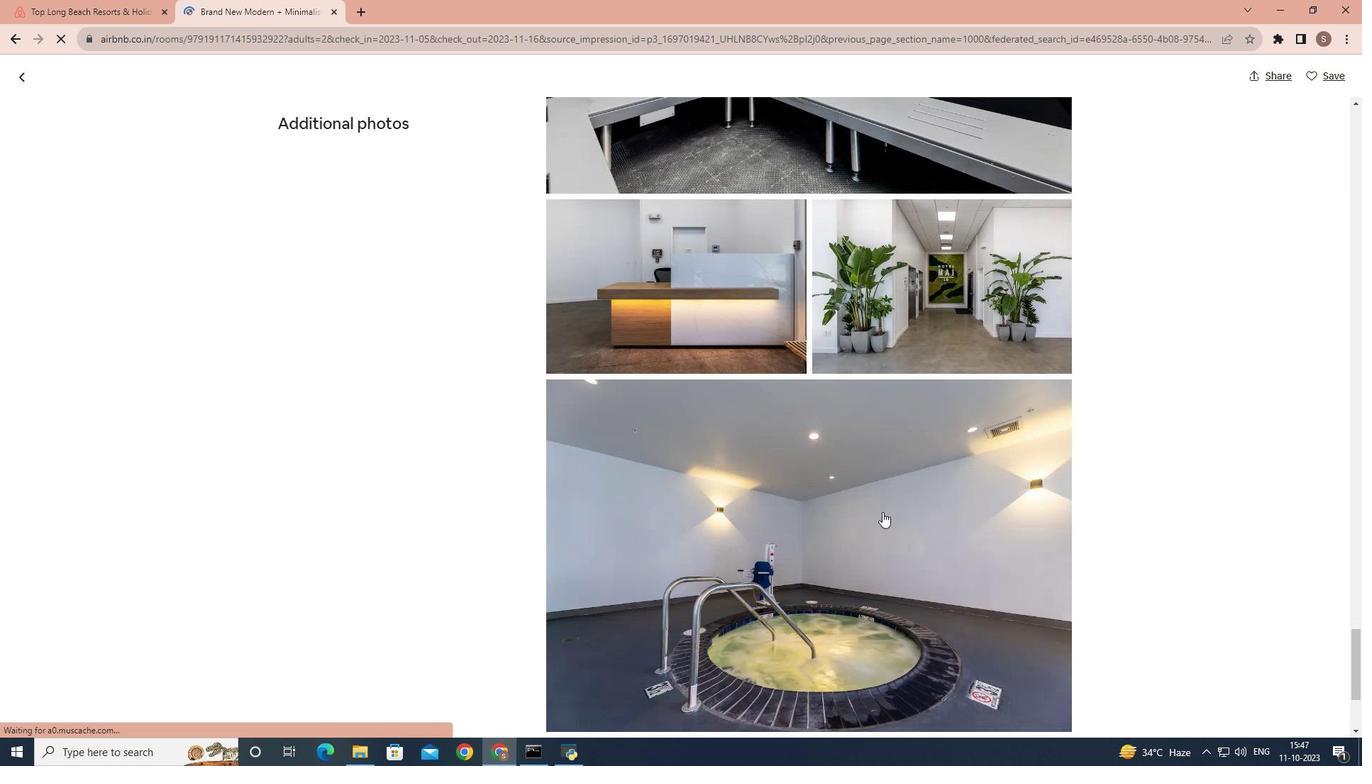 
Action: Mouse scrolled (882, 511) with delta (0, 0)
Screenshot: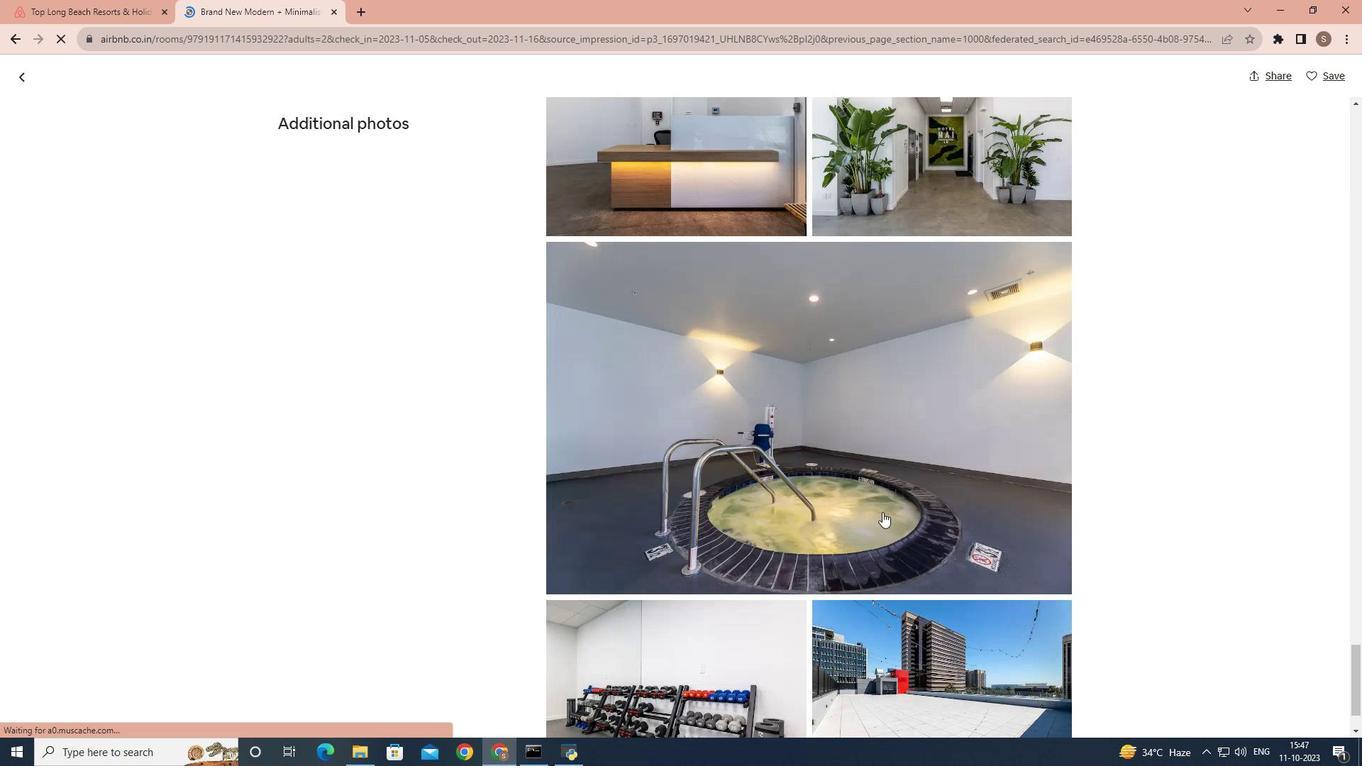 
Action: Mouse scrolled (882, 511) with delta (0, 0)
Screenshot: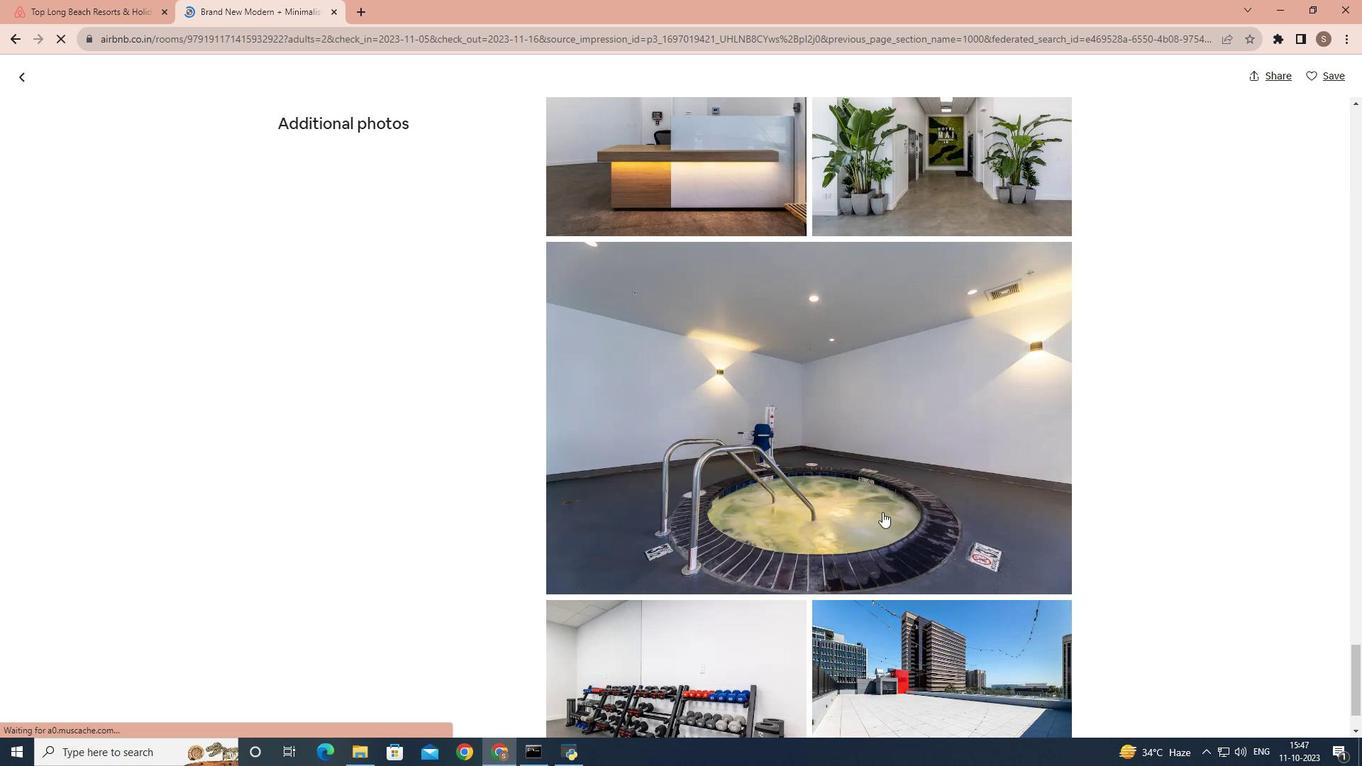 
Action: Mouse scrolled (882, 511) with delta (0, 0)
Screenshot: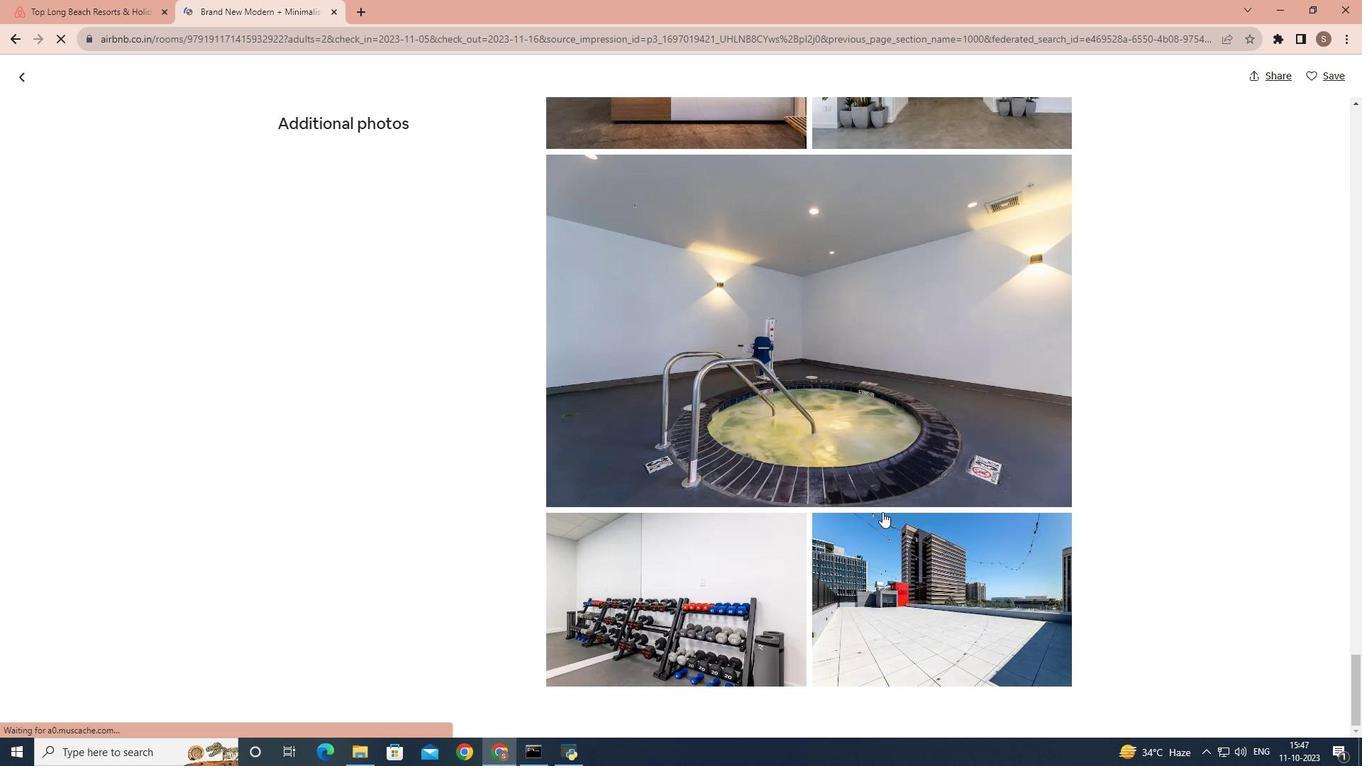 
Action: Mouse scrolled (882, 511) with delta (0, 0)
Screenshot: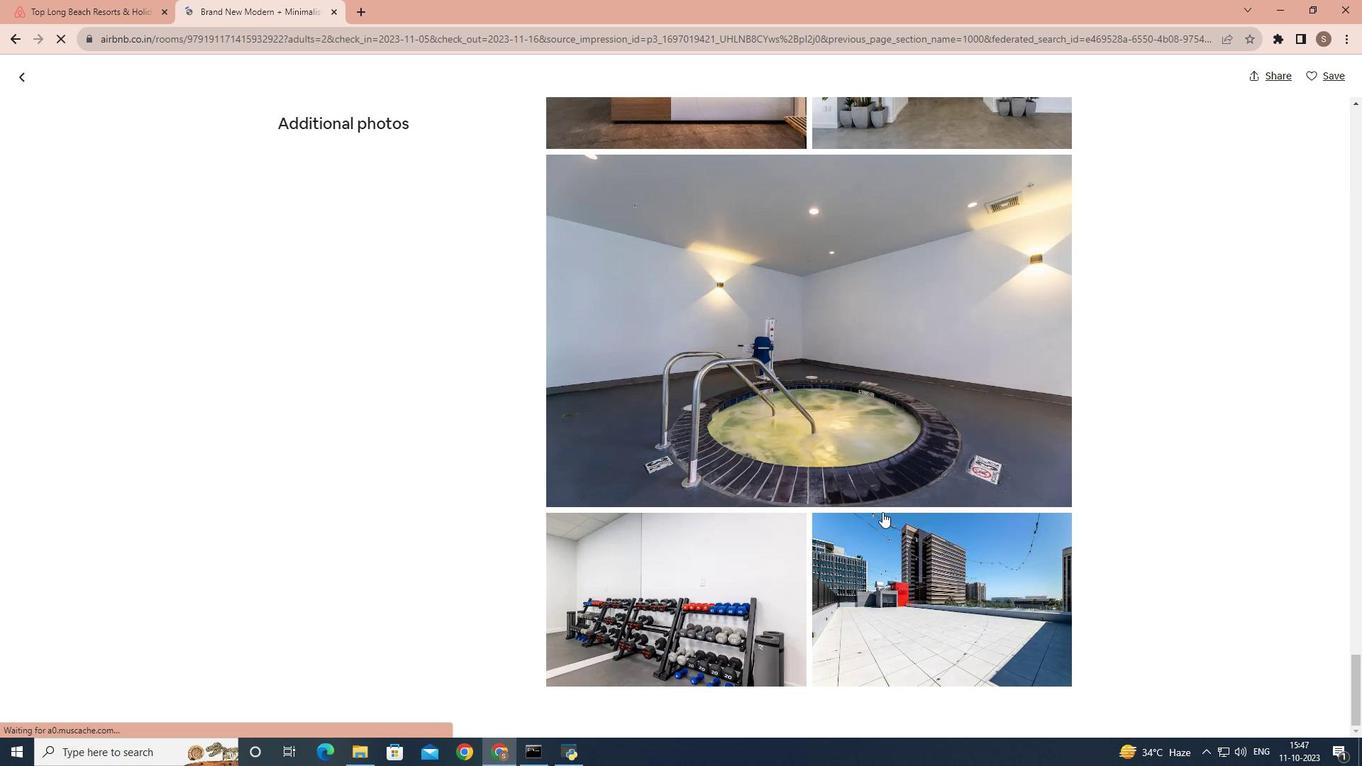 
Action: Mouse moved to (21, 80)
Screenshot: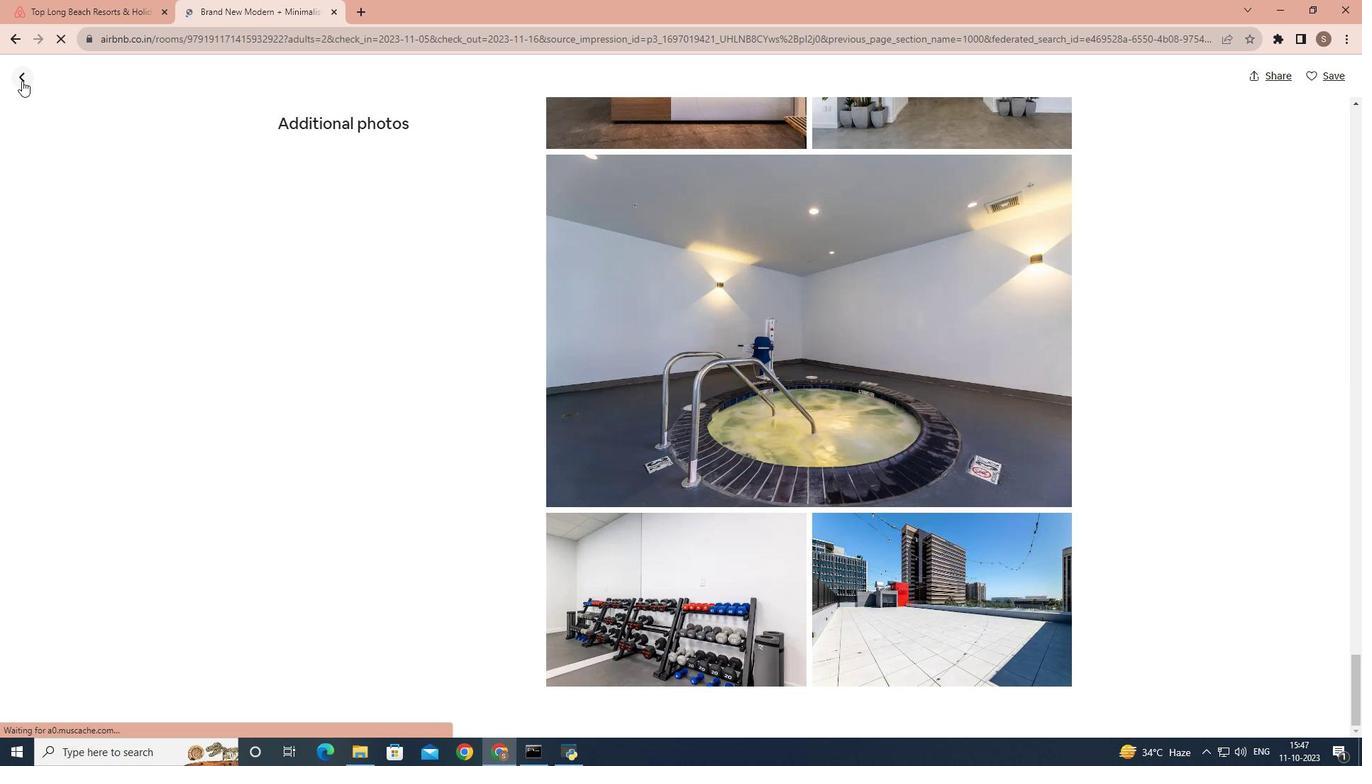 
Action: Mouse pressed left at (21, 80)
Screenshot: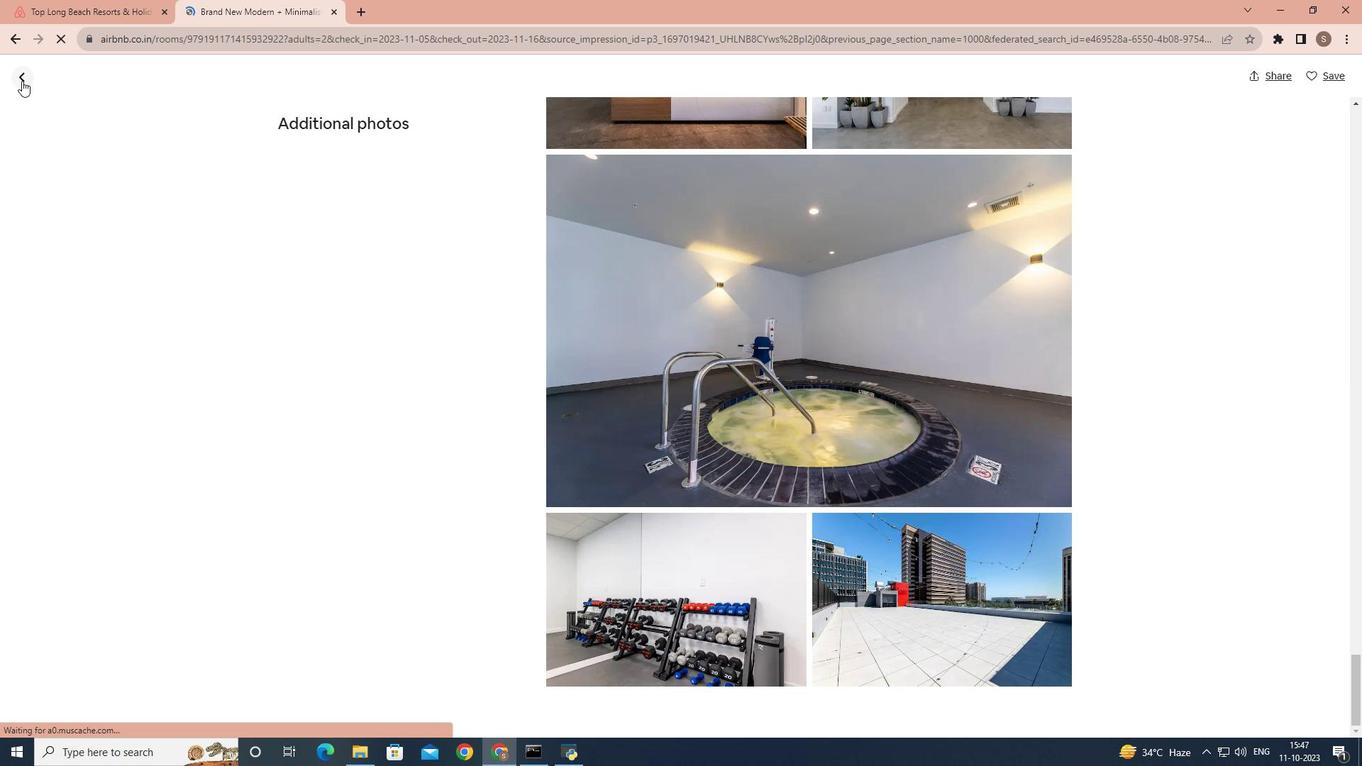 
Action: Mouse moved to (429, 305)
Screenshot: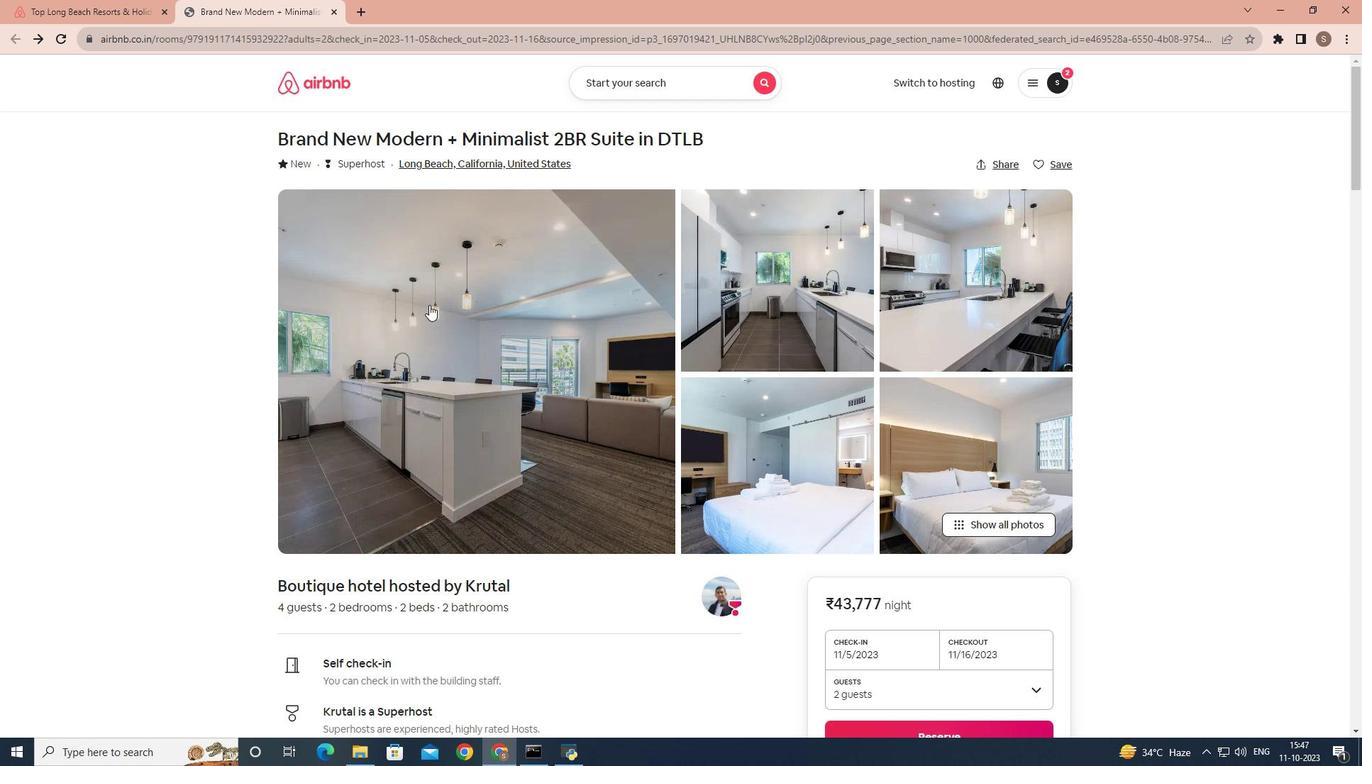 
Action: Mouse scrolled (429, 304) with delta (0, 0)
Screenshot: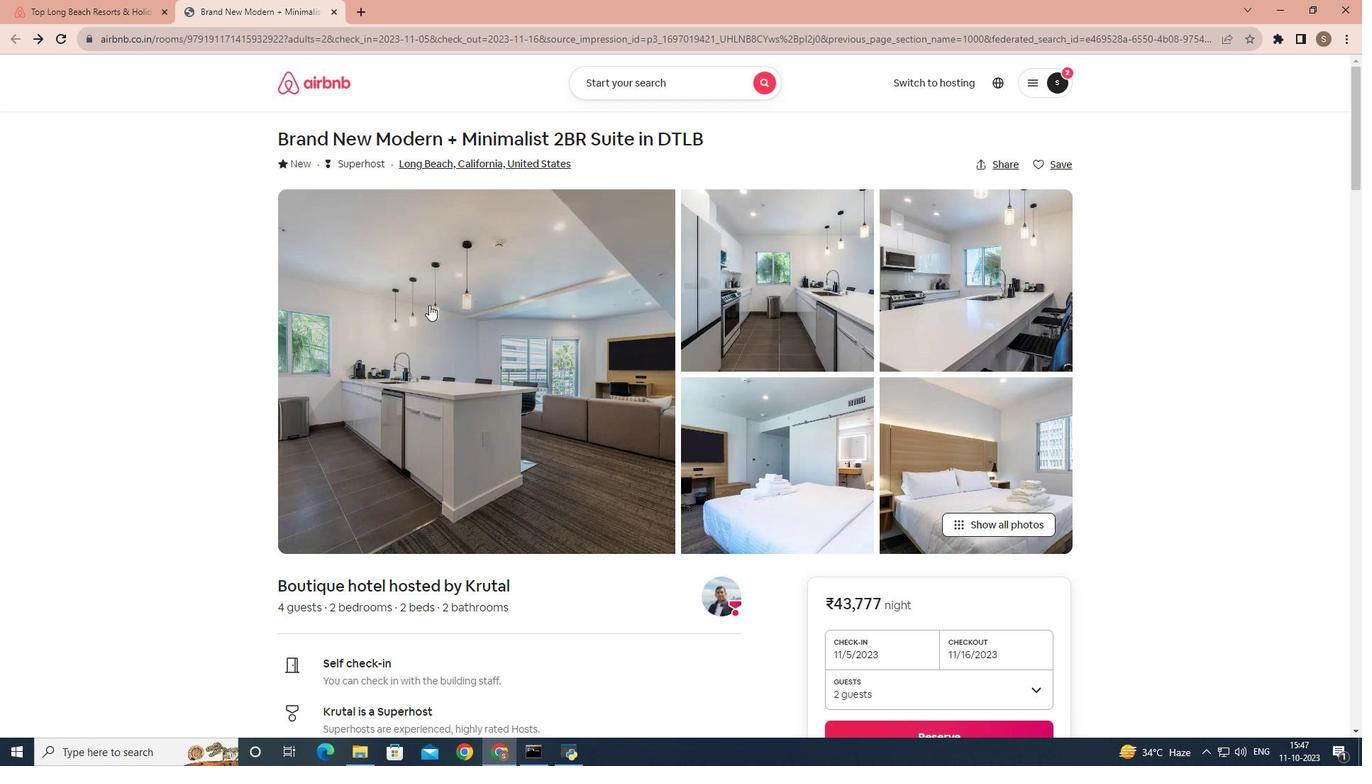 
Action: Mouse scrolled (429, 304) with delta (0, 0)
Screenshot: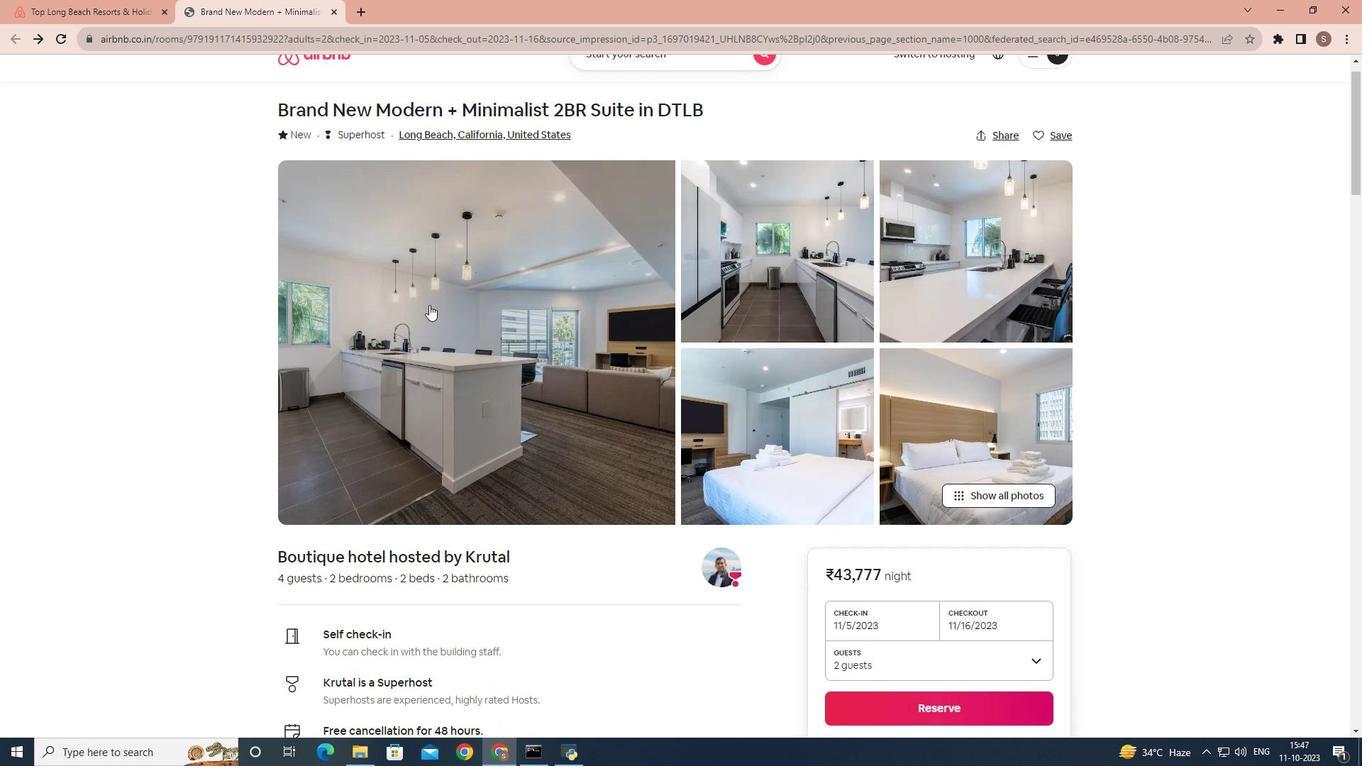 
Action: Mouse scrolled (429, 304) with delta (0, 0)
Screenshot: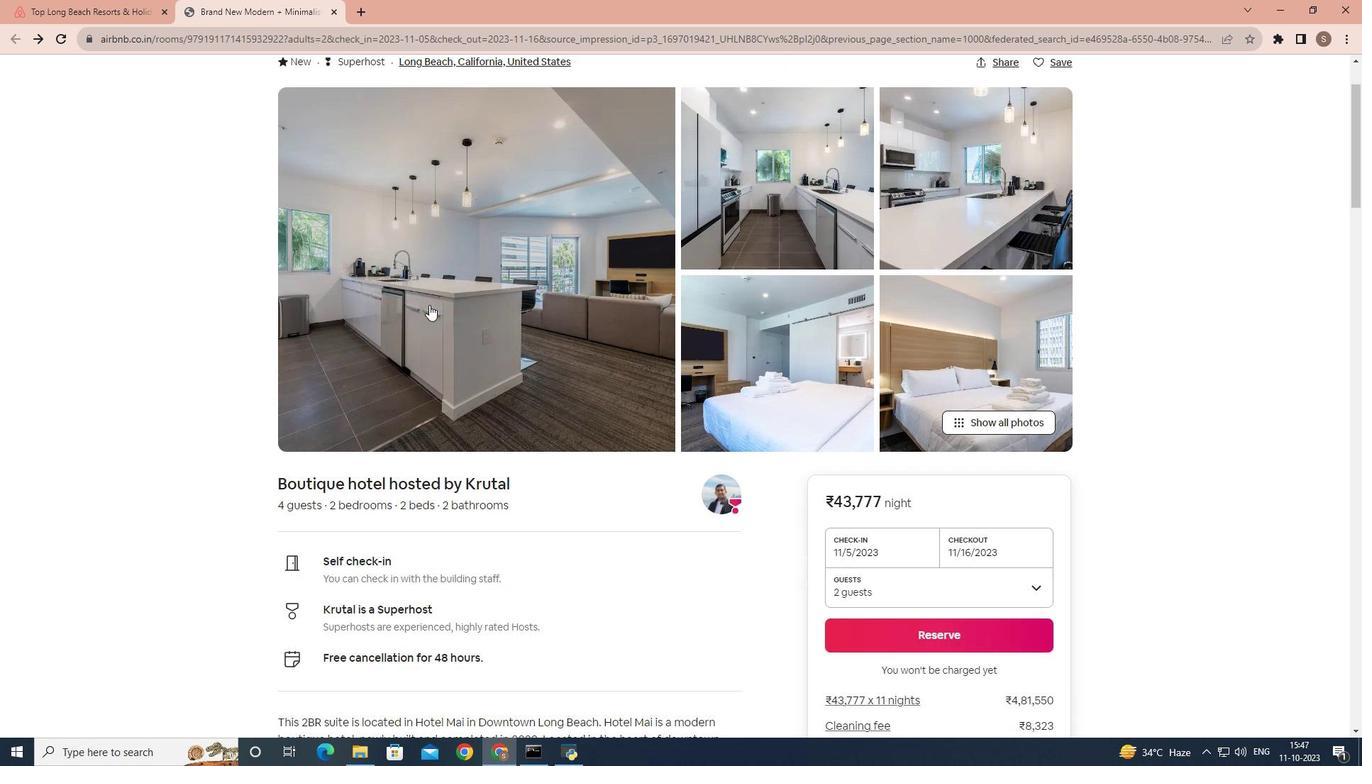 
Action: Mouse scrolled (429, 304) with delta (0, 0)
Screenshot: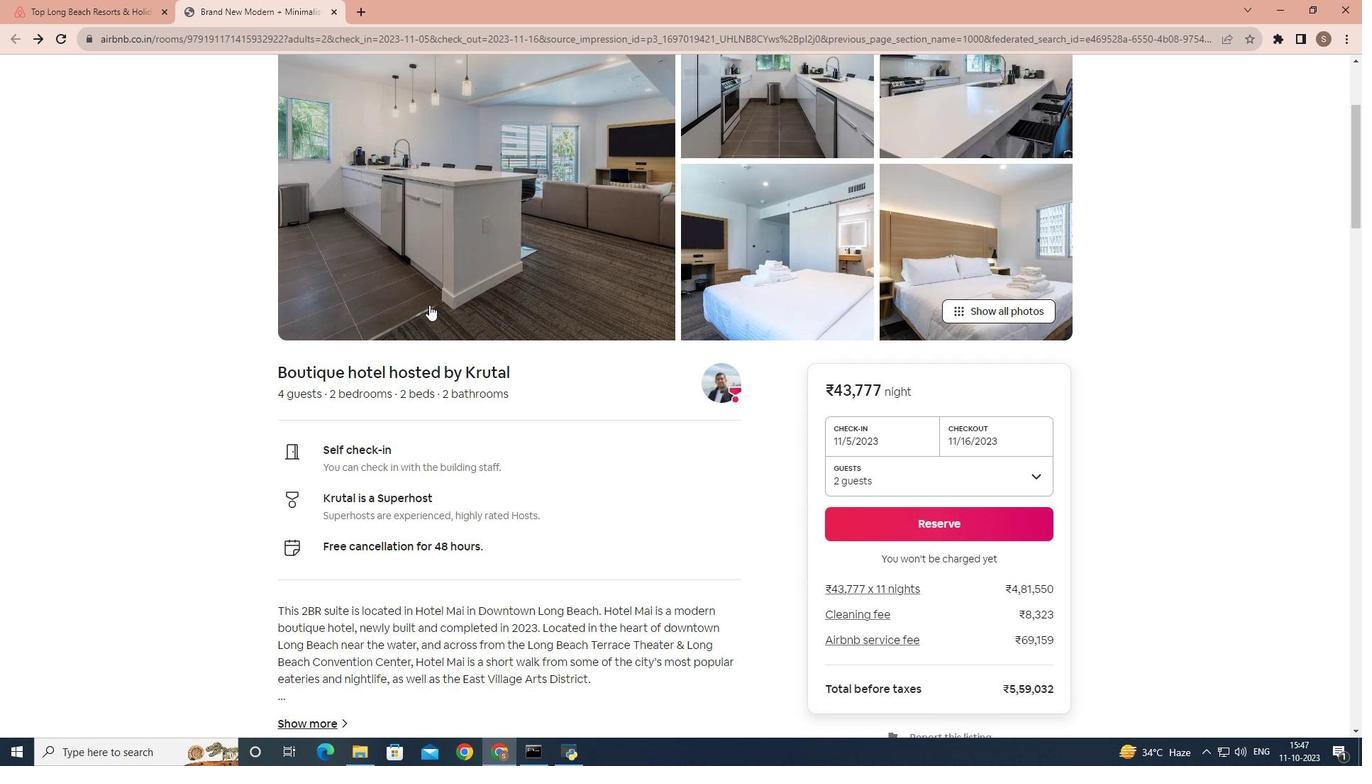 
Action: Mouse scrolled (429, 304) with delta (0, 0)
Screenshot: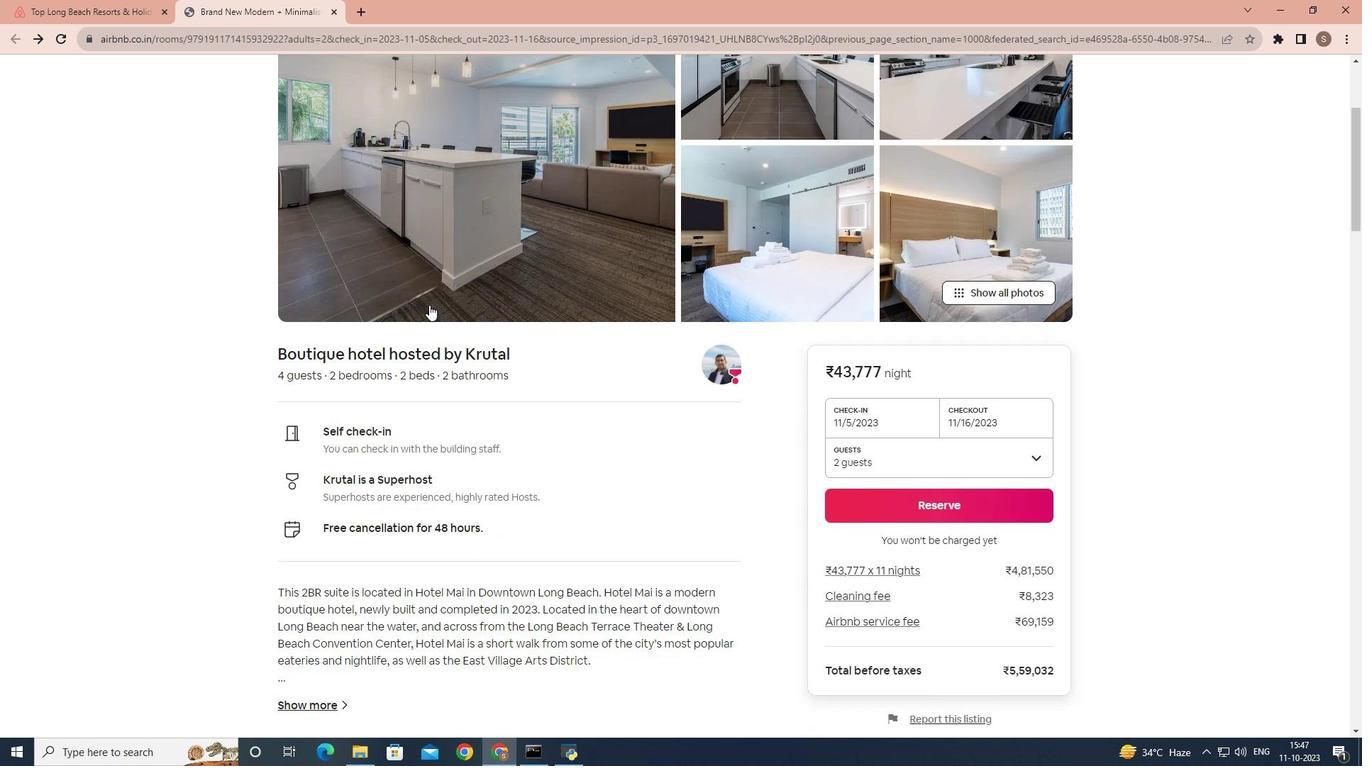 
Action: Mouse scrolled (429, 304) with delta (0, 0)
Screenshot: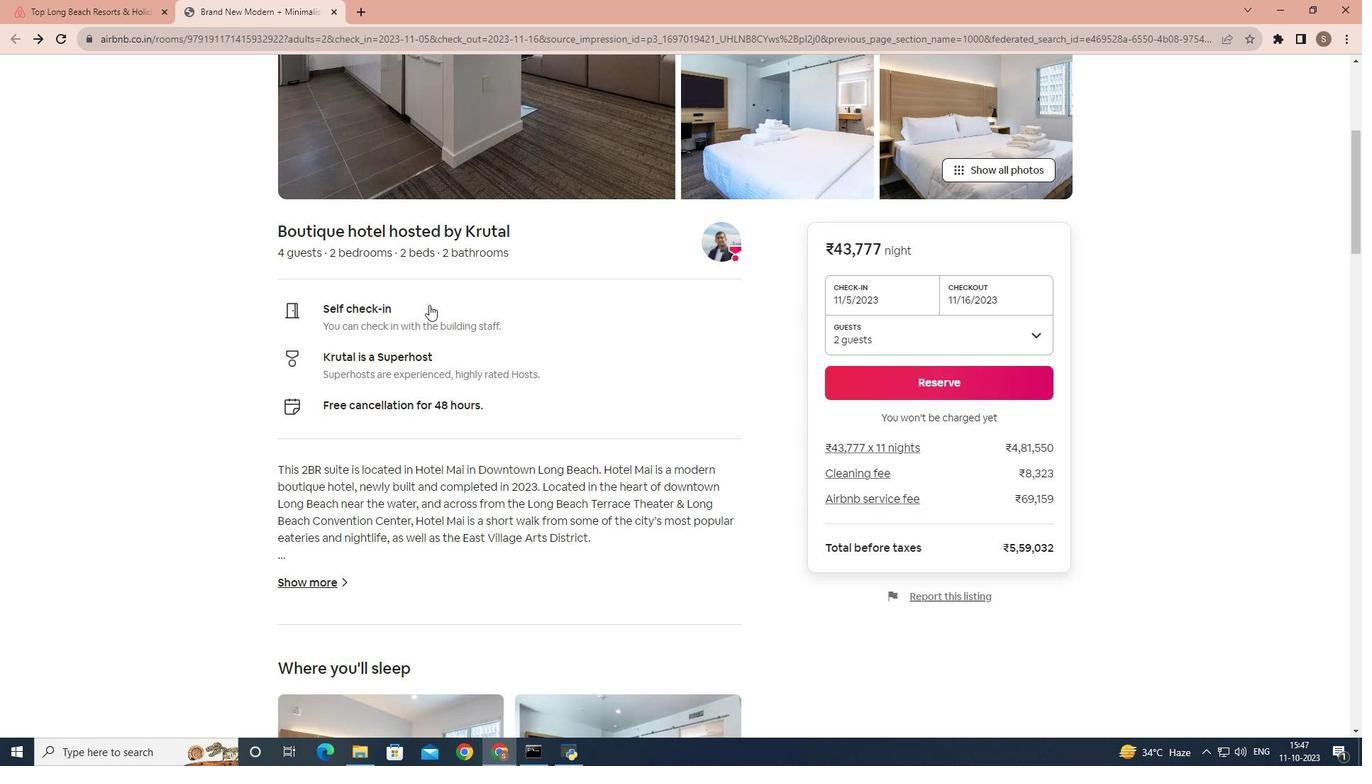 
Action: Mouse scrolled (429, 304) with delta (0, 0)
Screenshot: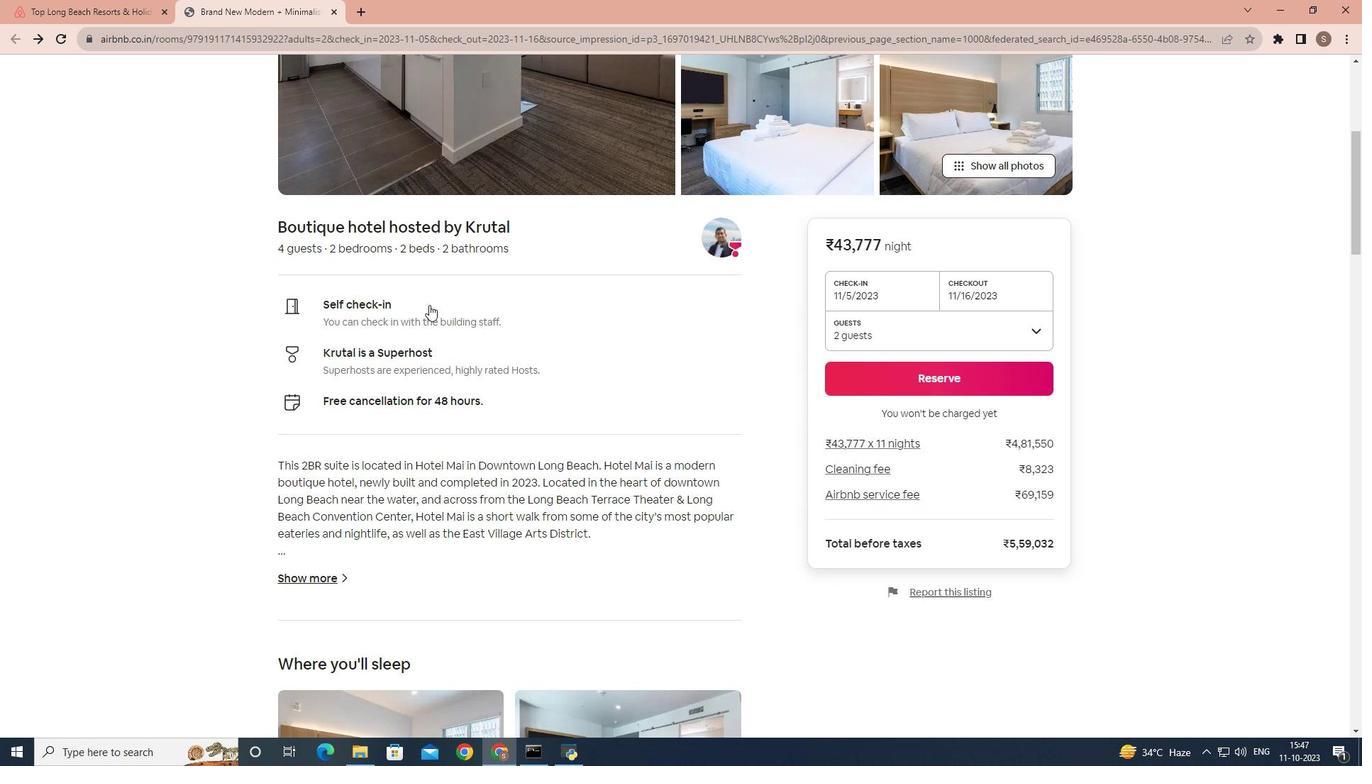 
Action: Mouse moved to (329, 441)
Screenshot: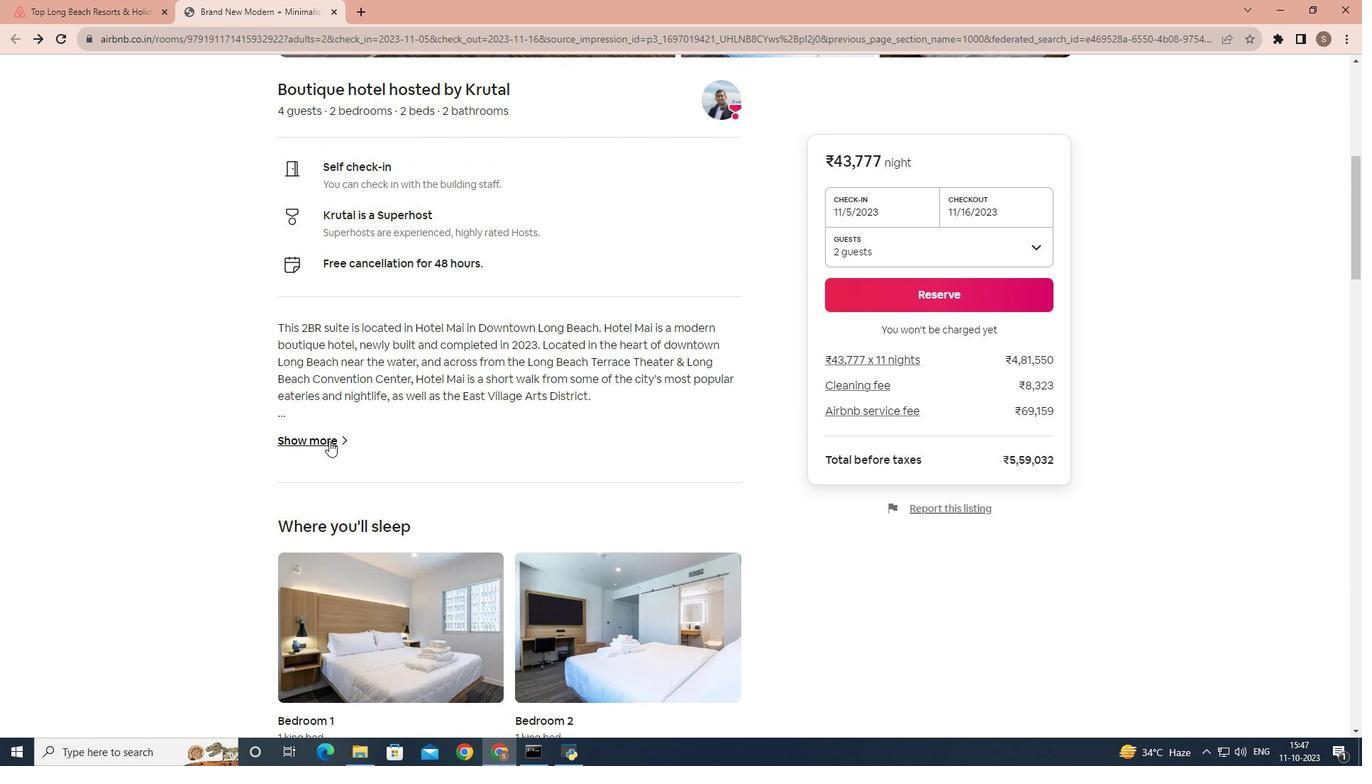 
Action: Mouse pressed left at (329, 441)
Screenshot: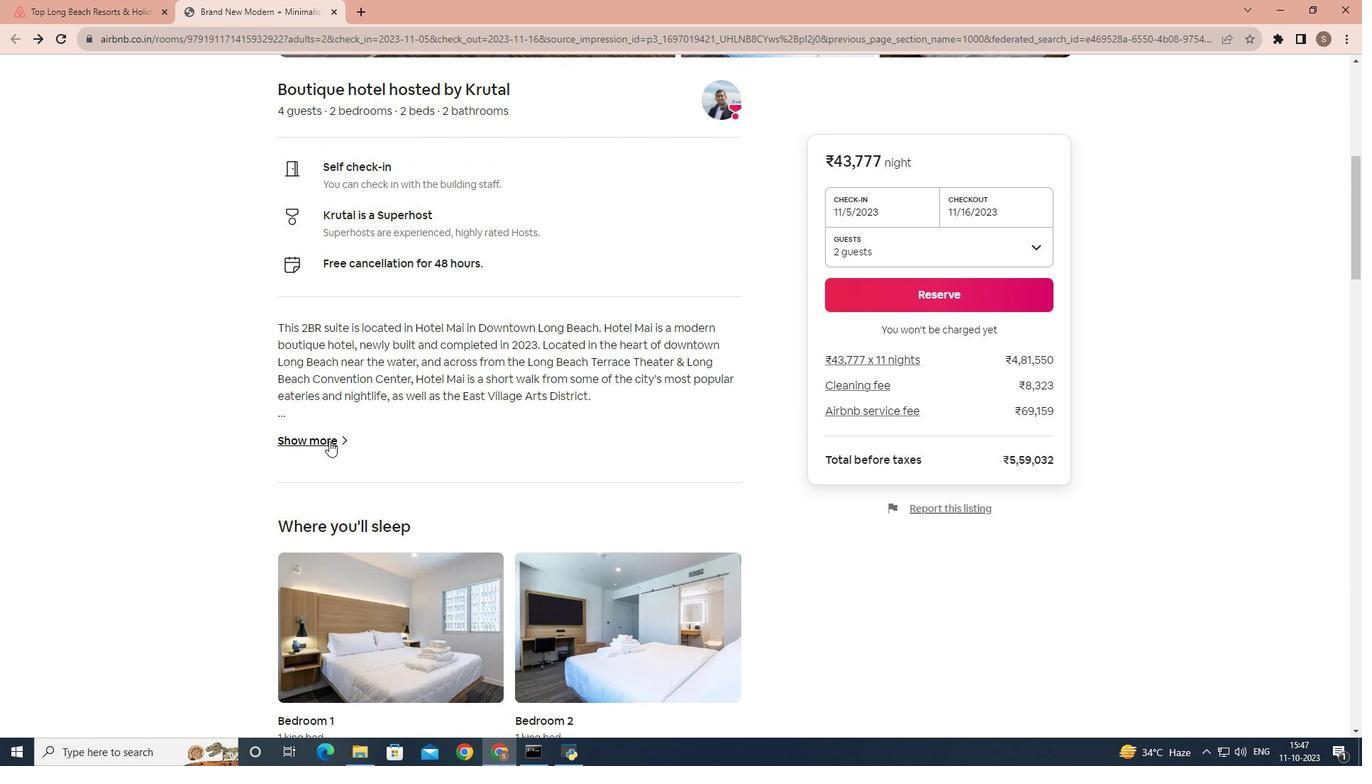 
Action: Mouse moved to (480, 401)
Screenshot: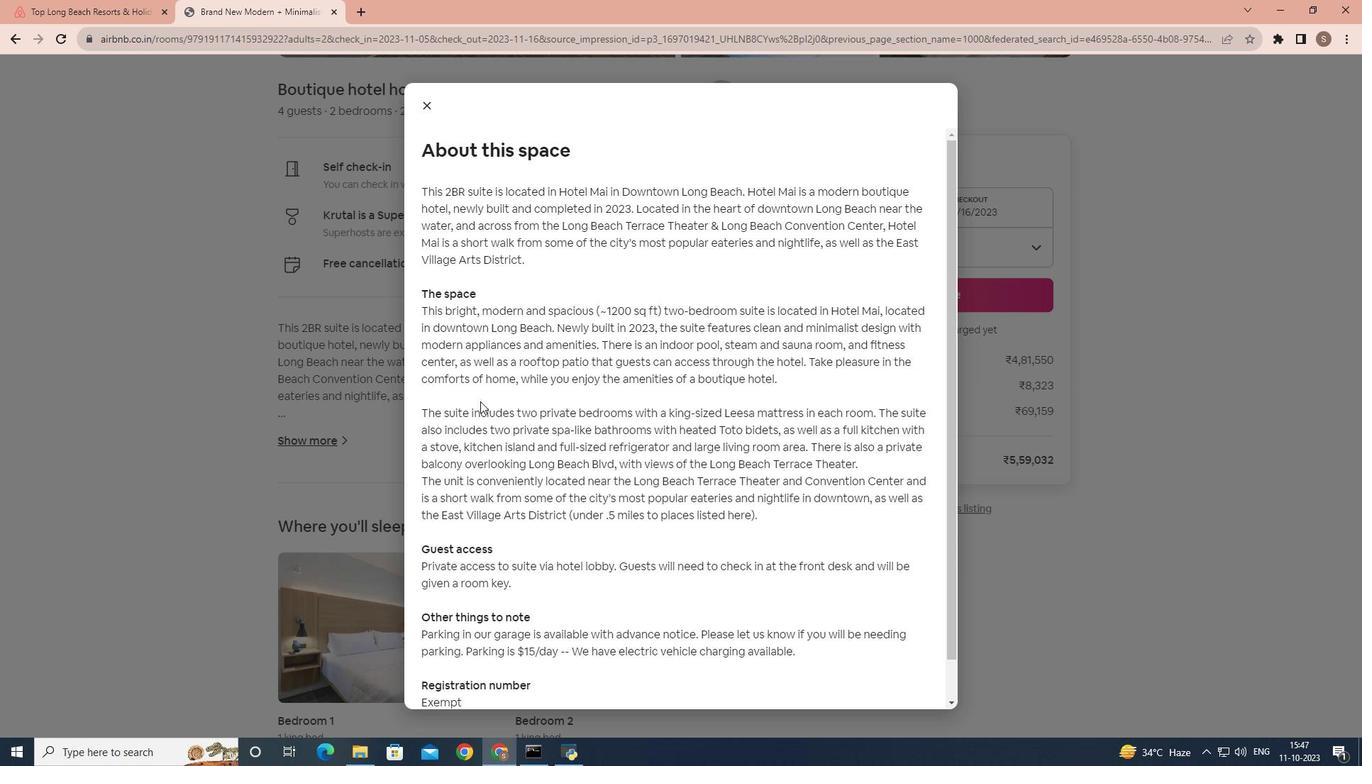 
Action: Mouse scrolled (480, 400) with delta (0, 0)
Screenshot: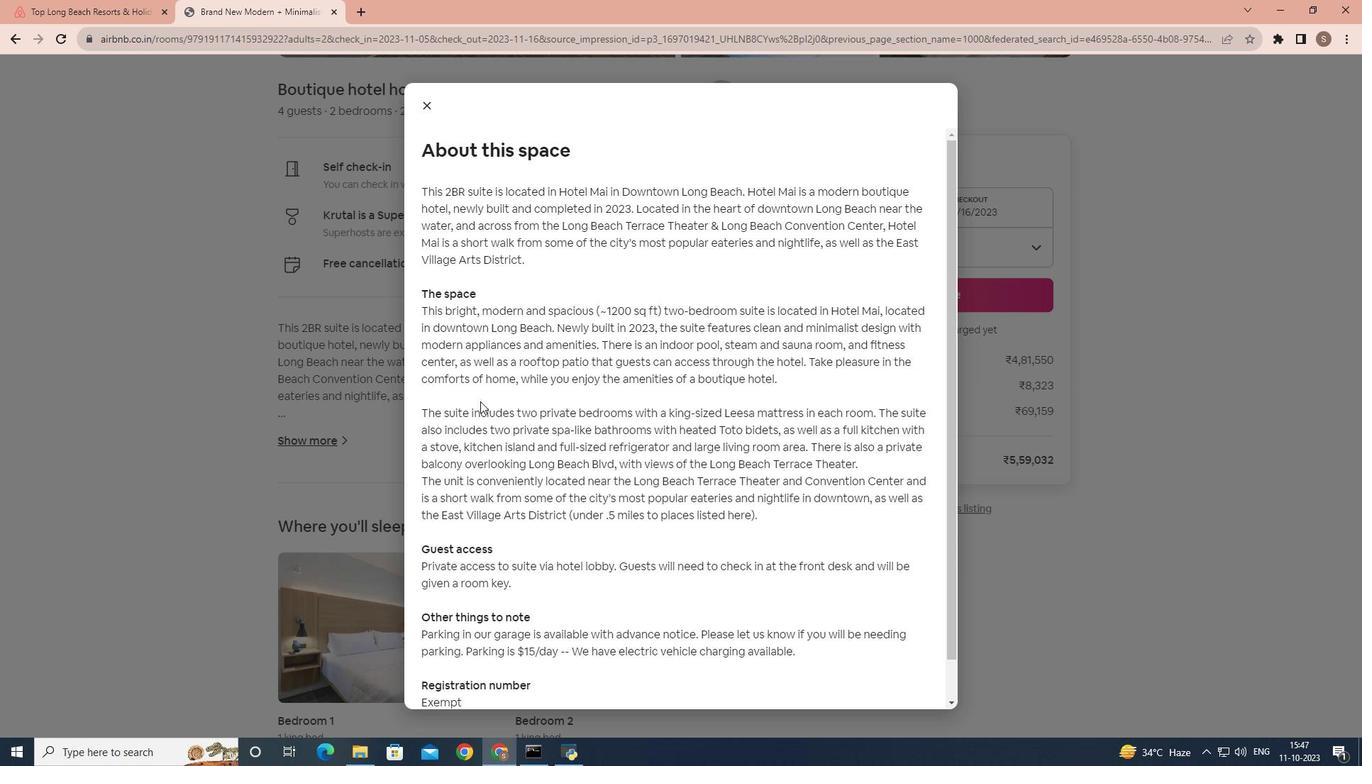 
Action: Mouse scrolled (480, 400) with delta (0, 0)
Screenshot: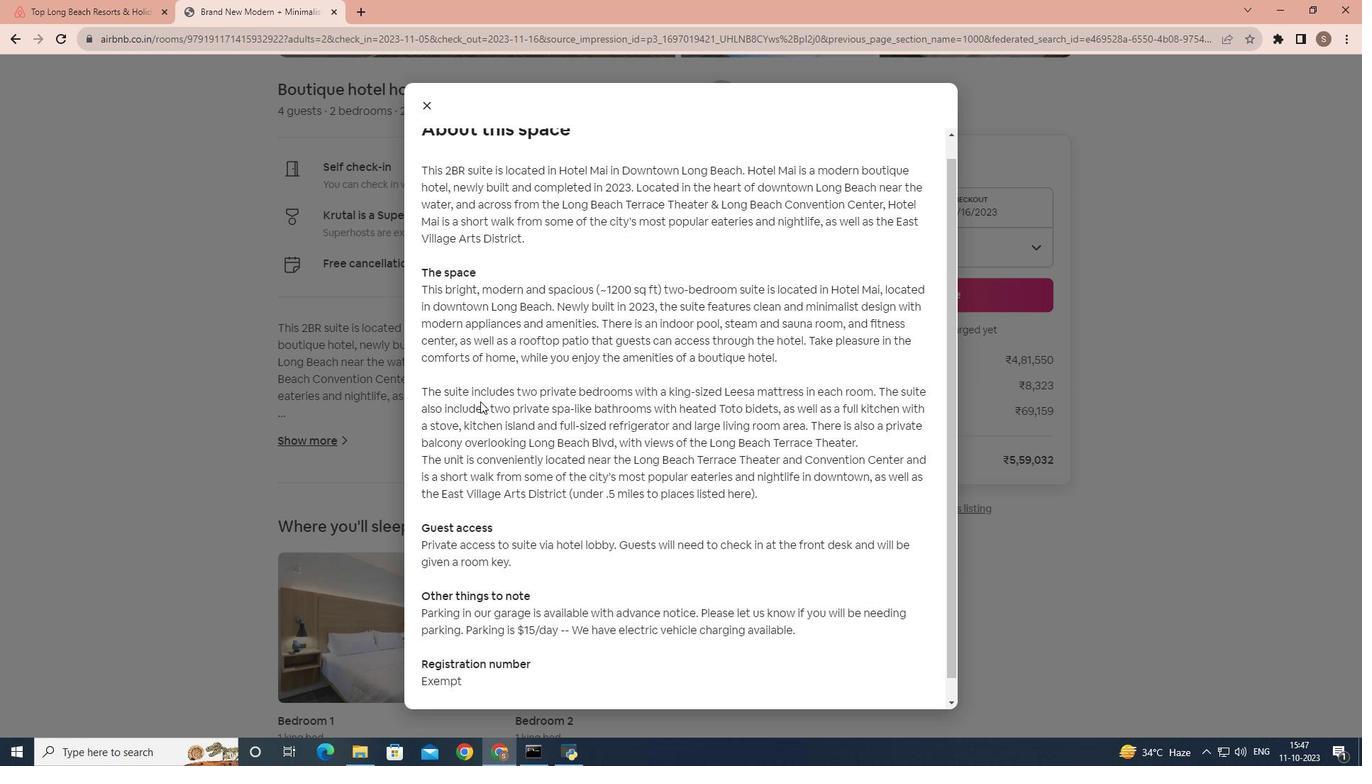
Action: Mouse scrolled (480, 400) with delta (0, 0)
Screenshot: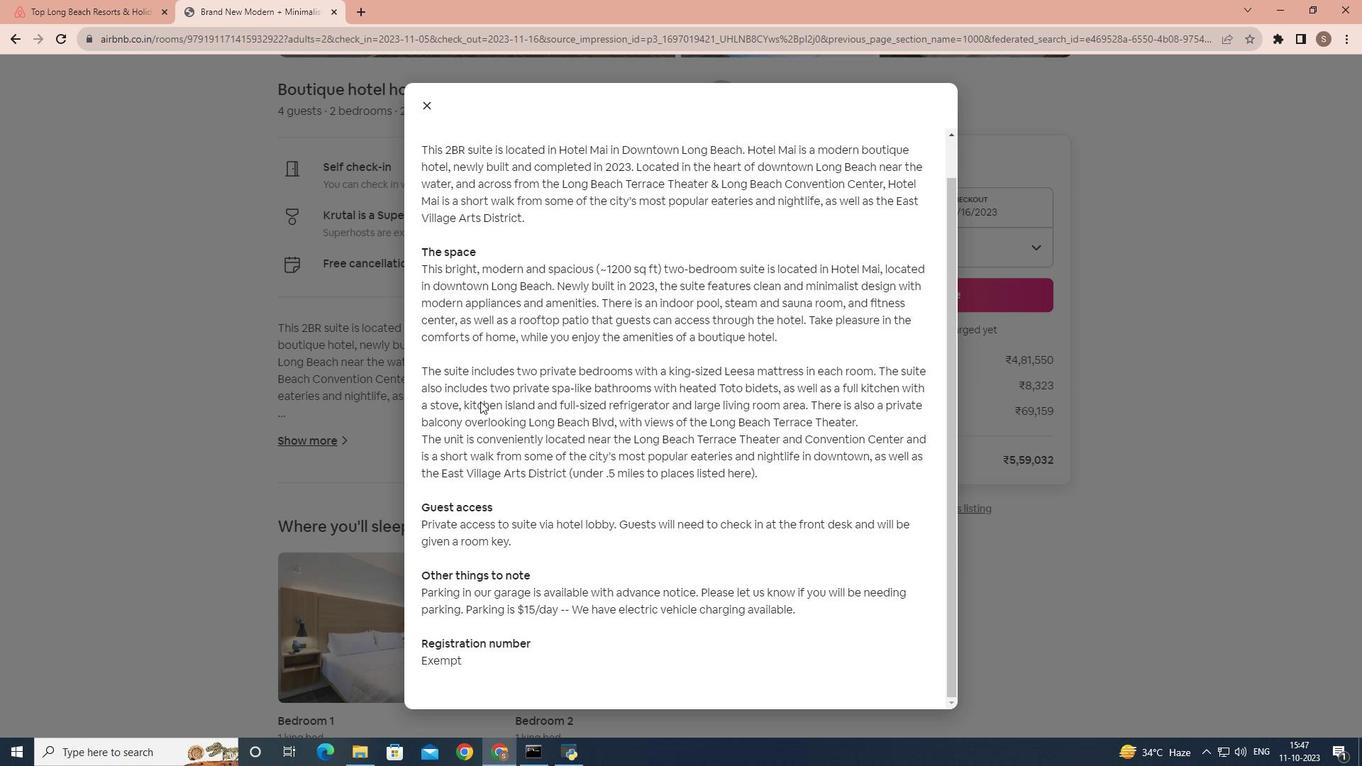 
Action: Mouse scrolled (480, 400) with delta (0, 0)
Screenshot: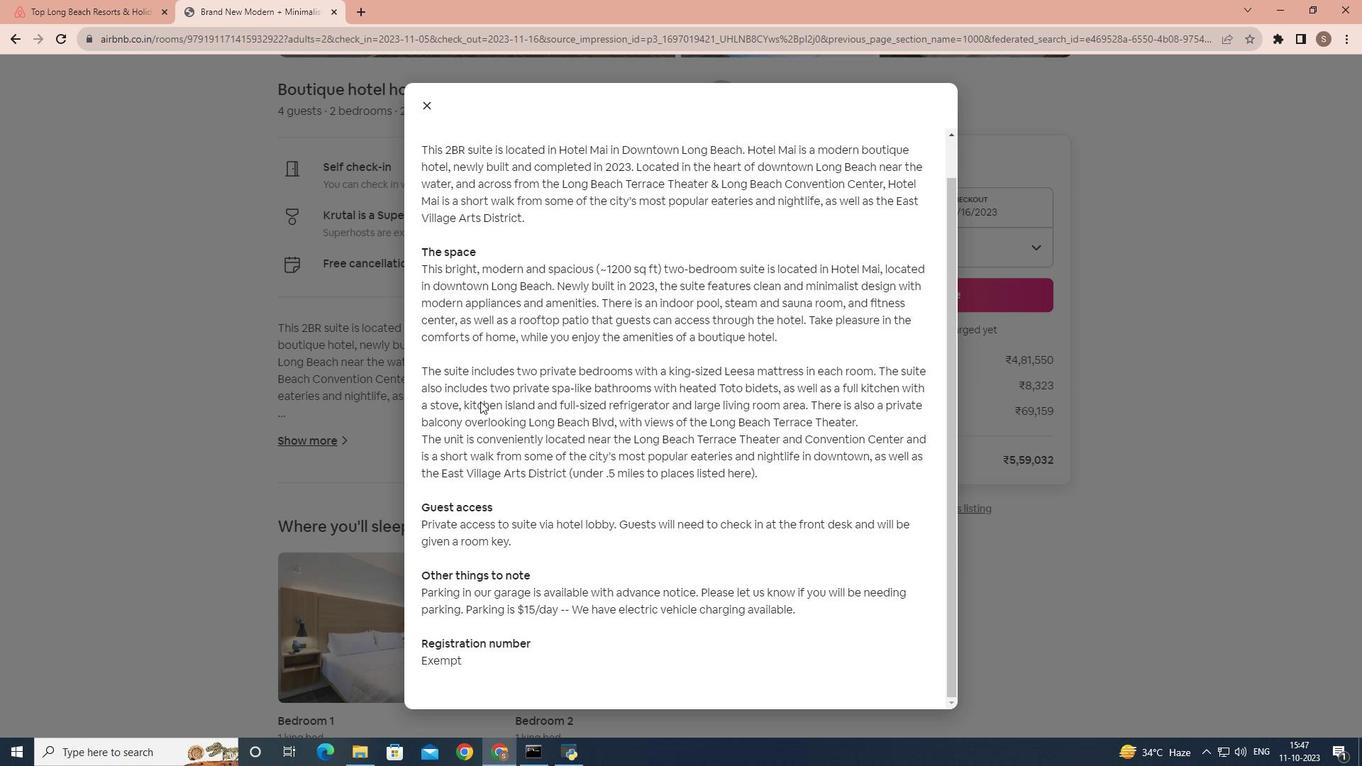
Action: Mouse moved to (422, 109)
Screenshot: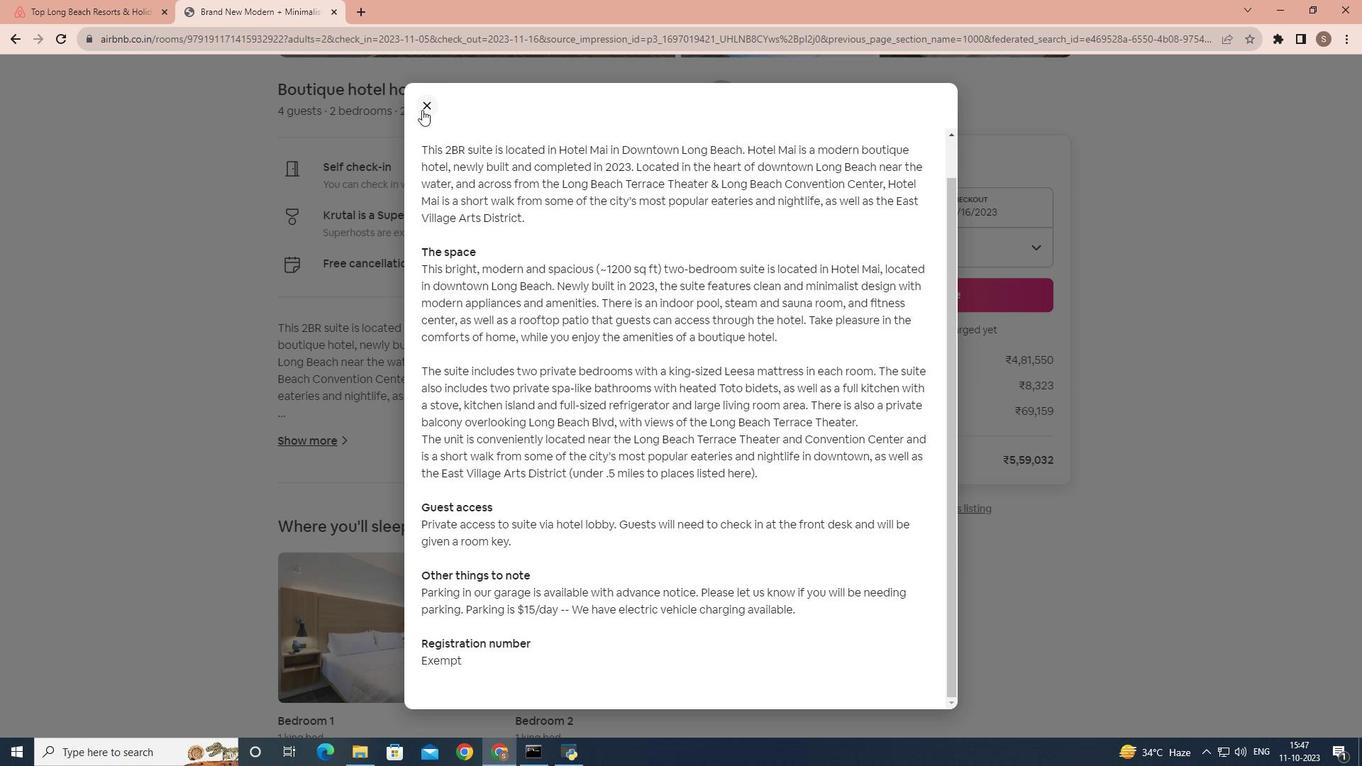 
Action: Mouse pressed left at (422, 109)
Screenshot: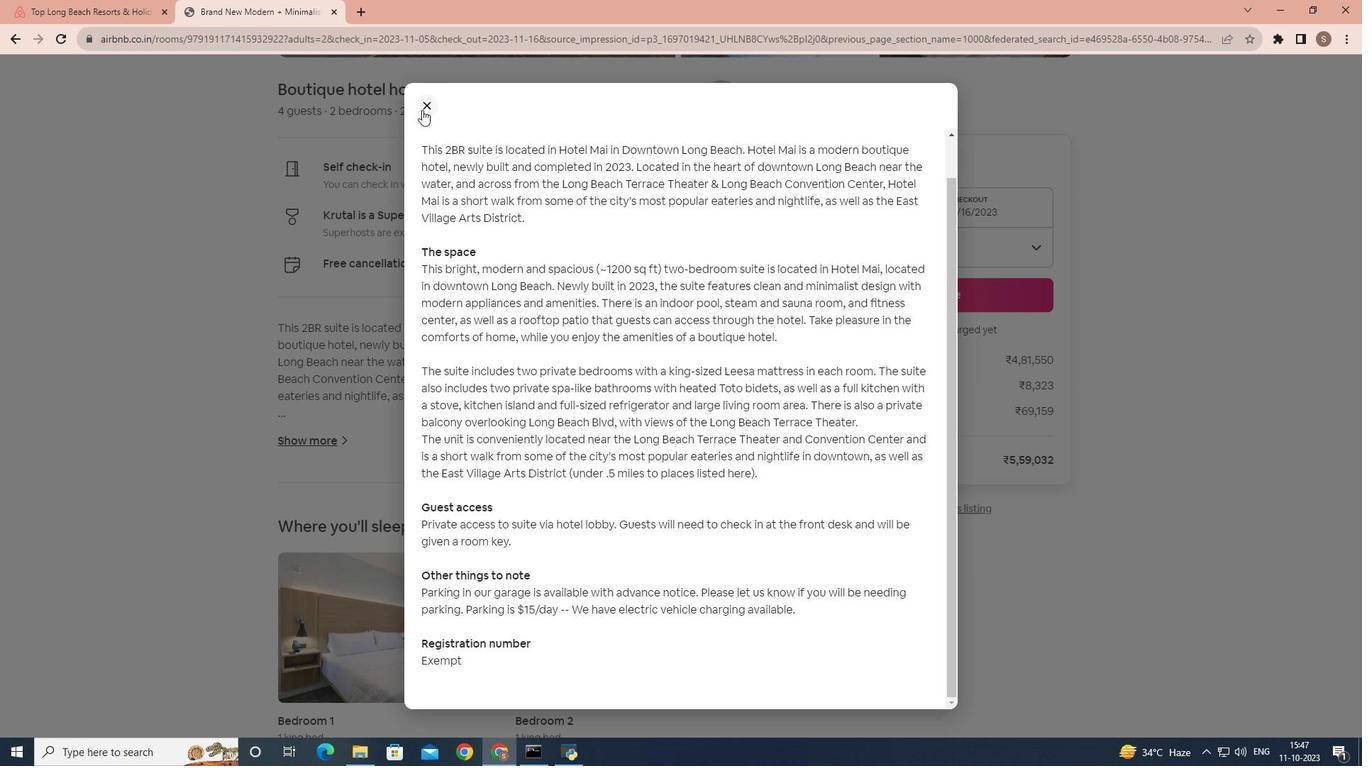 
Action: Mouse moved to (385, 307)
Screenshot: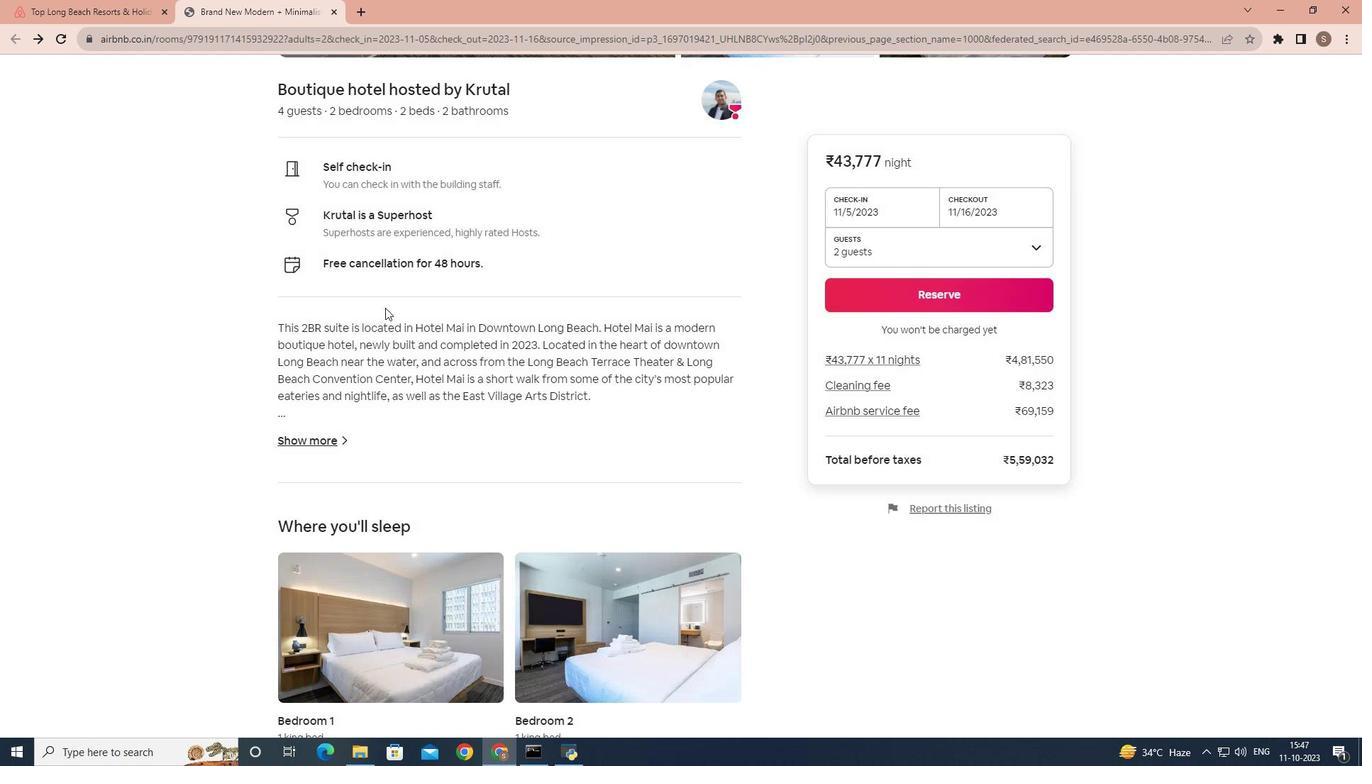
Action: Mouse scrolled (385, 307) with delta (0, 0)
Screenshot: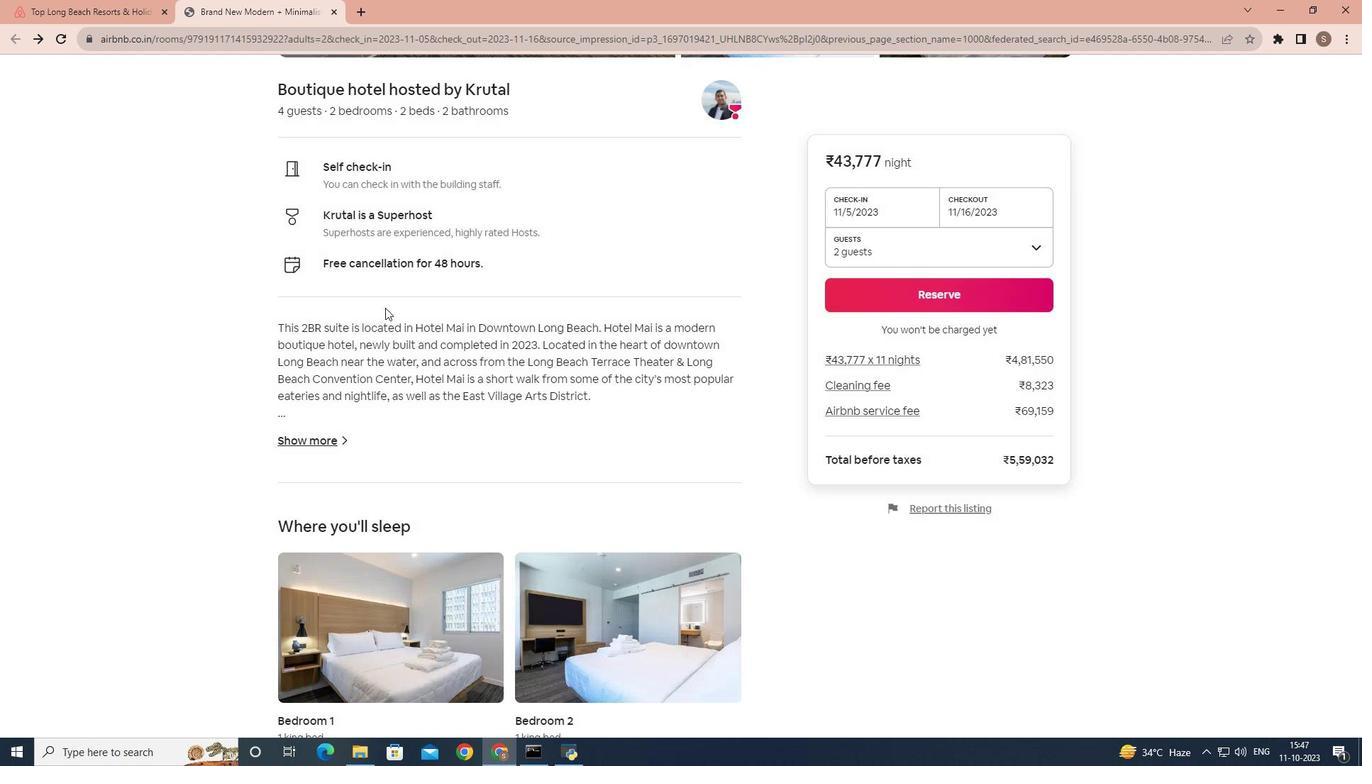 
Action: Mouse moved to (385, 309)
Screenshot: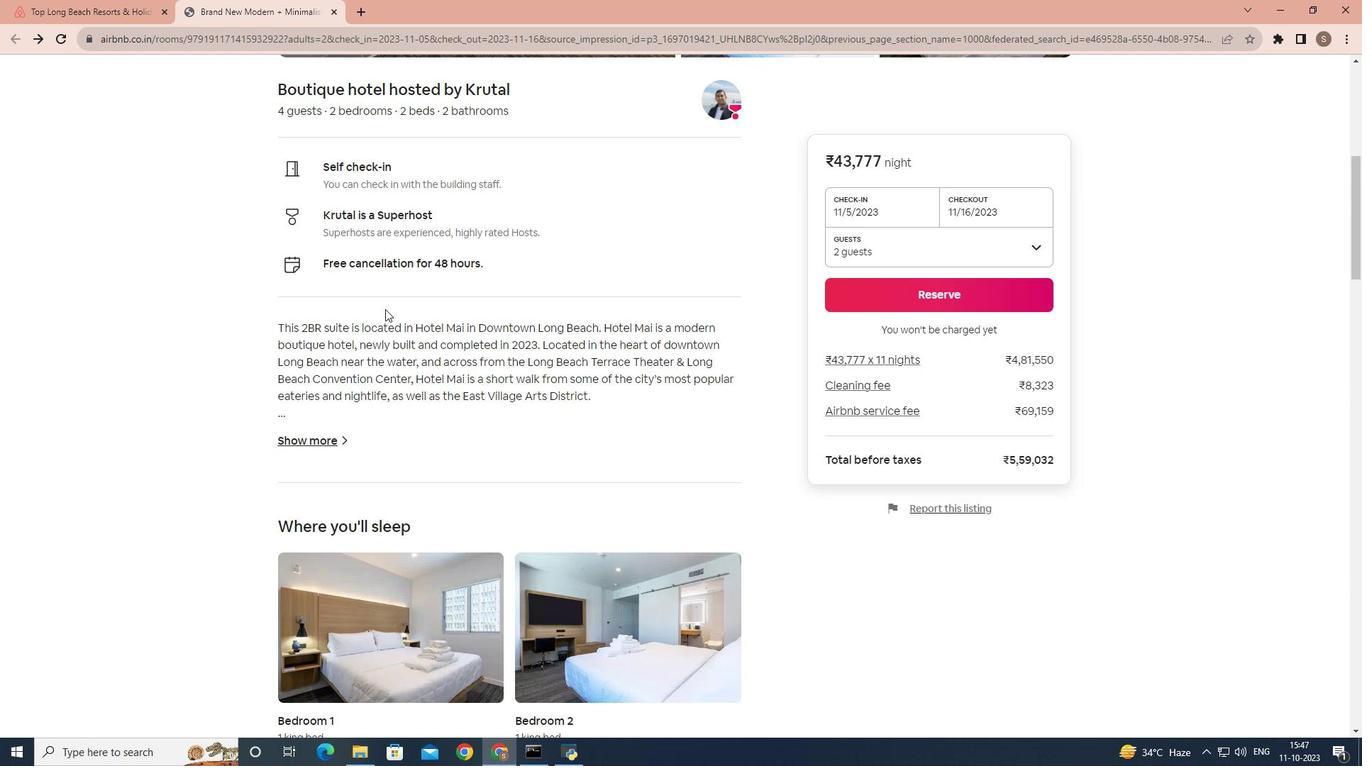 
Action: Mouse scrolled (385, 308) with delta (0, 0)
Screenshot: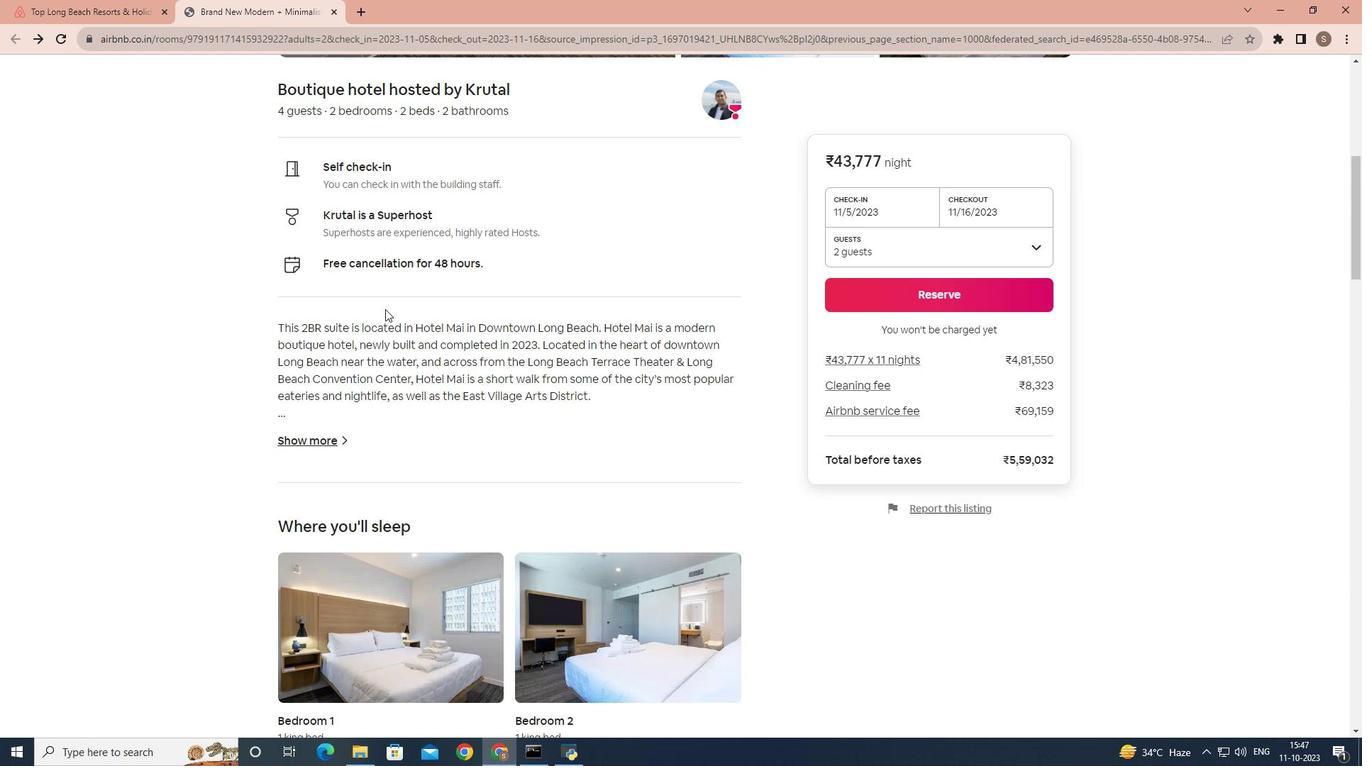 
Action: Mouse scrolled (385, 308) with delta (0, 0)
Screenshot: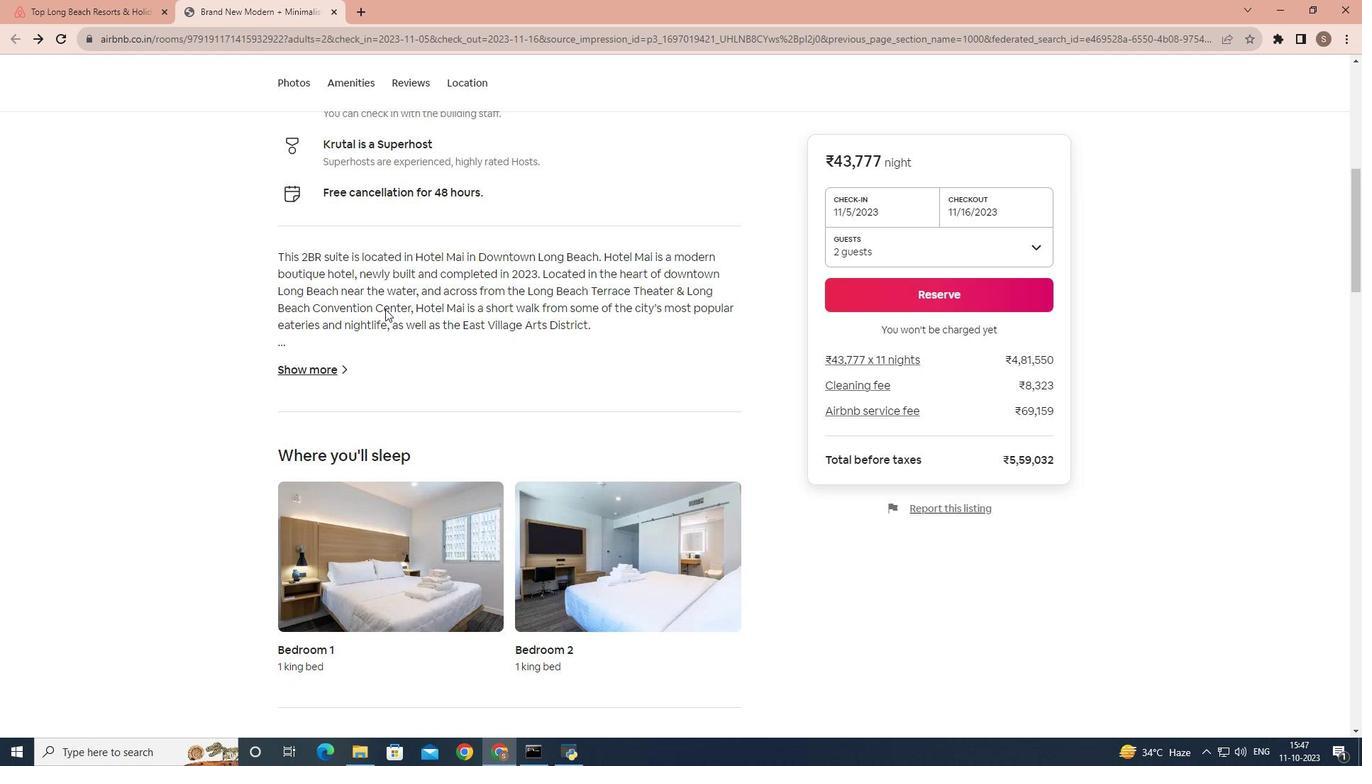 
Action: Mouse scrolled (385, 308) with delta (0, 0)
Screenshot: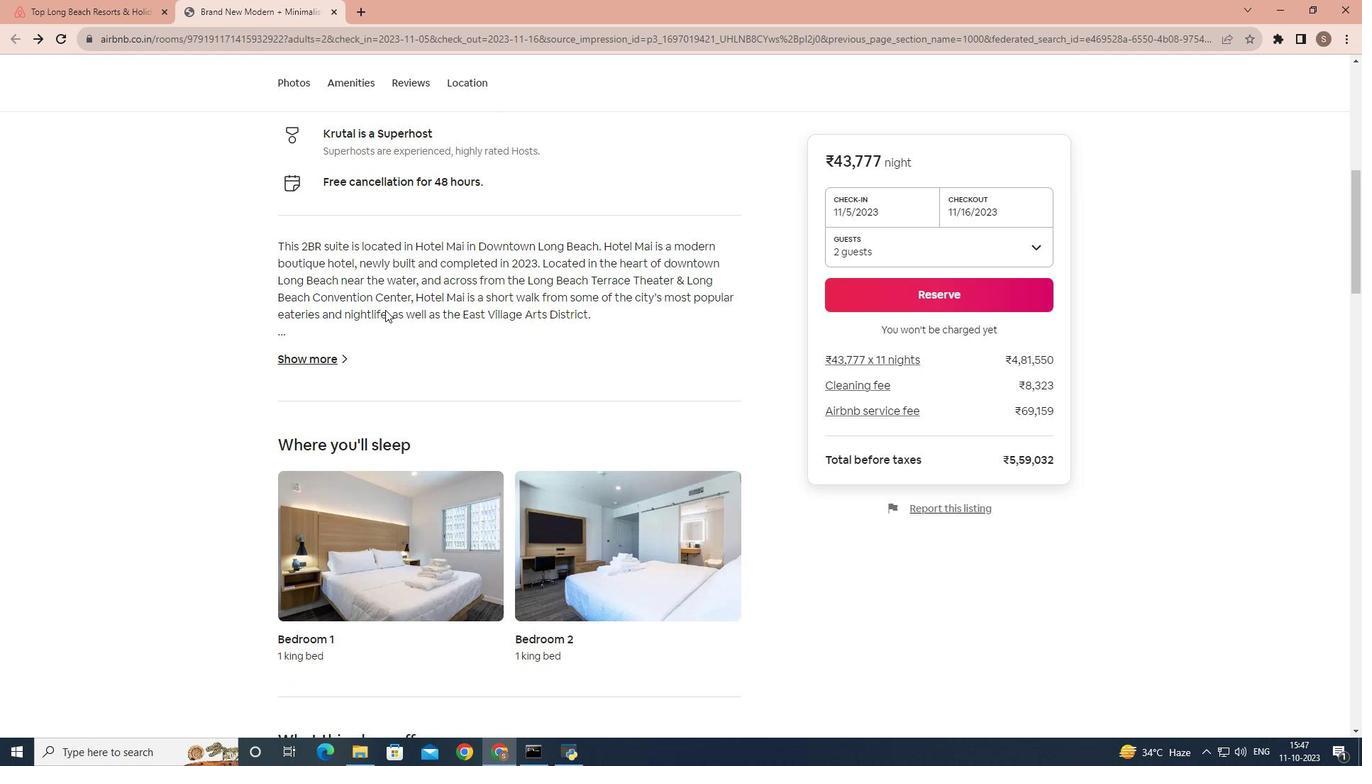 
Action: Mouse moved to (385, 310)
Screenshot: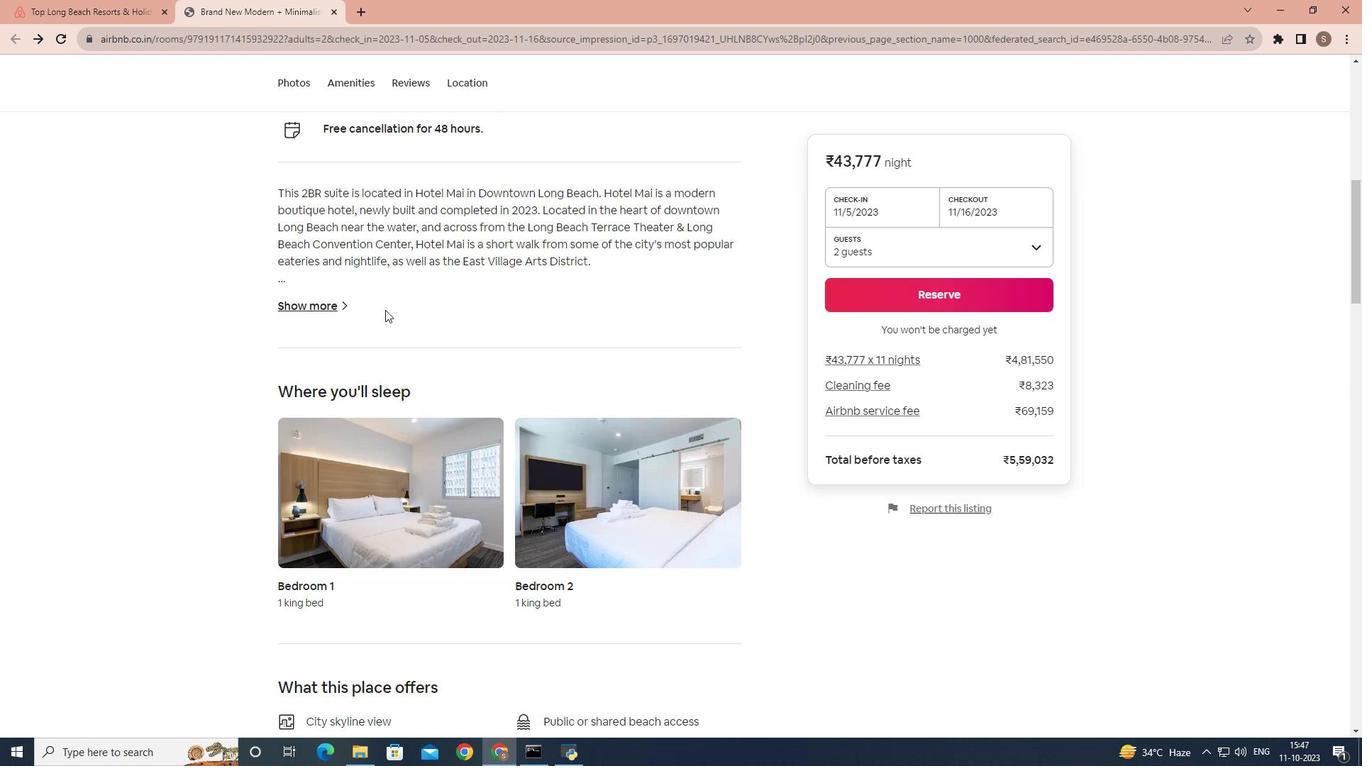 
Action: Mouse scrolled (385, 309) with delta (0, 0)
Screenshot: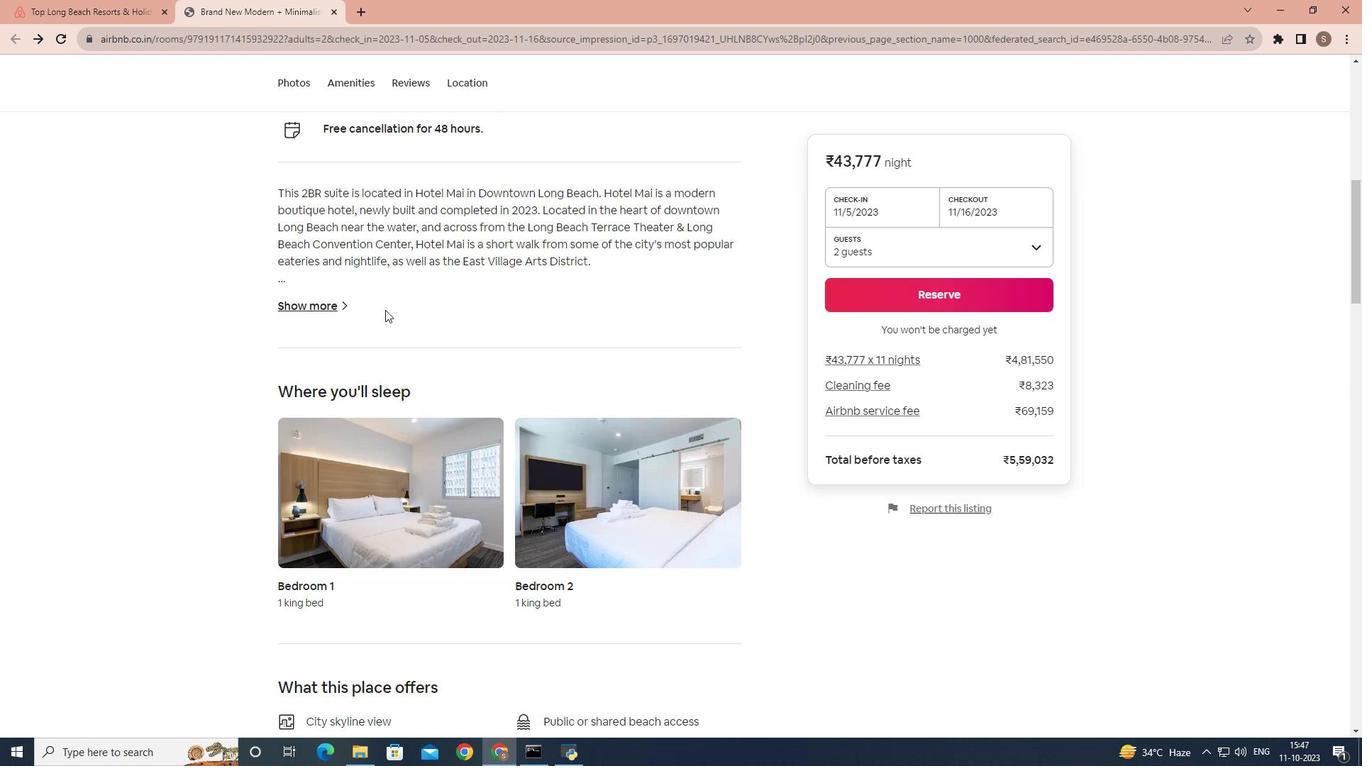 
Action: Mouse scrolled (385, 309) with delta (0, 0)
Screenshot: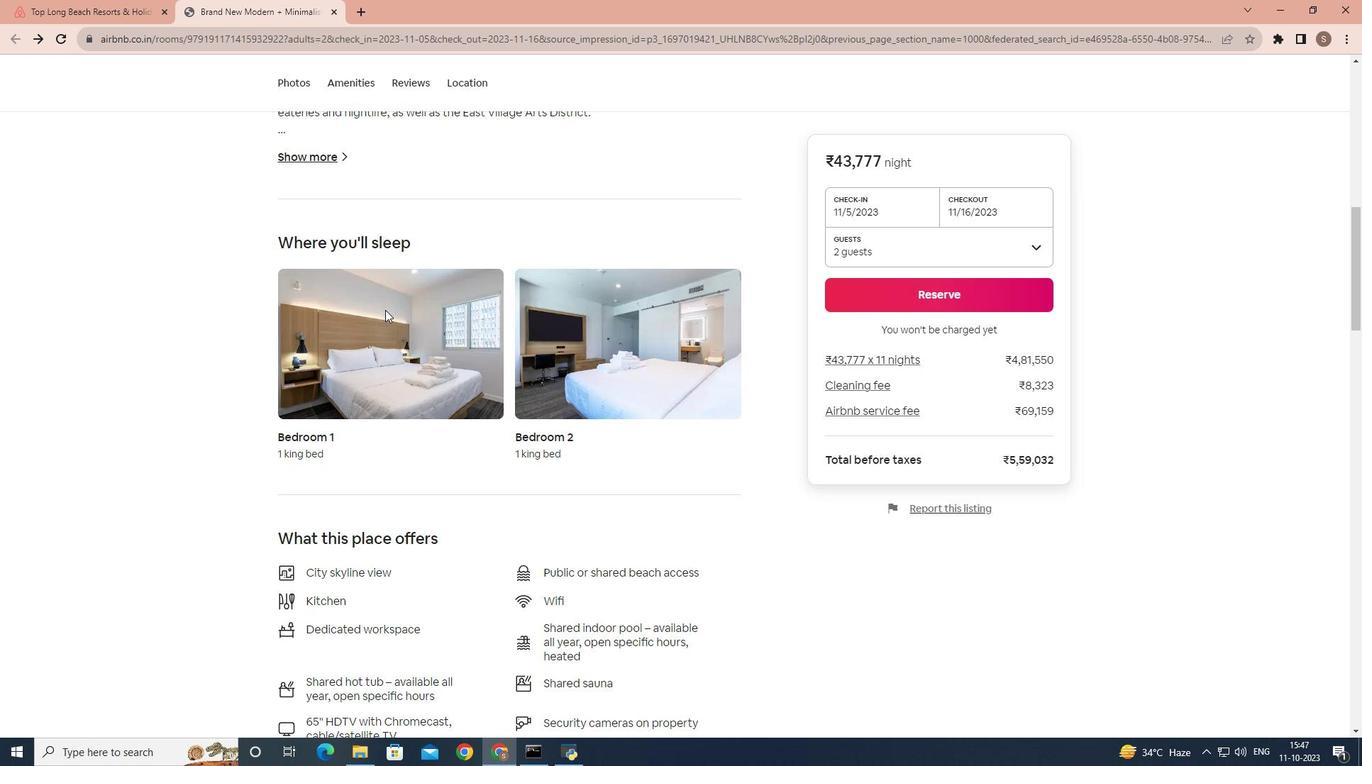 
Action: Mouse scrolled (385, 309) with delta (0, 0)
Screenshot: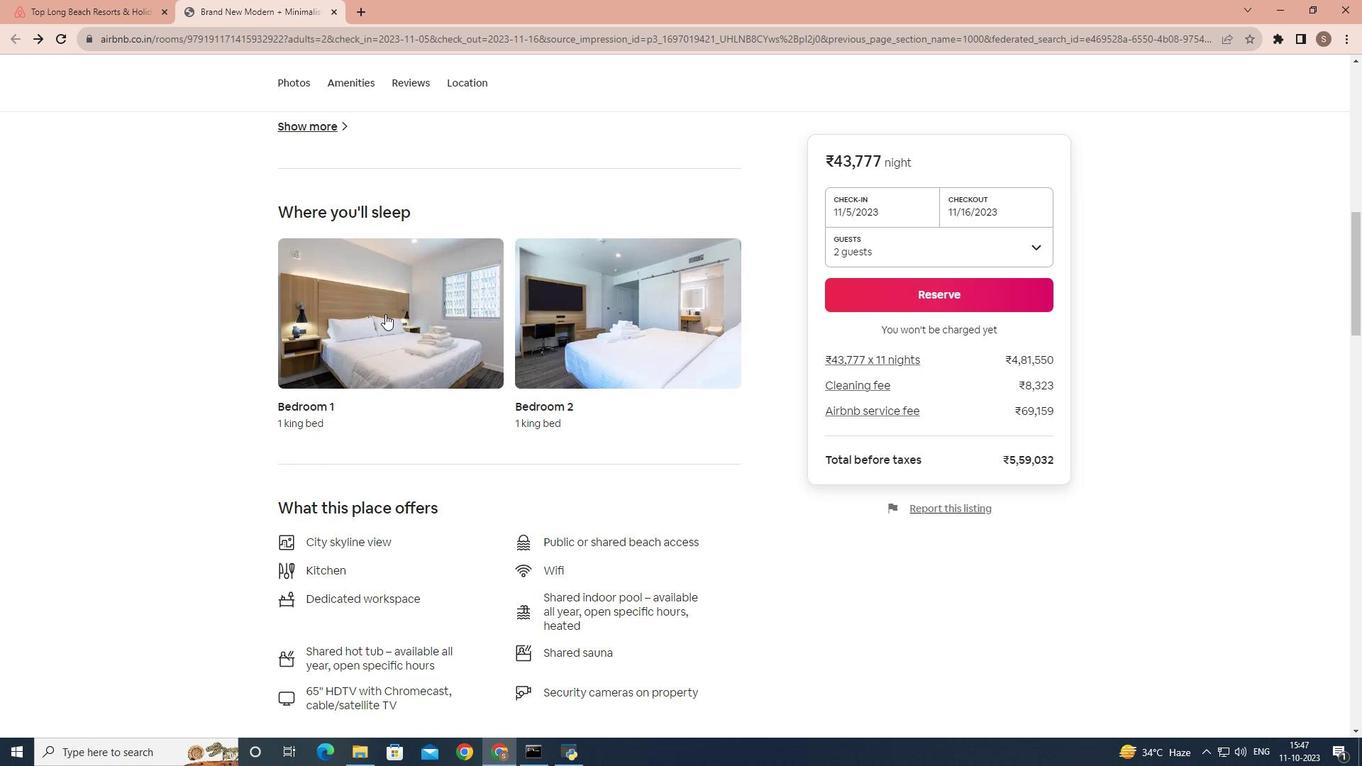 
Action: Mouse moved to (385, 313)
Screenshot: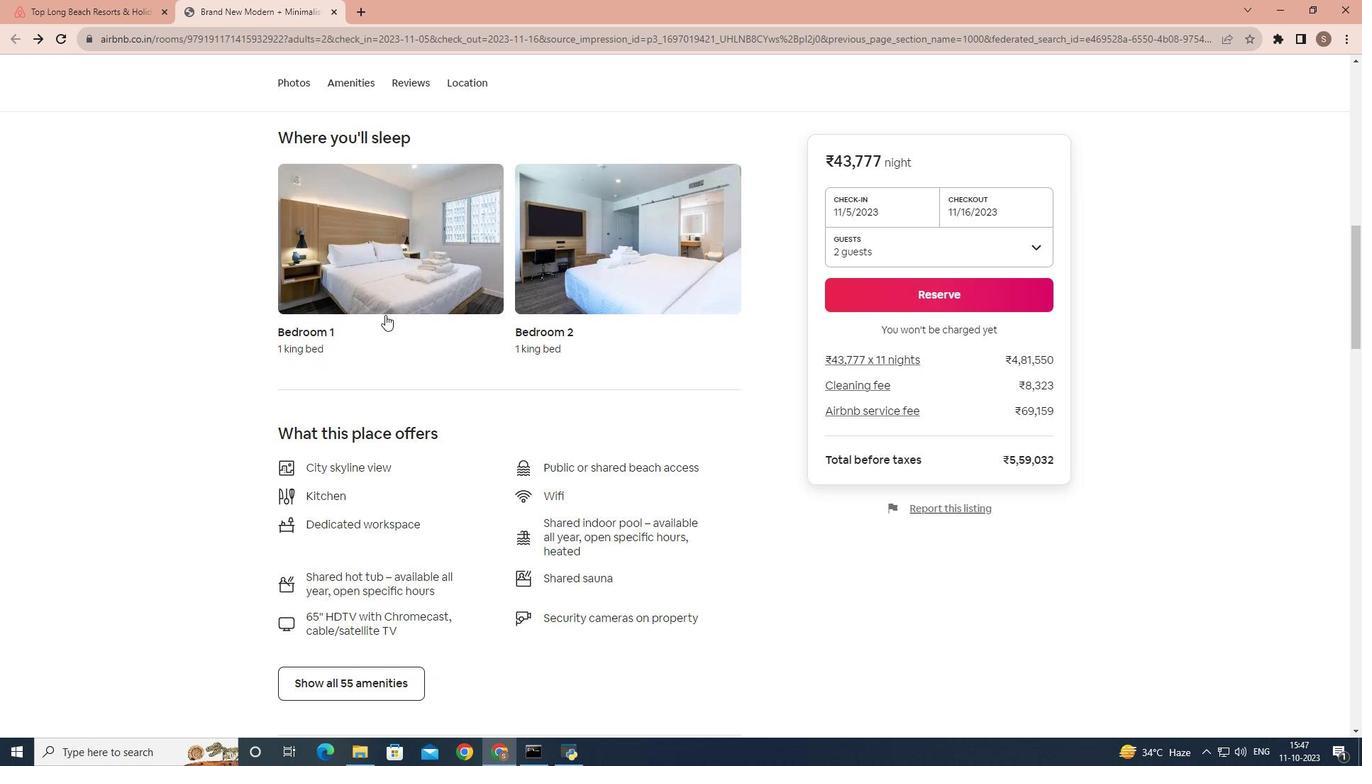 
Action: Mouse scrolled (385, 312) with delta (0, 0)
Screenshot: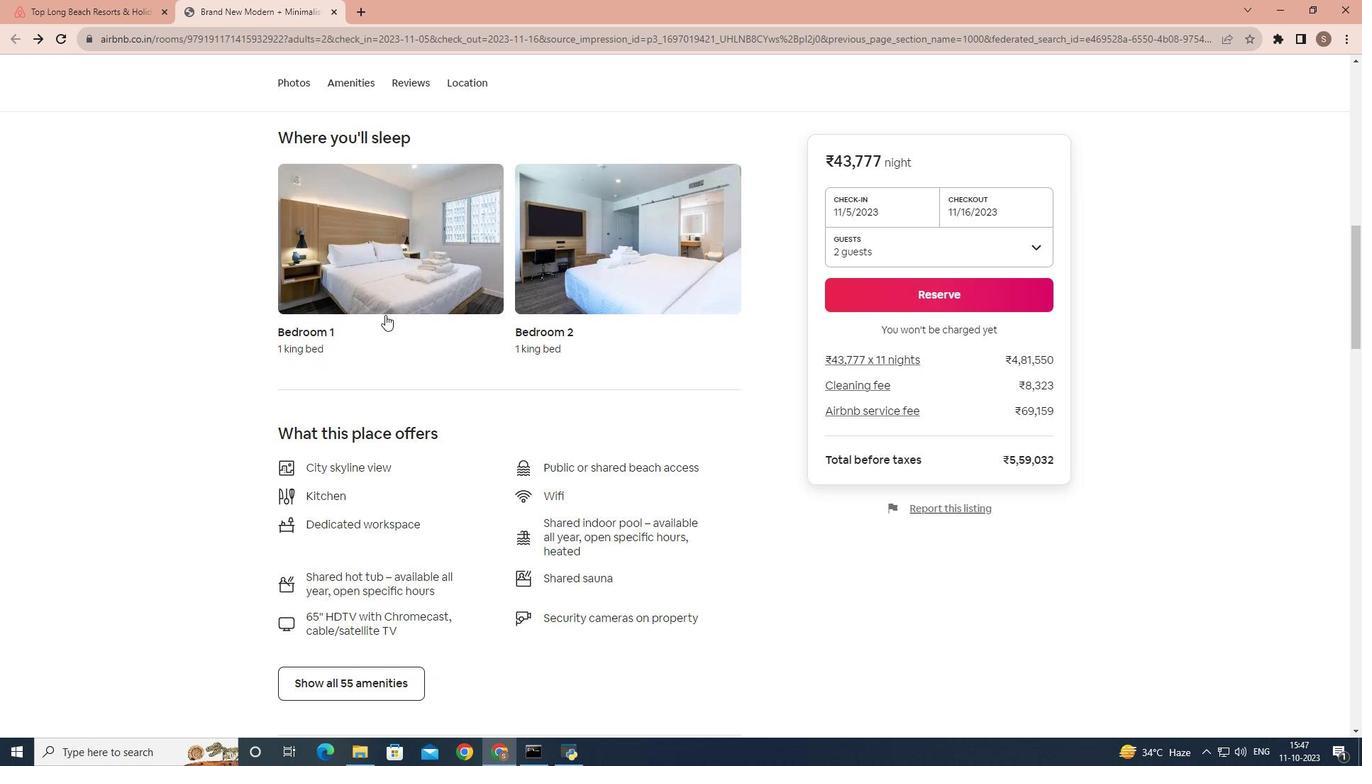 
Action: Mouse moved to (383, 320)
Screenshot: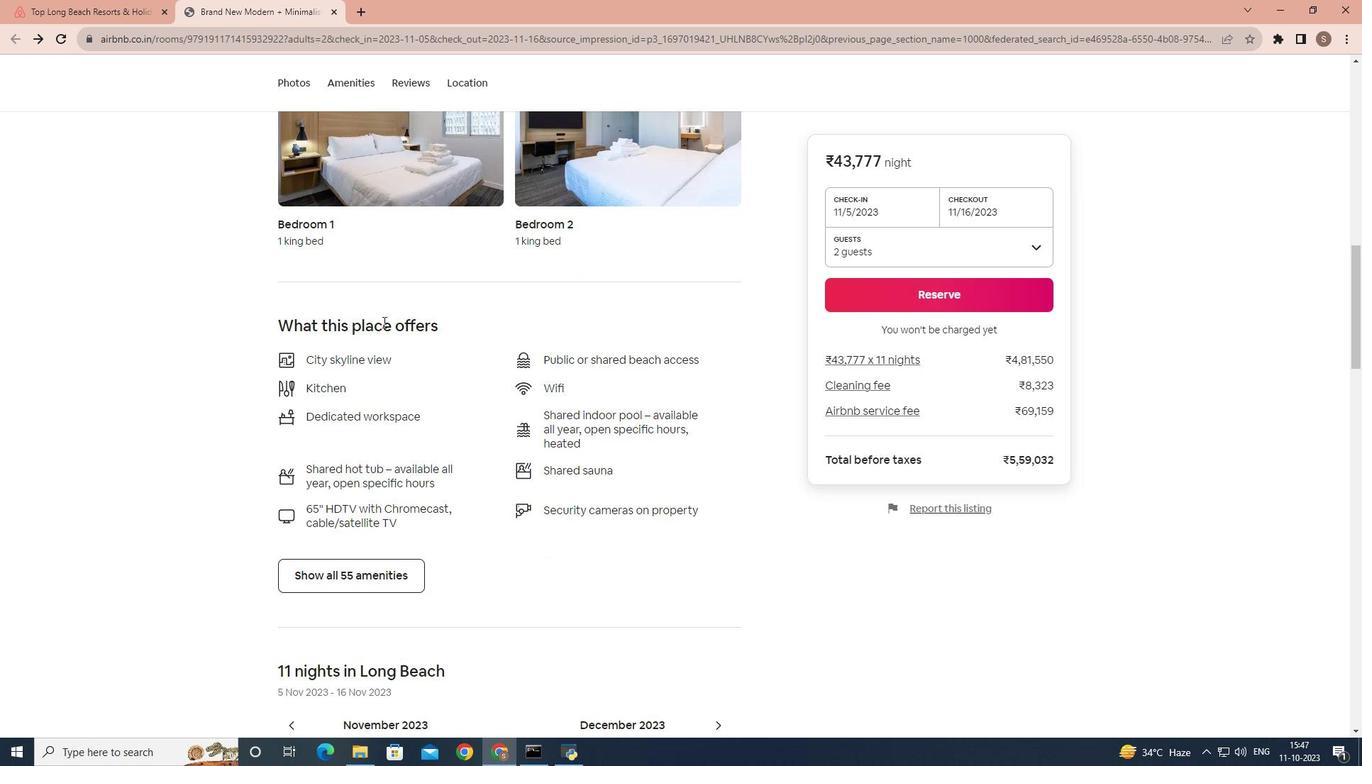 
Action: Mouse scrolled (383, 320) with delta (0, 0)
Screenshot: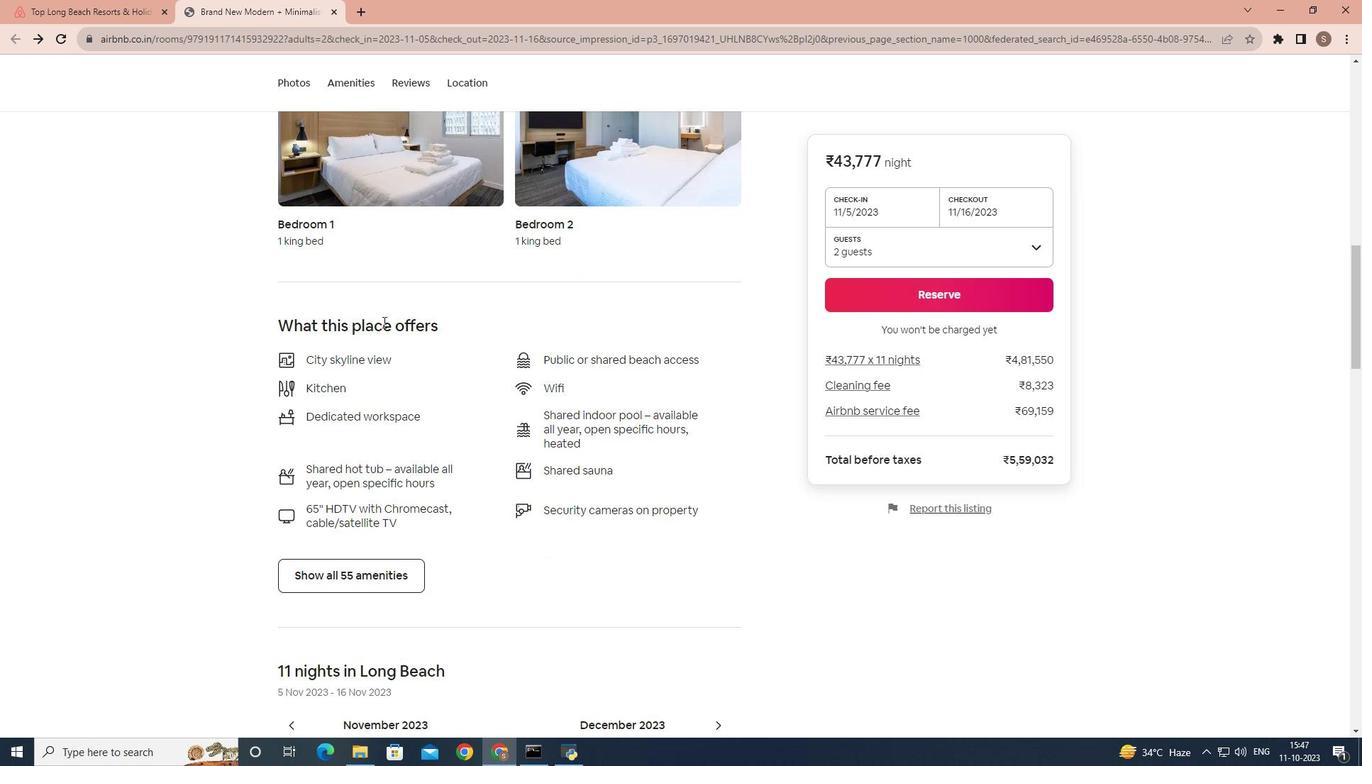 
Action: Mouse moved to (383, 325)
Screenshot: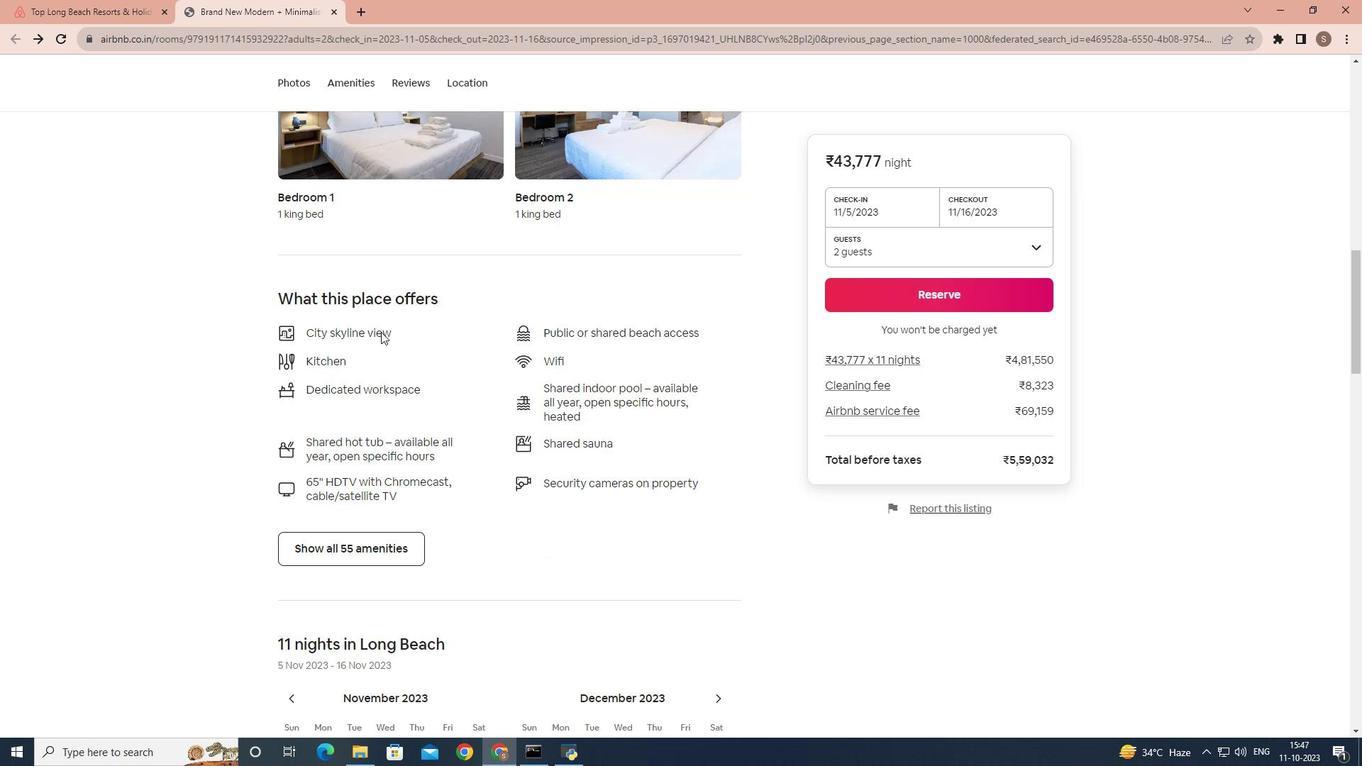 
Action: Mouse scrolled (383, 324) with delta (0, 0)
Screenshot: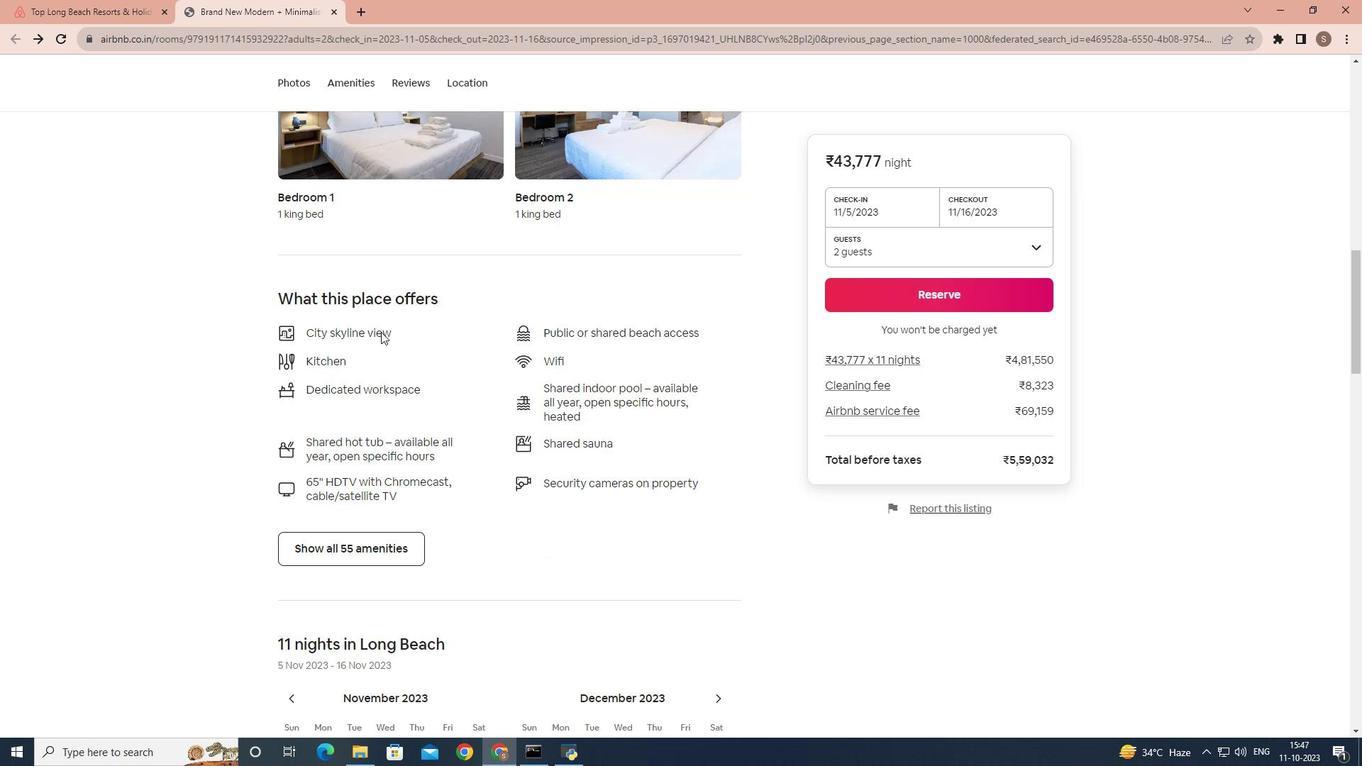 
Action: Mouse moved to (381, 332)
Screenshot: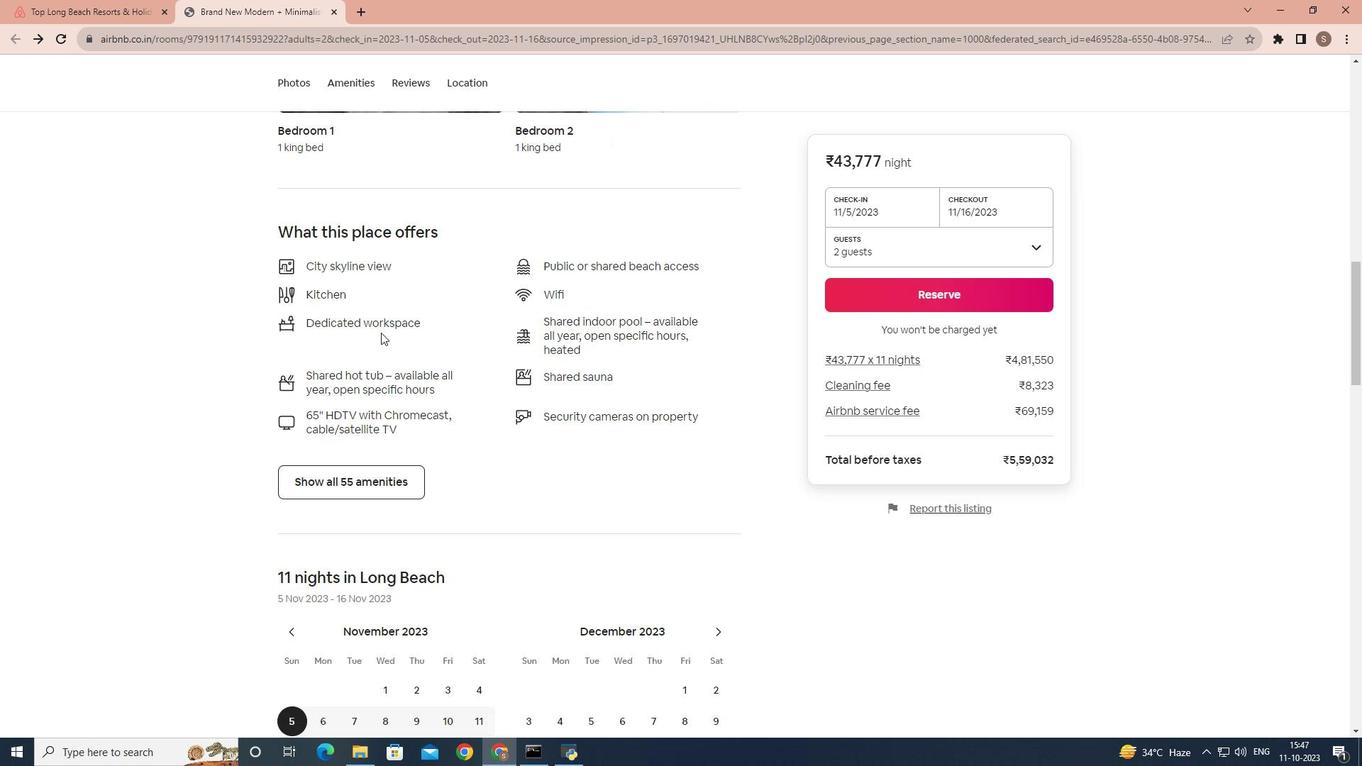 
Action: Mouse scrolled (381, 332) with delta (0, 0)
Screenshot: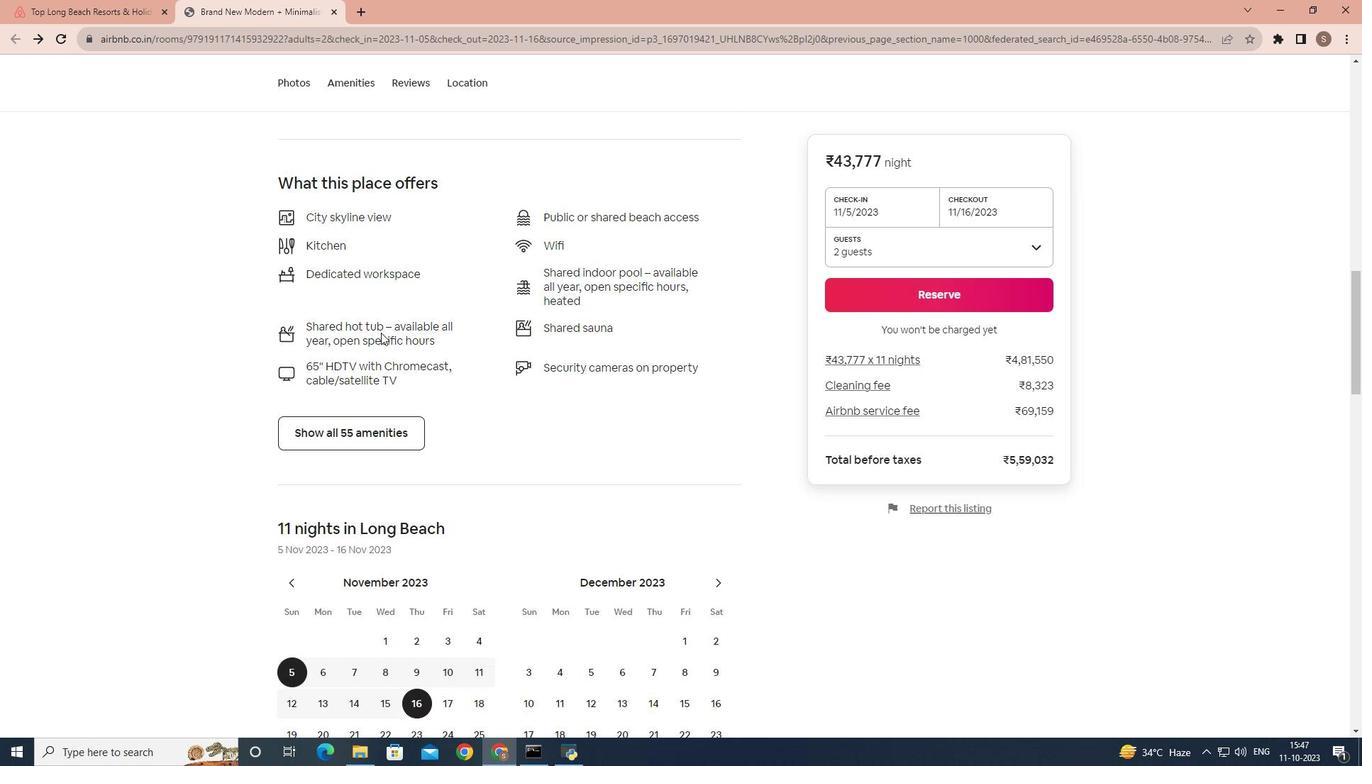 
Action: Mouse scrolled (381, 332) with delta (0, 0)
Screenshot: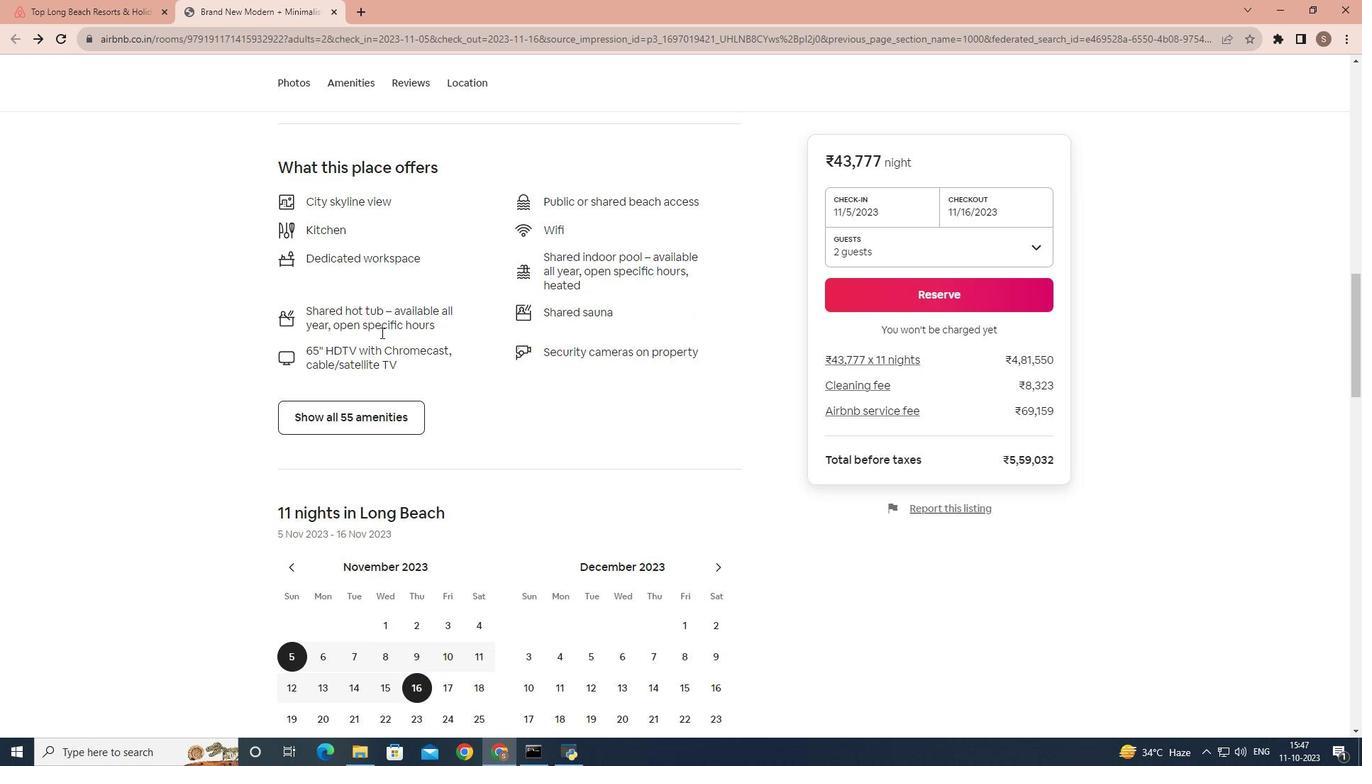 
Action: Mouse moved to (398, 292)
Screenshot: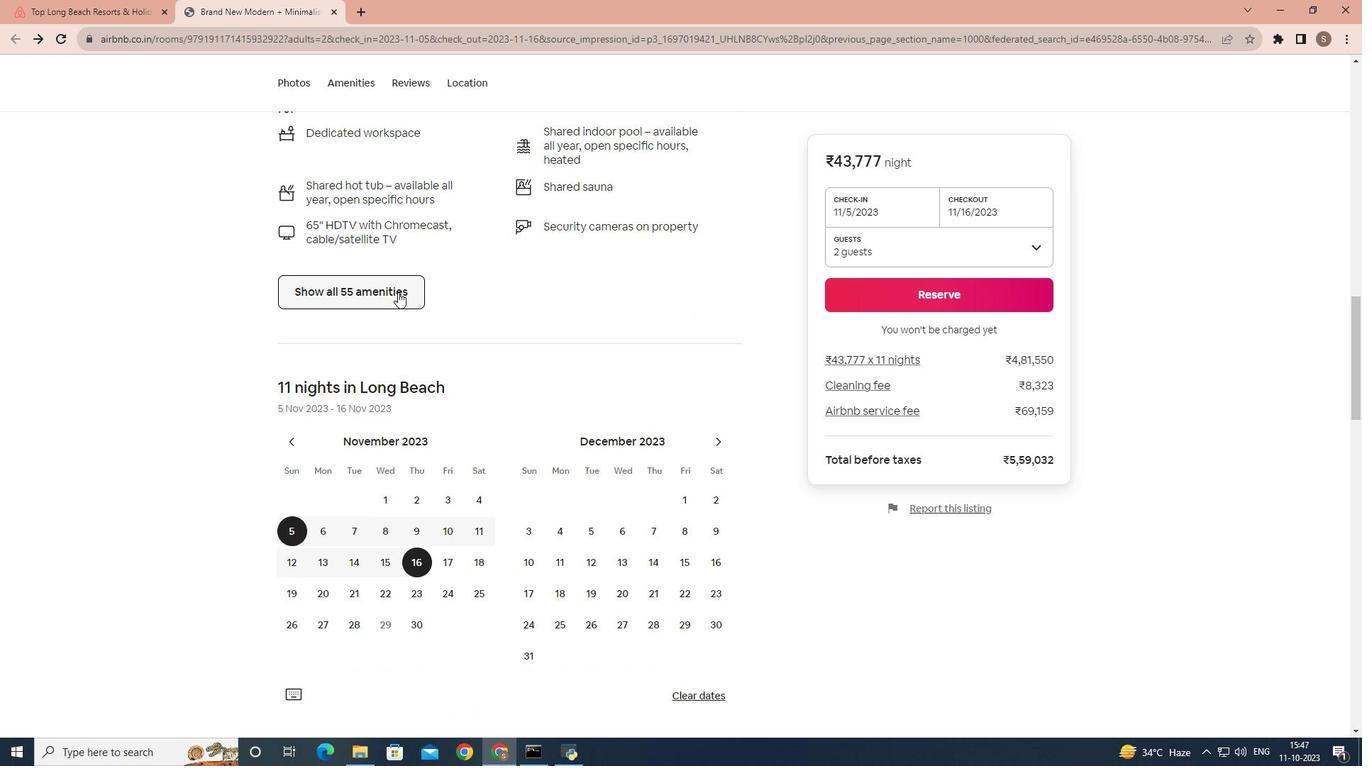 
Action: Mouse pressed left at (398, 292)
Screenshot: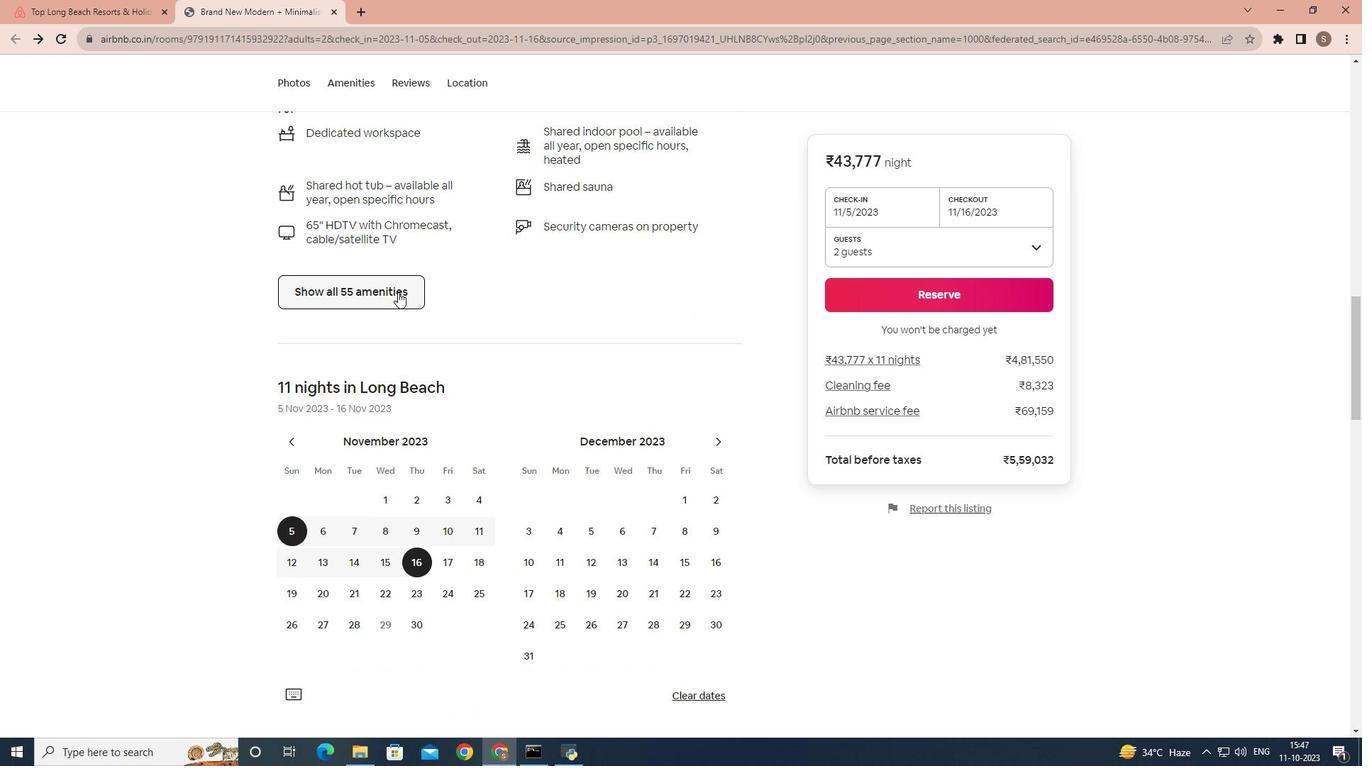 
Action: Mouse moved to (508, 323)
Screenshot: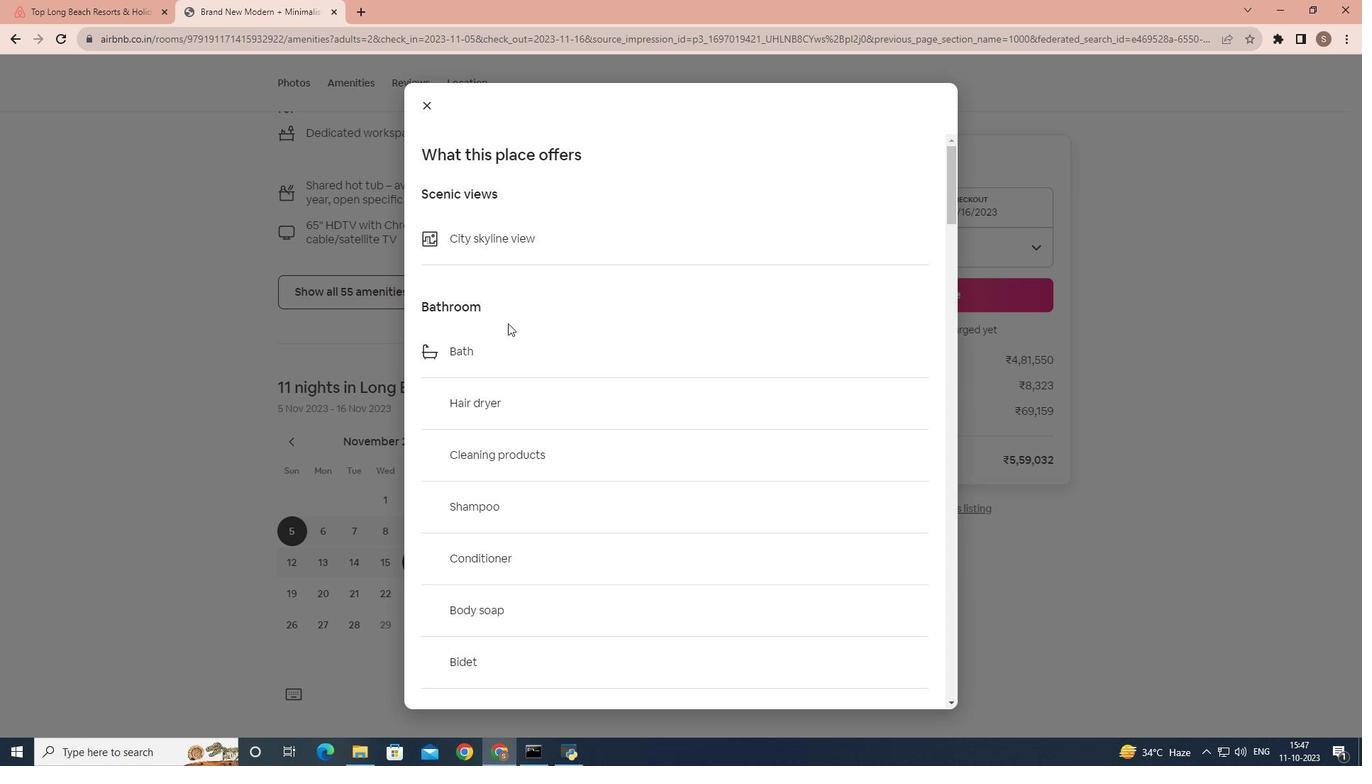 
Action: Mouse scrolled (508, 322) with delta (0, 0)
Screenshot: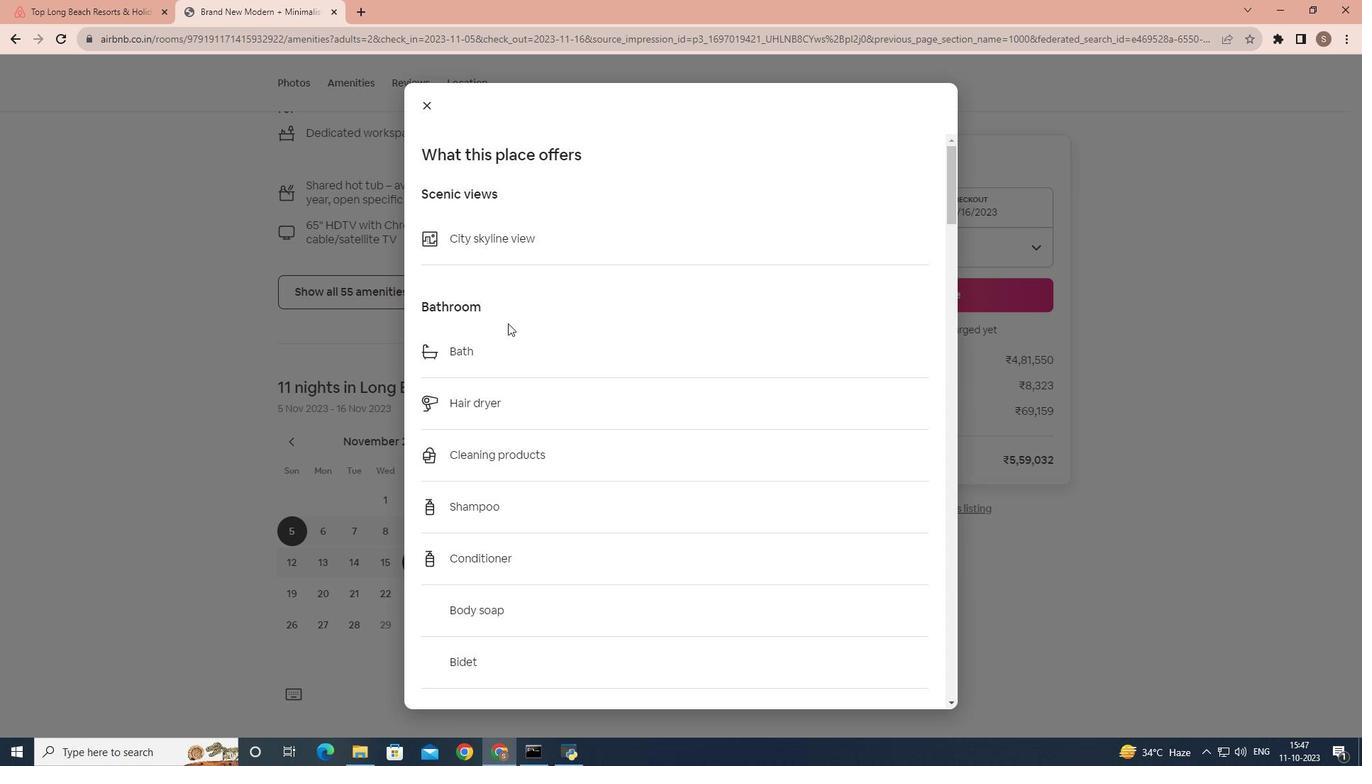
Action: Mouse scrolled (508, 322) with delta (0, 0)
Screenshot: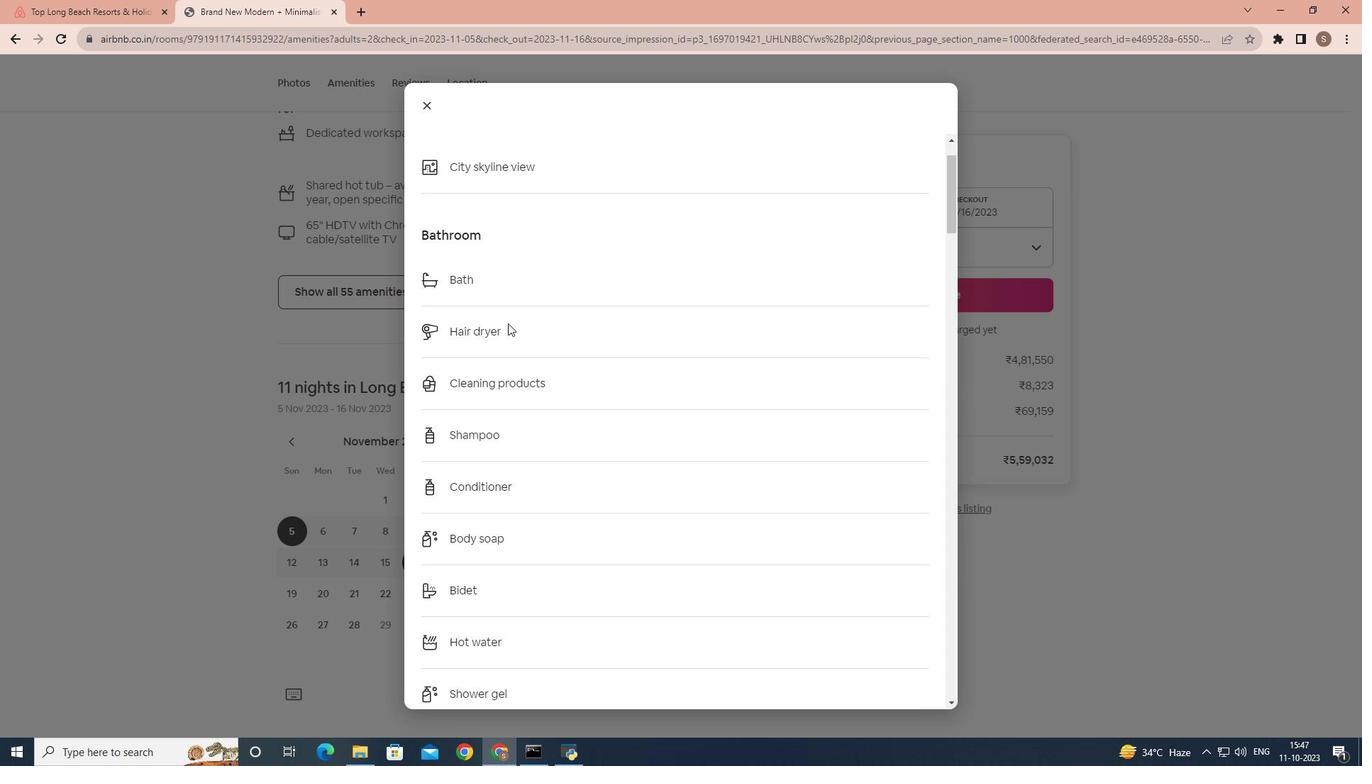 
Action: Mouse scrolled (508, 322) with delta (0, 0)
Screenshot: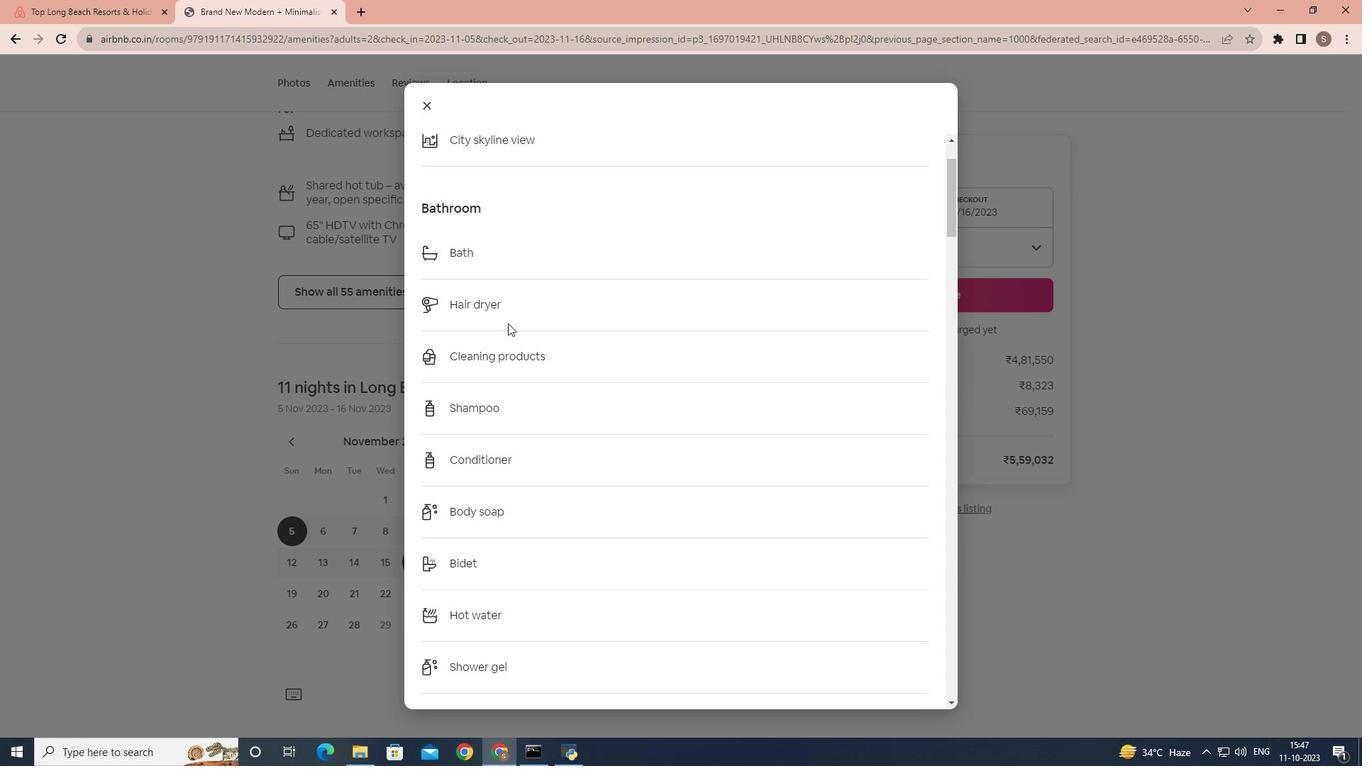 
Action: Mouse scrolled (508, 322) with delta (0, 0)
Screenshot: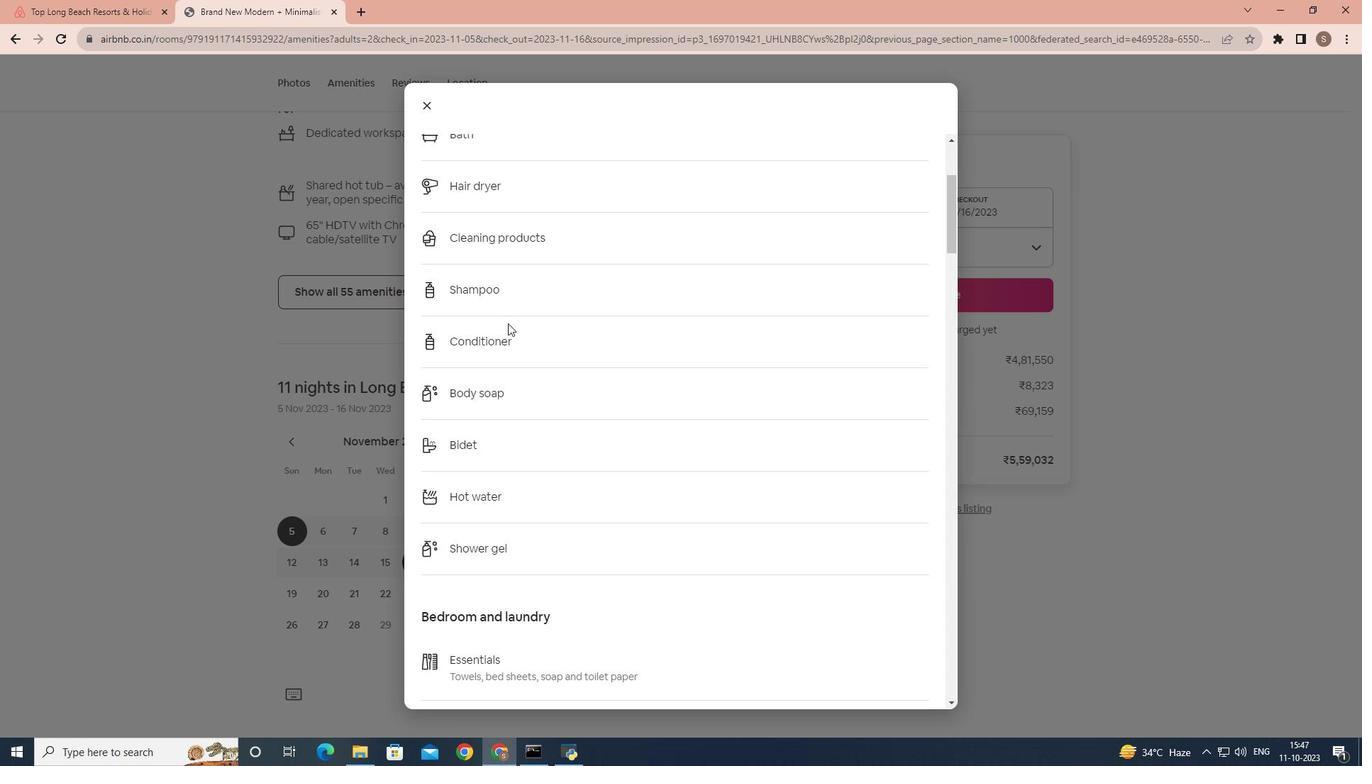 
Action: Mouse scrolled (508, 322) with delta (0, 0)
Screenshot: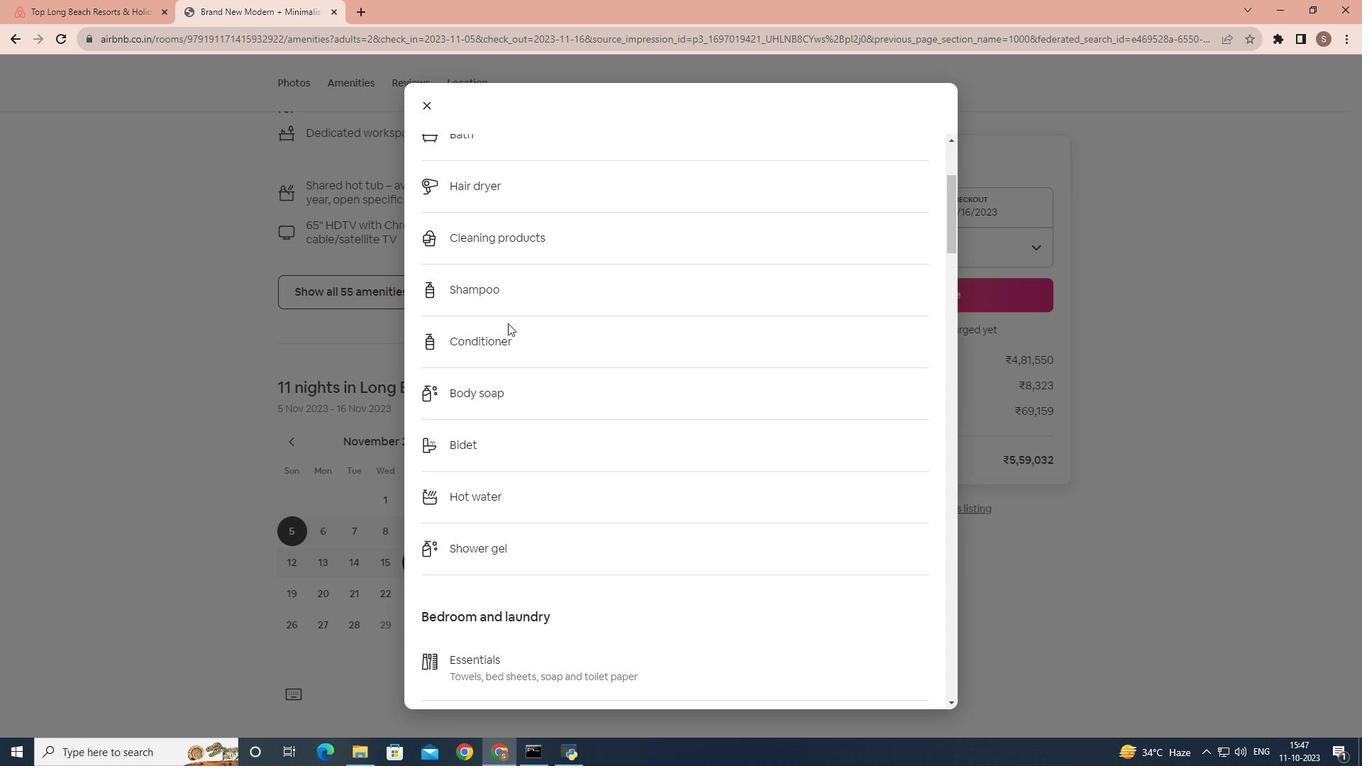 
Action: Mouse scrolled (508, 322) with delta (0, 0)
Screenshot: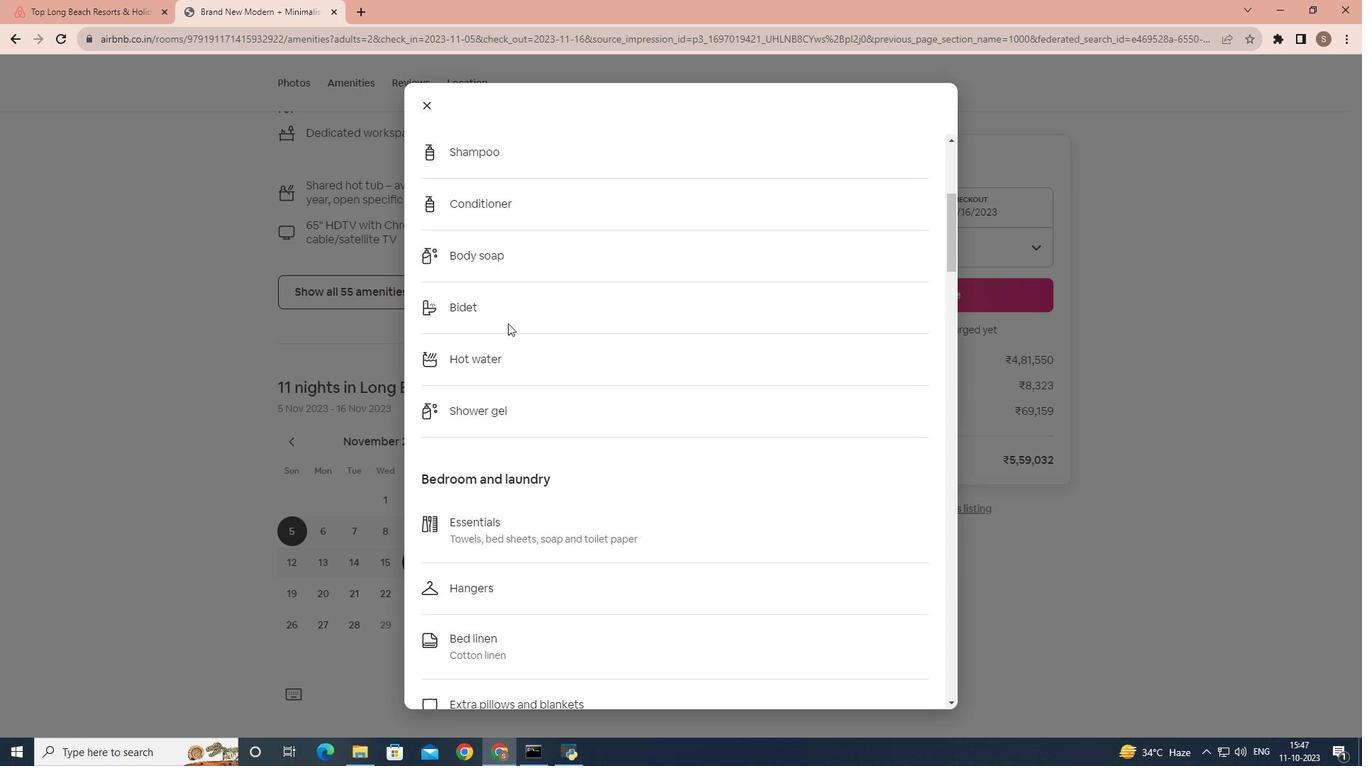 
Action: Mouse scrolled (508, 322) with delta (0, 0)
Screenshot: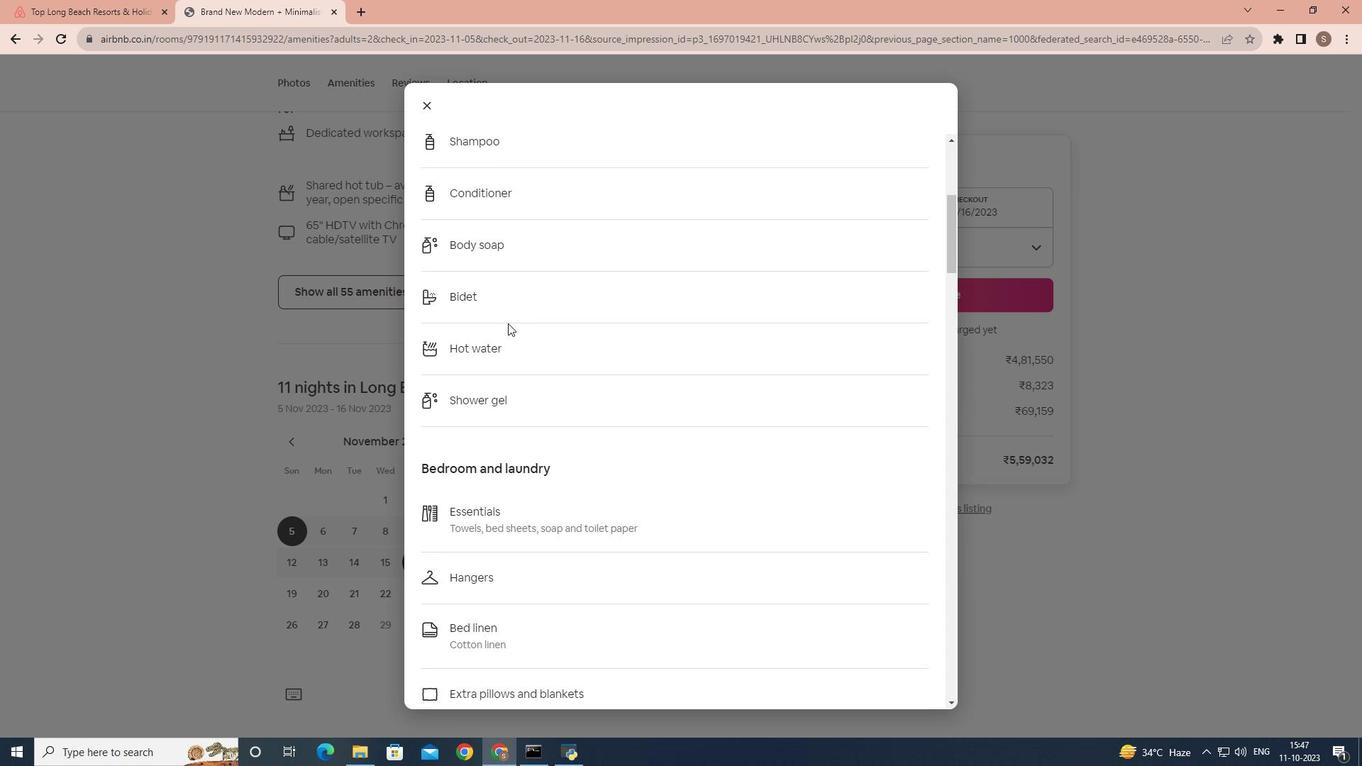 
Action: Mouse scrolled (508, 322) with delta (0, 0)
Screenshot: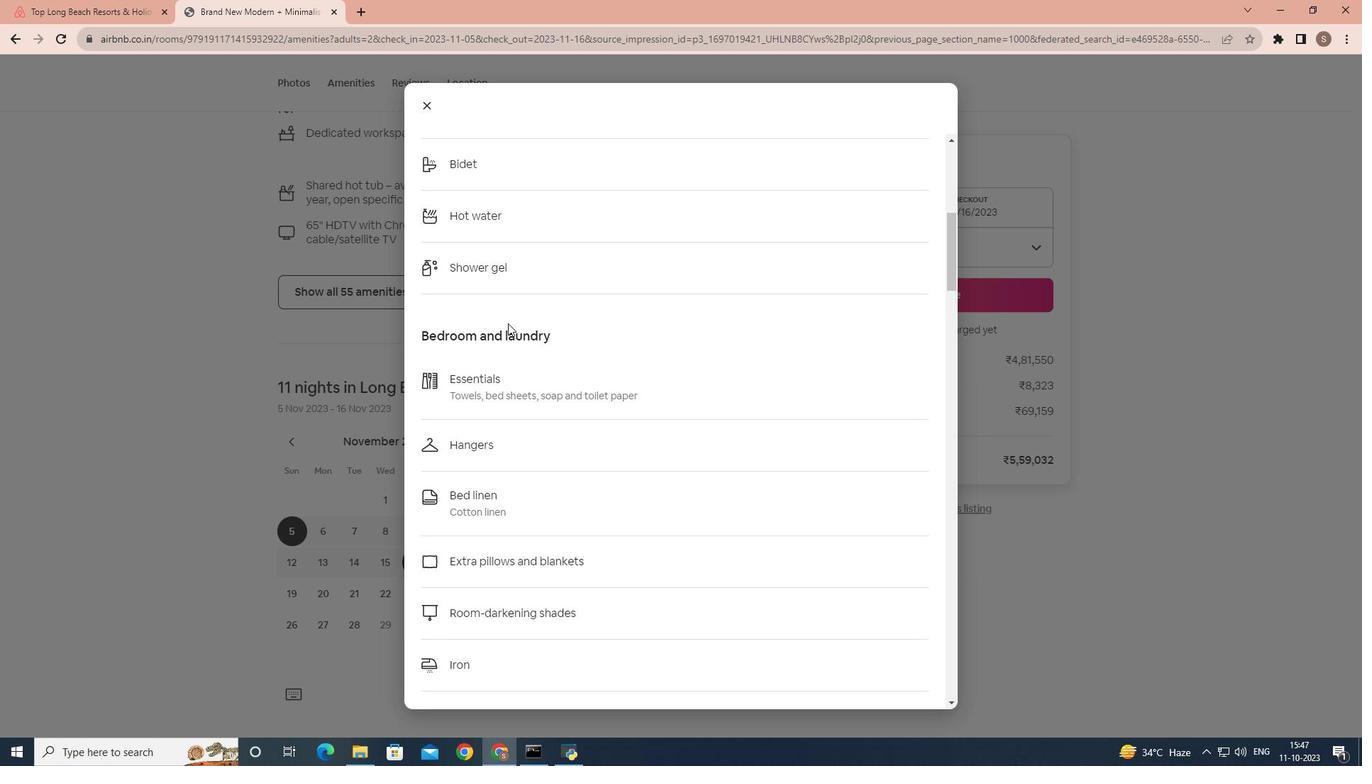 
Action: Mouse scrolled (508, 322) with delta (0, 0)
Screenshot: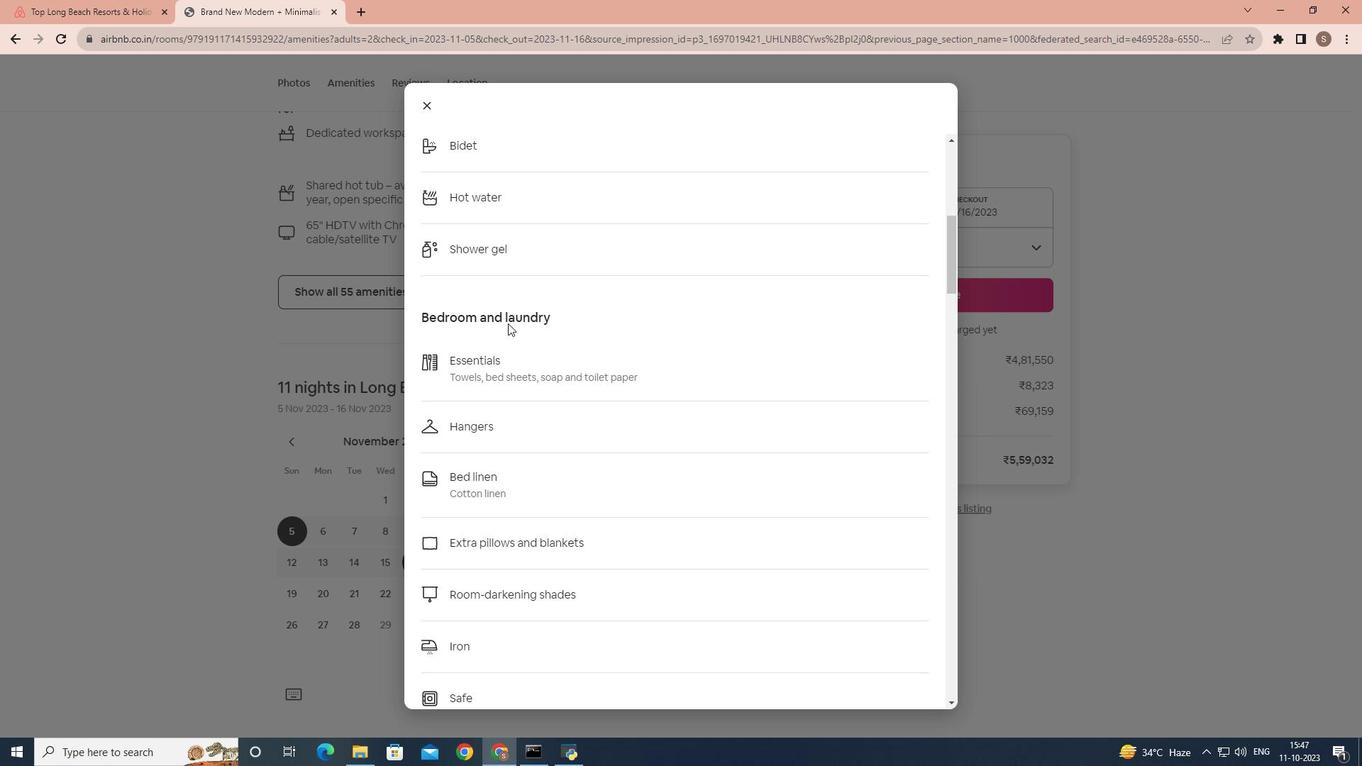 
Action: Mouse scrolled (508, 322) with delta (0, 0)
Screenshot: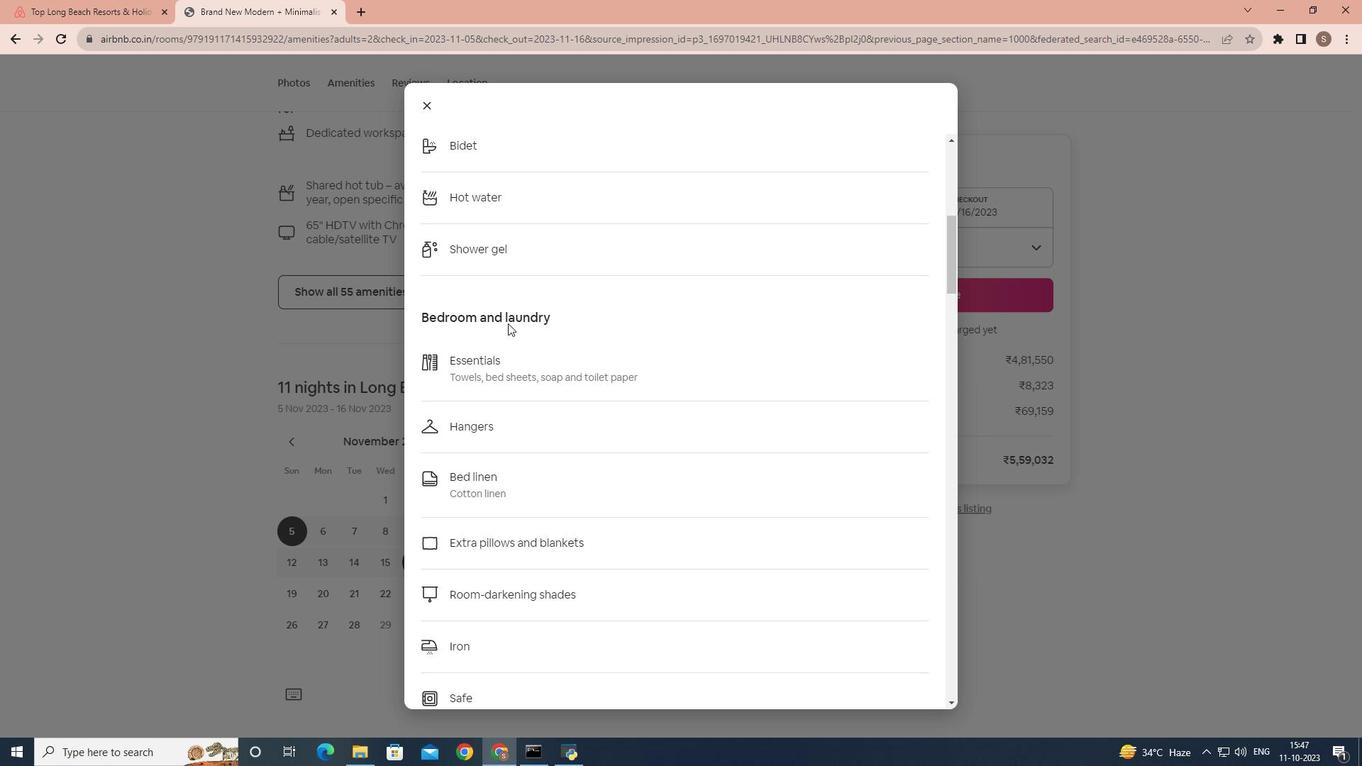 
Action: Mouse scrolled (508, 322) with delta (0, 0)
Screenshot: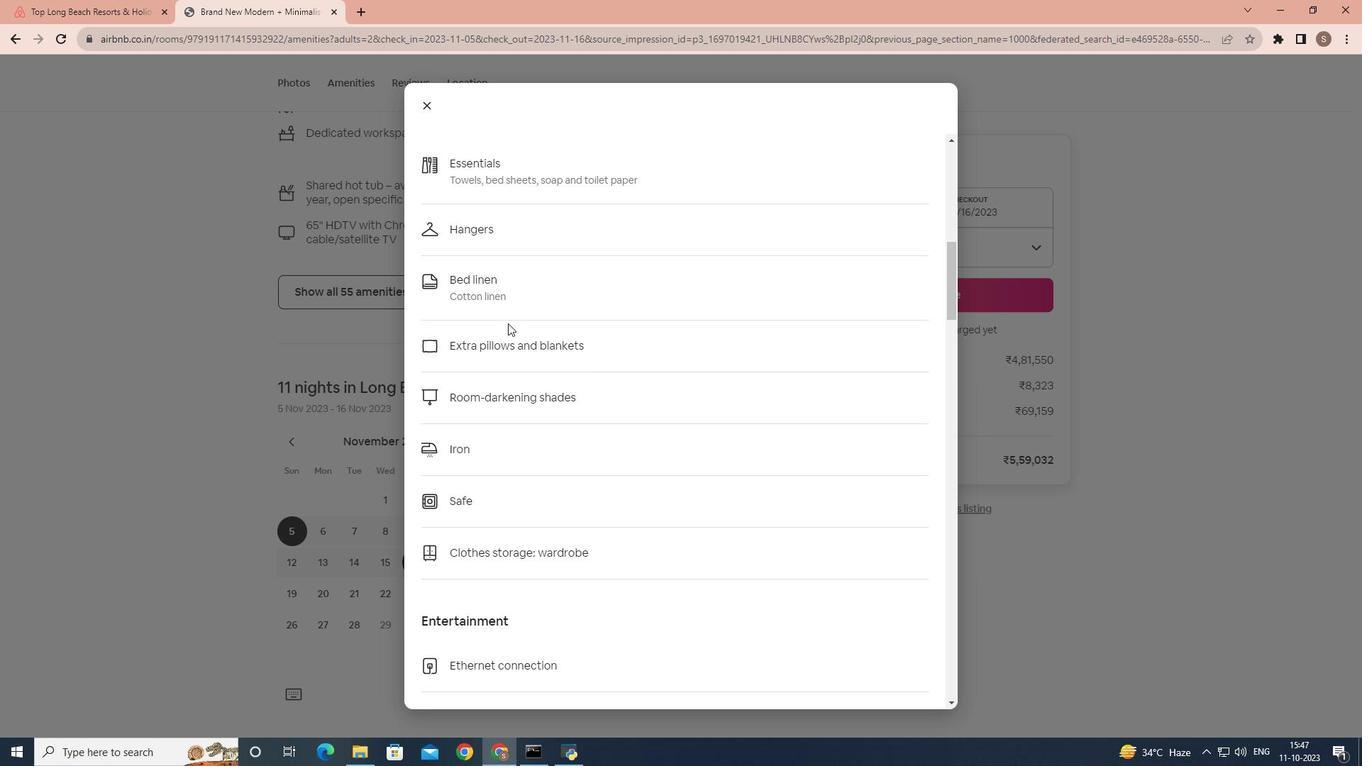 
Action: Mouse scrolled (508, 322) with delta (0, 0)
Screenshot: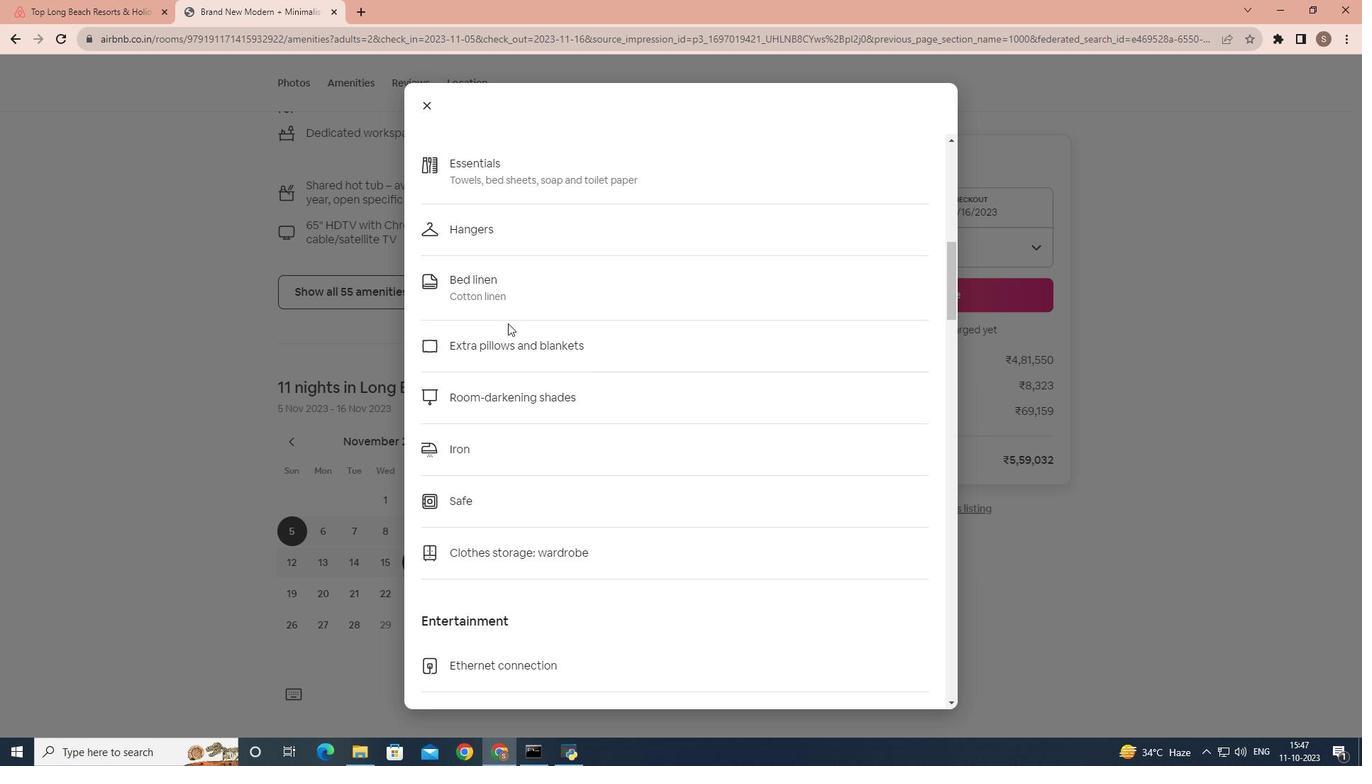 
Action: Mouse scrolled (508, 322) with delta (0, 0)
Screenshot: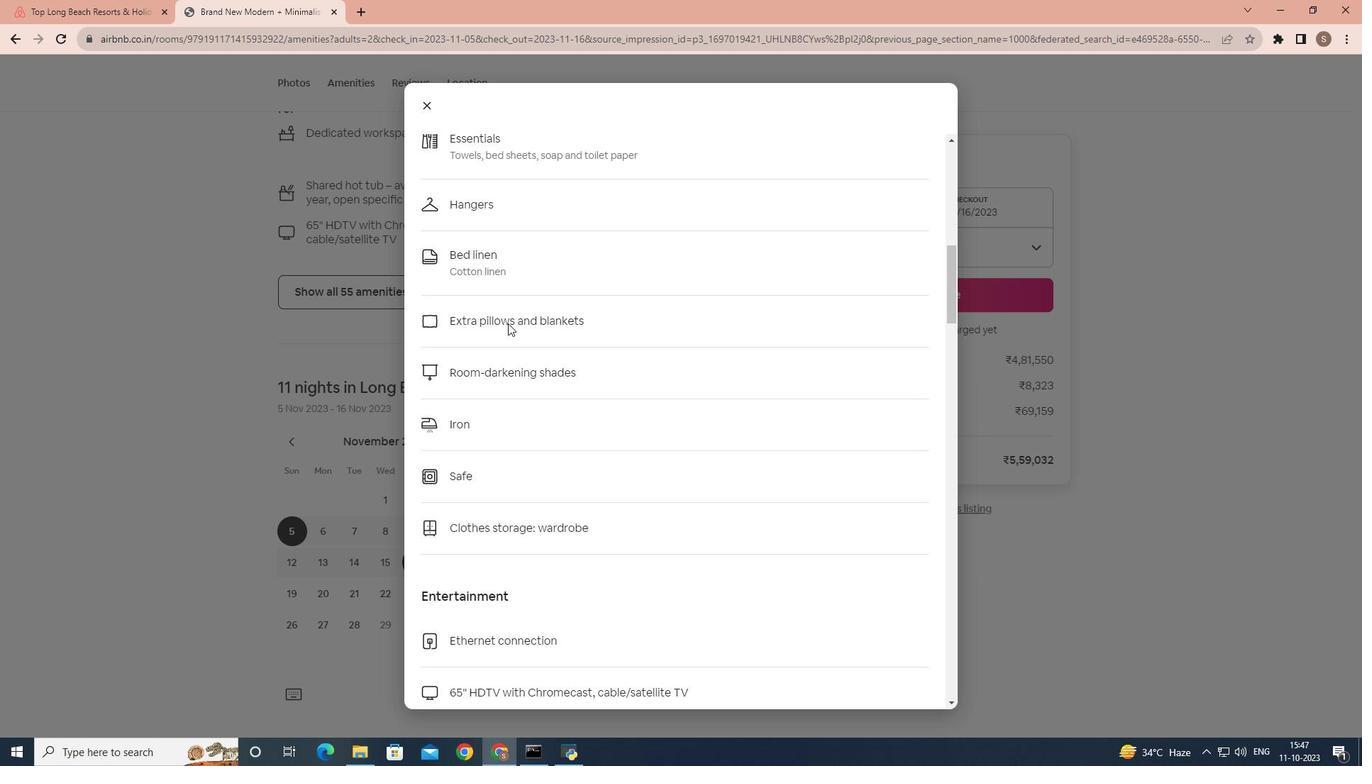 
Action: Mouse scrolled (508, 322) with delta (0, 0)
Screenshot: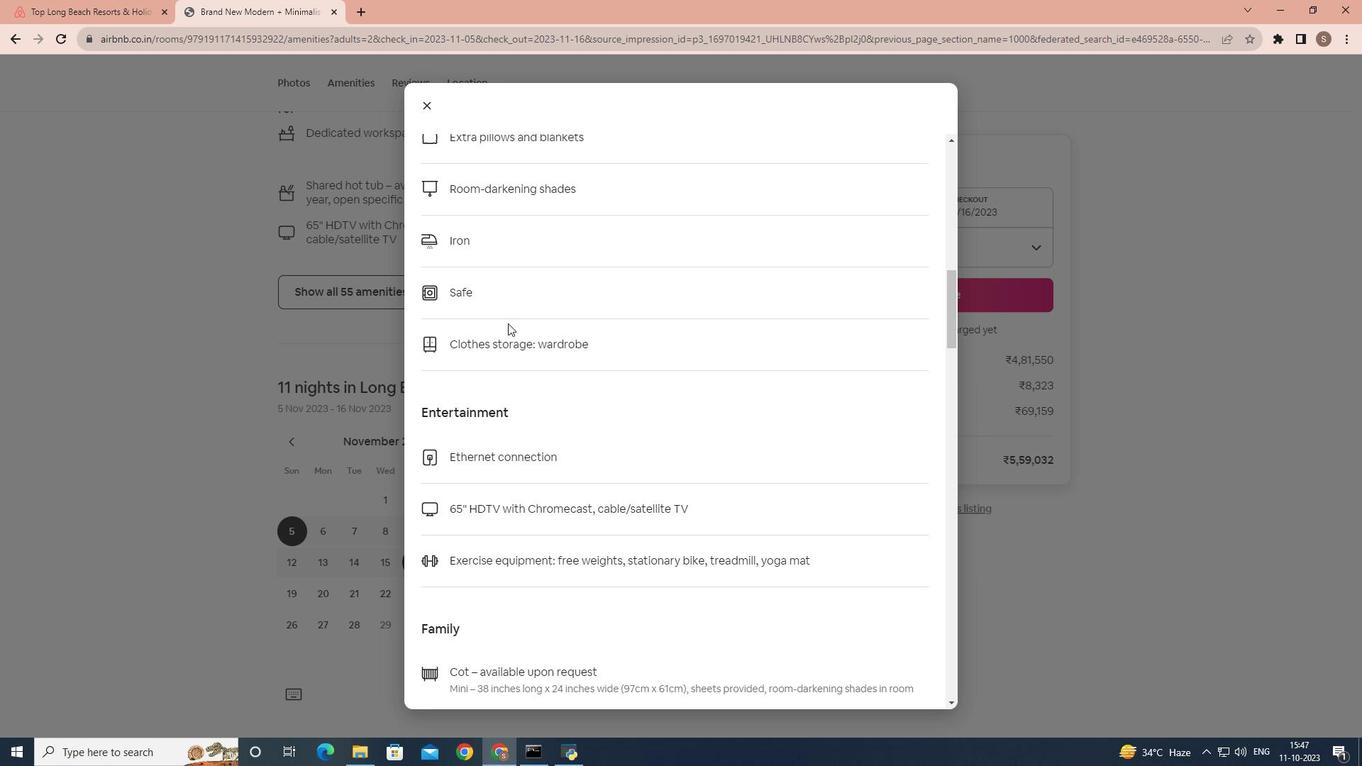 
Action: Mouse scrolled (508, 322) with delta (0, 0)
Screenshot: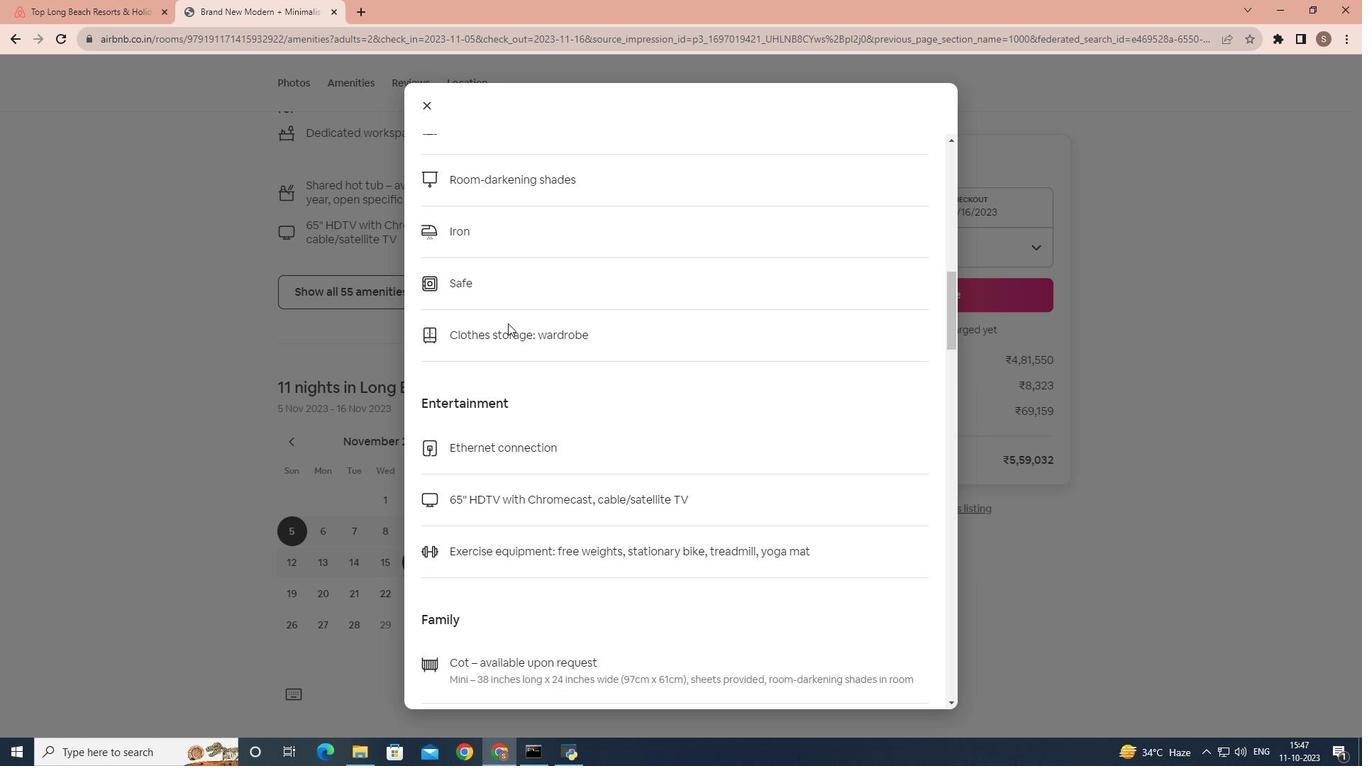 
Action: Mouse scrolled (508, 322) with delta (0, 0)
Screenshot: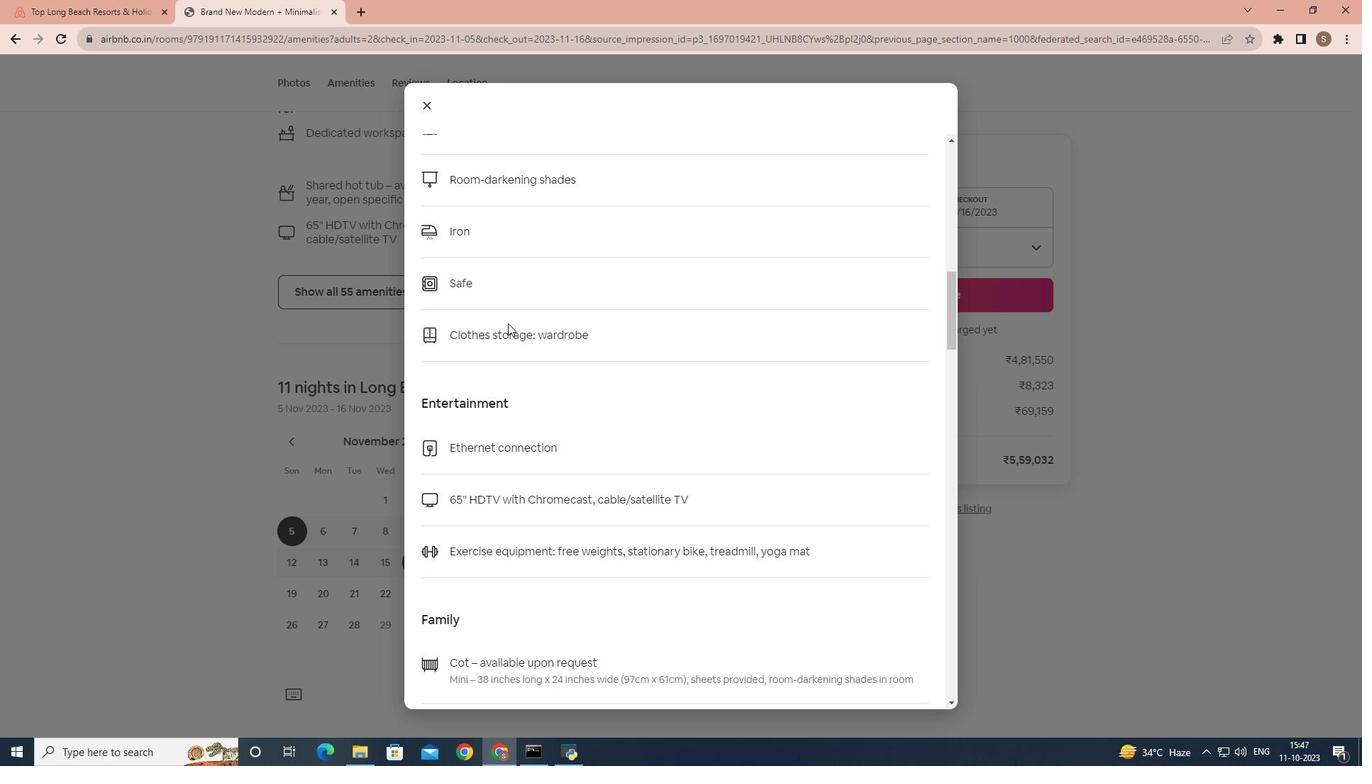 
Action: Mouse scrolled (508, 322) with delta (0, 0)
Screenshot: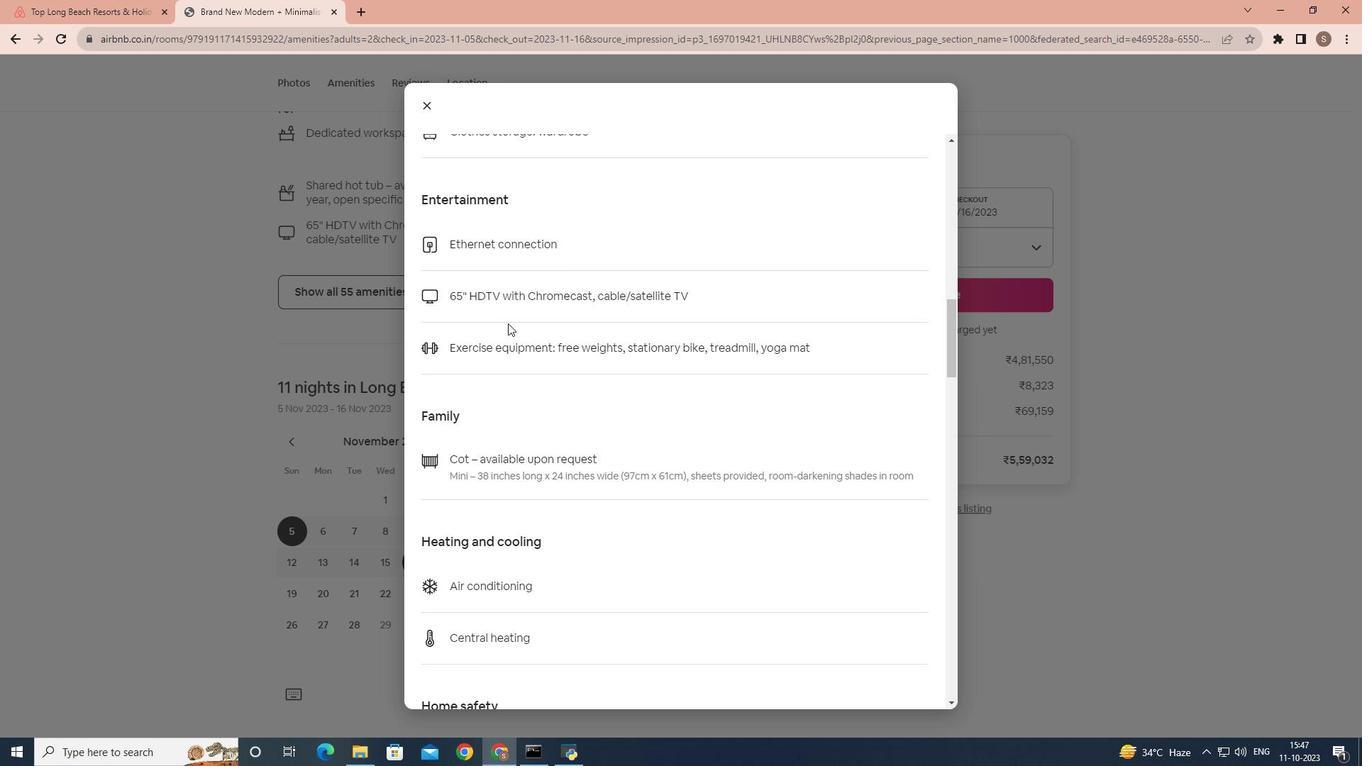 
Action: Mouse scrolled (508, 322) with delta (0, 0)
Screenshot: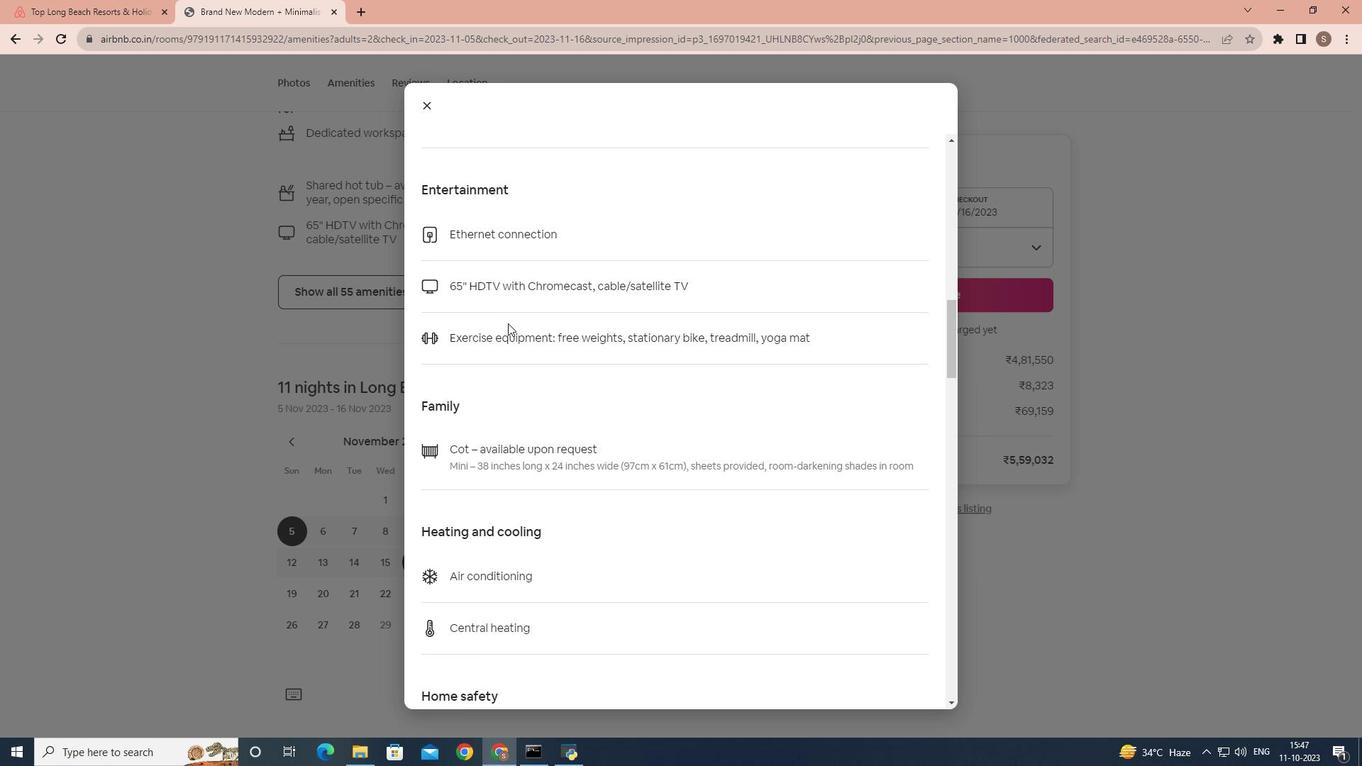 
Action: Mouse scrolled (508, 322) with delta (0, 0)
Screenshot: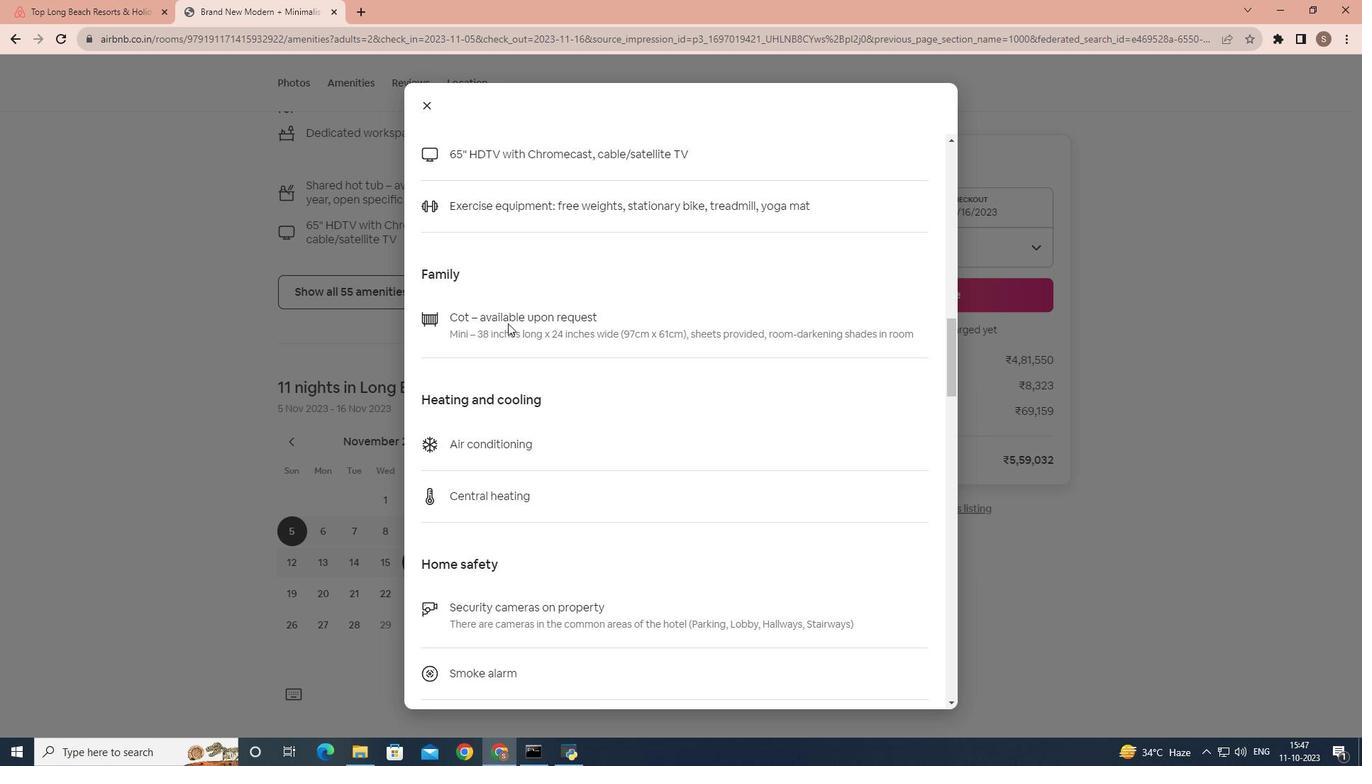 
Action: Mouse scrolled (508, 322) with delta (0, 0)
Screenshot: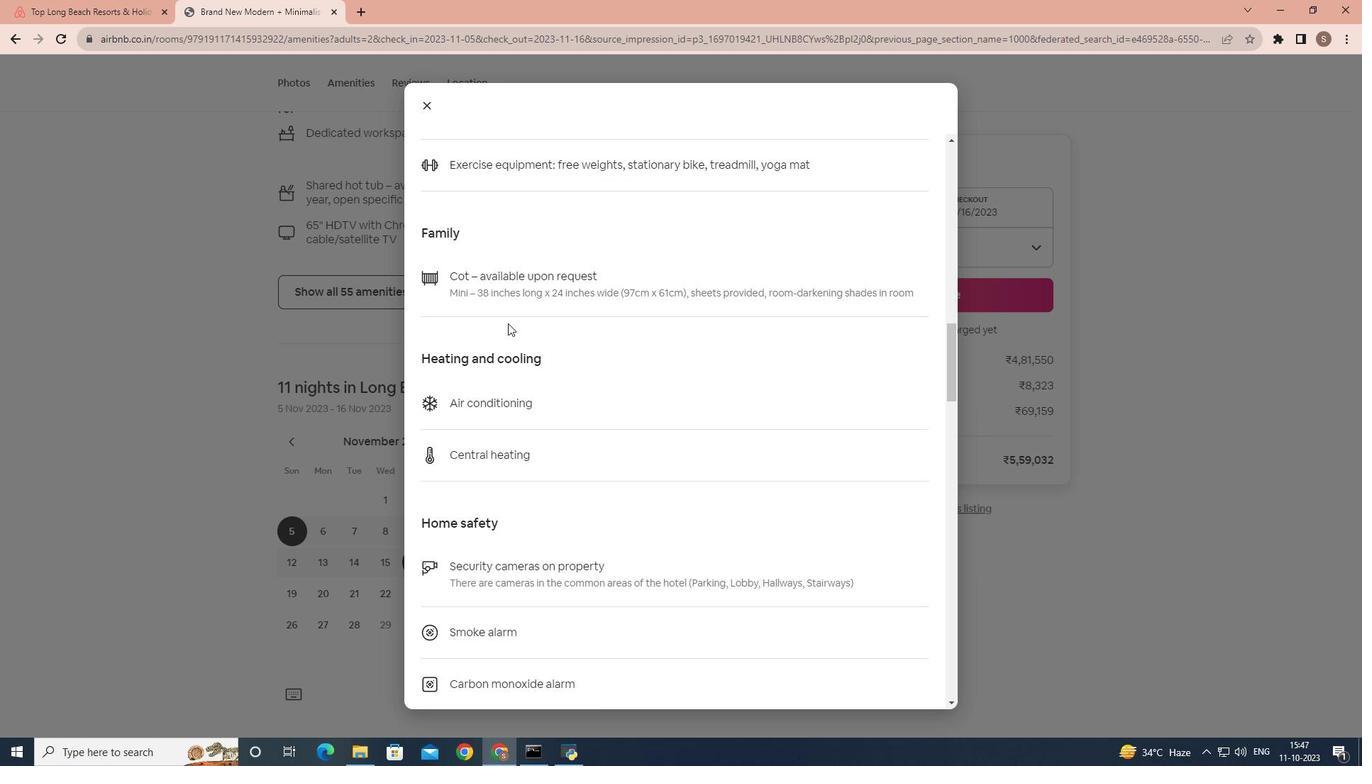 
Action: Mouse scrolled (508, 322) with delta (0, 0)
Screenshot: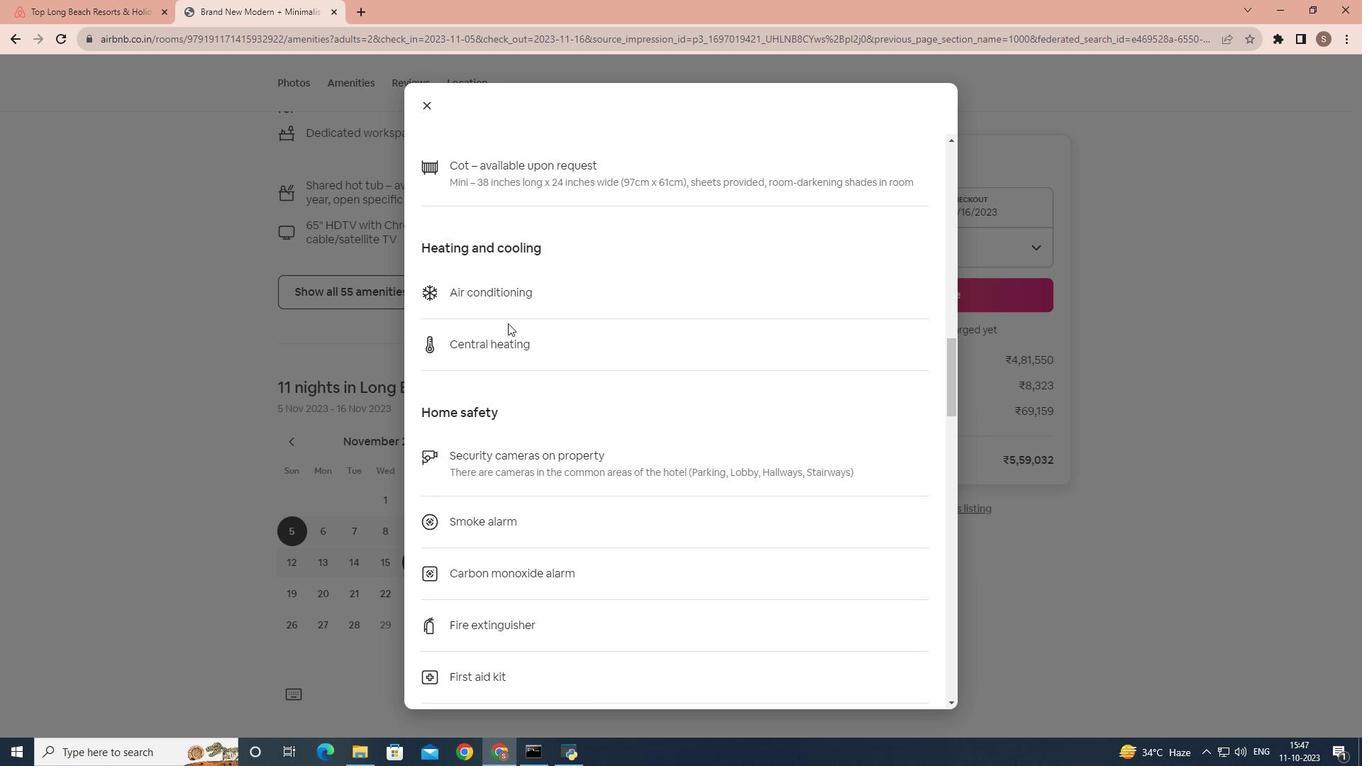 
Action: Mouse scrolled (508, 322) with delta (0, 0)
Screenshot: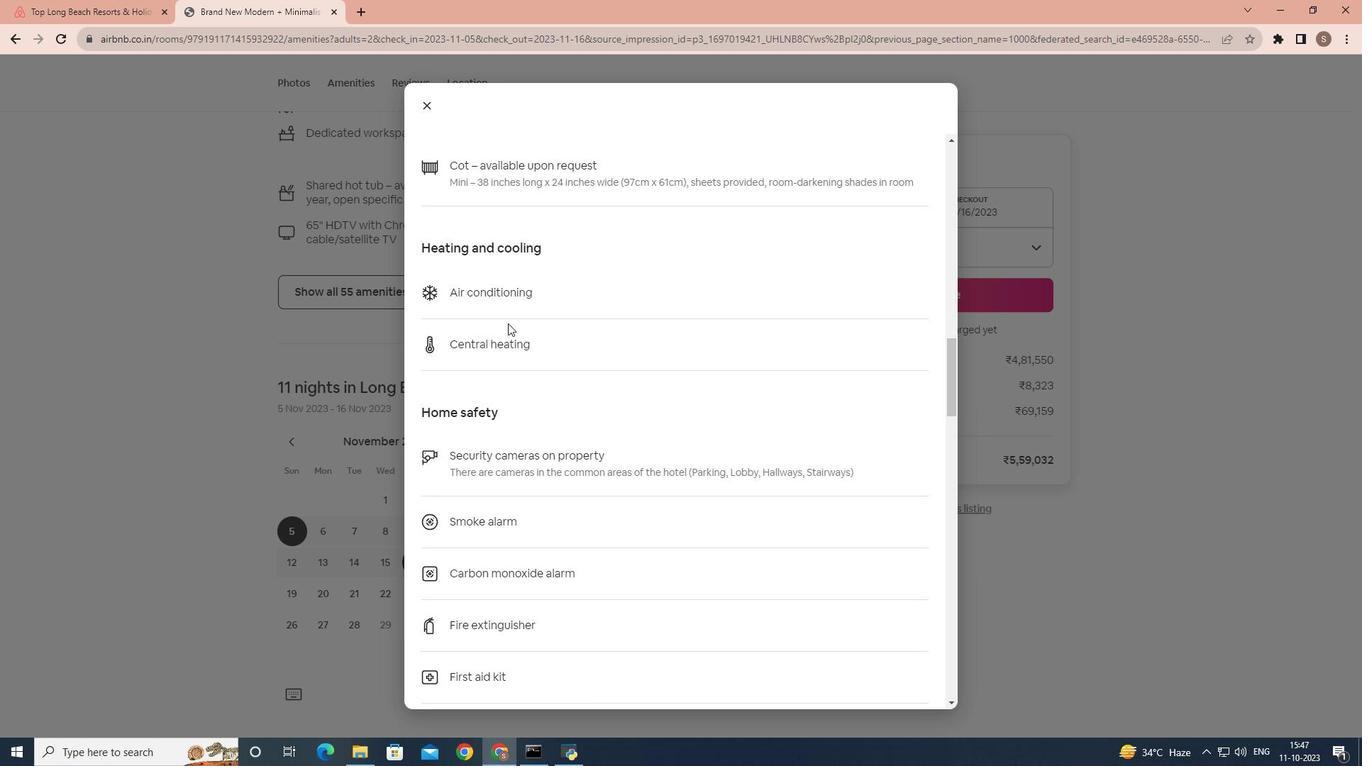 
Action: Mouse scrolled (508, 322) with delta (0, 0)
Screenshot: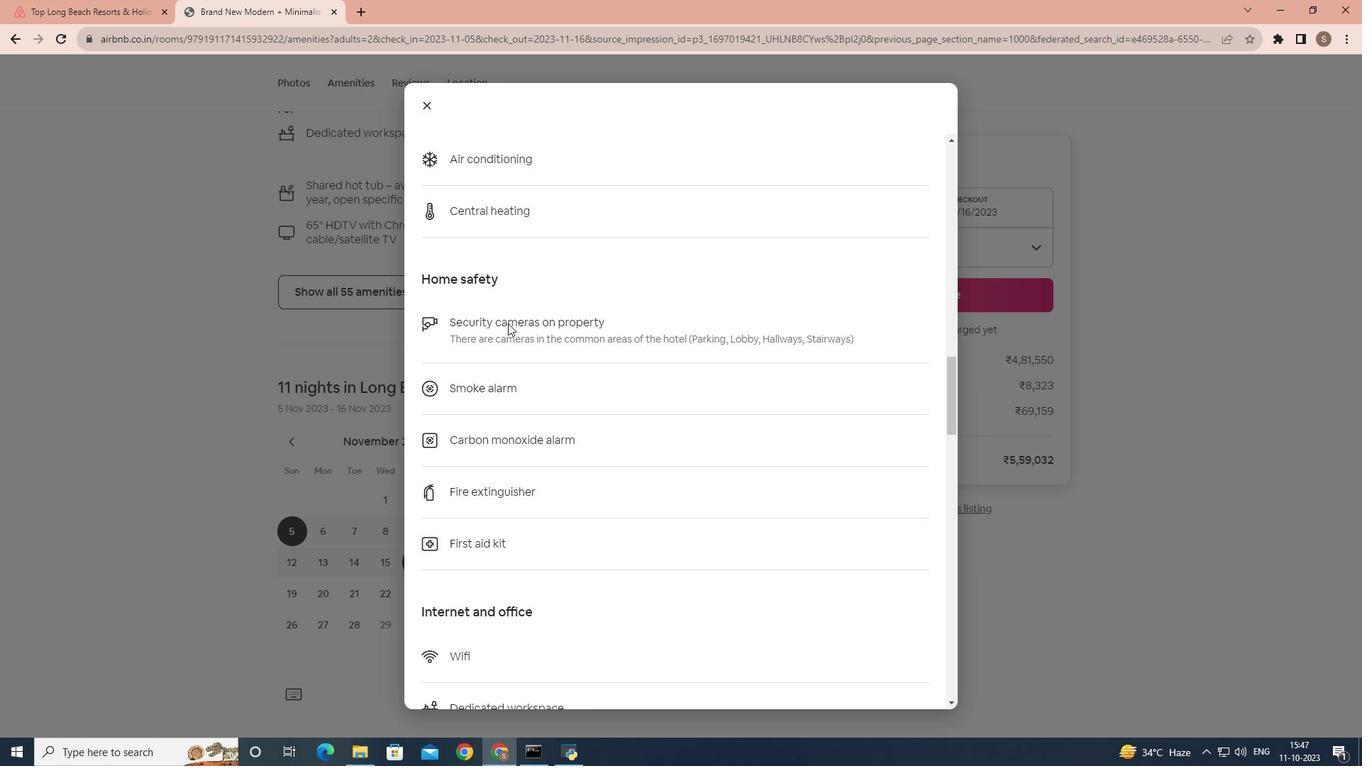 
Action: Mouse scrolled (508, 322) with delta (0, 0)
Screenshot: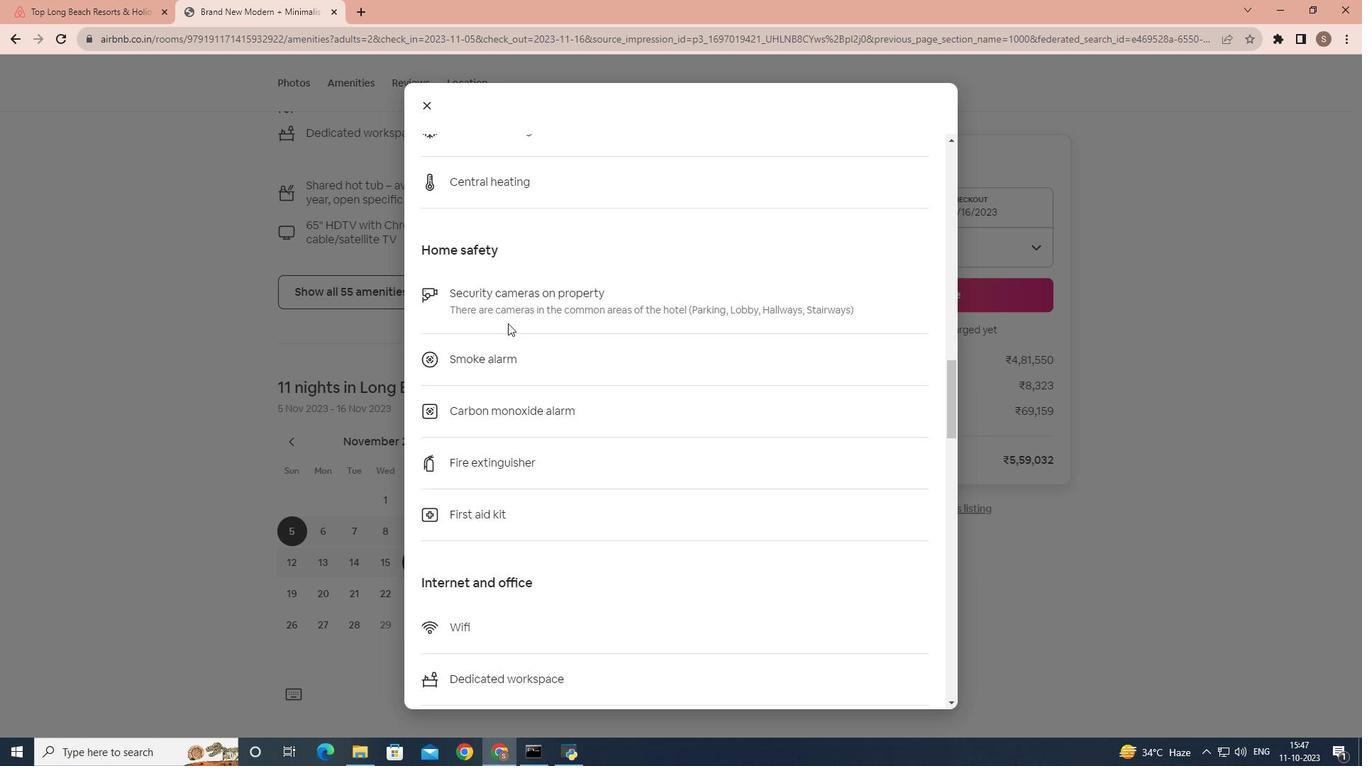 
Action: Mouse scrolled (508, 322) with delta (0, 0)
Screenshot: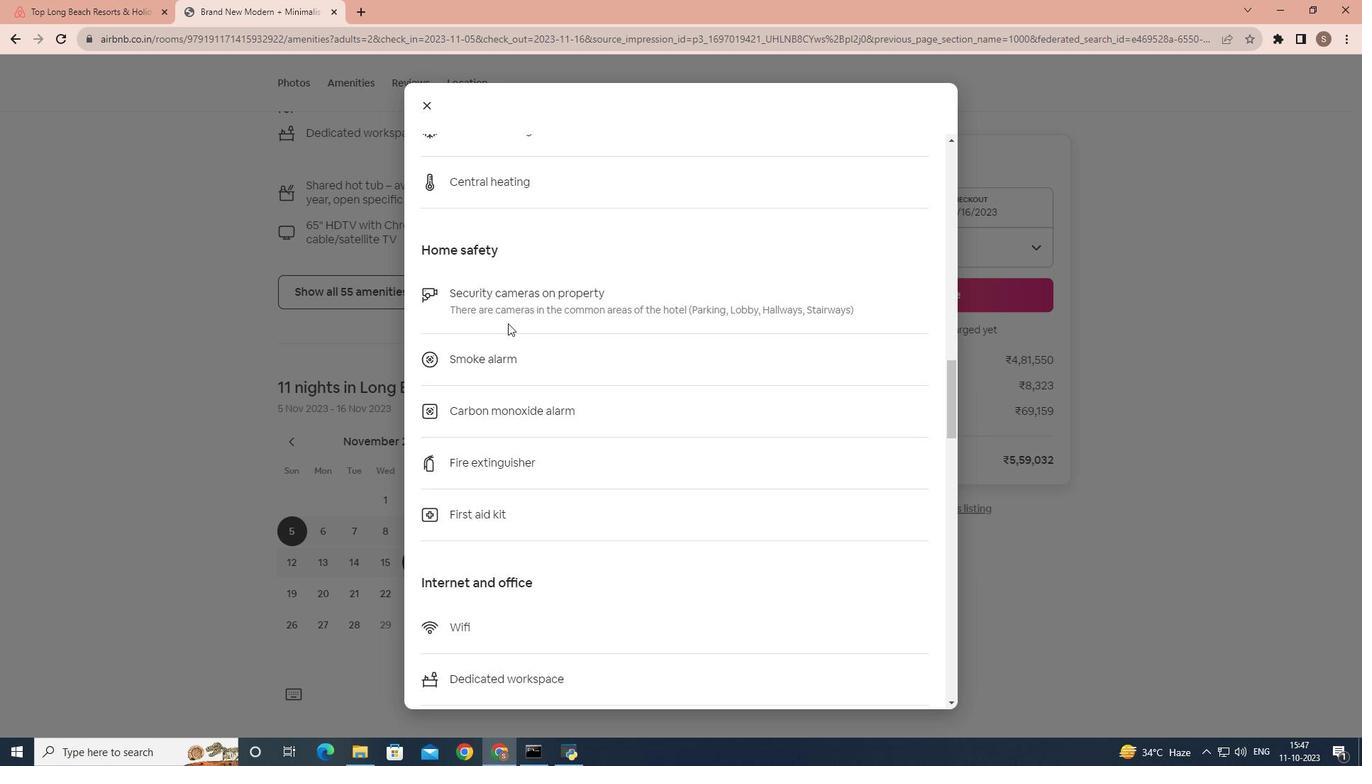 
Action: Mouse scrolled (508, 322) with delta (0, 0)
Screenshot: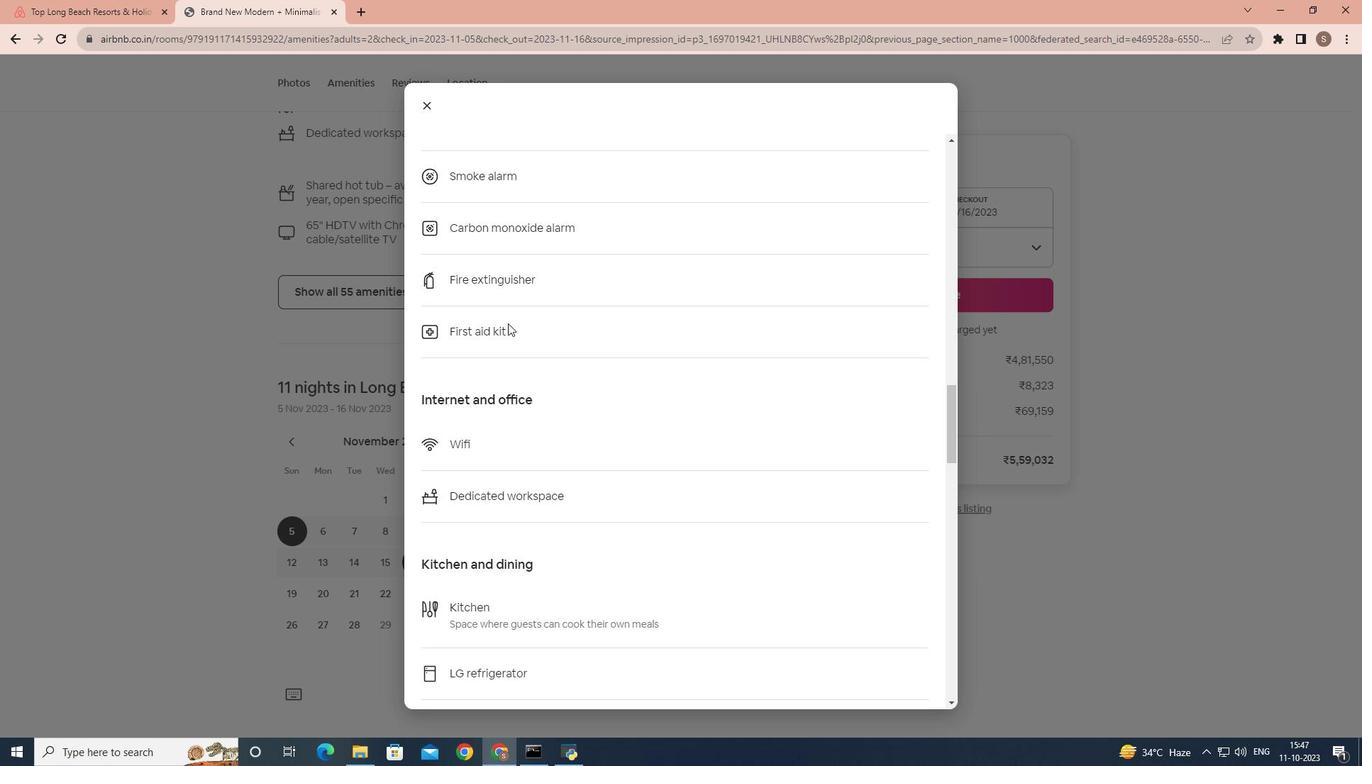 
Action: Mouse scrolled (508, 322) with delta (0, 0)
Screenshot: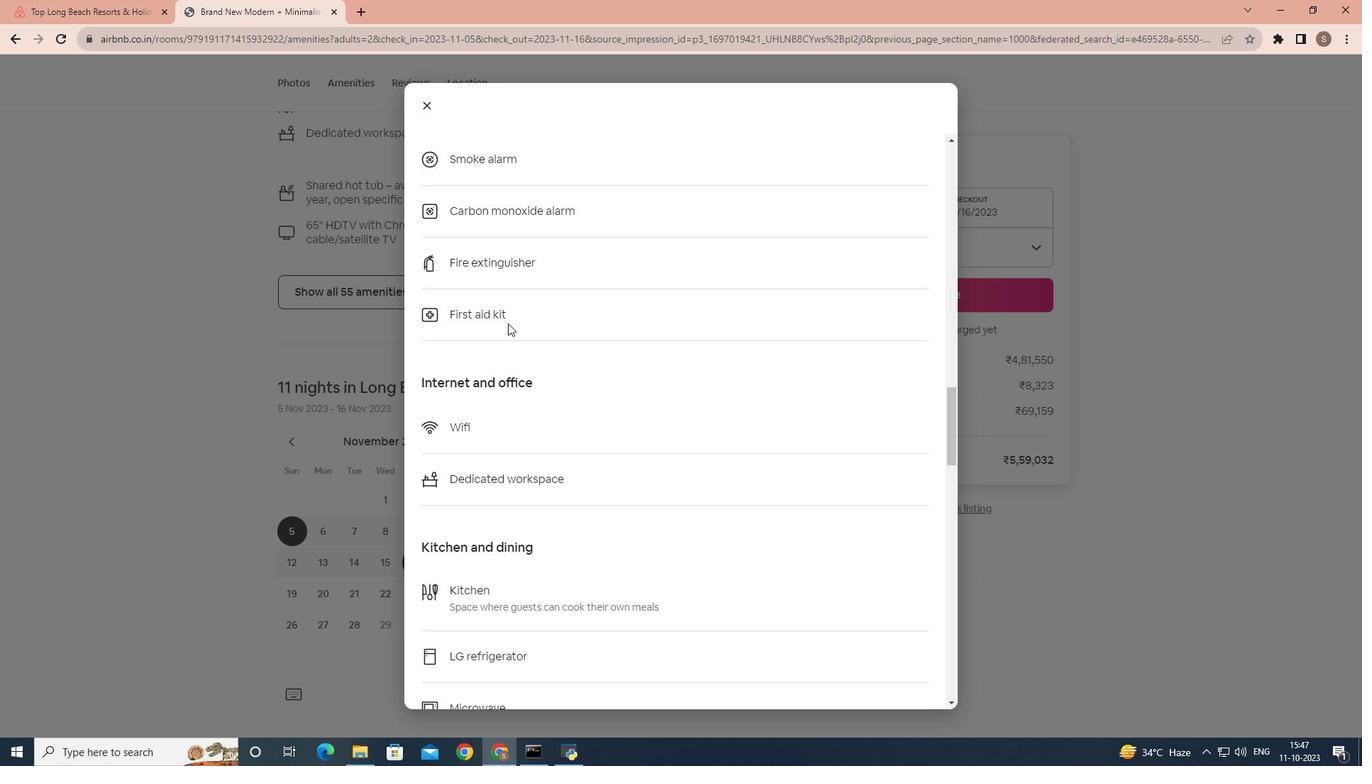 
Action: Mouse scrolled (508, 322) with delta (0, 0)
Screenshot: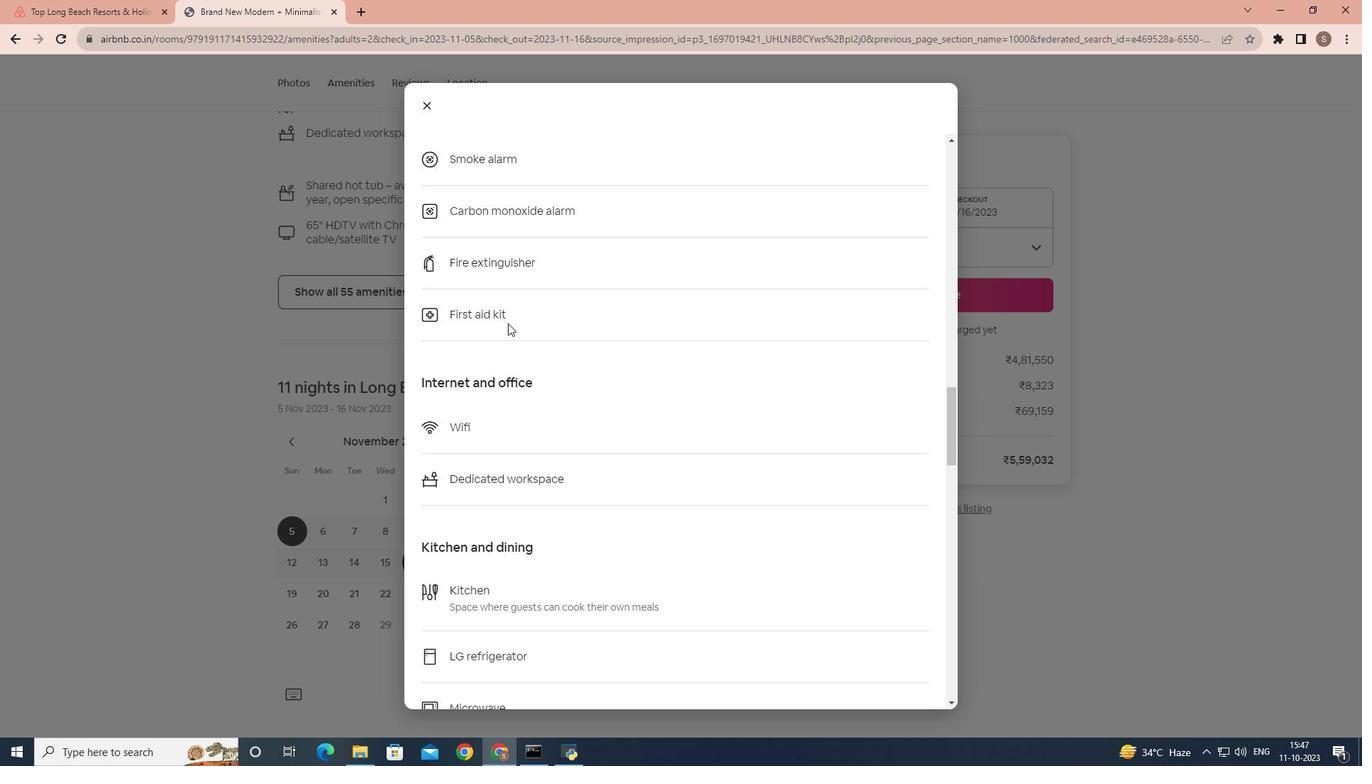 
Action: Mouse scrolled (508, 322) with delta (0, 0)
Screenshot: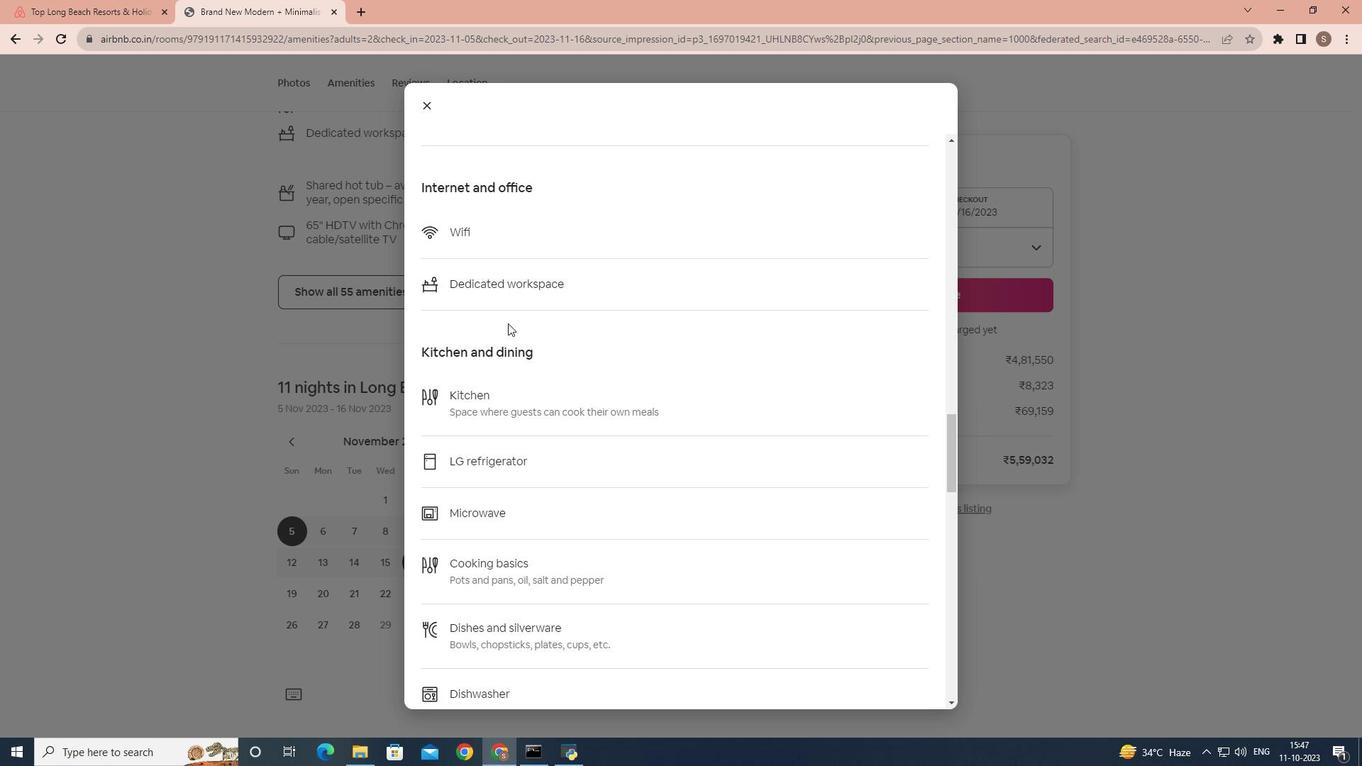
Action: Mouse scrolled (508, 322) with delta (0, 0)
Screenshot: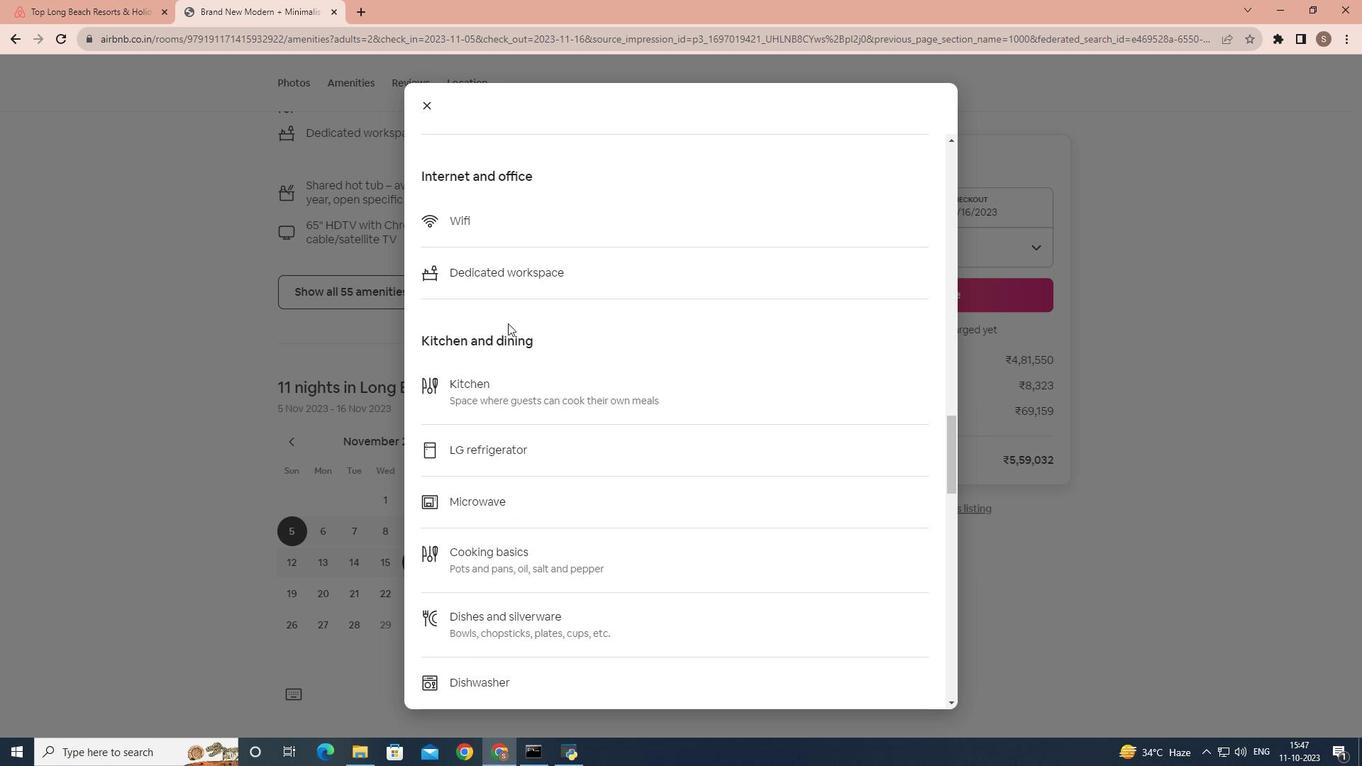 
Action: Mouse scrolled (508, 322) with delta (0, 0)
Screenshot: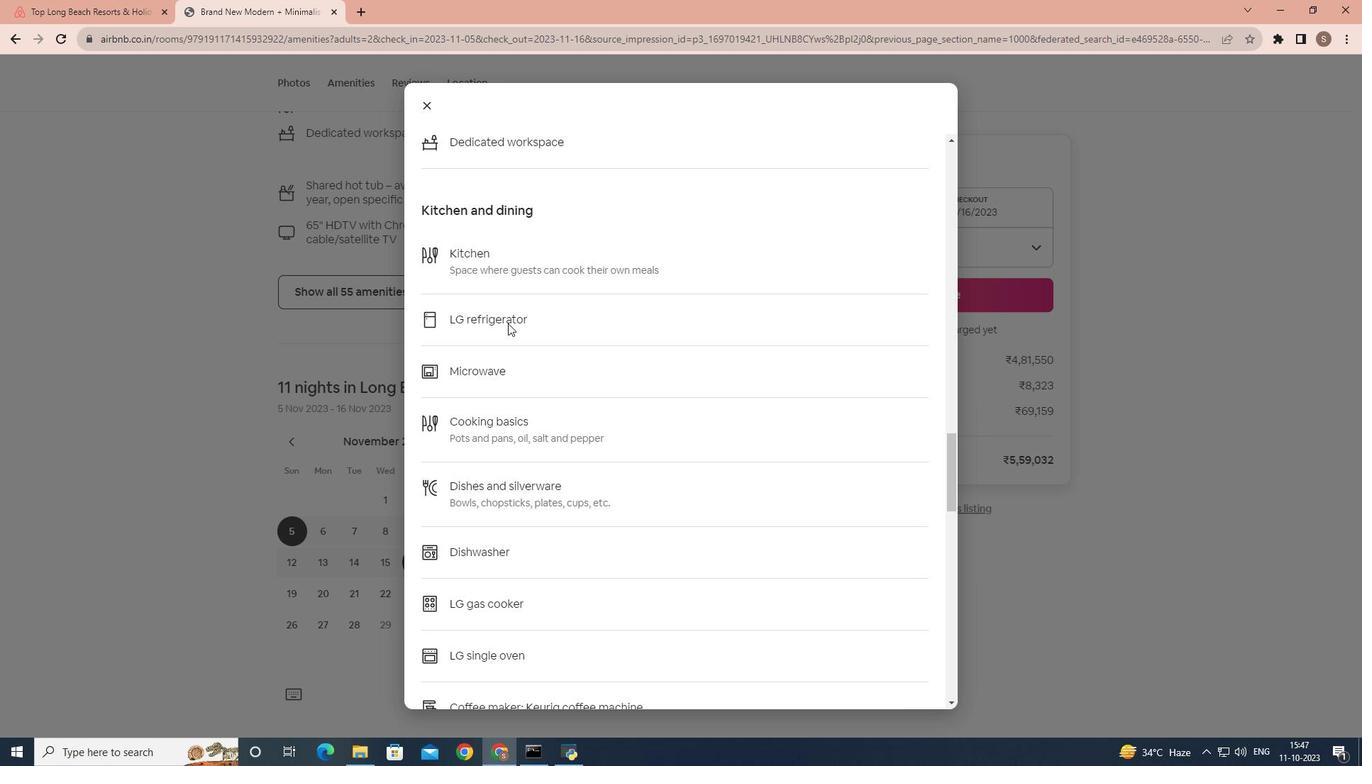 
Action: Mouse scrolled (508, 322) with delta (0, 0)
Screenshot: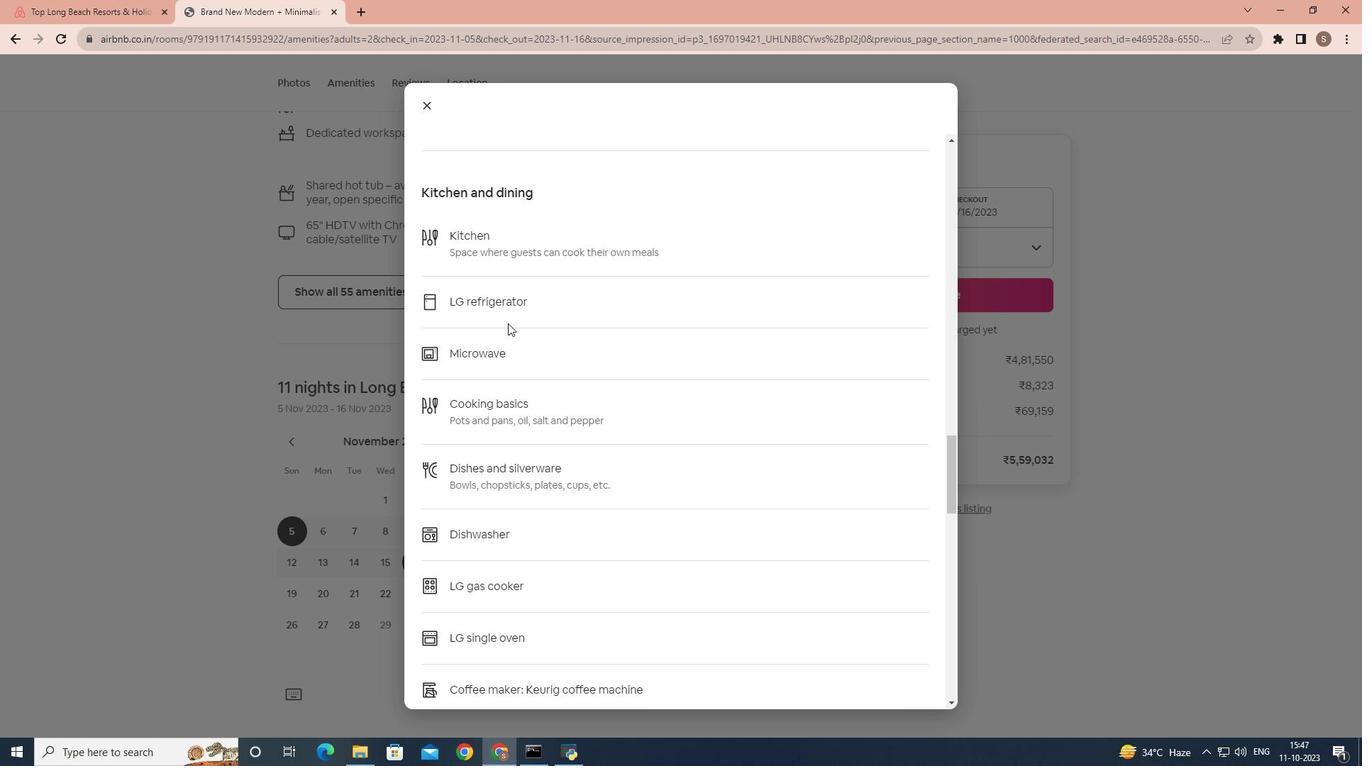 
Action: Mouse scrolled (508, 322) with delta (0, 0)
Screenshot: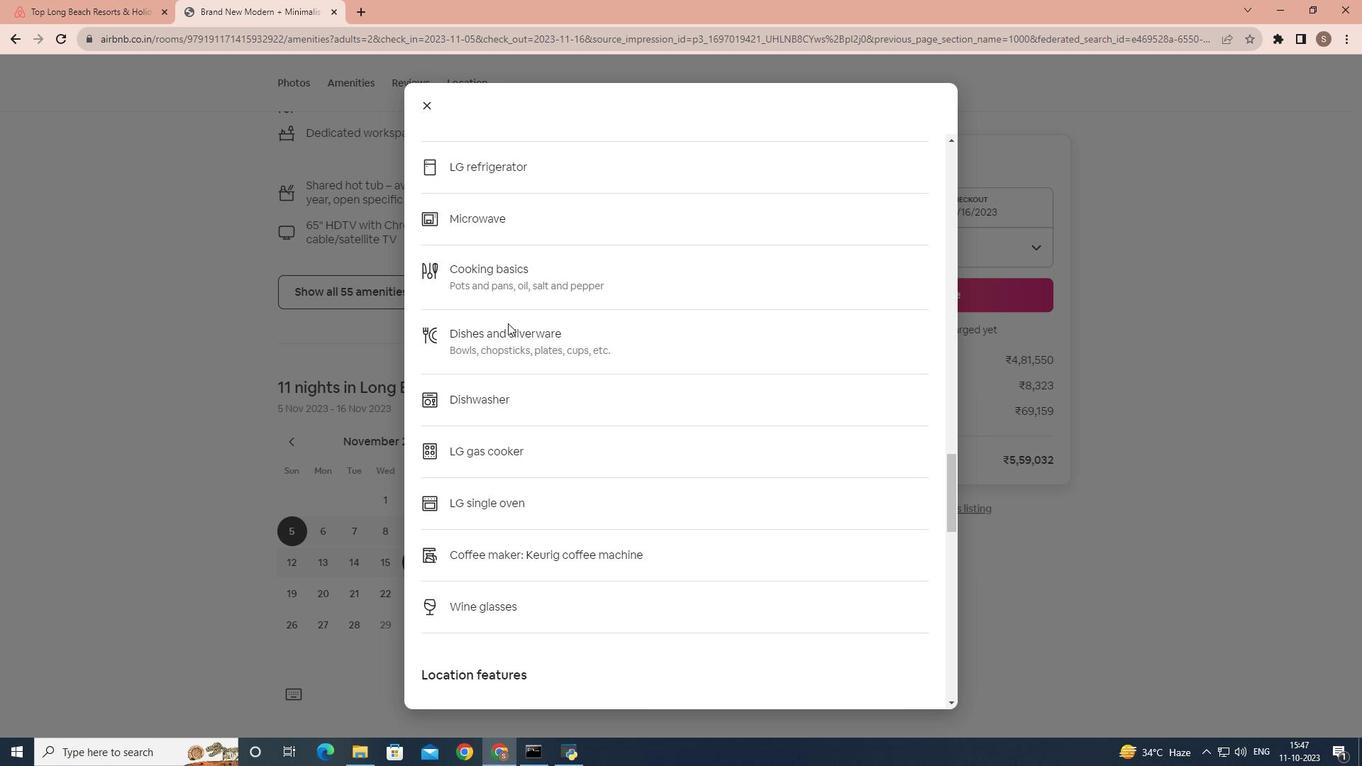 
Action: Mouse scrolled (508, 322) with delta (0, 0)
Screenshot: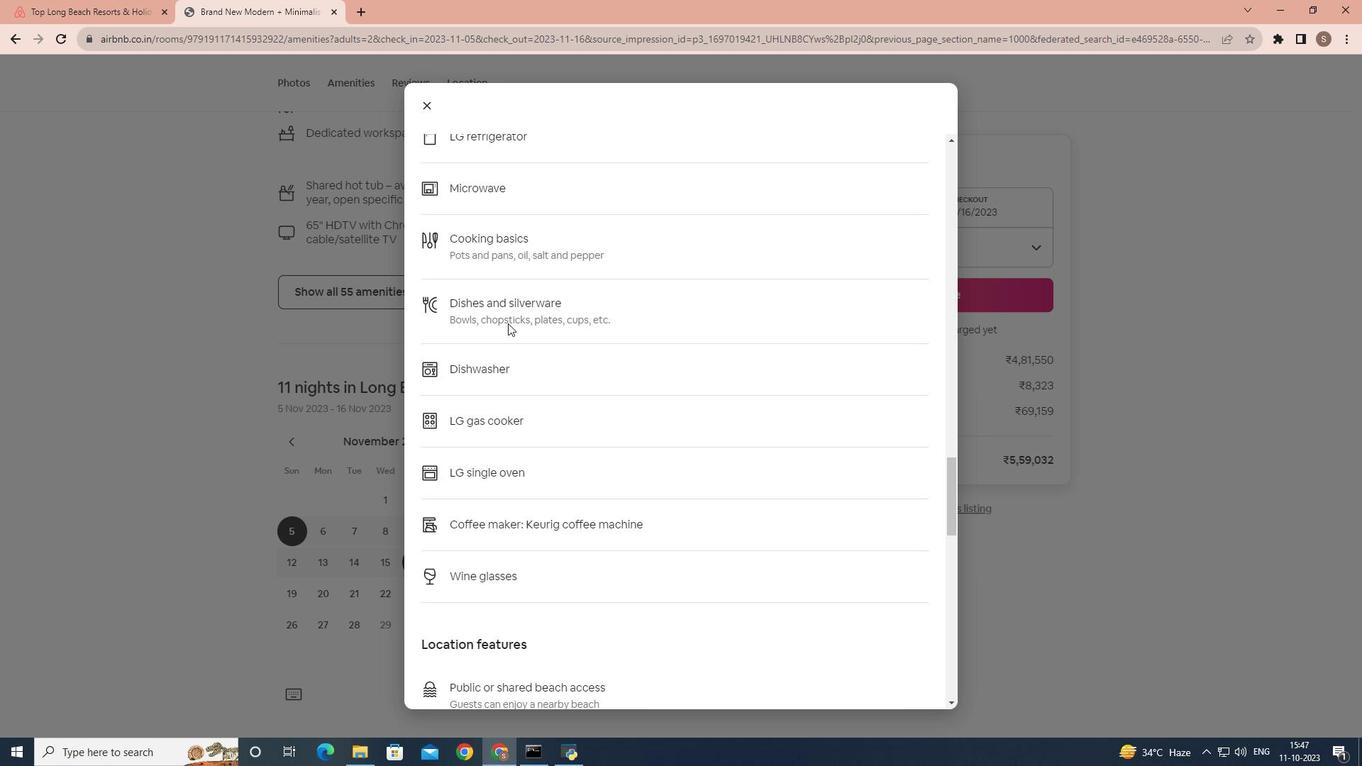 
Action: Mouse scrolled (508, 322) with delta (0, 0)
Screenshot: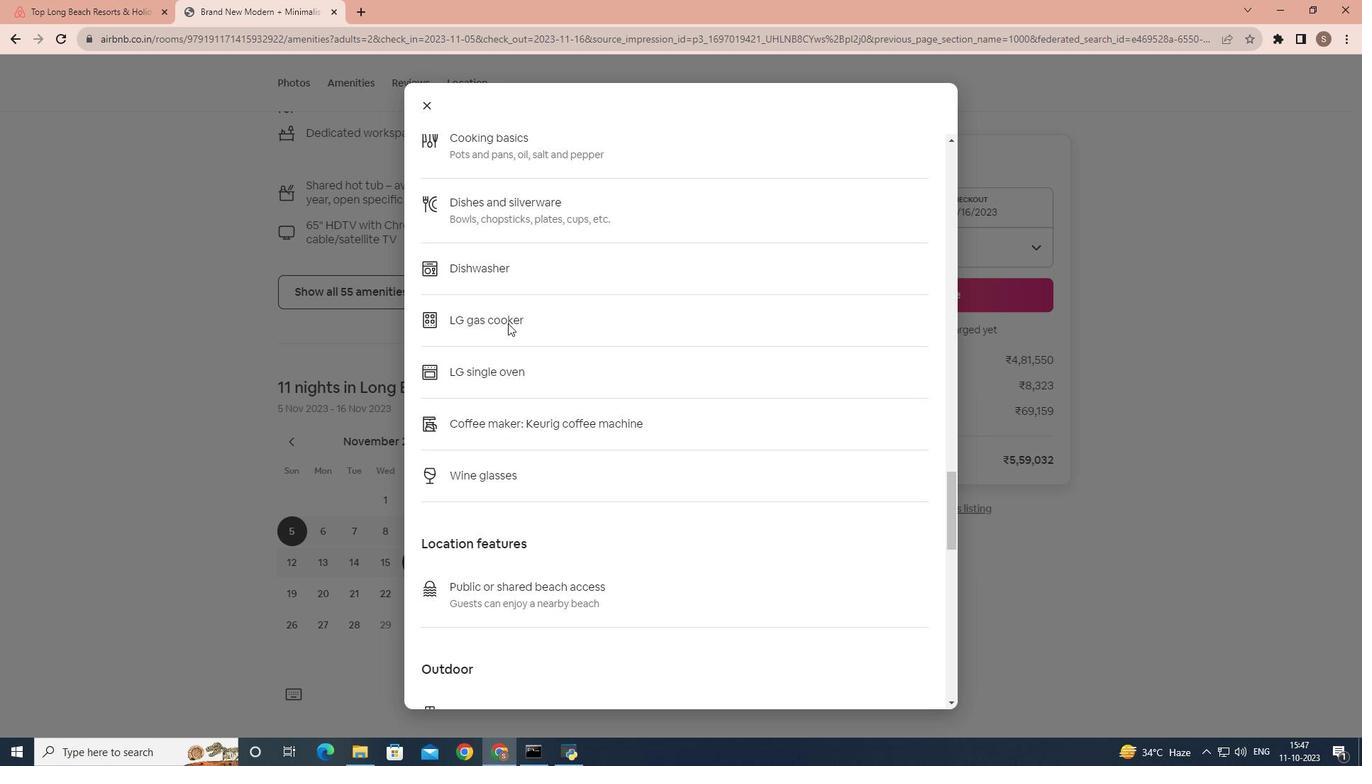 
Action: Mouse scrolled (508, 322) with delta (0, 0)
Screenshot: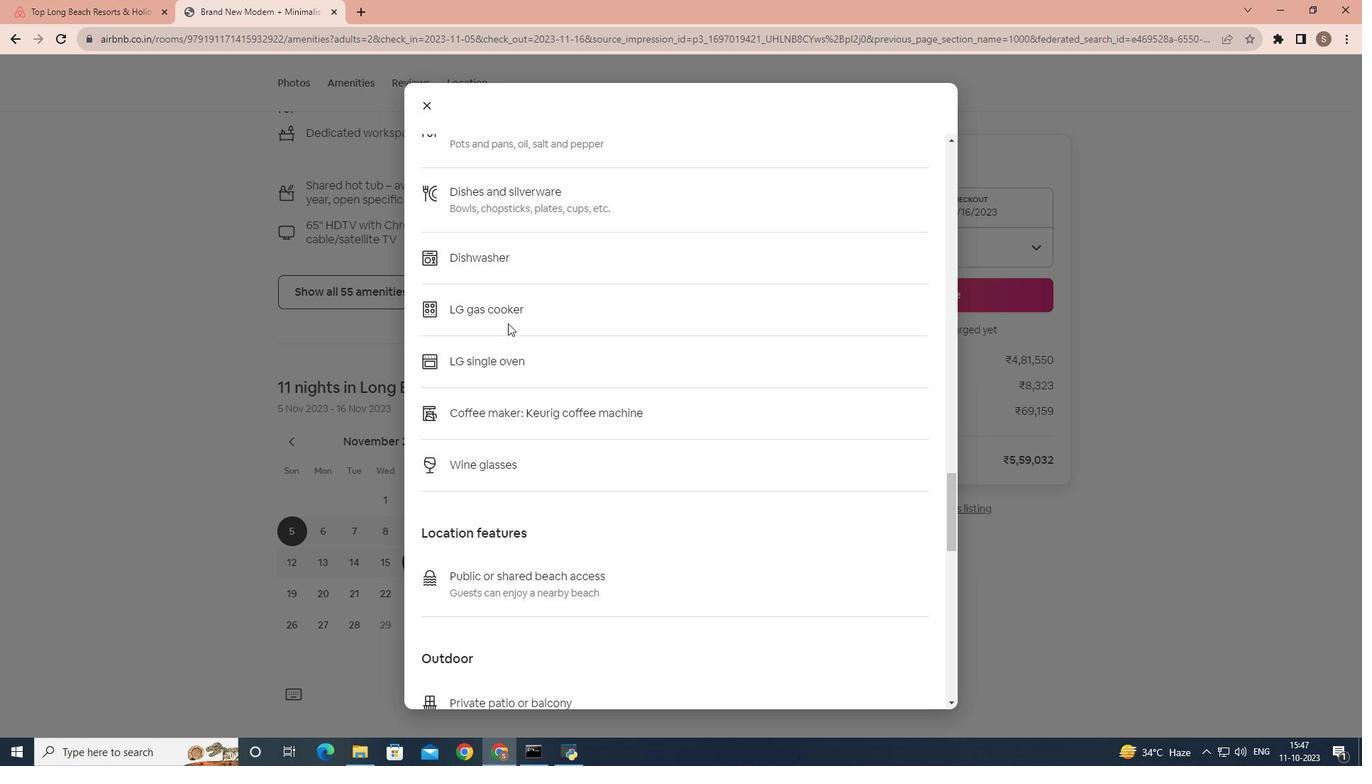 
Action: Mouse scrolled (508, 322) with delta (0, 0)
Screenshot: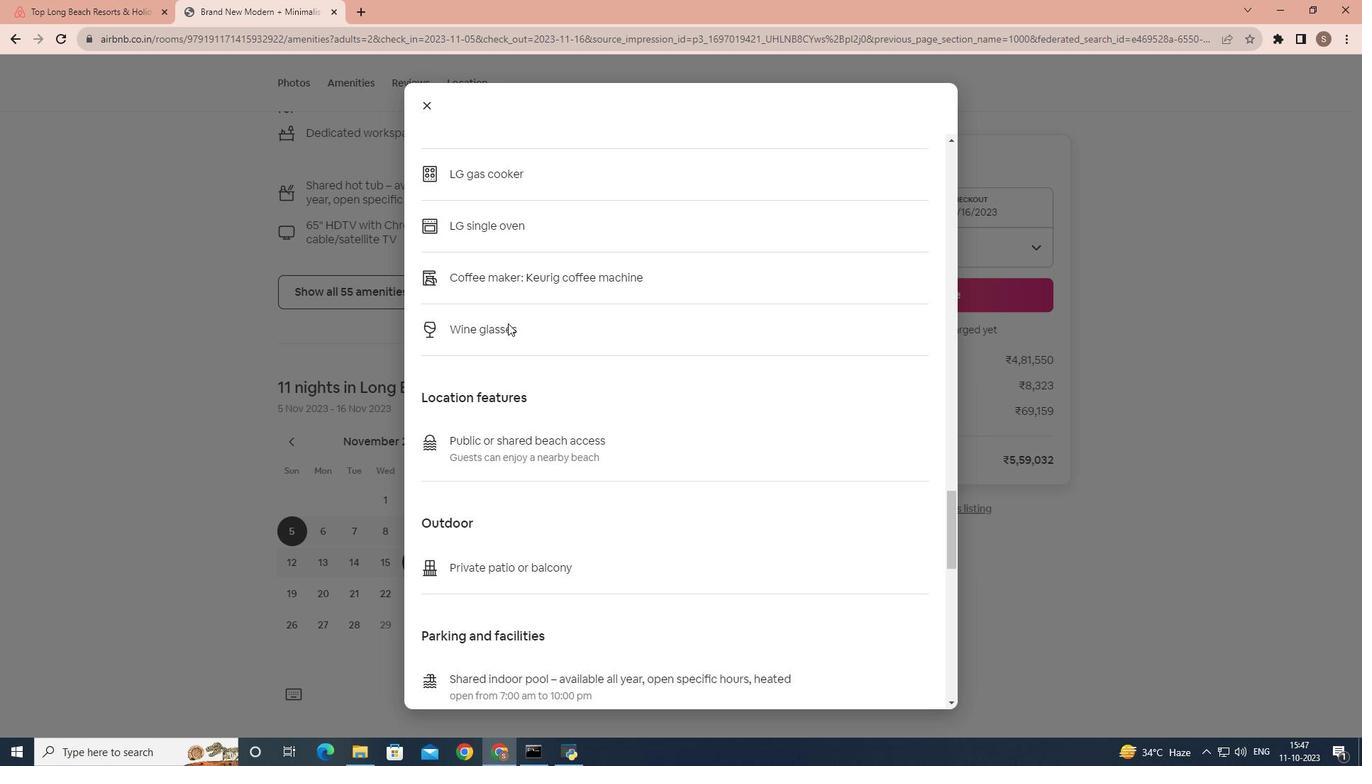 
Action: Mouse scrolled (508, 322) with delta (0, 0)
Screenshot: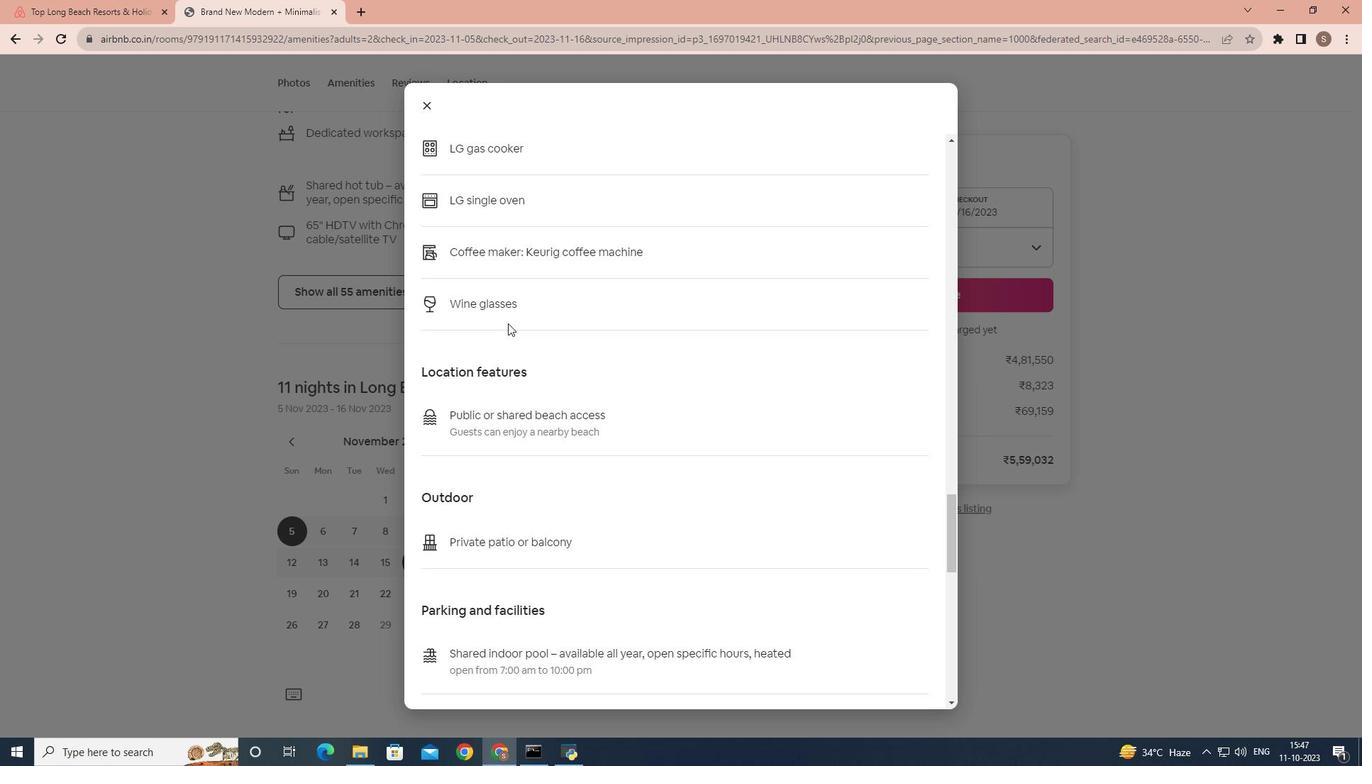 
Action: Mouse scrolled (508, 322) with delta (0, 0)
Screenshot: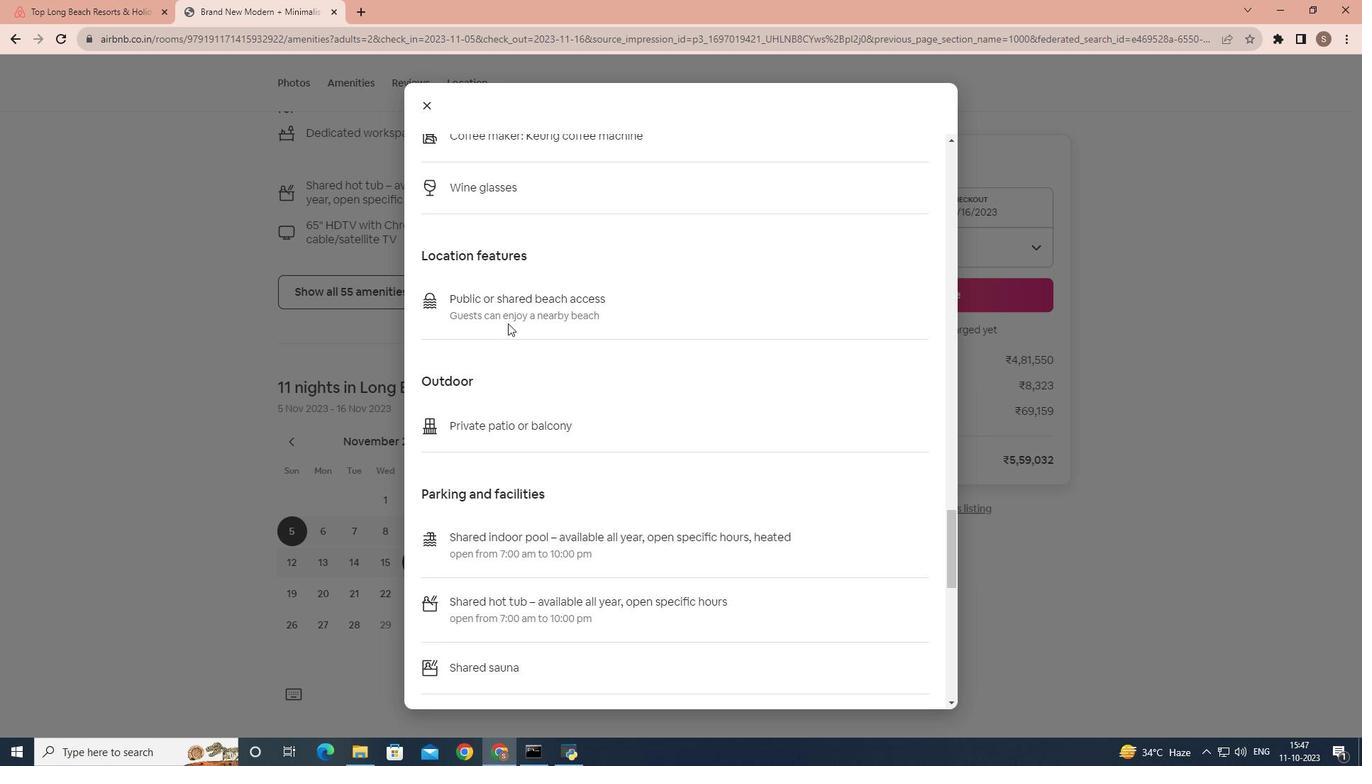 
Action: Mouse scrolled (508, 322) with delta (0, 0)
Screenshot: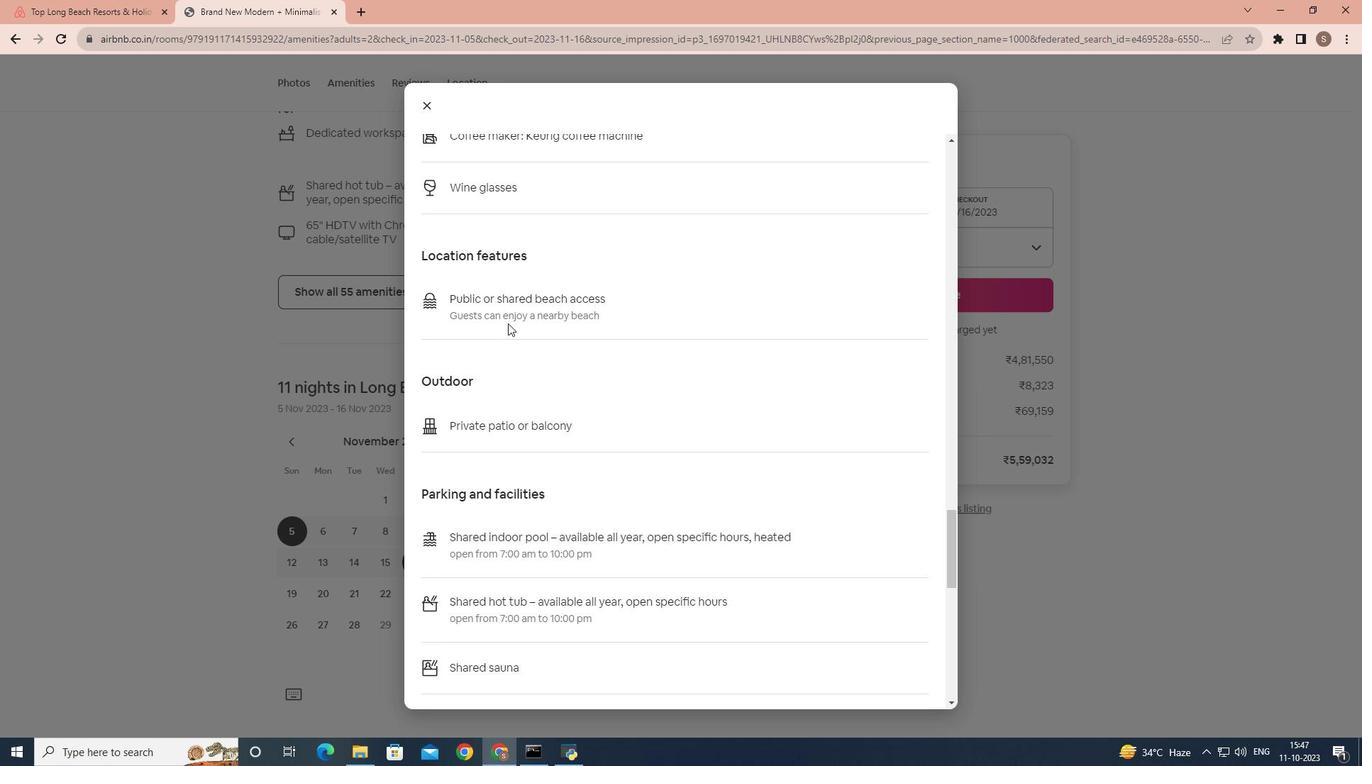 
Action: Mouse scrolled (508, 322) with delta (0, 0)
Screenshot: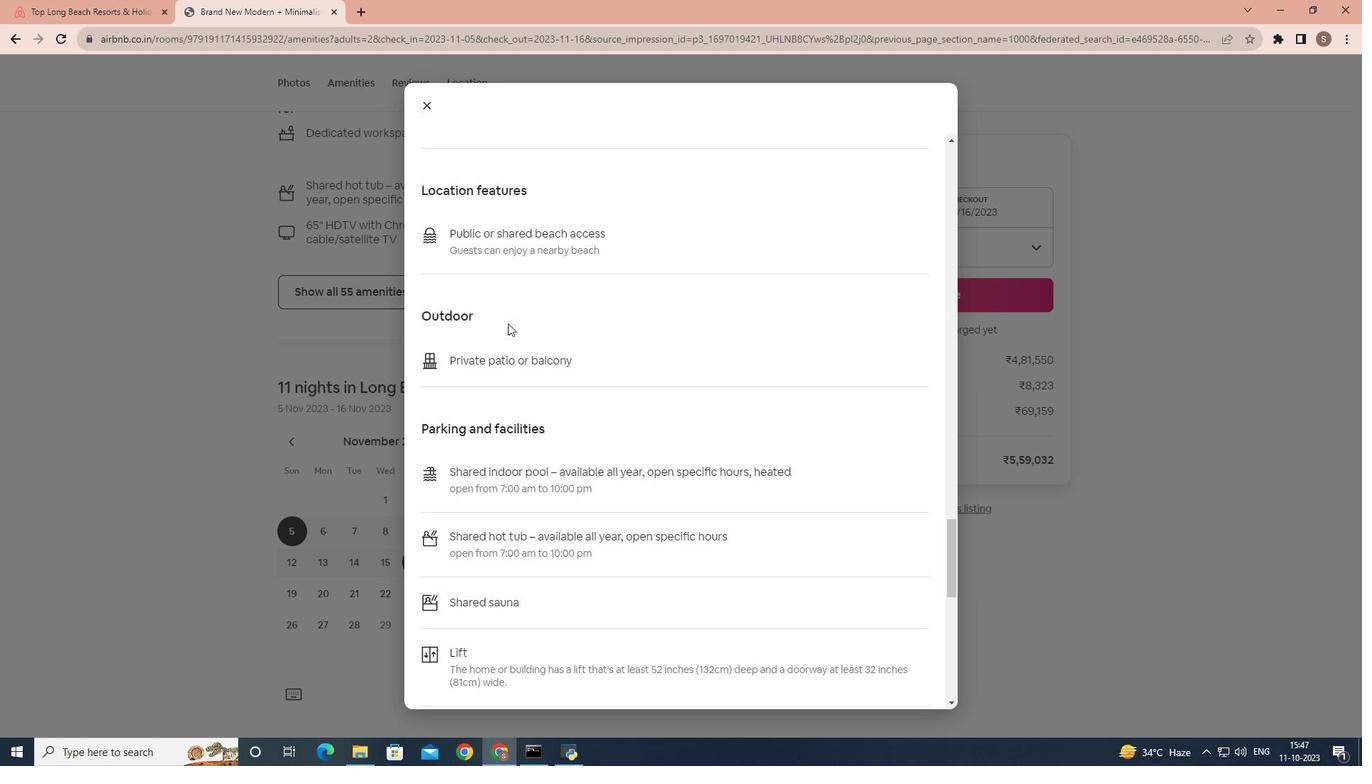 
Action: Mouse scrolled (508, 322) with delta (0, 0)
Screenshot: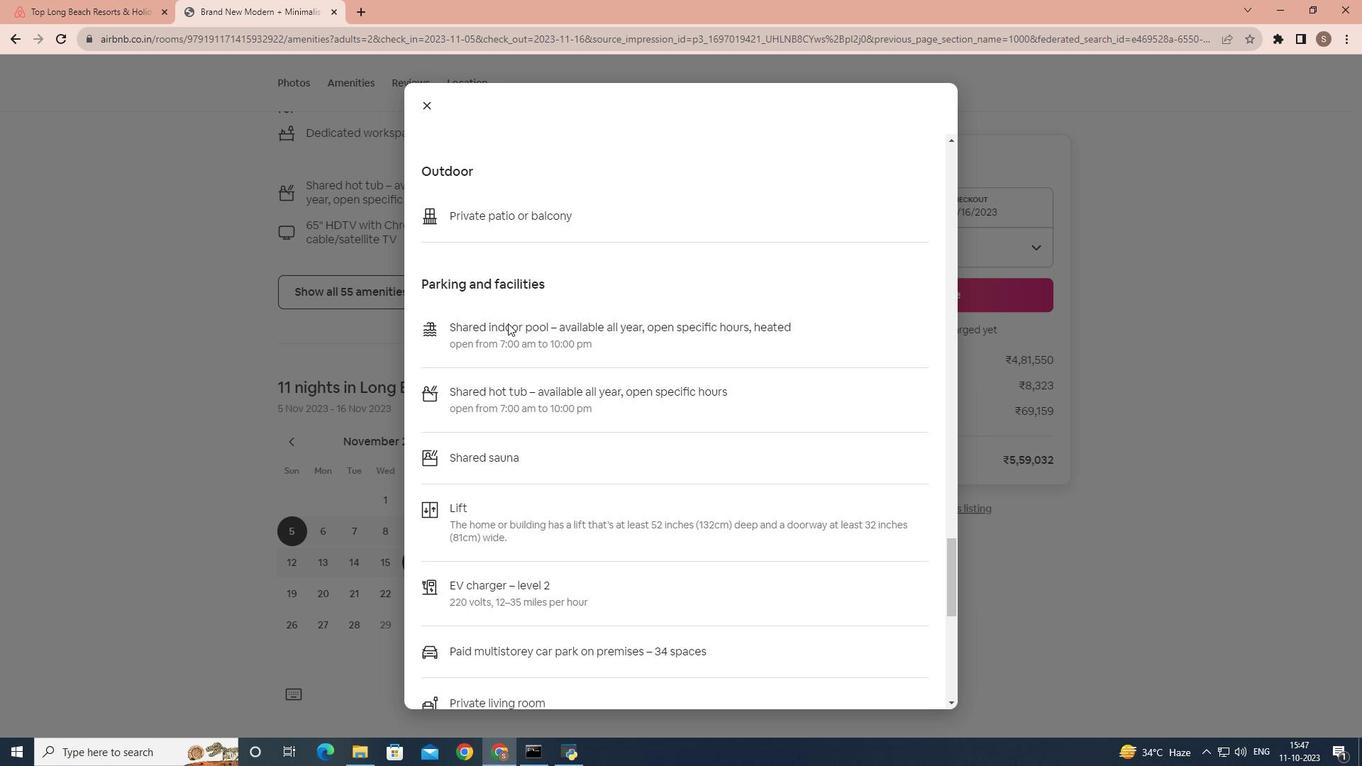 
Action: Mouse scrolled (508, 322) with delta (0, 0)
Screenshot: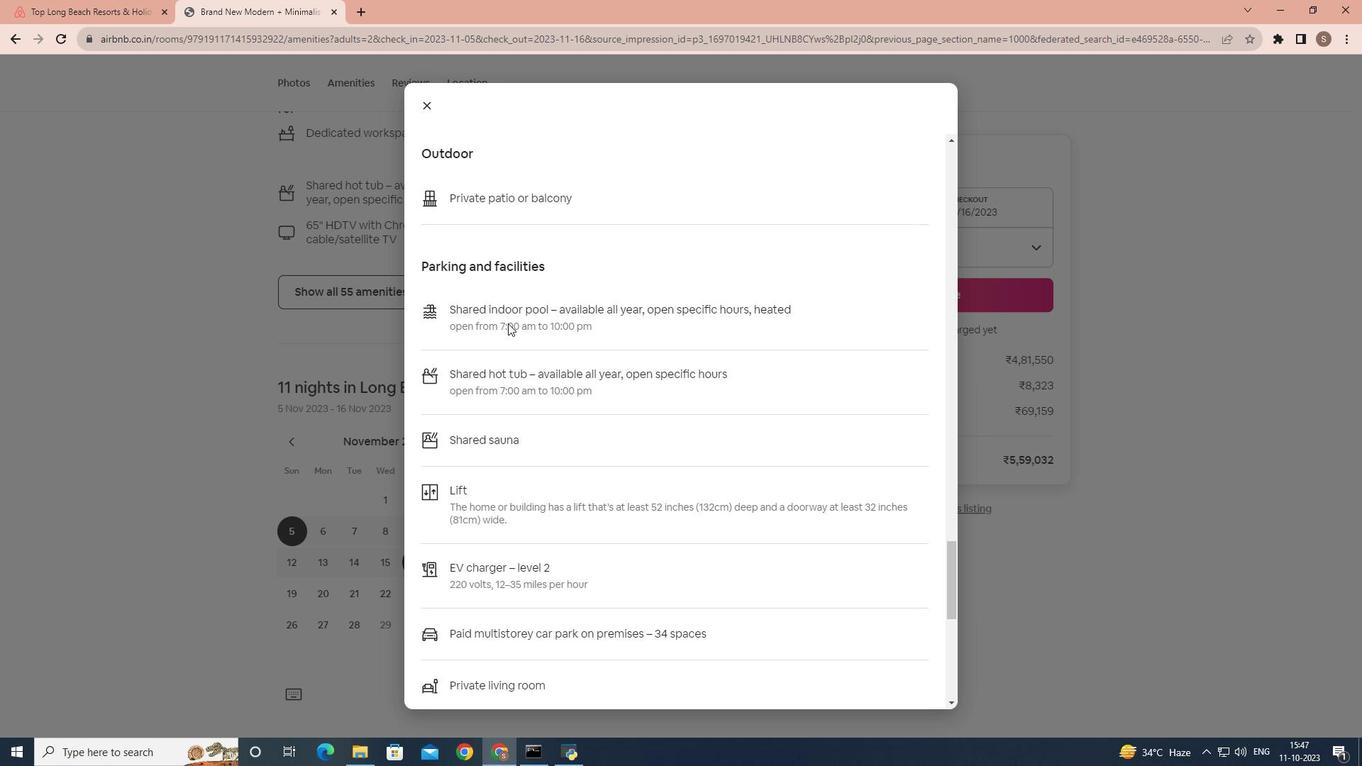 
Action: Mouse scrolled (508, 322) with delta (0, 0)
Screenshot: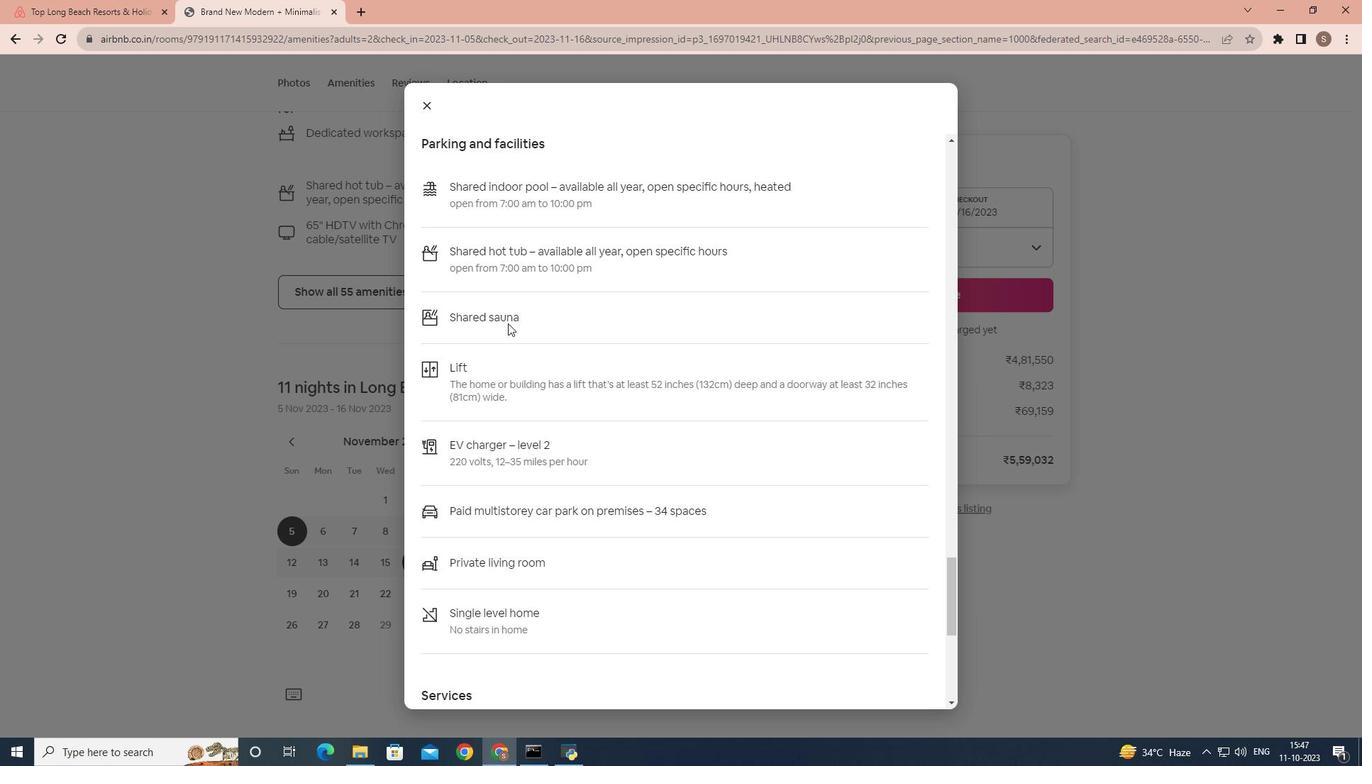 
Action: Mouse scrolled (508, 322) with delta (0, 0)
Screenshot: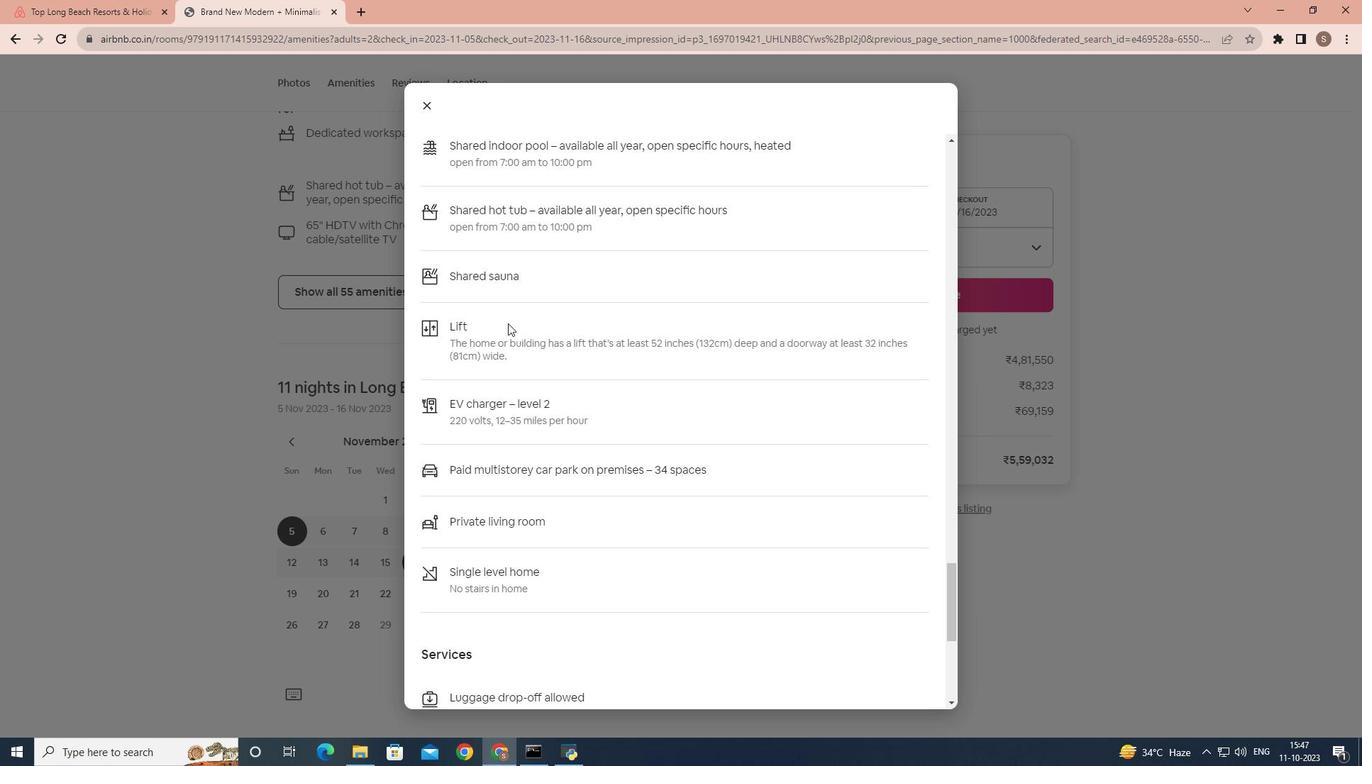 
Action: Mouse scrolled (508, 322) with delta (0, 0)
Screenshot: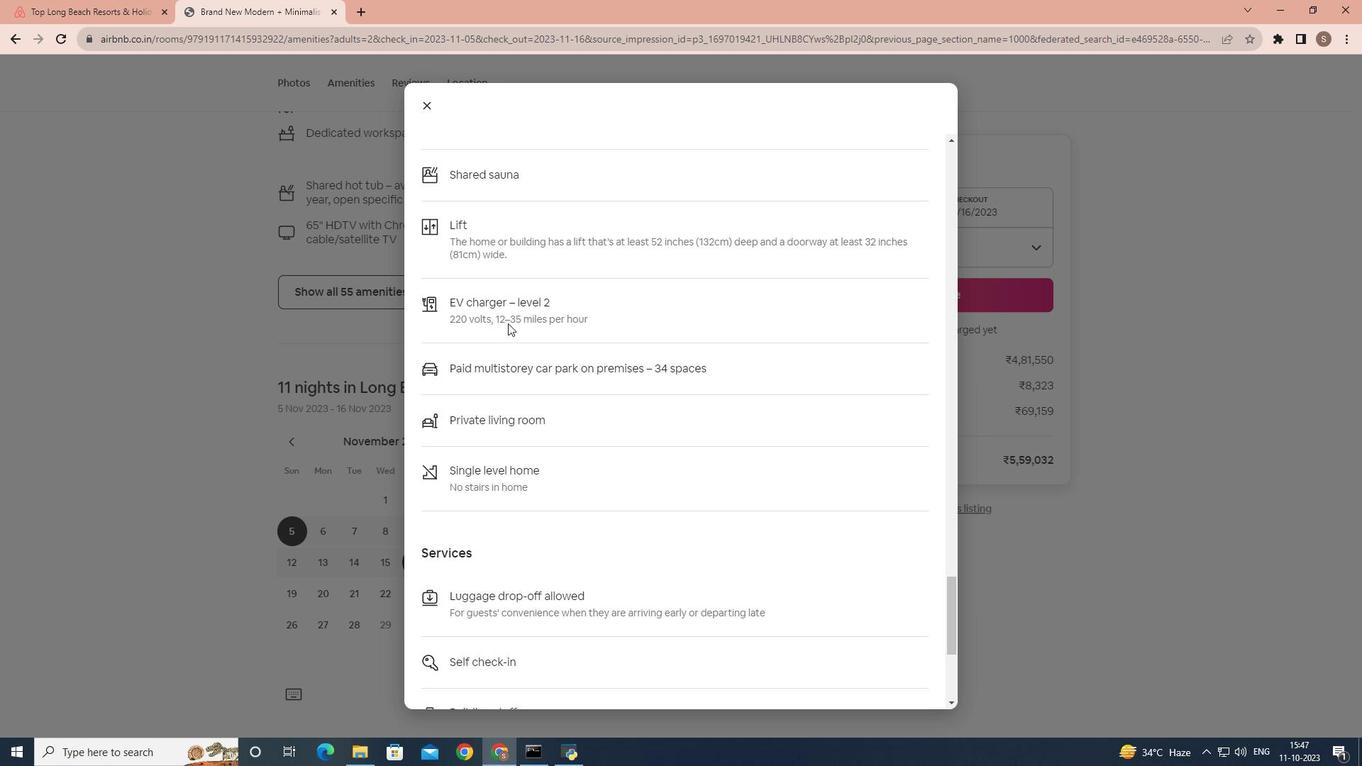 
Action: Mouse scrolled (508, 322) with delta (0, 0)
Screenshot: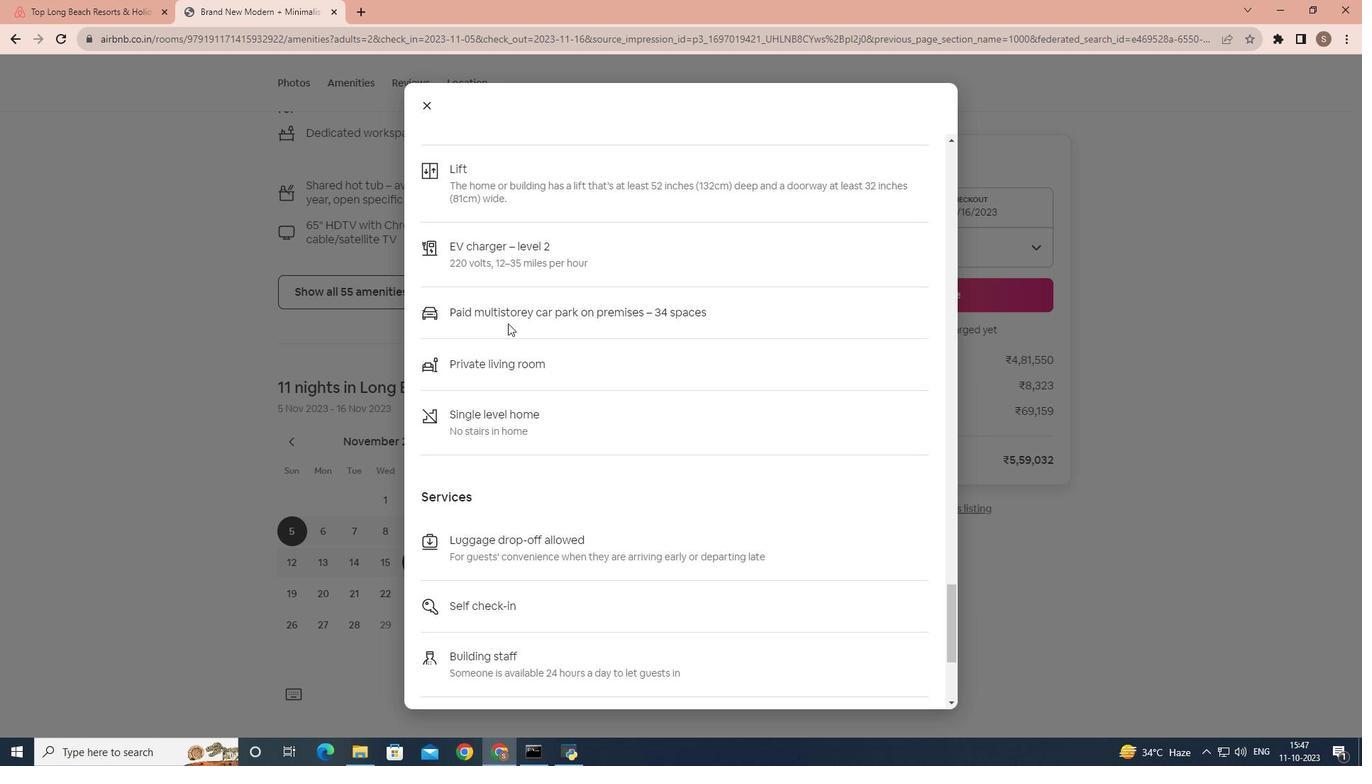 
Action: Mouse scrolled (508, 322) with delta (0, 0)
Screenshot: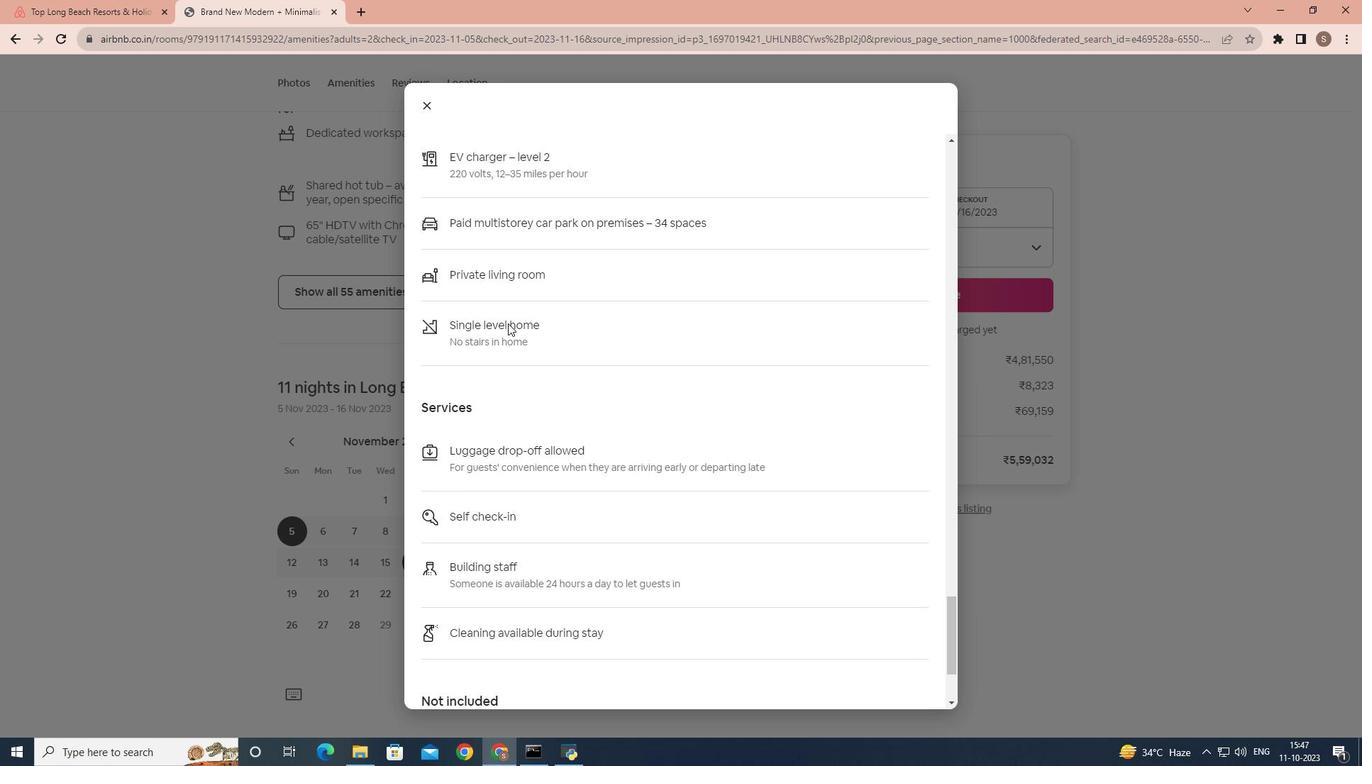 
Action: Mouse scrolled (508, 322) with delta (0, 0)
Screenshot: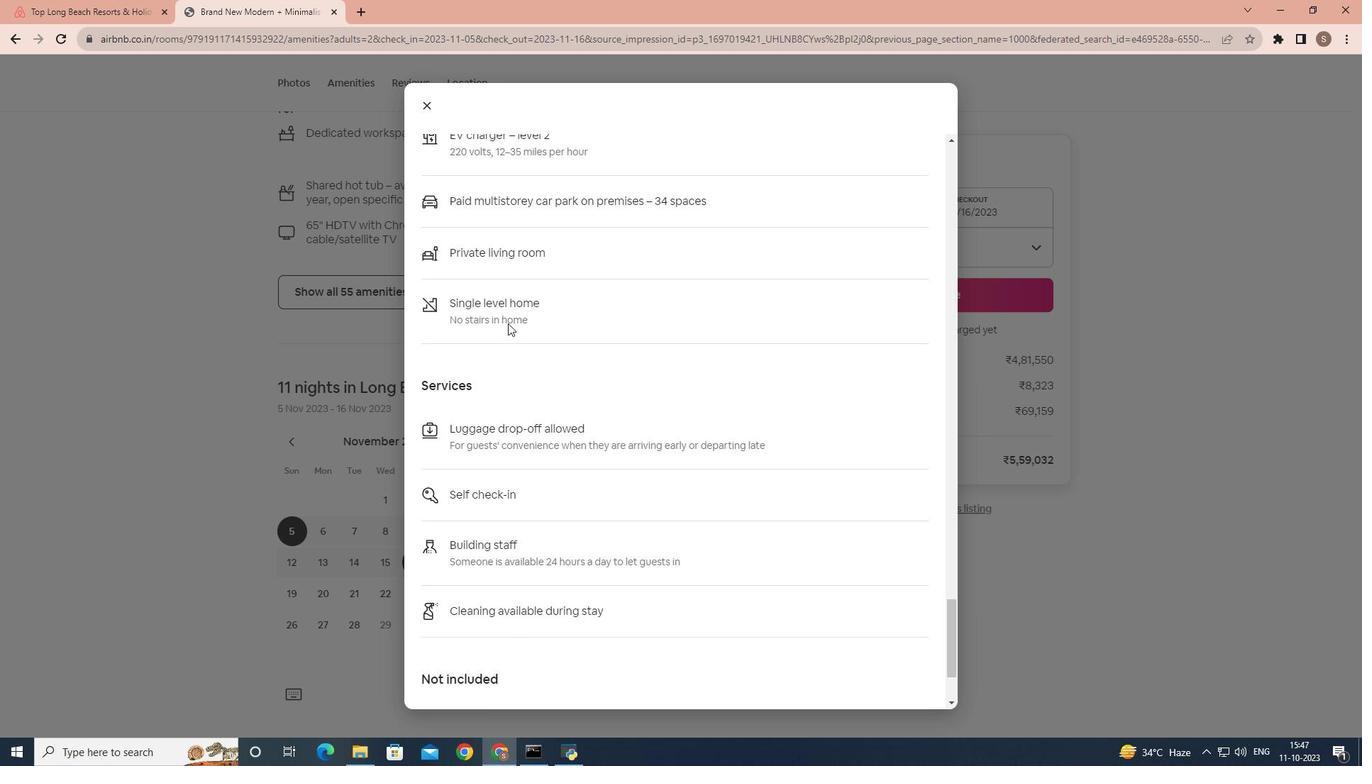 
Action: Mouse scrolled (508, 322) with delta (0, 0)
Screenshot: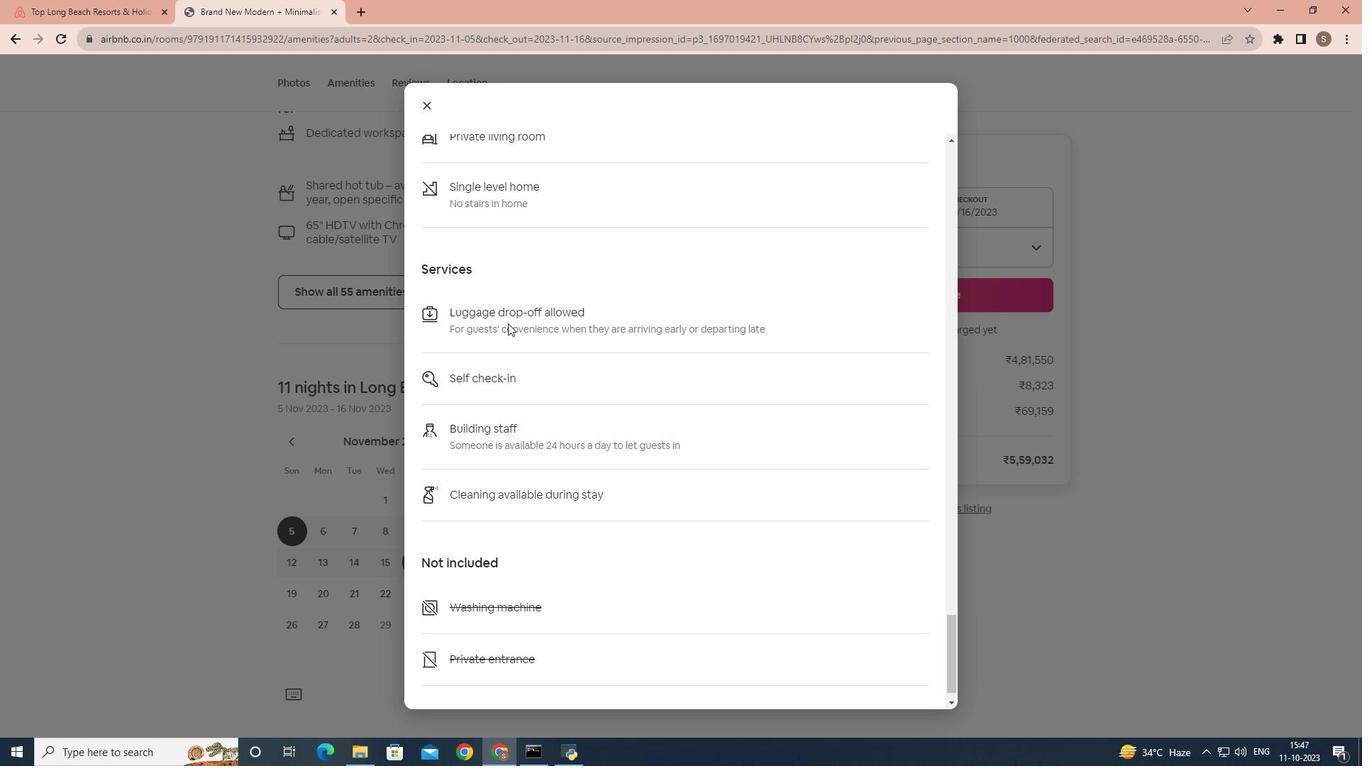 
Action: Mouse scrolled (508, 322) with delta (0, 0)
Screenshot: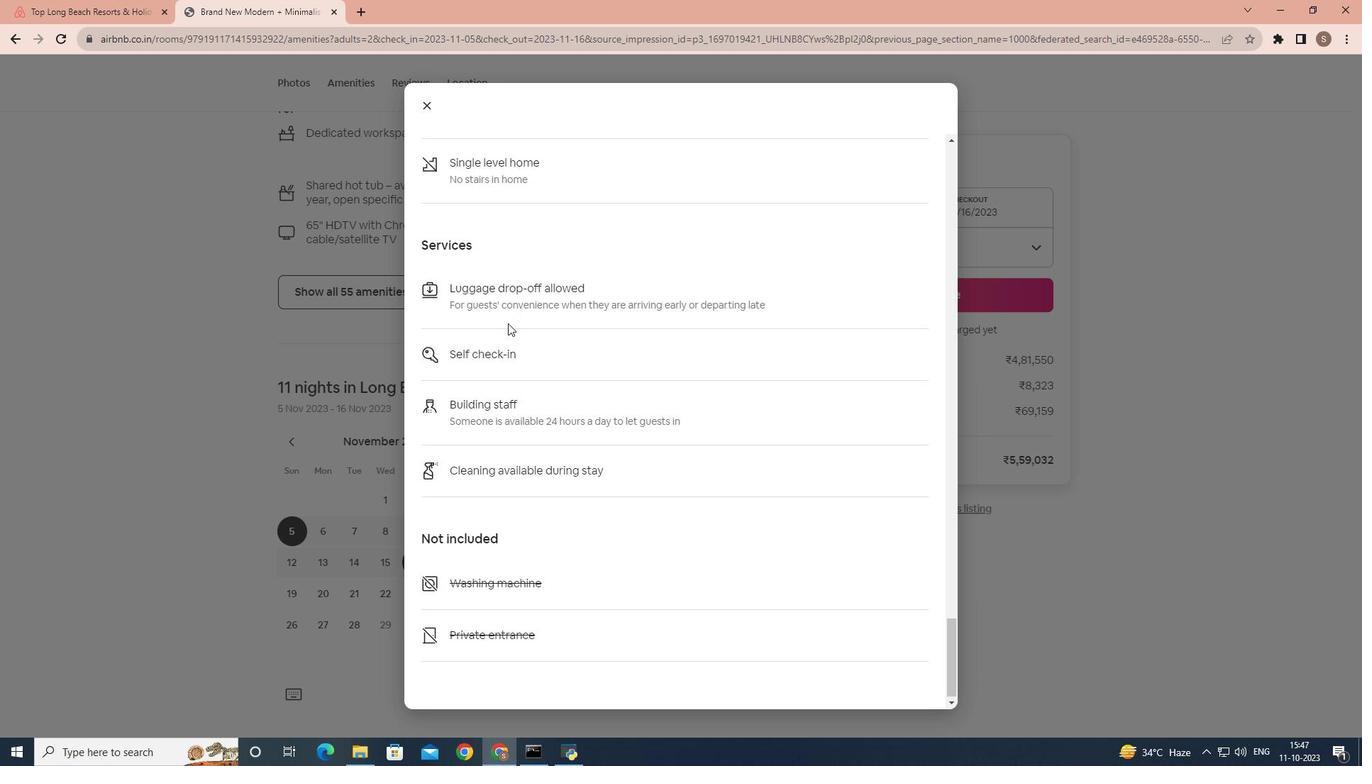 
Action: Mouse scrolled (508, 322) with delta (0, 0)
Screenshot: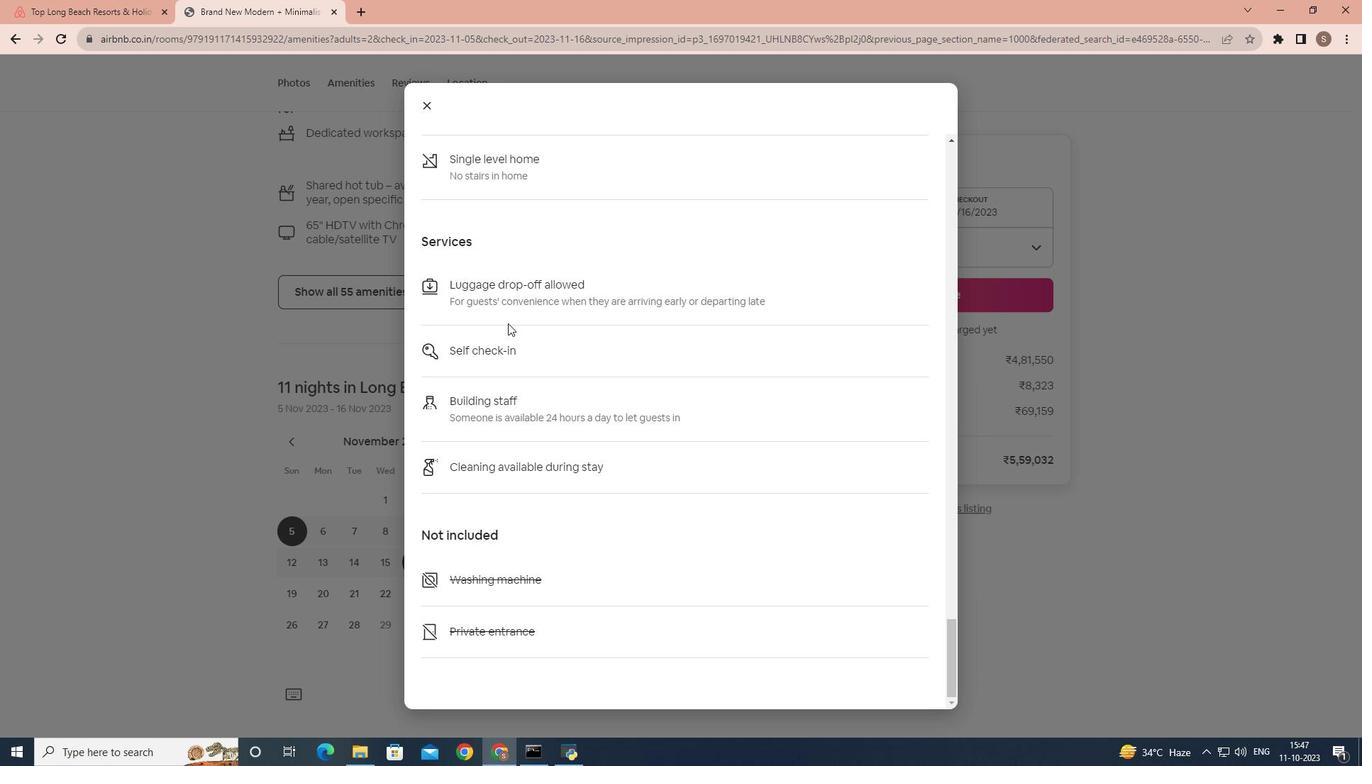 
Action: Mouse moved to (425, 102)
Screenshot: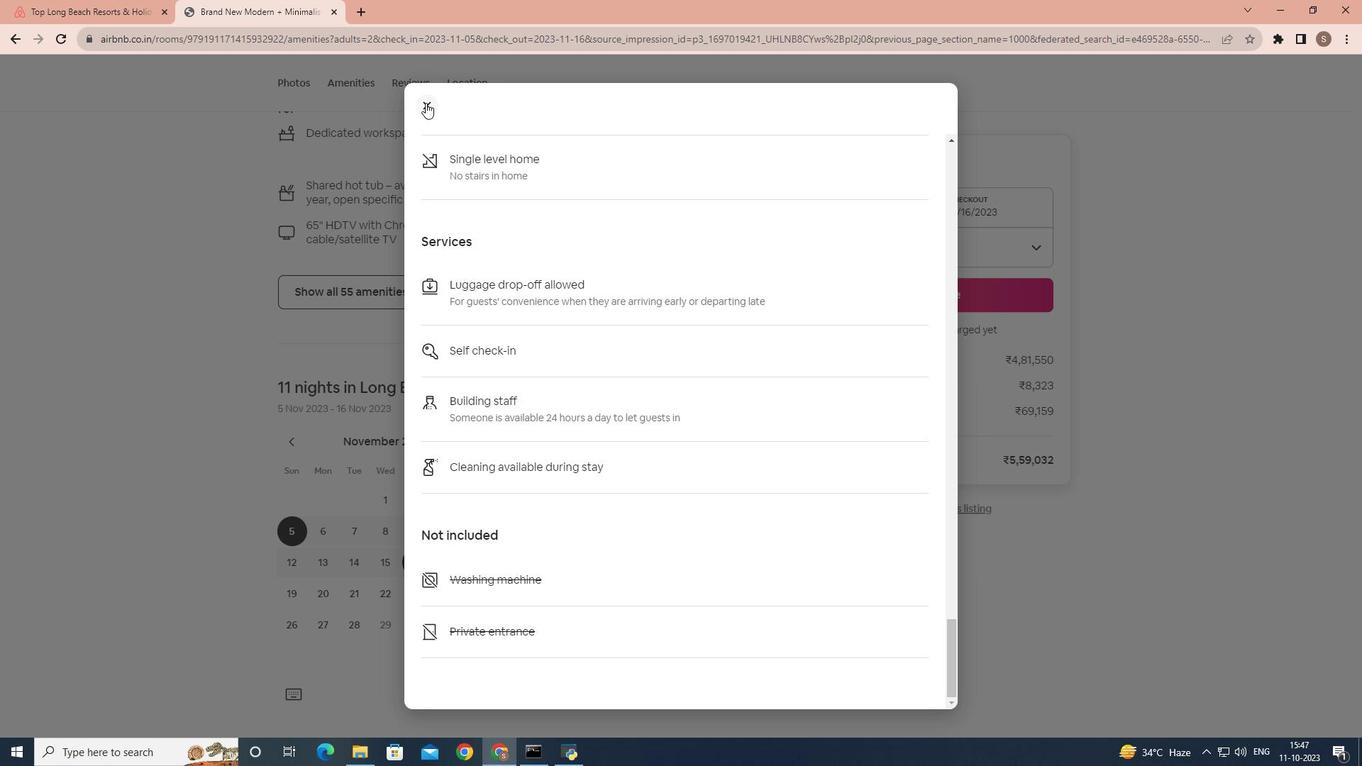 
Action: Mouse pressed left at (425, 102)
Screenshot: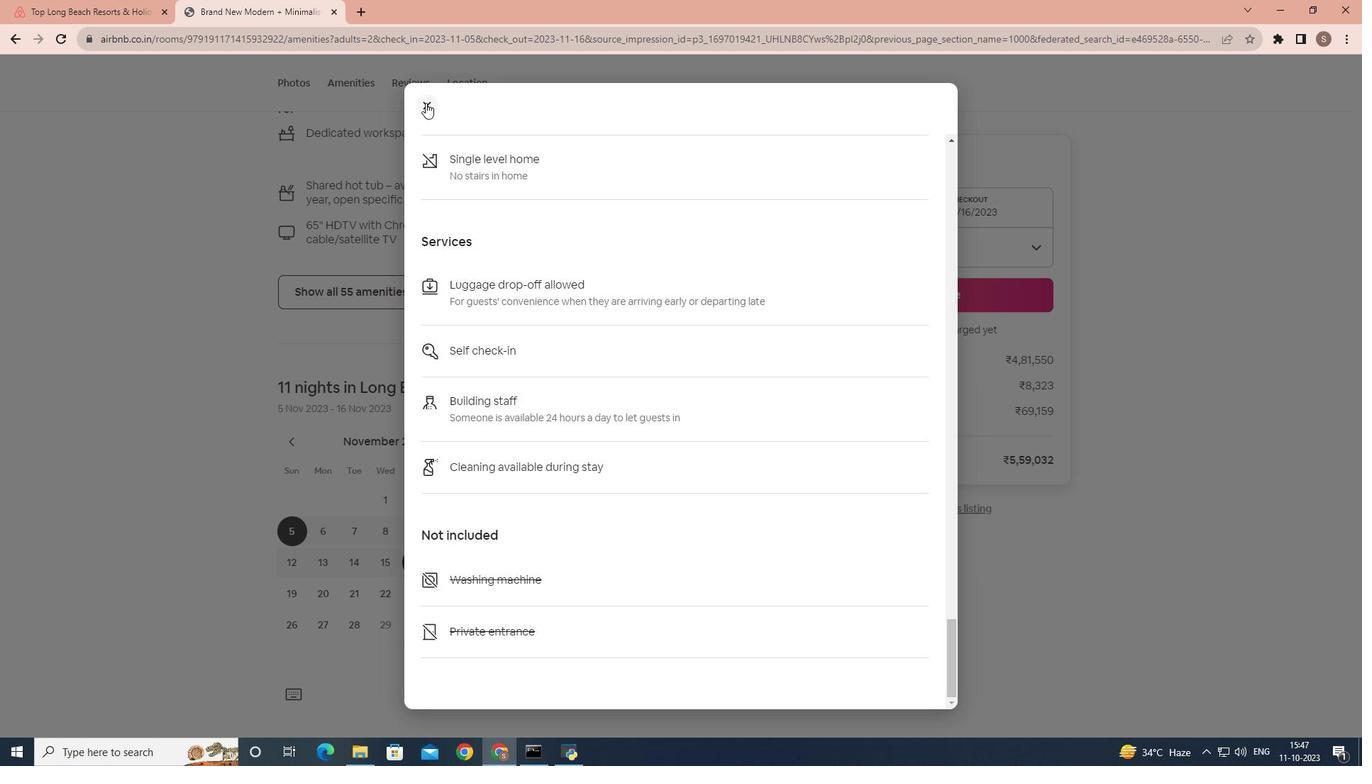 
Action: Mouse moved to (398, 281)
Screenshot: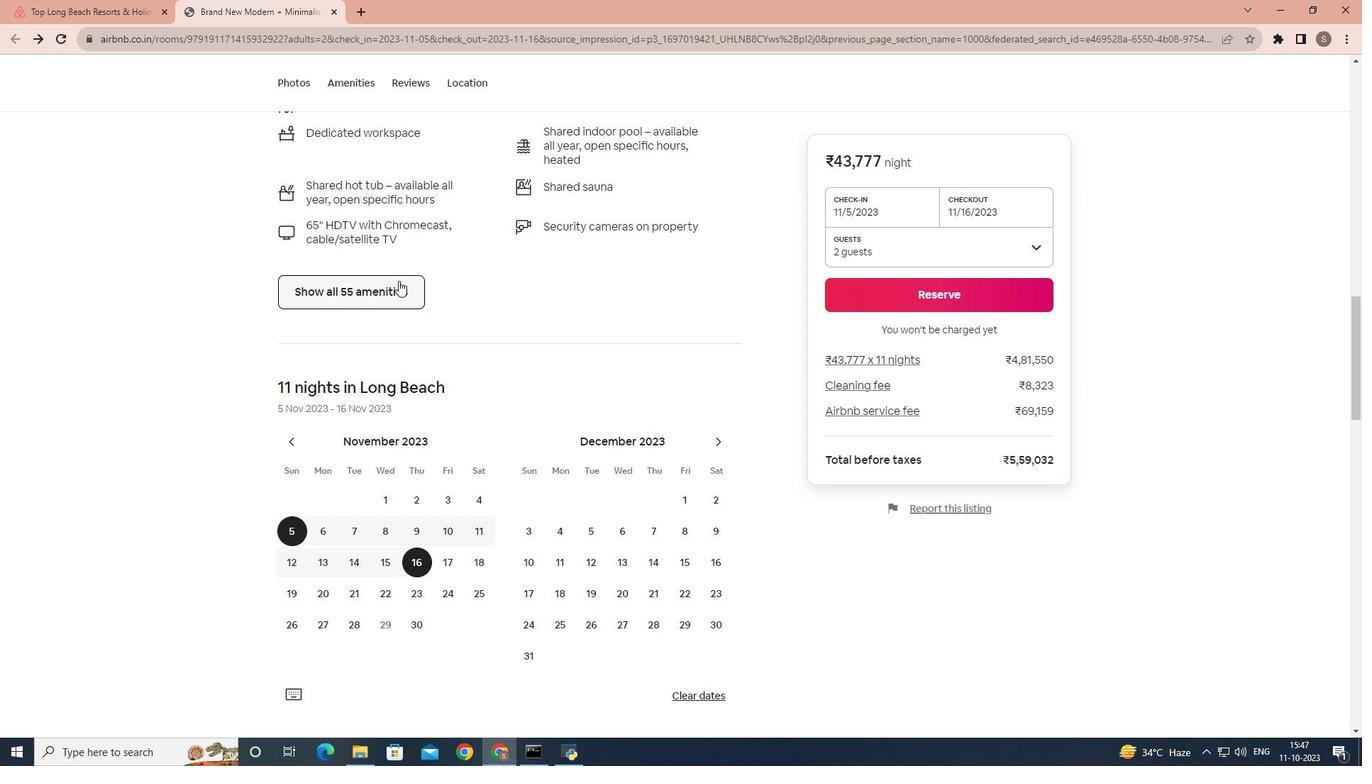 
Action: Mouse scrolled (398, 280) with delta (0, 0)
Screenshot: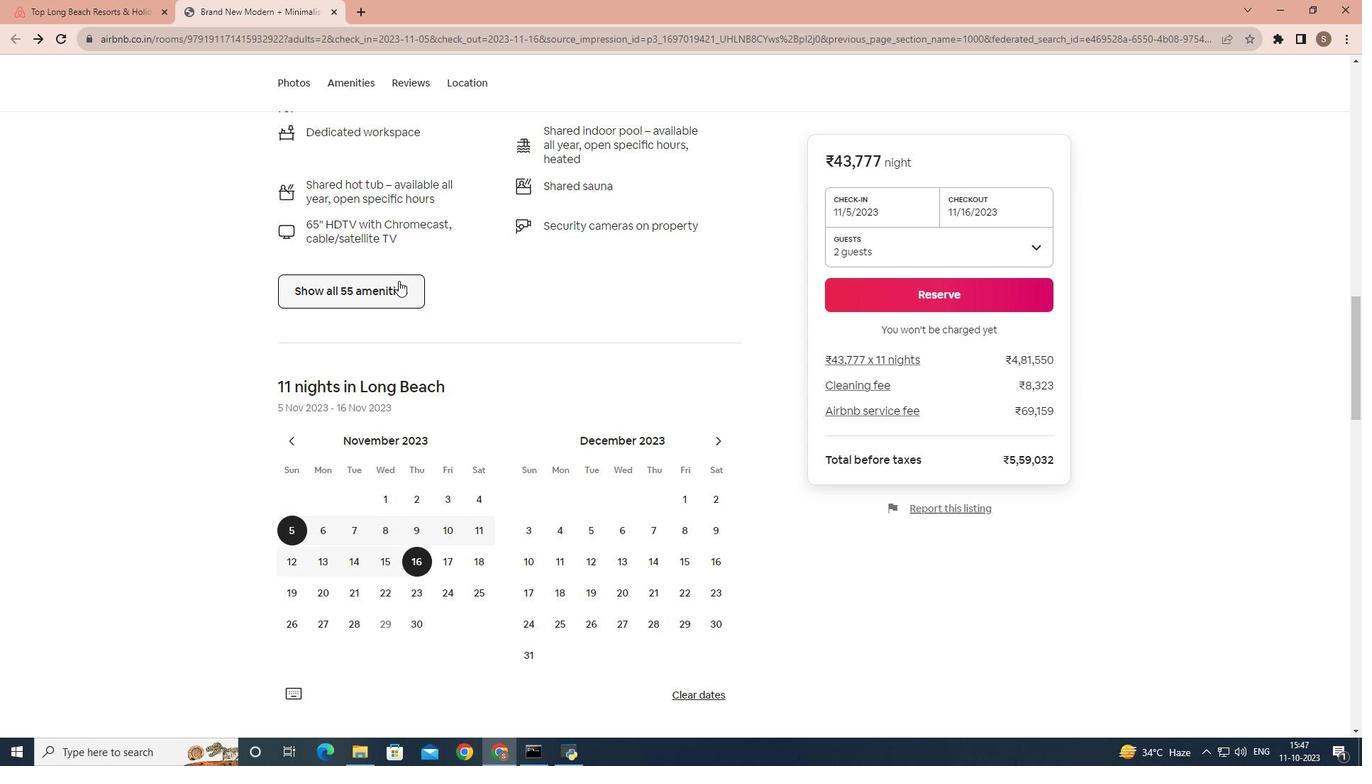 
Action: Mouse scrolled (398, 280) with delta (0, 0)
Screenshot: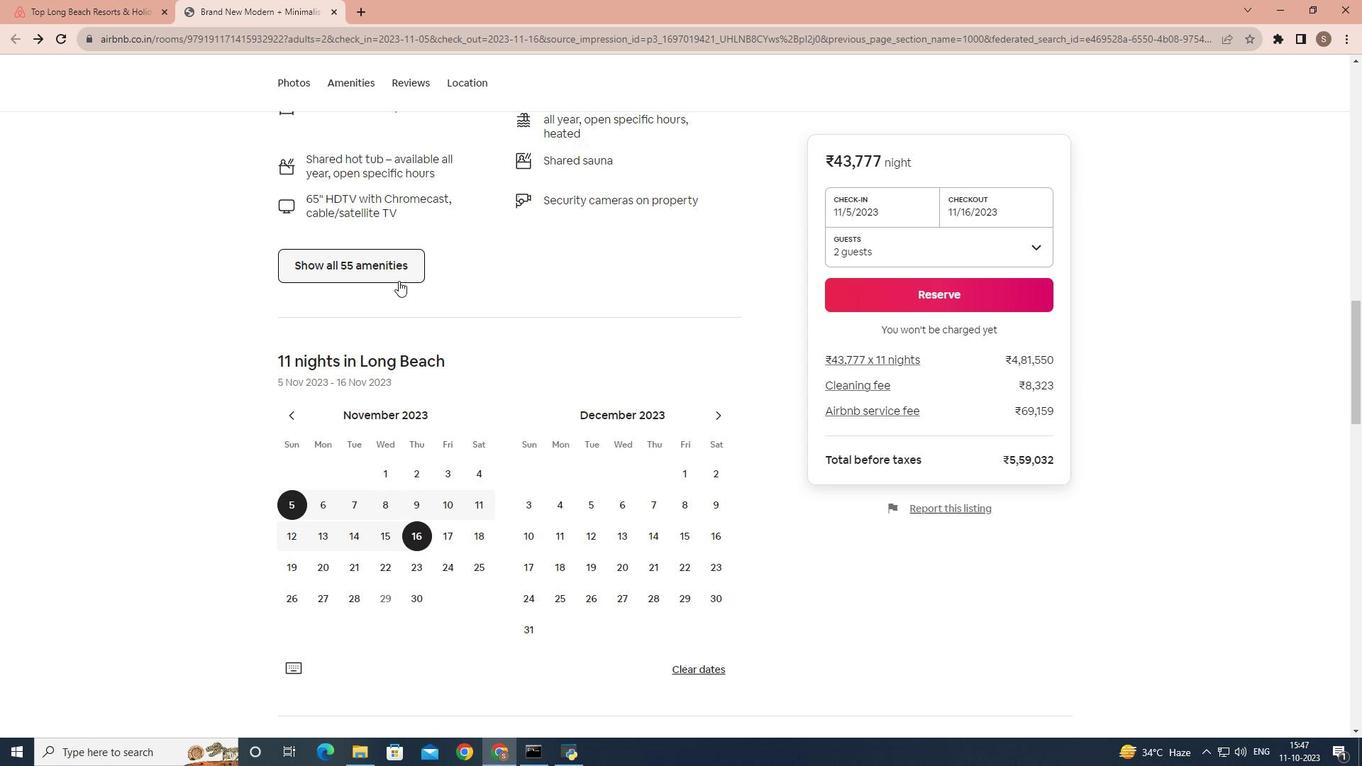 
Action: Mouse scrolled (398, 280) with delta (0, 0)
Screenshot: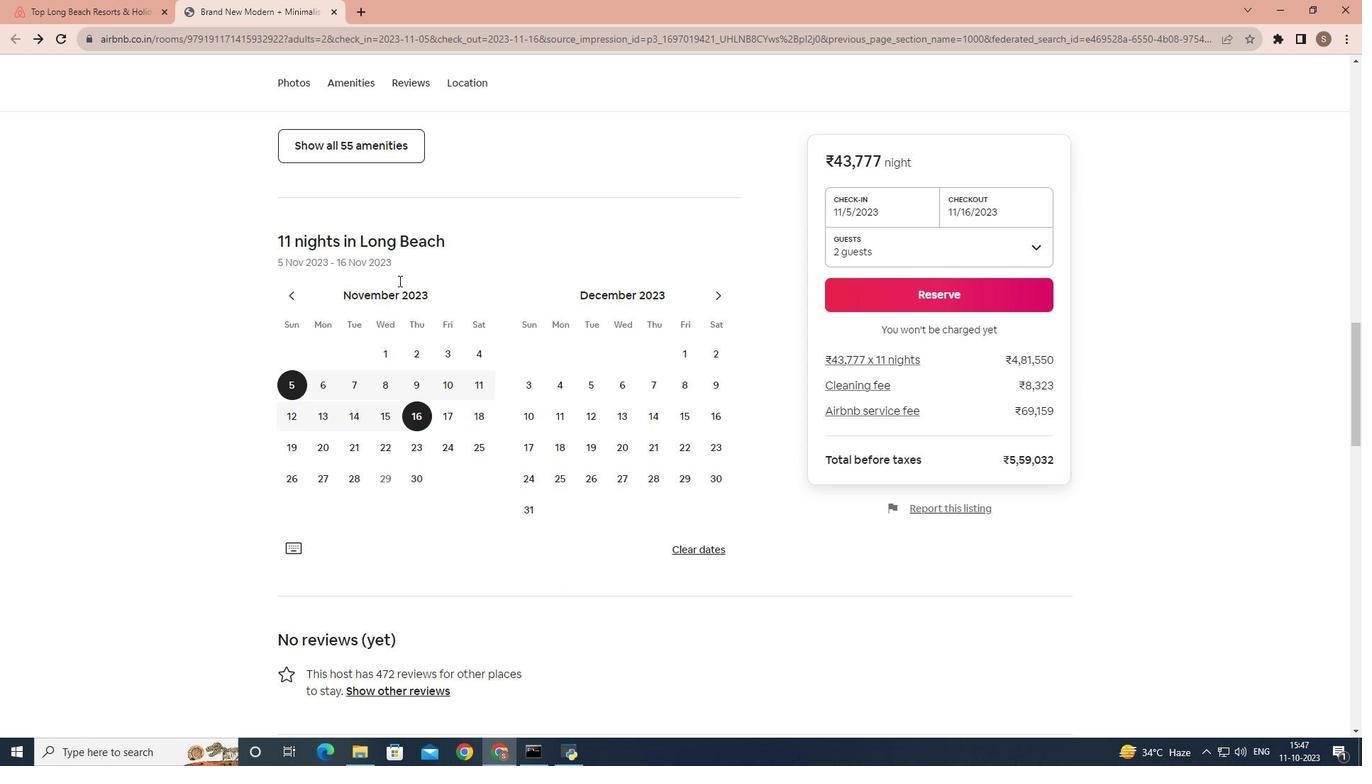 
Action: Mouse scrolled (398, 280) with delta (0, 0)
Screenshot: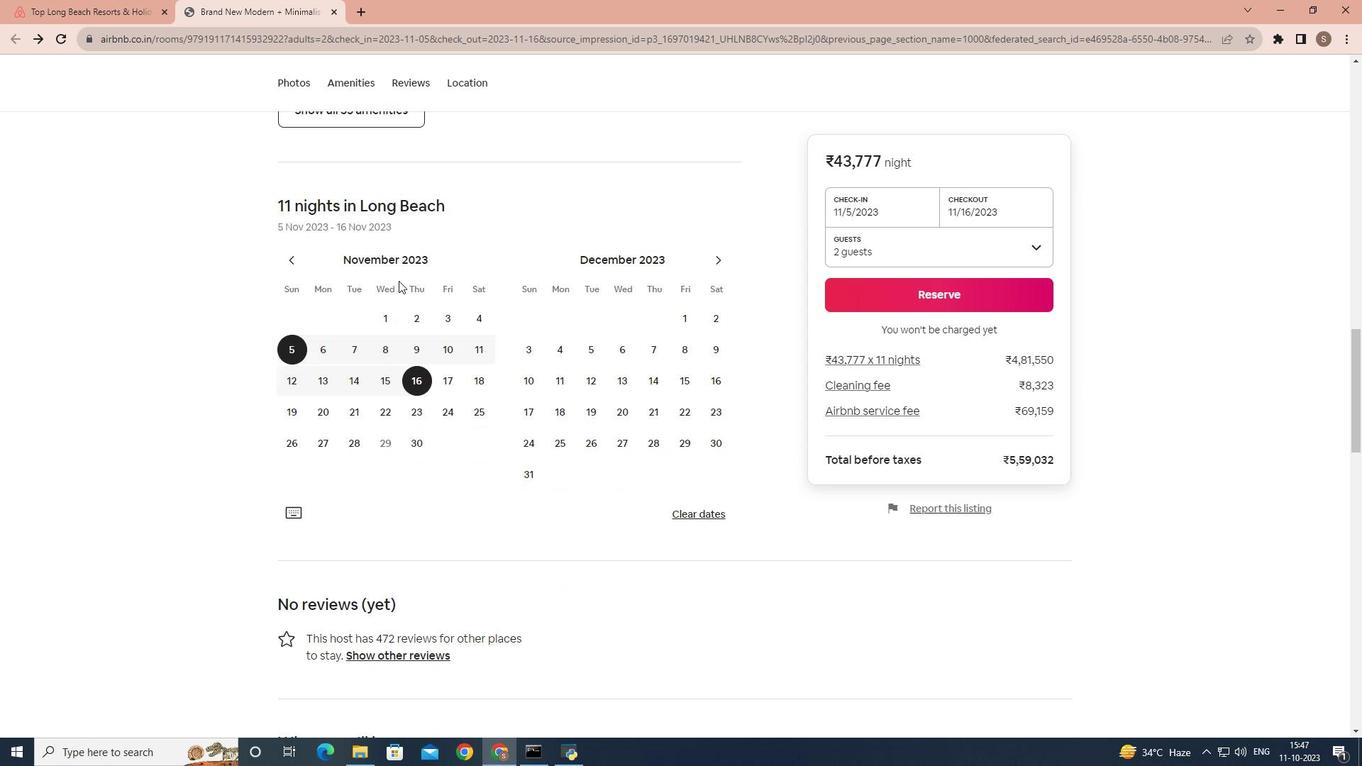 
Action: Mouse scrolled (398, 280) with delta (0, 0)
Screenshot: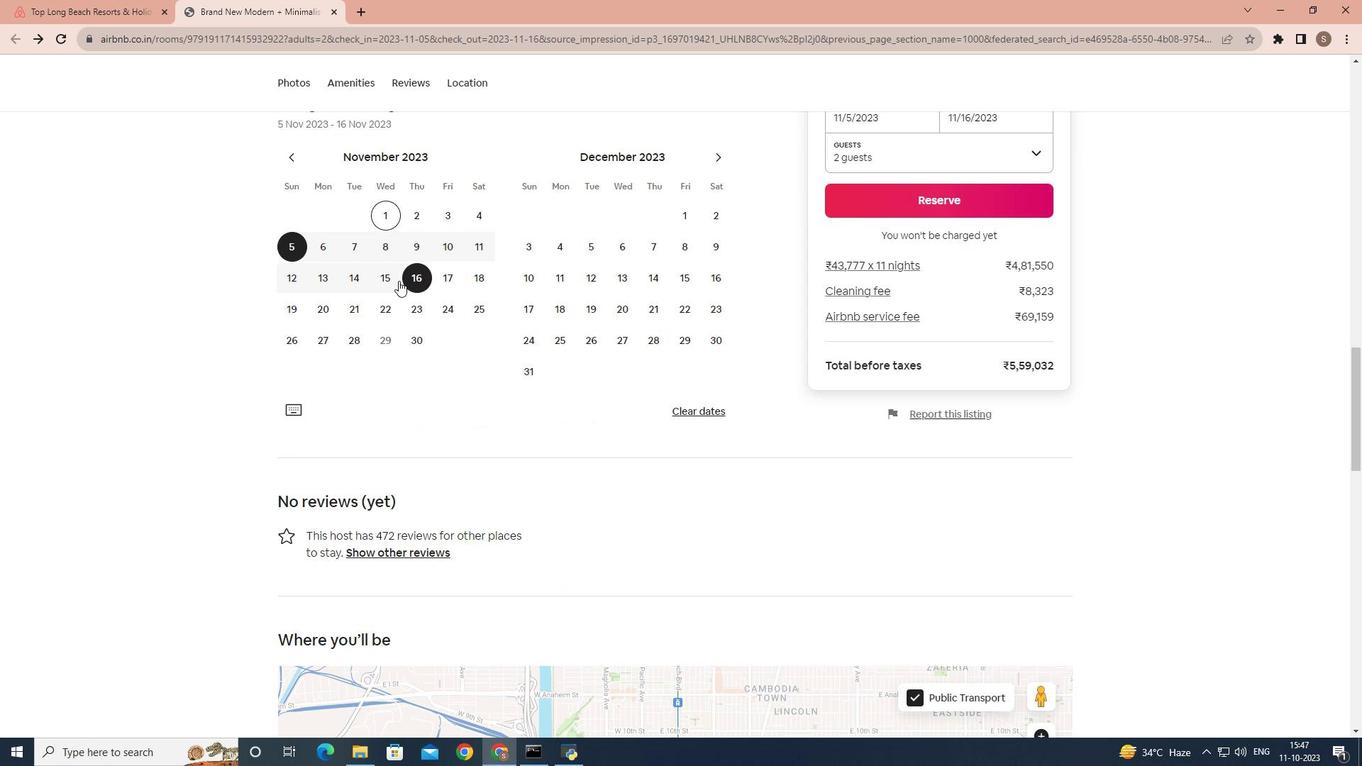 
Action: Mouse scrolled (398, 280) with delta (0, 0)
Screenshot: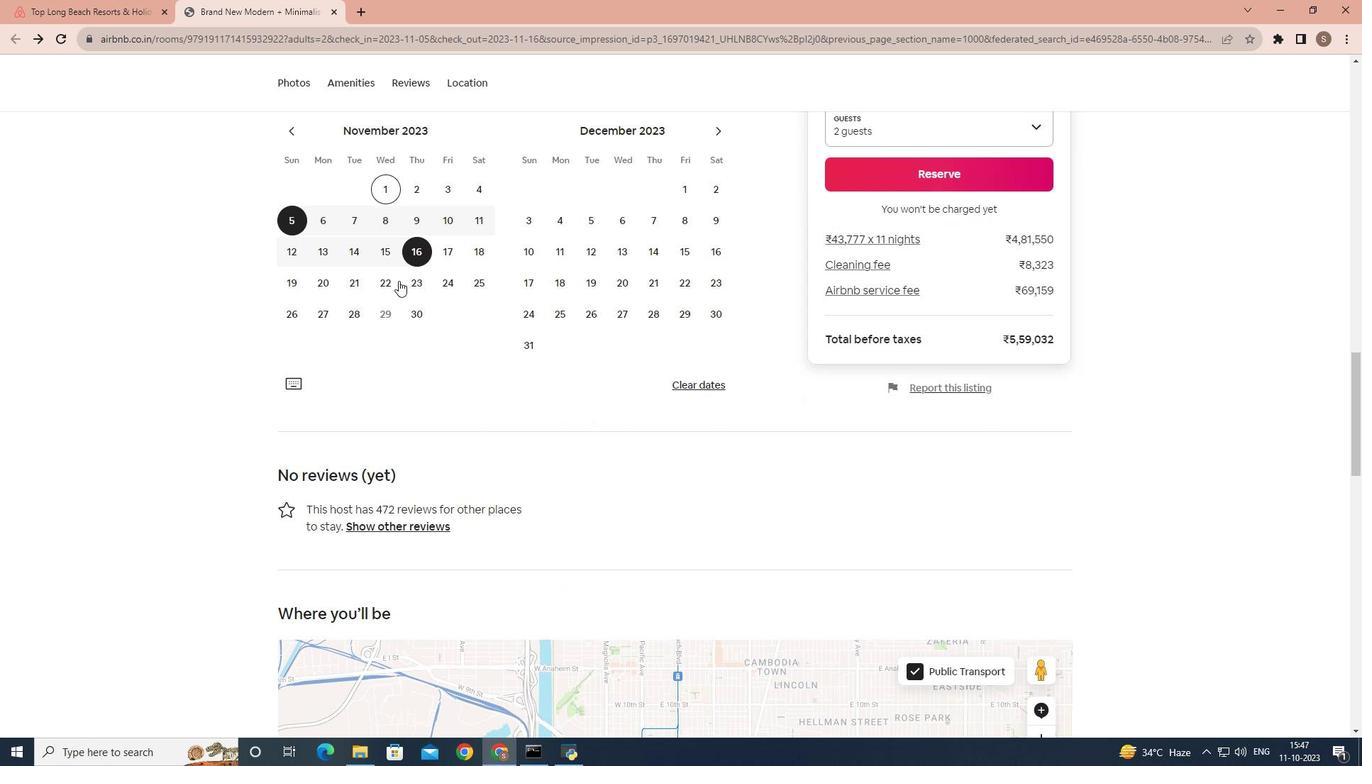 
Action: Mouse scrolled (398, 280) with delta (0, 0)
Screenshot: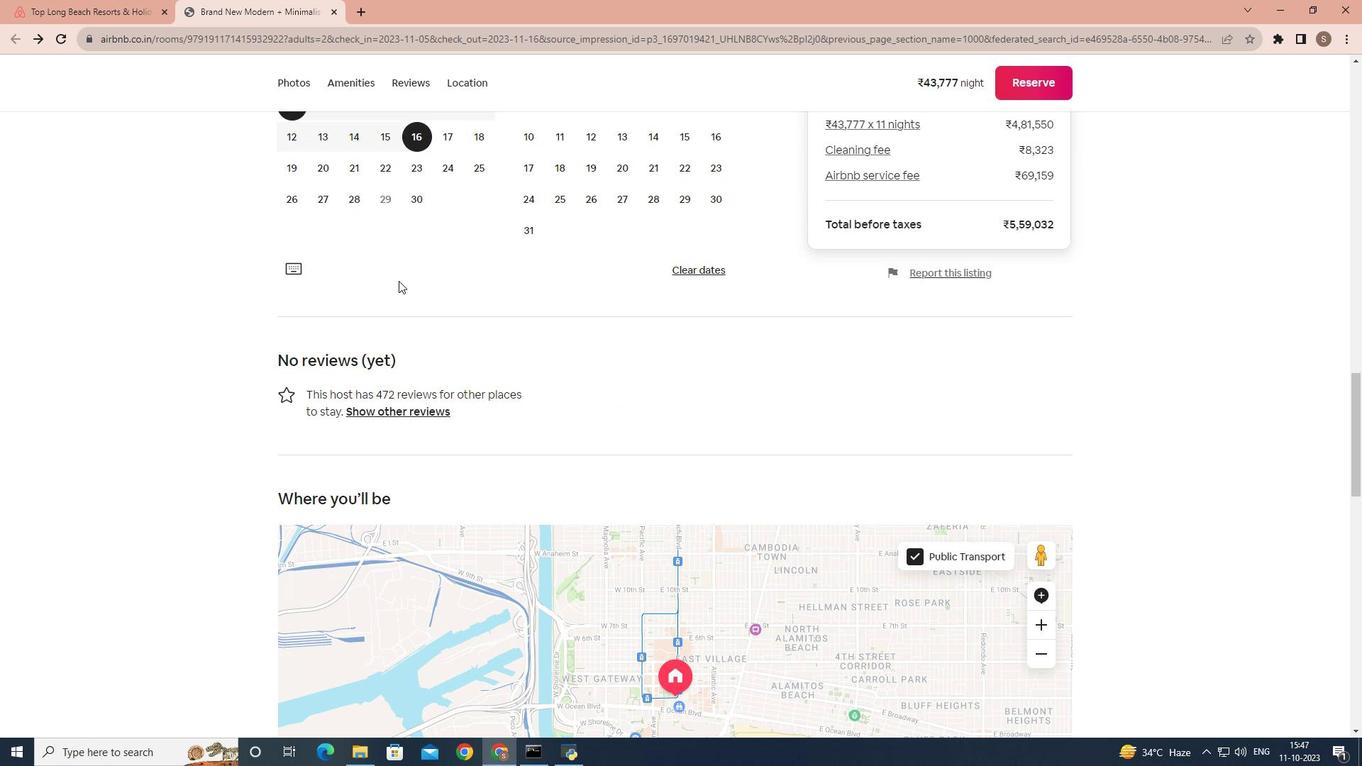 
Action: Mouse scrolled (398, 280) with delta (0, 0)
Screenshot: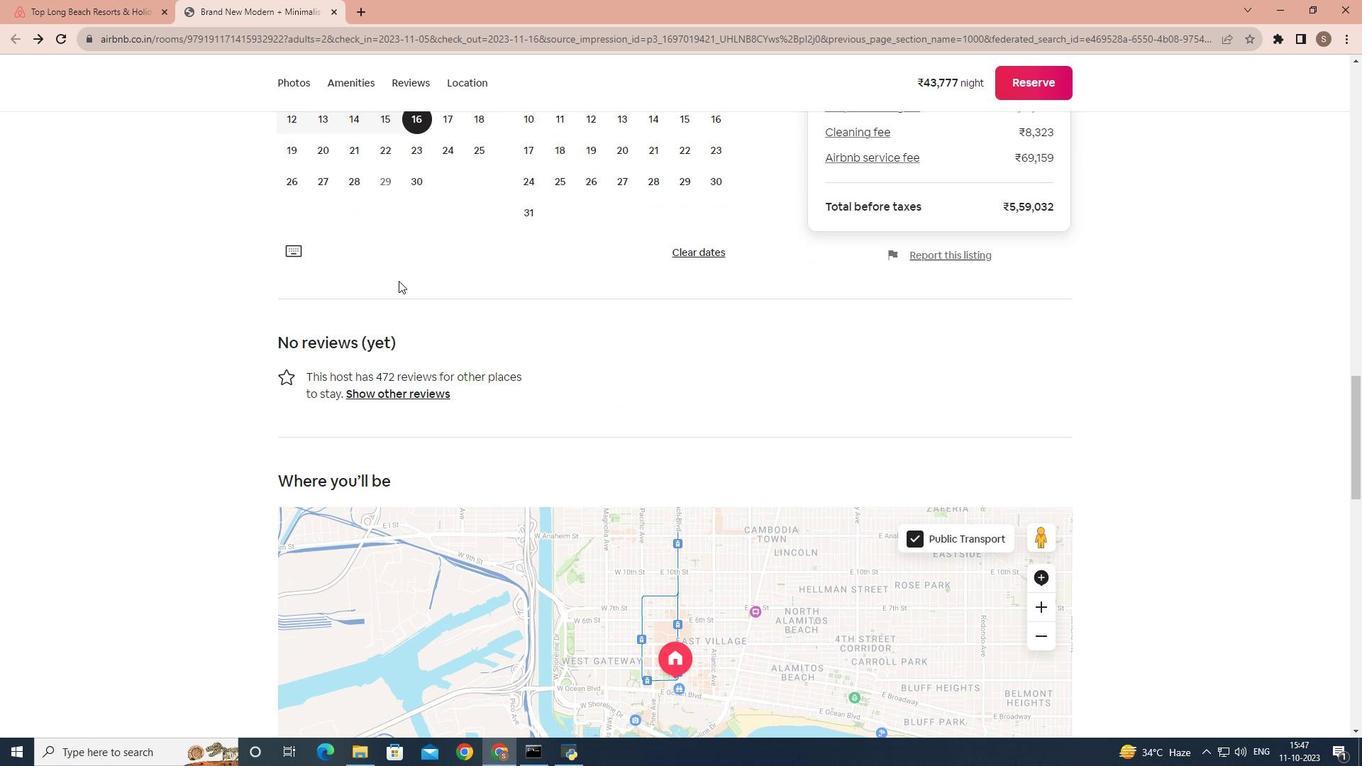 
Action: Mouse scrolled (398, 280) with delta (0, 0)
Screenshot: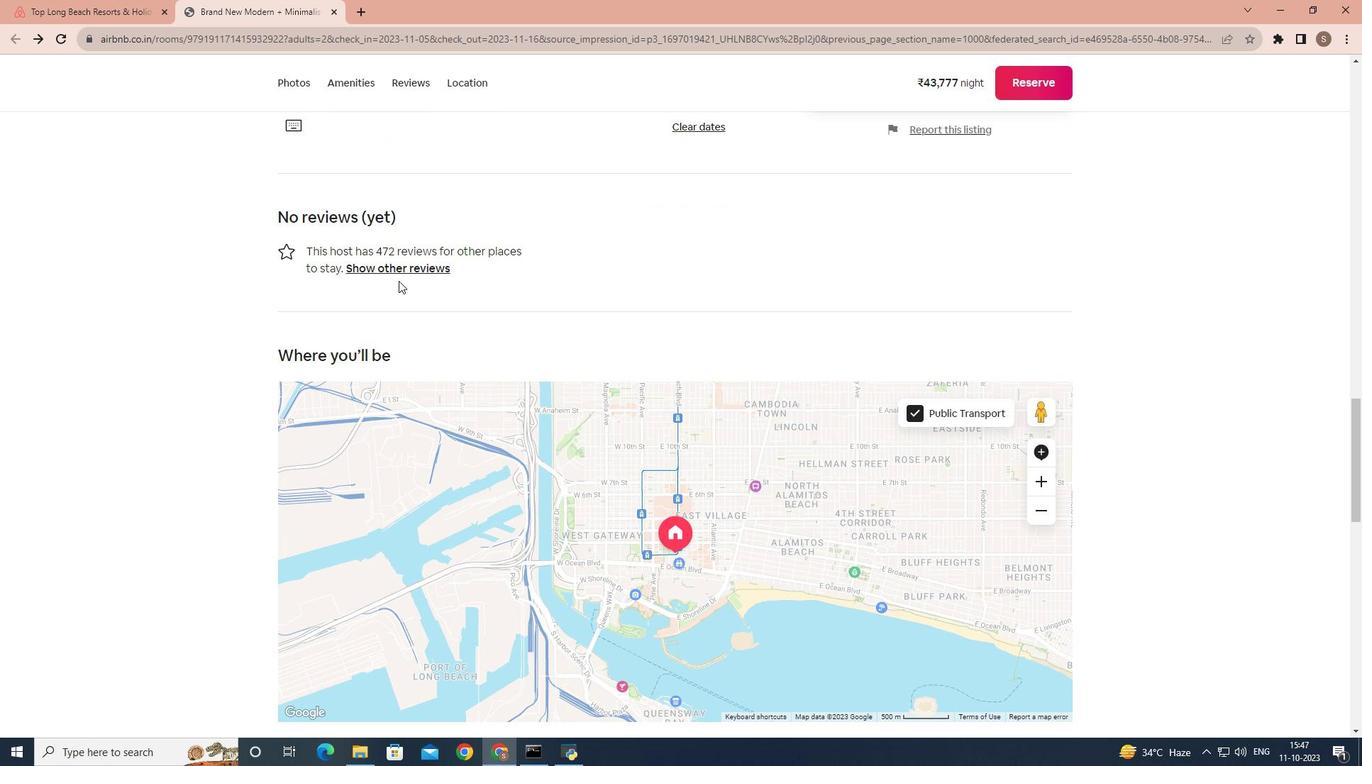 
Action: Mouse scrolled (398, 280) with delta (0, 0)
Screenshot: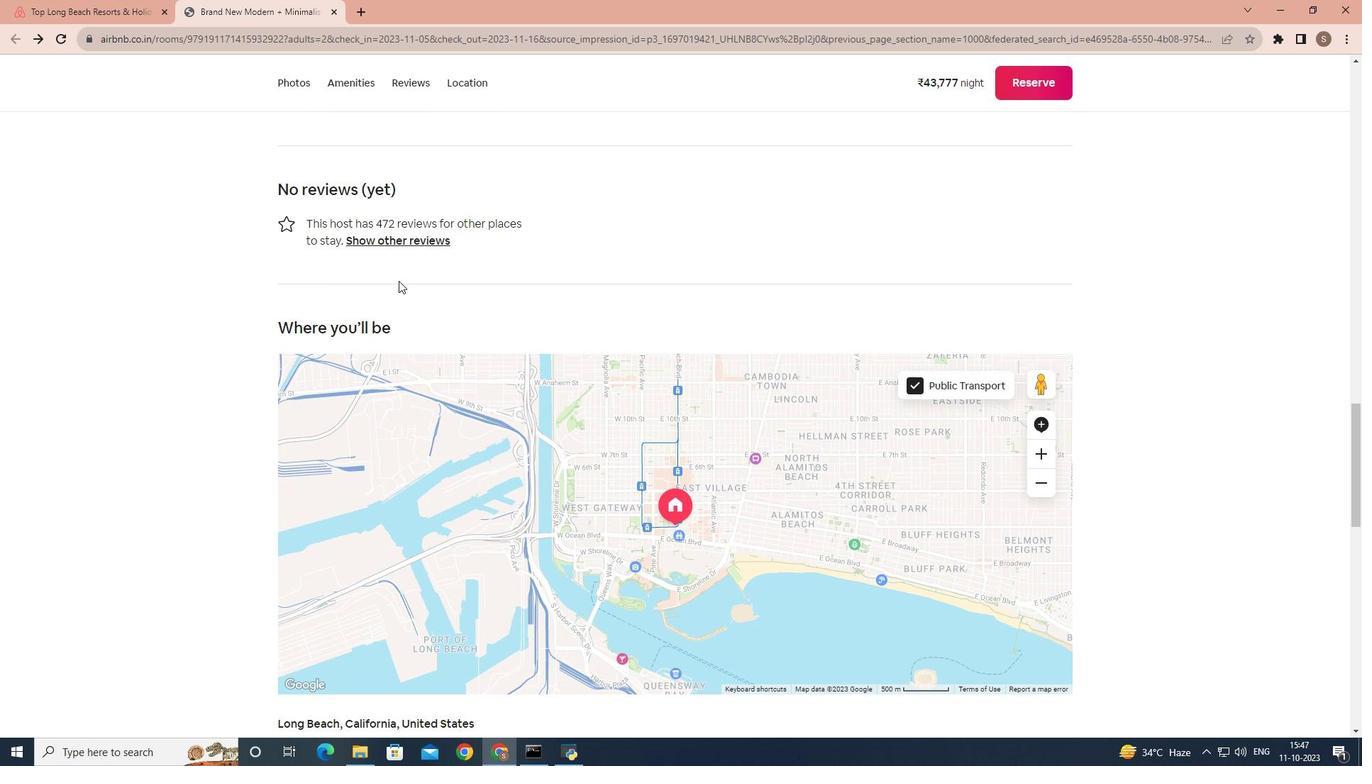 
Action: Mouse scrolled (398, 280) with delta (0, 0)
Screenshot: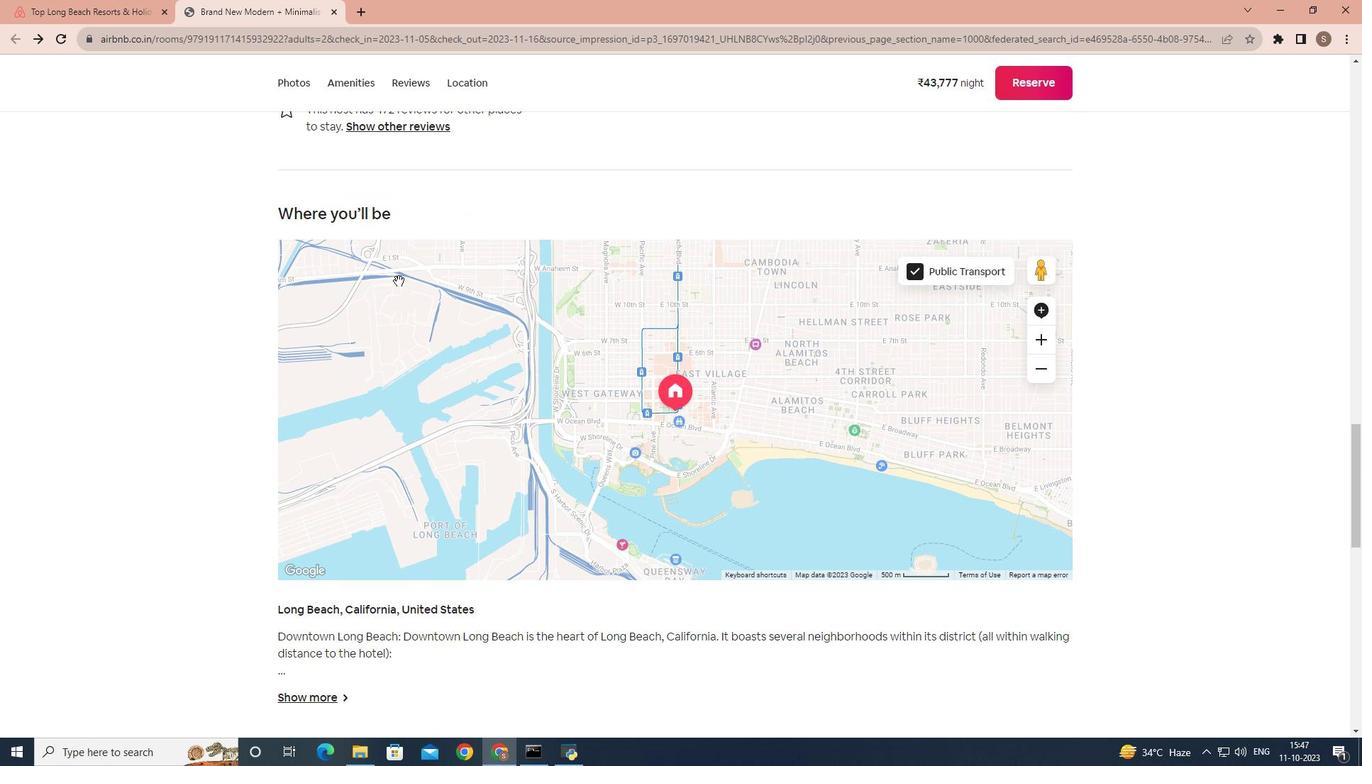 
Action: Mouse scrolled (398, 280) with delta (0, 0)
Screenshot: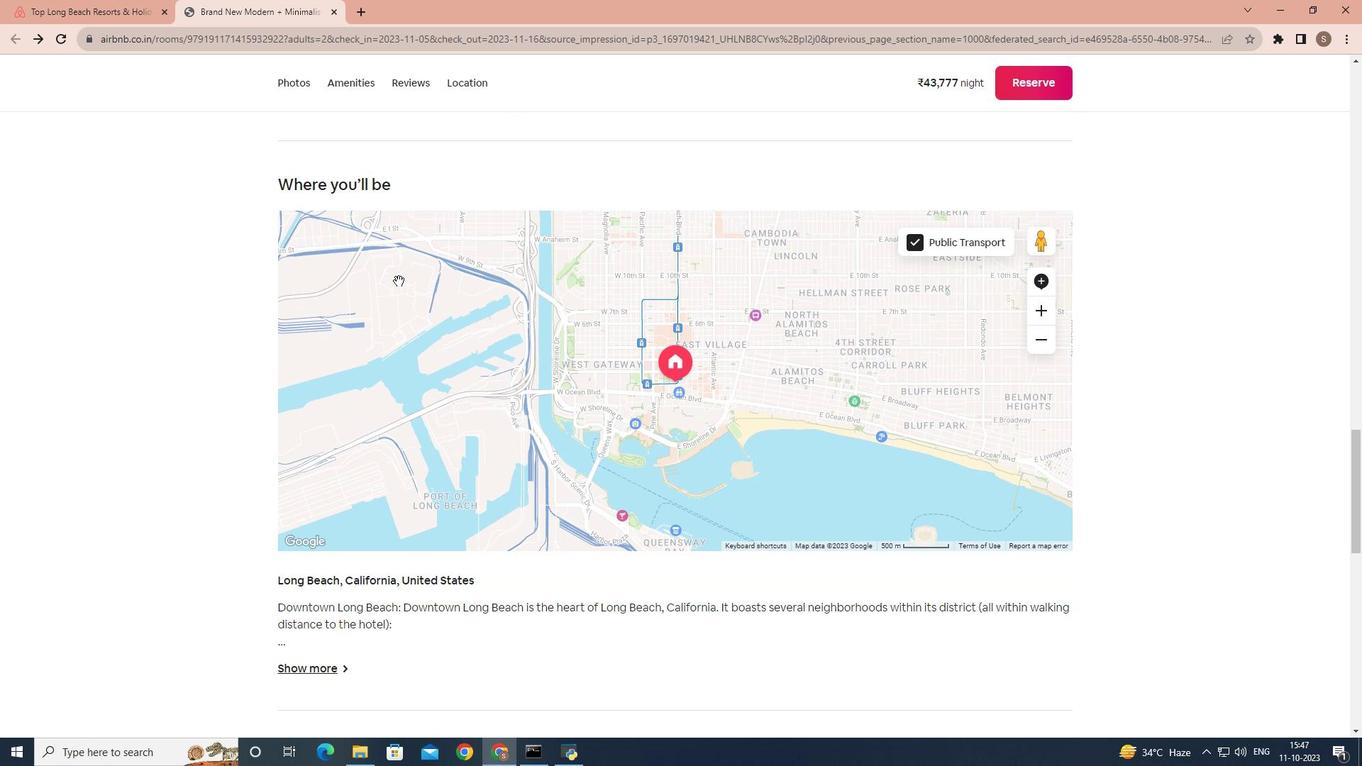 
Action: Mouse scrolled (398, 280) with delta (0, 0)
Screenshot: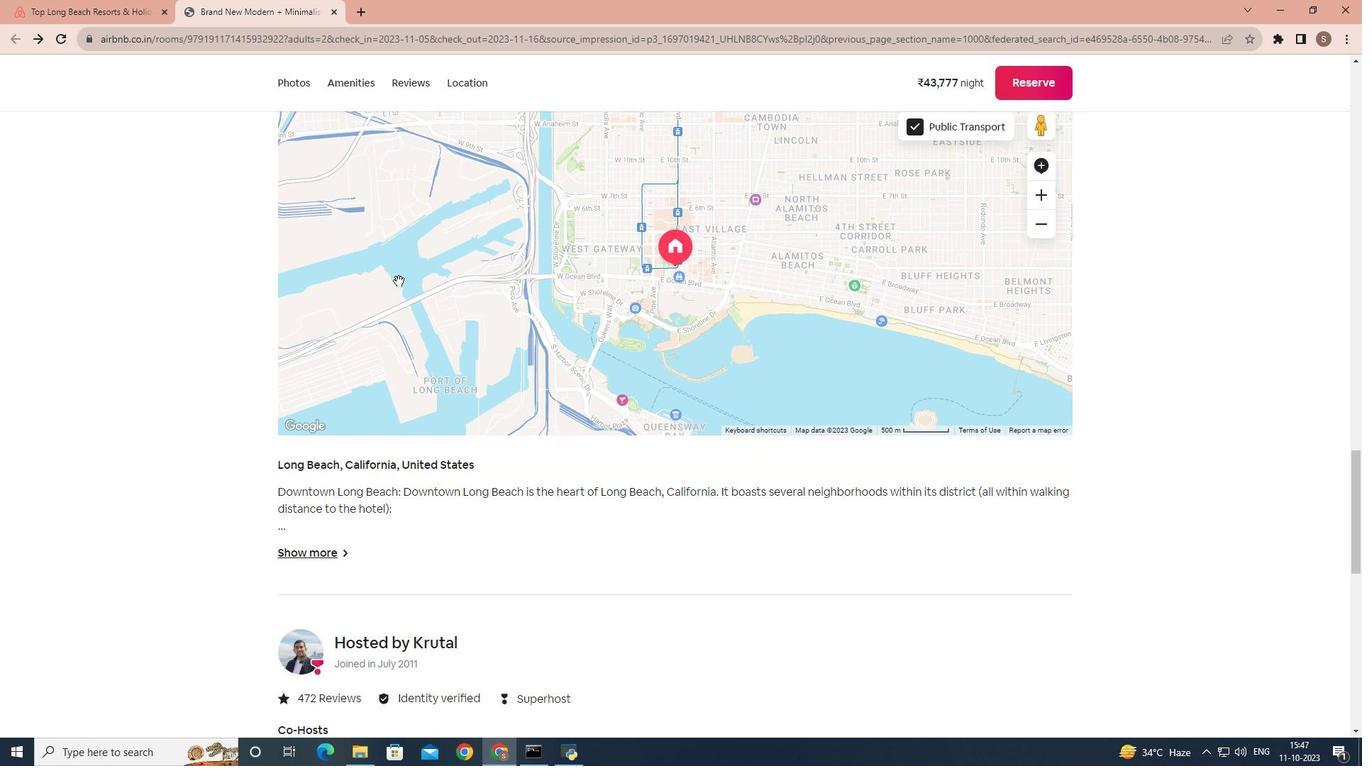 
Action: Mouse scrolled (398, 280) with delta (0, 0)
Screenshot: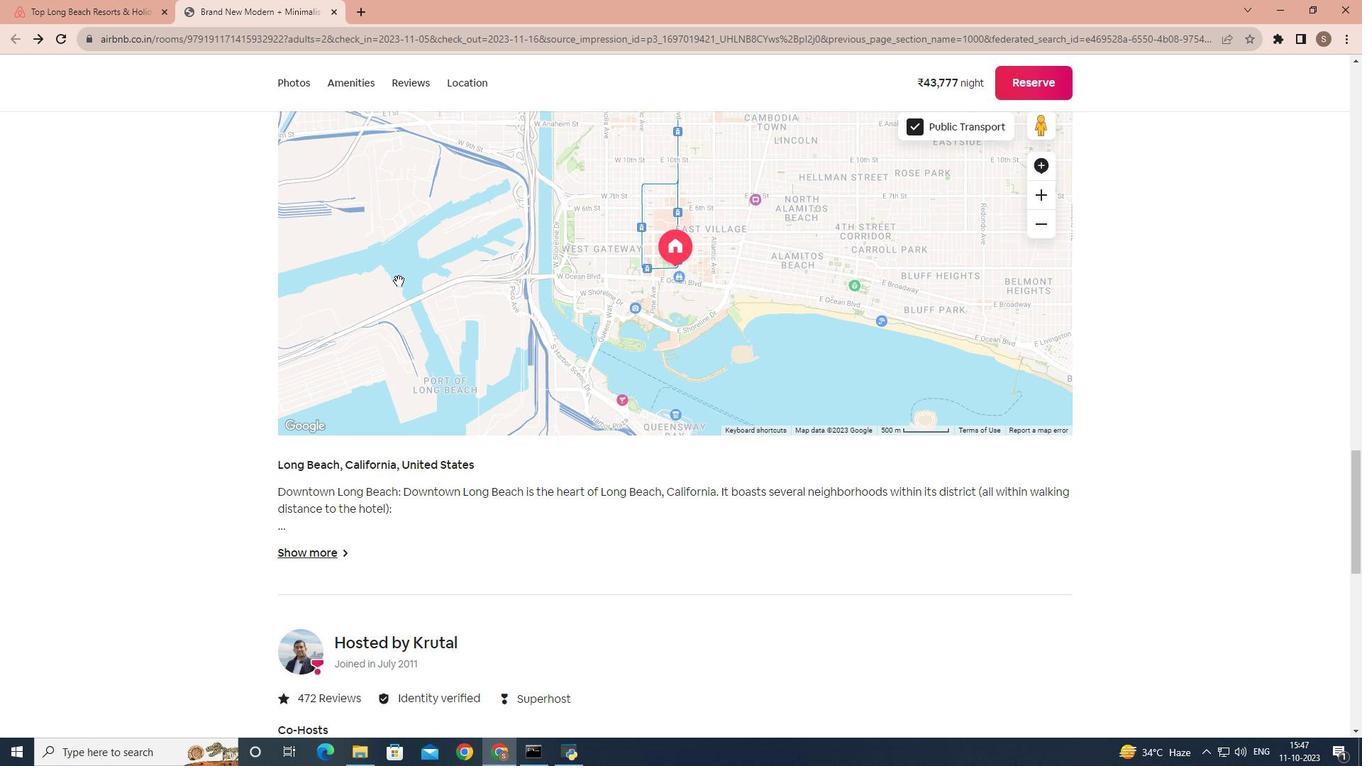 
Action: Mouse moved to (332, 418)
Screenshot: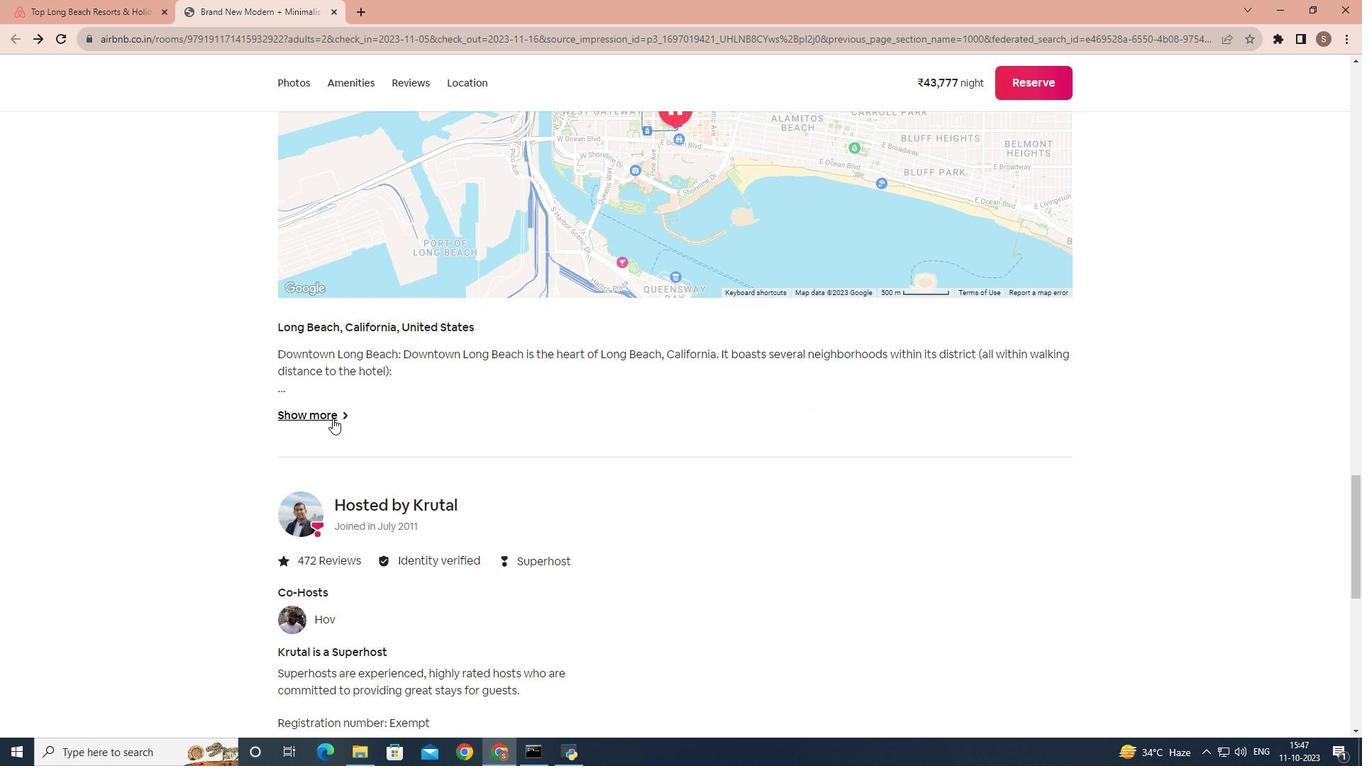 
Action: Mouse pressed left at (332, 418)
Screenshot: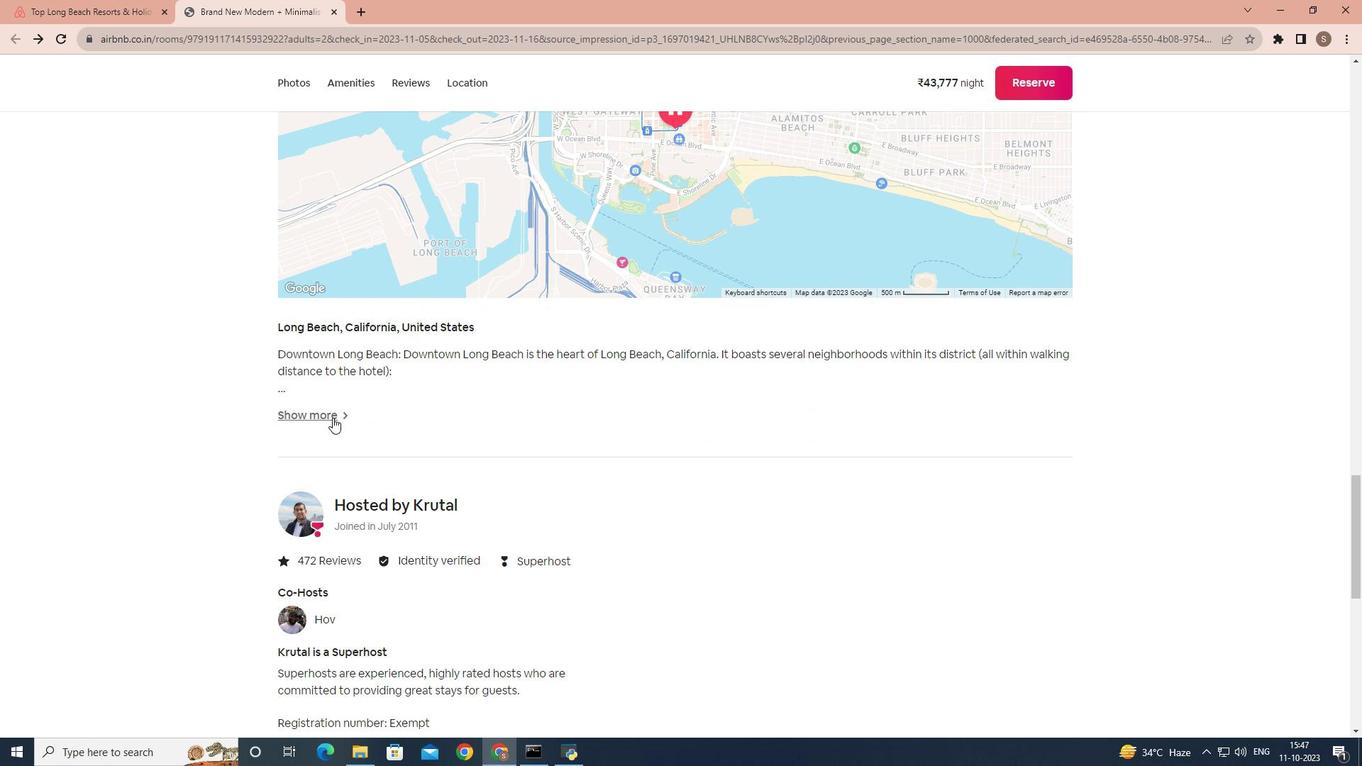 
Action: Mouse moved to (72, 246)
Screenshot: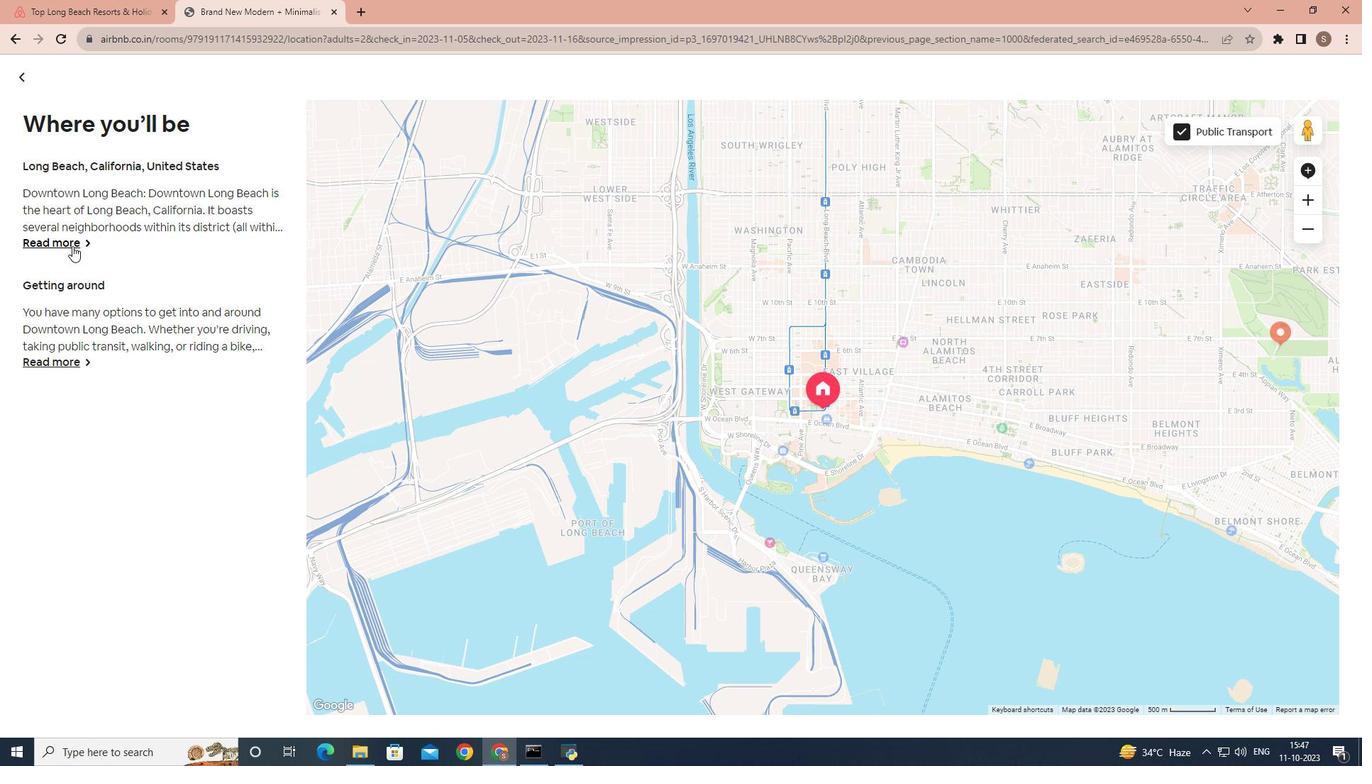 
Action: Mouse pressed left at (72, 246)
Screenshot: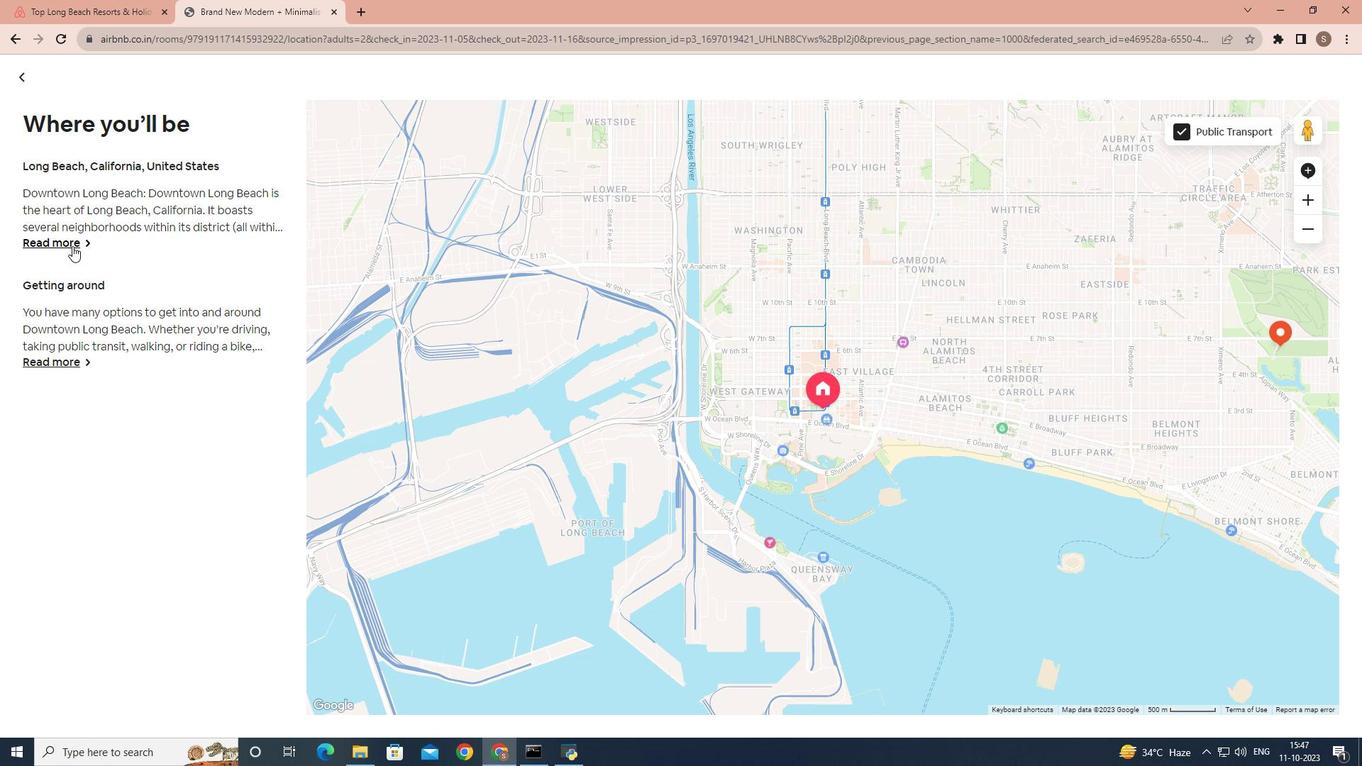 
Action: Mouse moved to (614, 385)
Screenshot: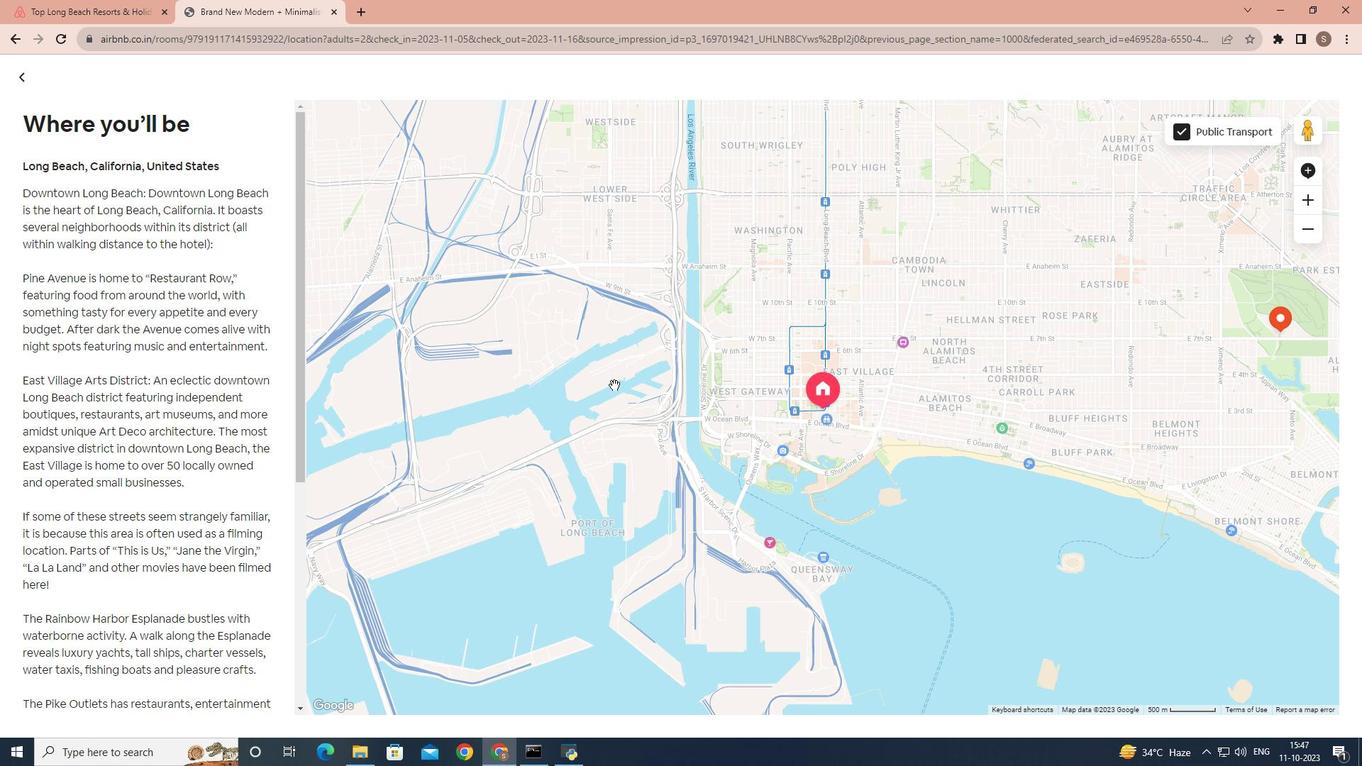 
Action: Mouse pressed left at (614, 385)
Screenshot: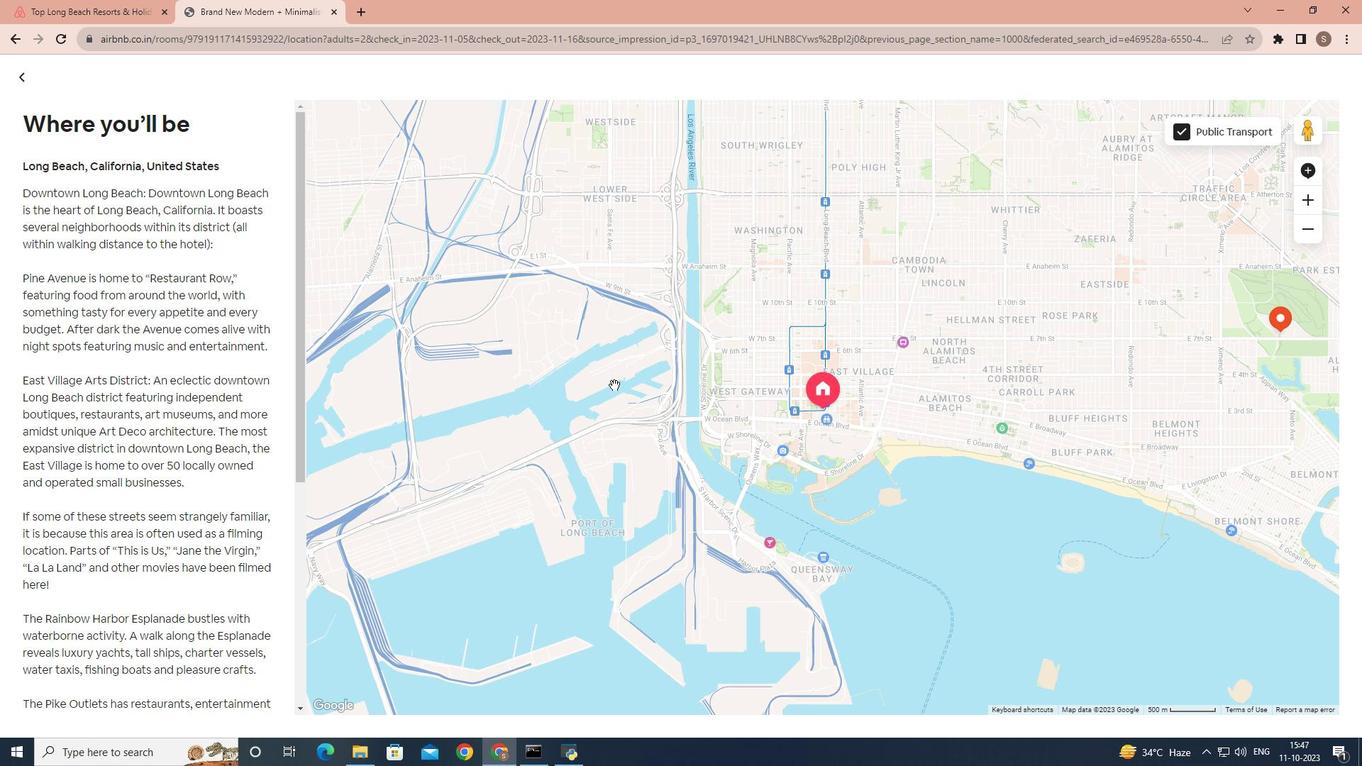 
Action: Mouse moved to (678, 365)
Screenshot: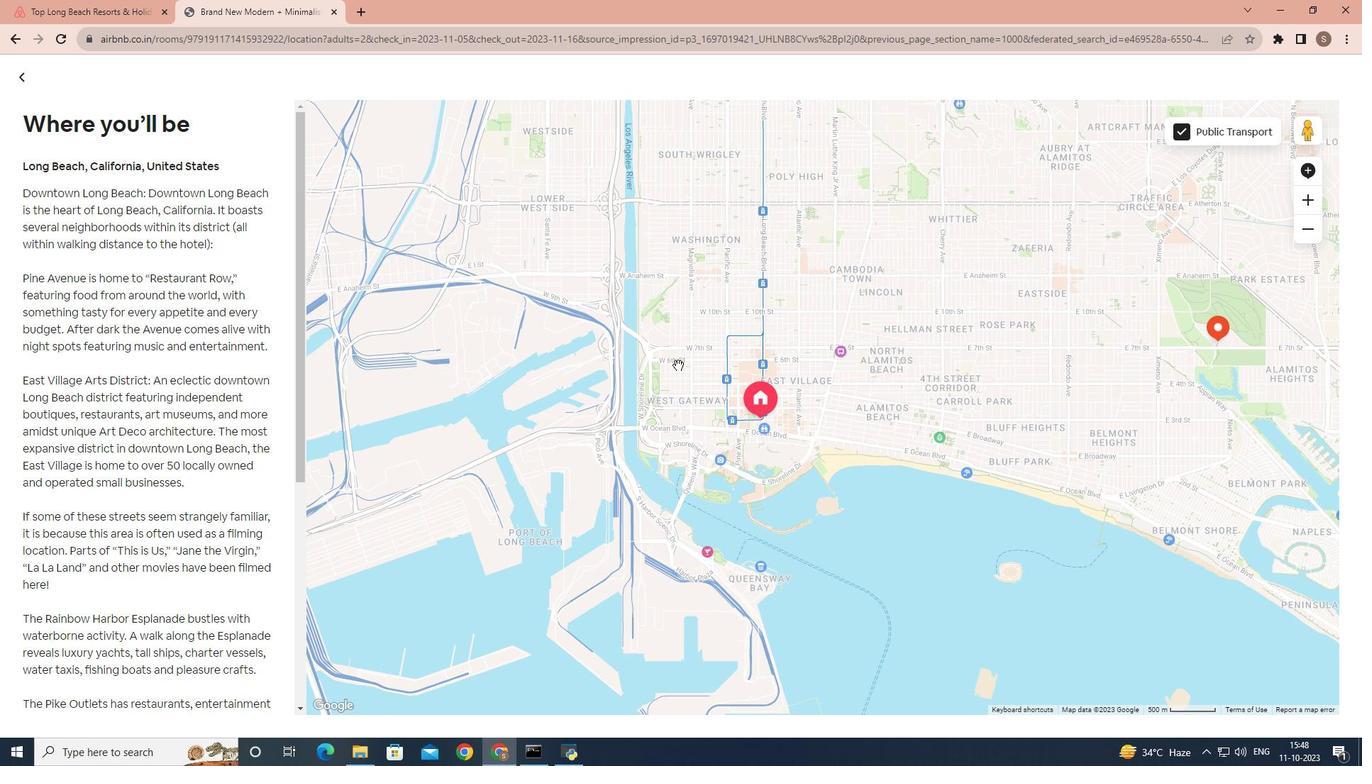 
Action: Mouse pressed left at (678, 365)
Screenshot: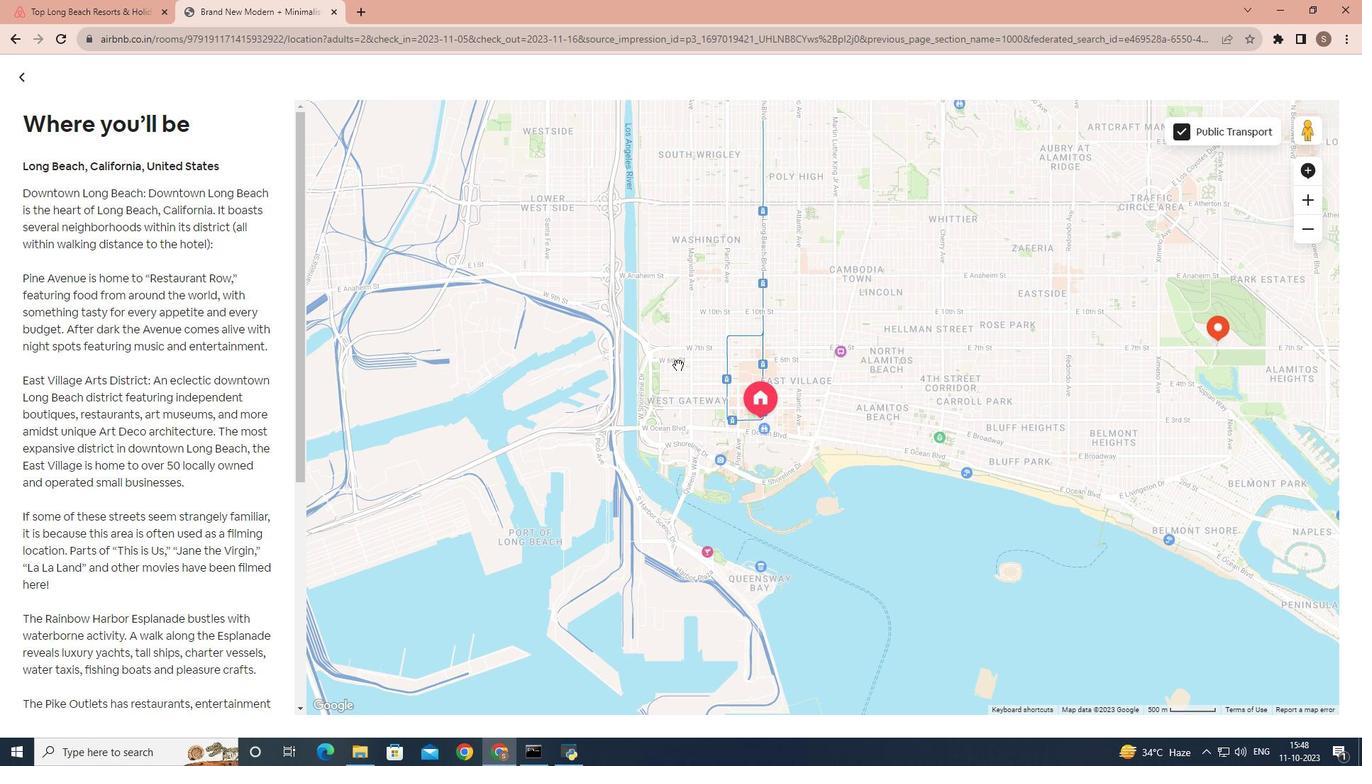 
Action: Mouse moved to (640, 355)
Screenshot: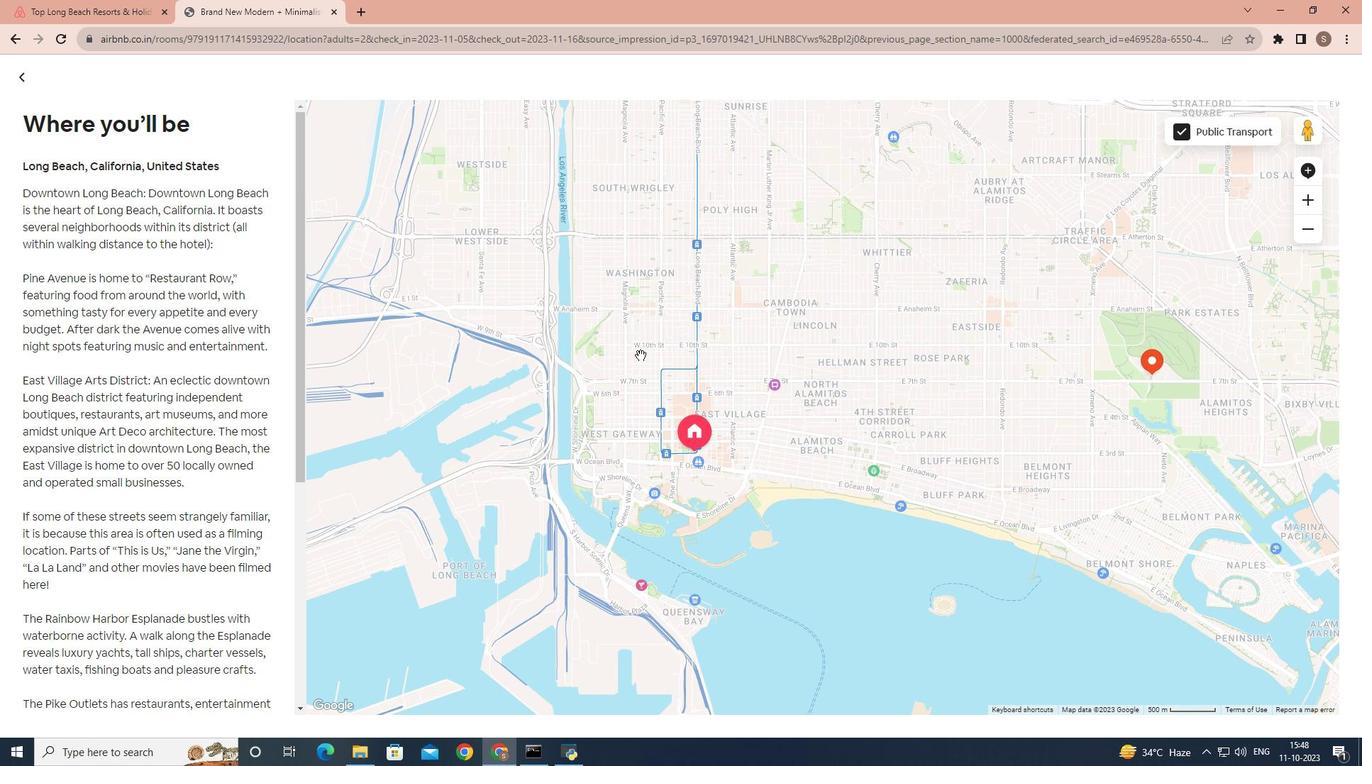 
Action: Mouse pressed left at (640, 355)
Screenshot: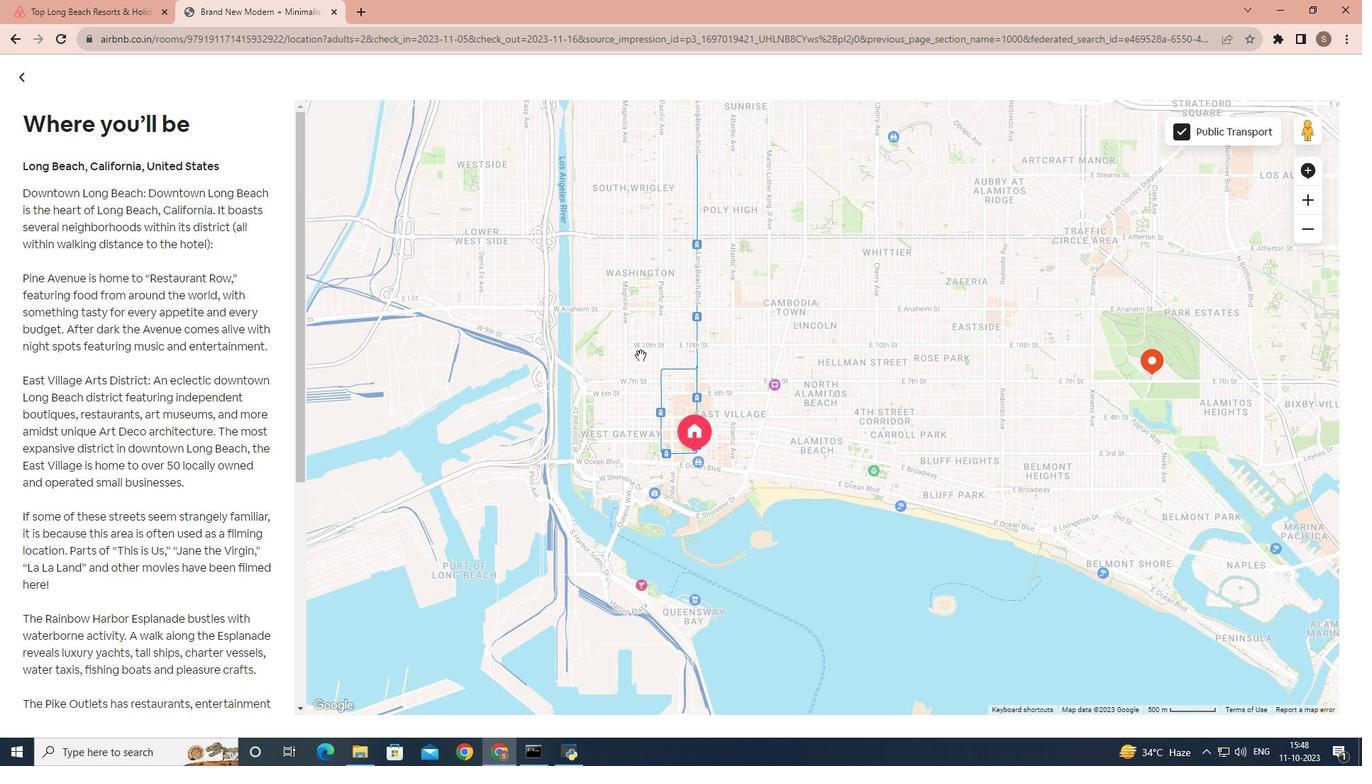 
Action: Mouse moved to (669, 380)
